 Task: Display skiing trails near Salt Lake City suitable for kids.
Action: Mouse moved to (157, 60)
Screenshot: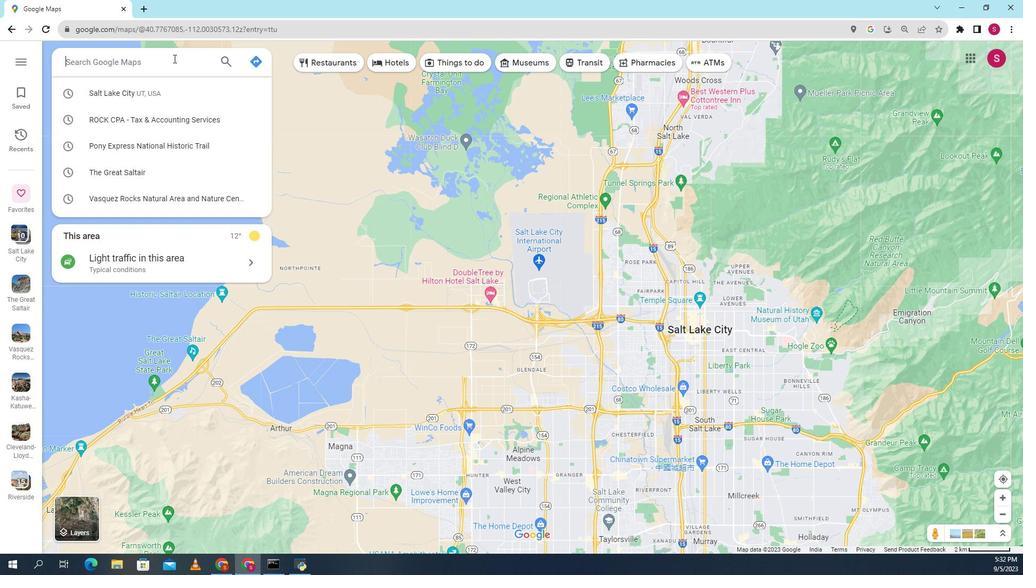 
Action: Mouse pressed left at (157, 60)
Screenshot: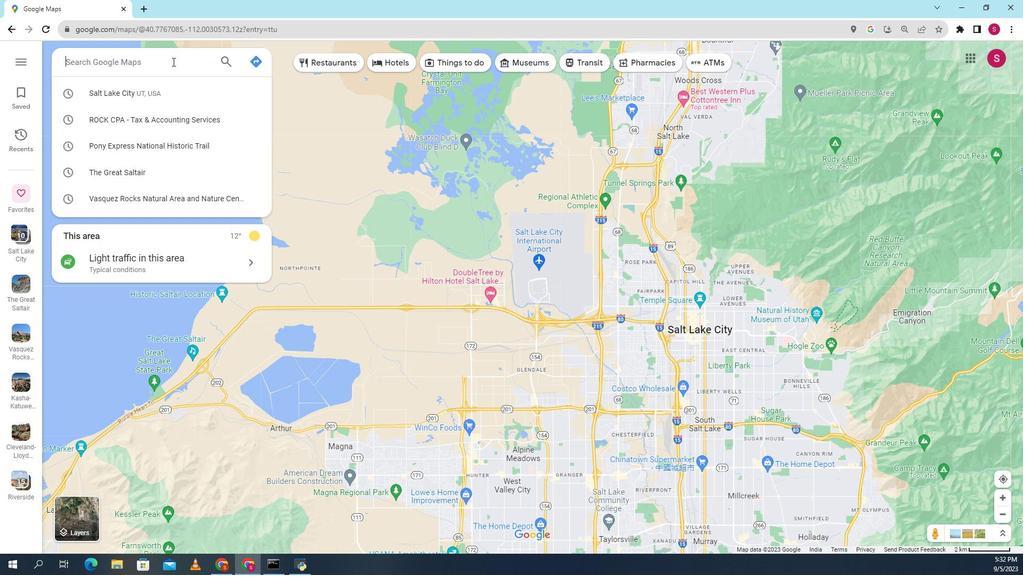 
Action: Mouse moved to (139, 59)
Screenshot: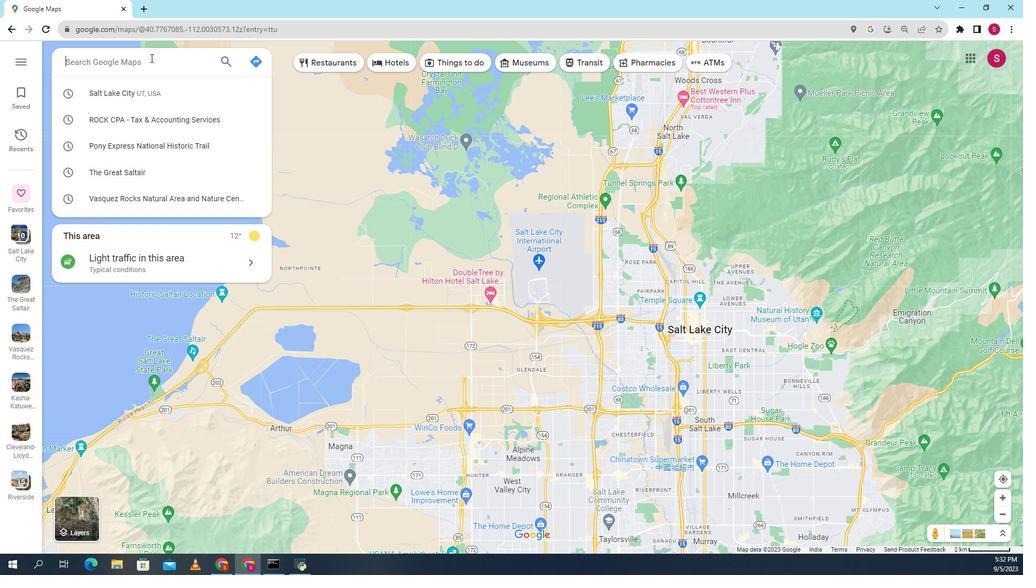
Action: Key pressed sla<Key.backspace><Key.backspace>alt<Key.space>lake<Key.space>city<Key.enter>
Screenshot: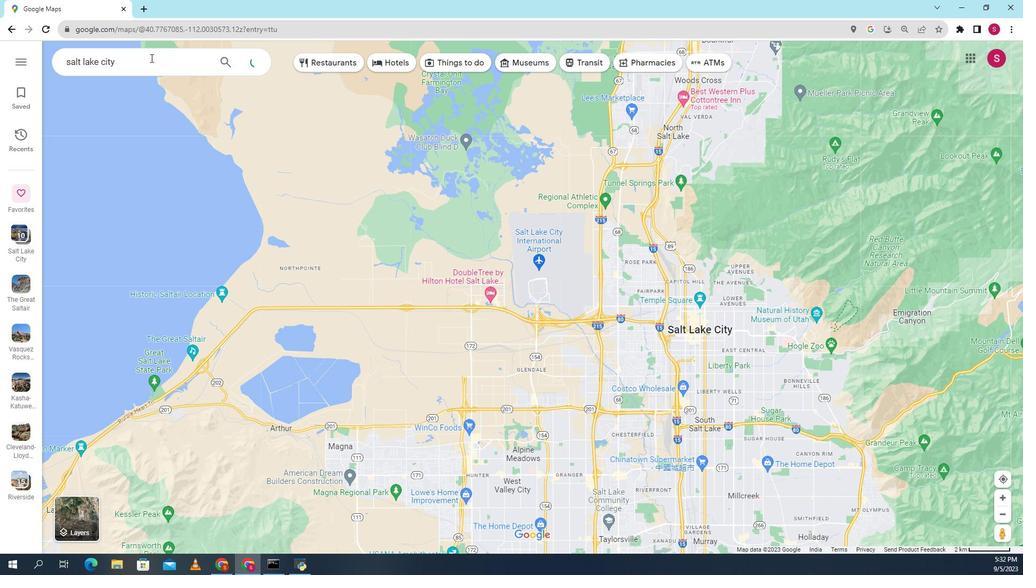 
Action: Mouse moved to (147, 265)
Screenshot: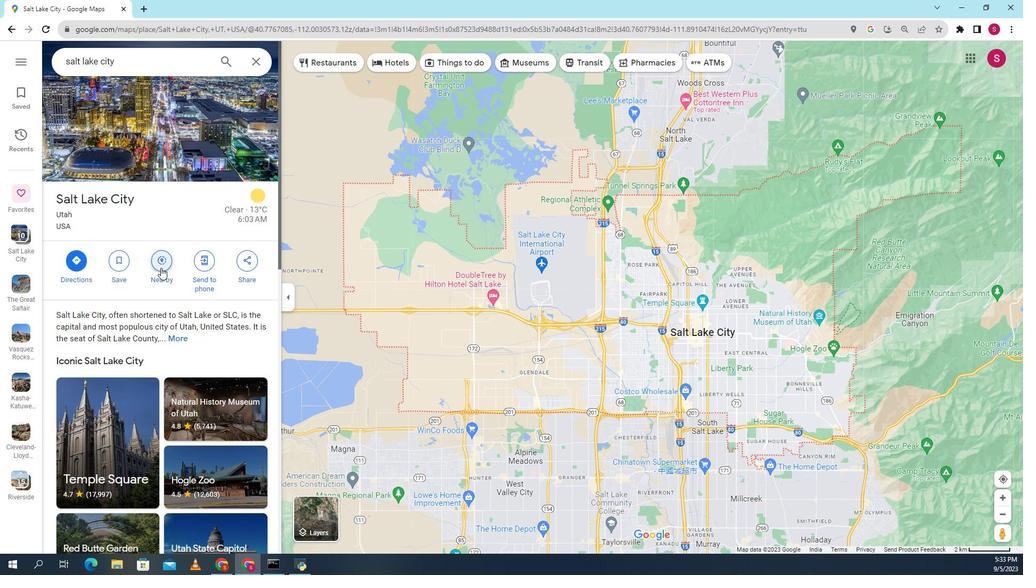 
Action: Mouse pressed left at (147, 265)
Screenshot: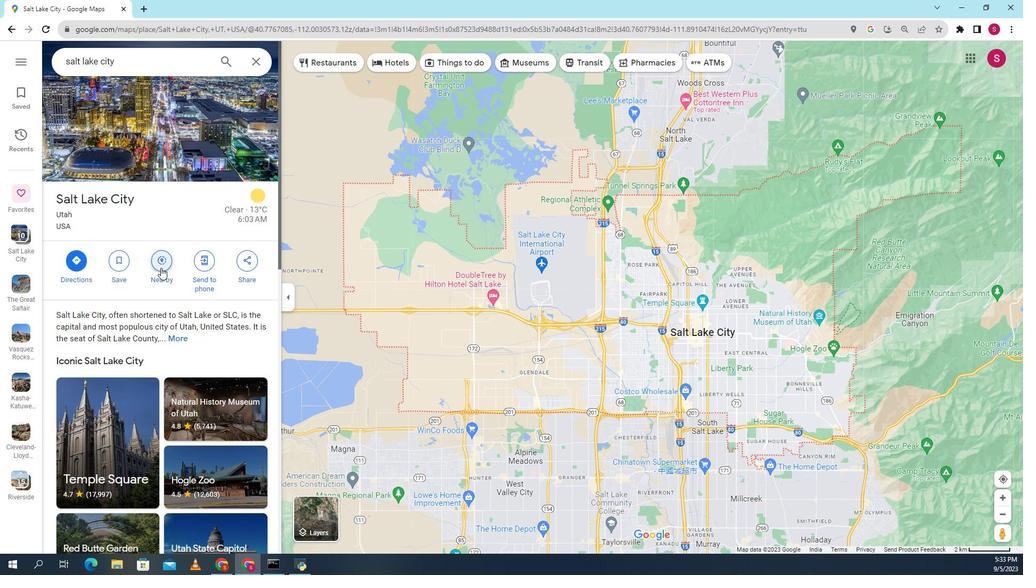 
Action: Mouse moved to (123, 70)
Screenshot: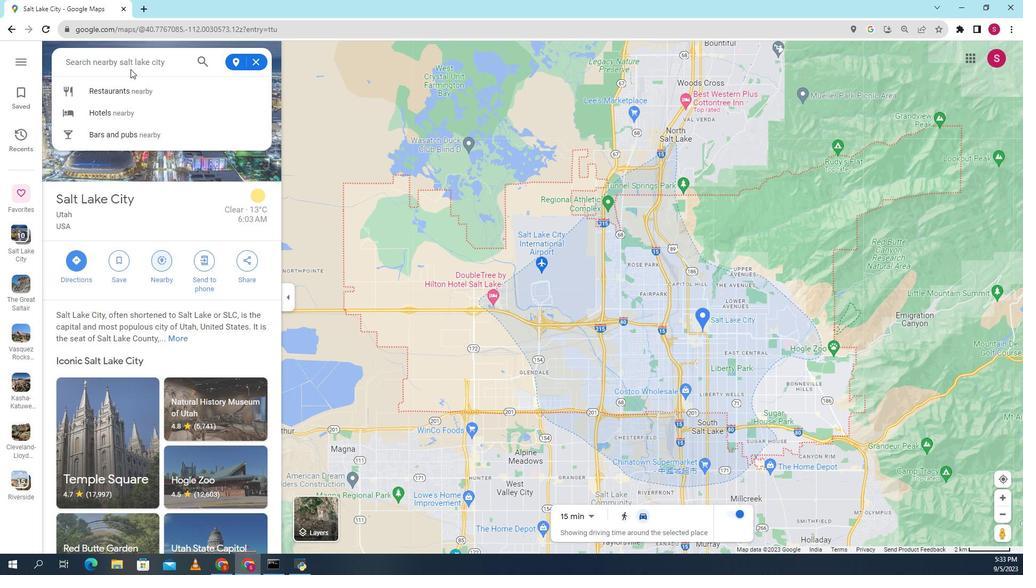 
Action: Mouse pressed left at (123, 70)
Screenshot: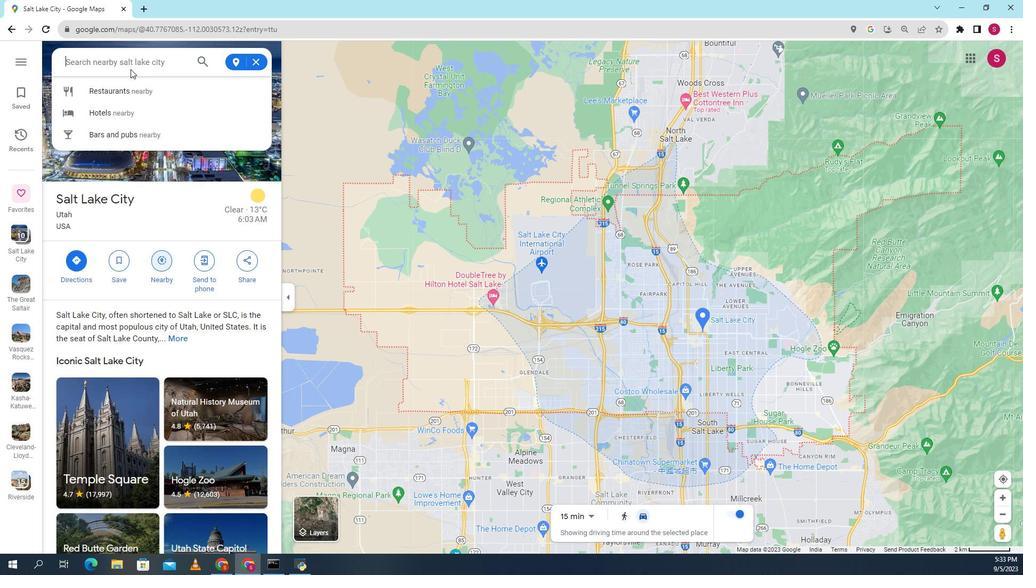 
Action: Mouse moved to (102, 73)
Screenshot: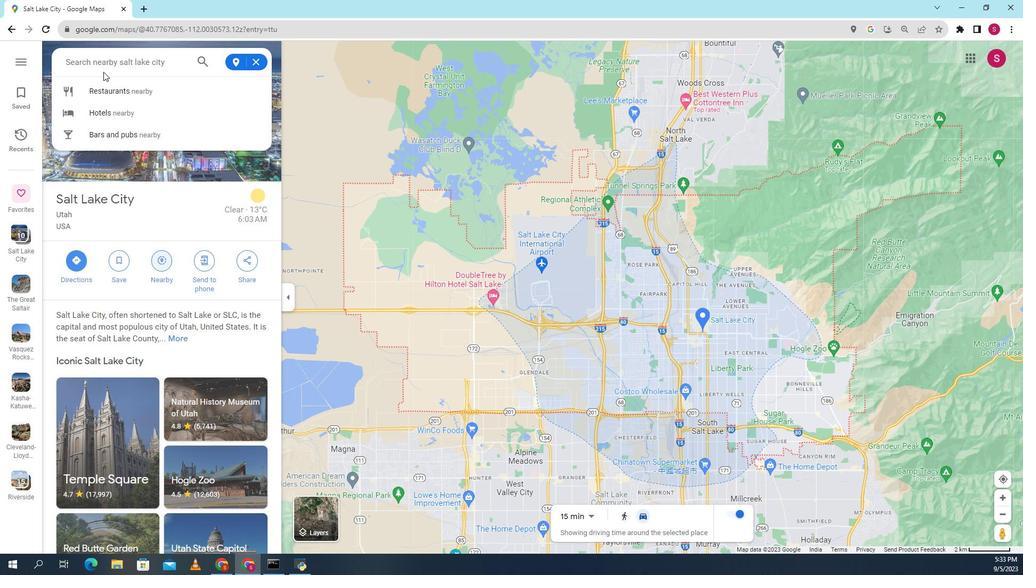 
Action: Key pressed skiing<Key.space>trau<Key.backspace>ils<Key.space>for<Key.space>kids<Key.enter>
Screenshot: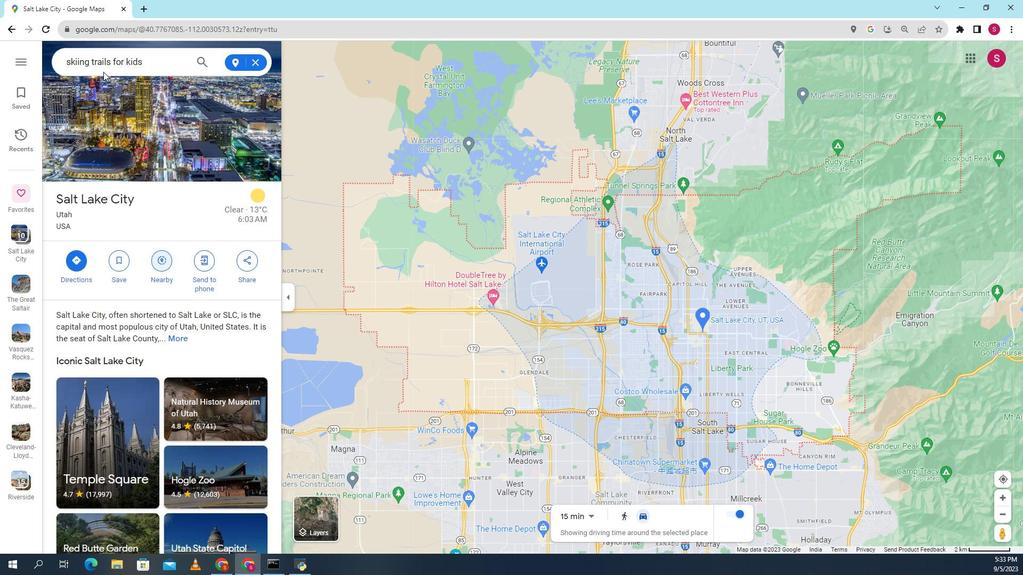 
Action: Mouse moved to (140, 175)
Screenshot: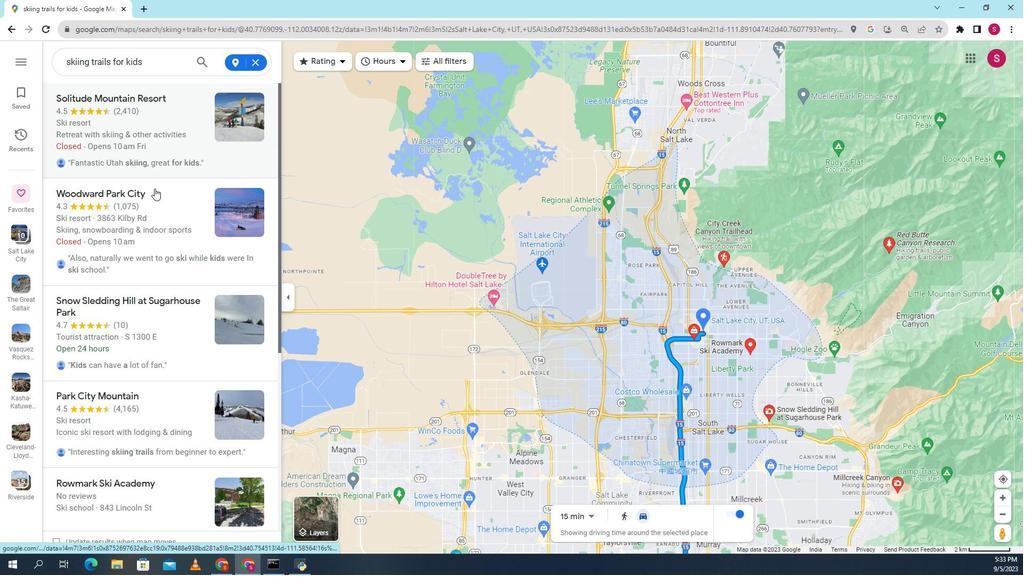 
Action: Mouse scrolled (140, 175) with delta (0, 0)
Screenshot: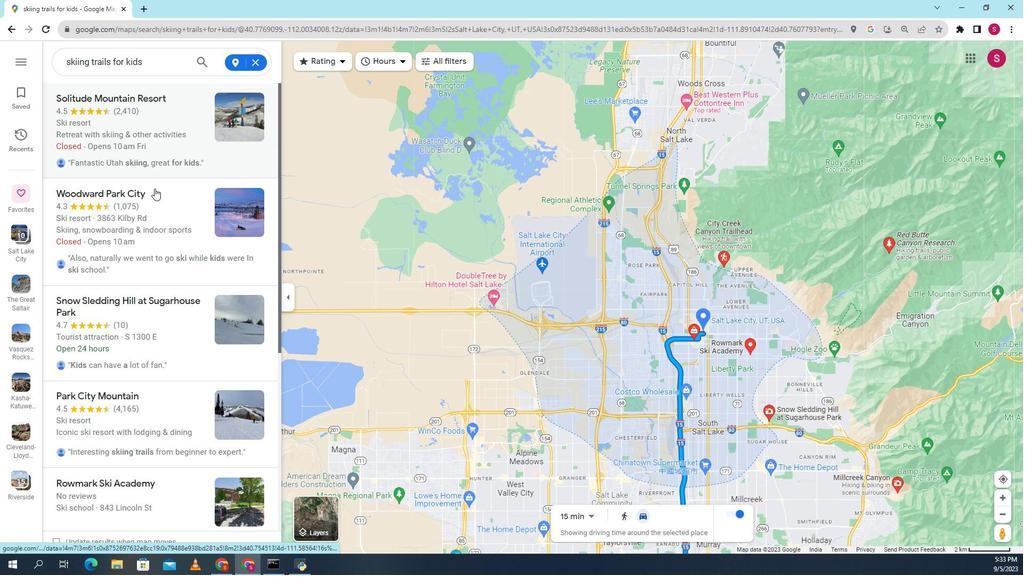 
Action: Mouse moved to (141, 182)
Screenshot: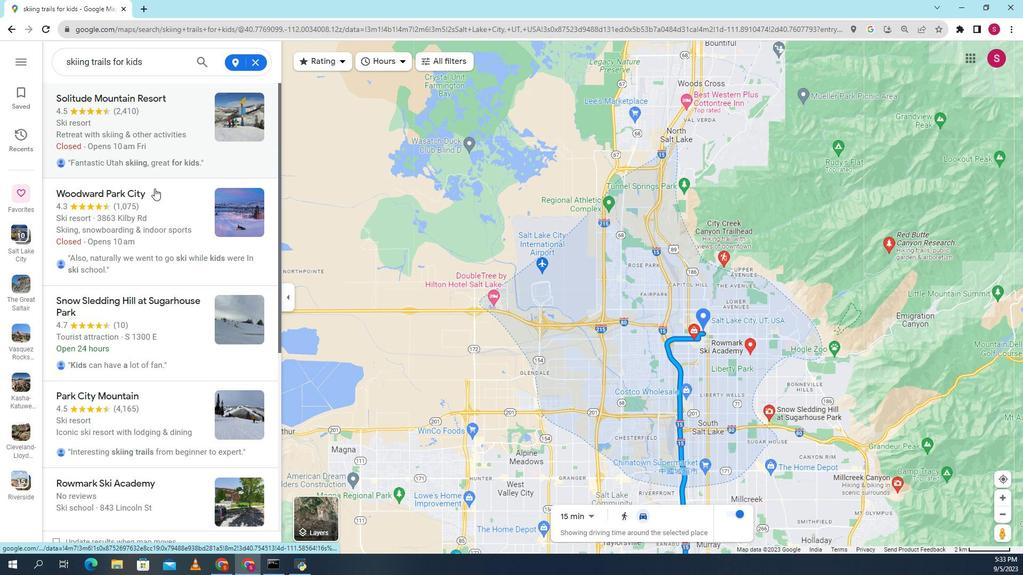 
Action: Mouse scrolled (141, 182) with delta (0, 0)
Screenshot: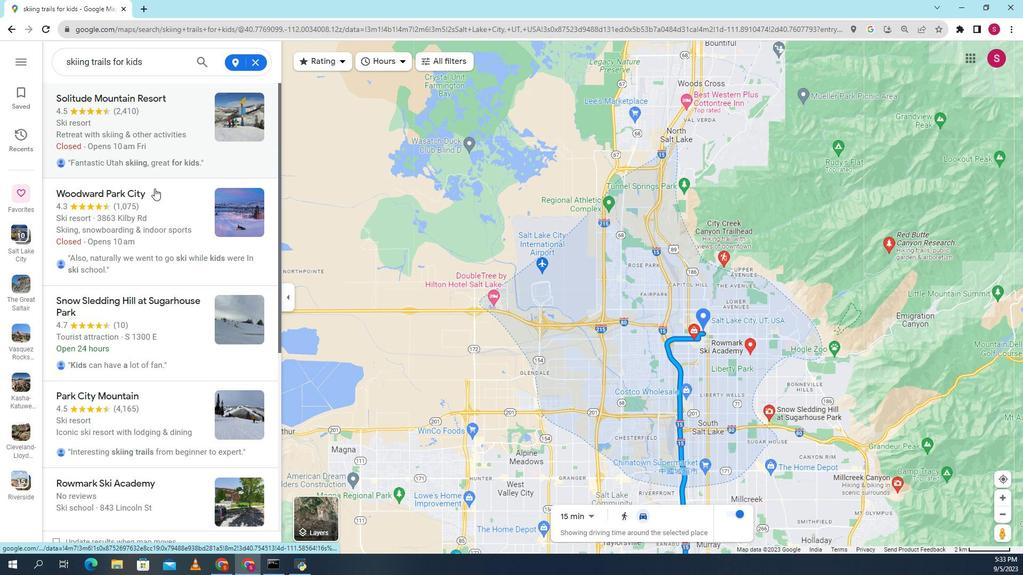 
Action: Mouse moved to (142, 185)
Screenshot: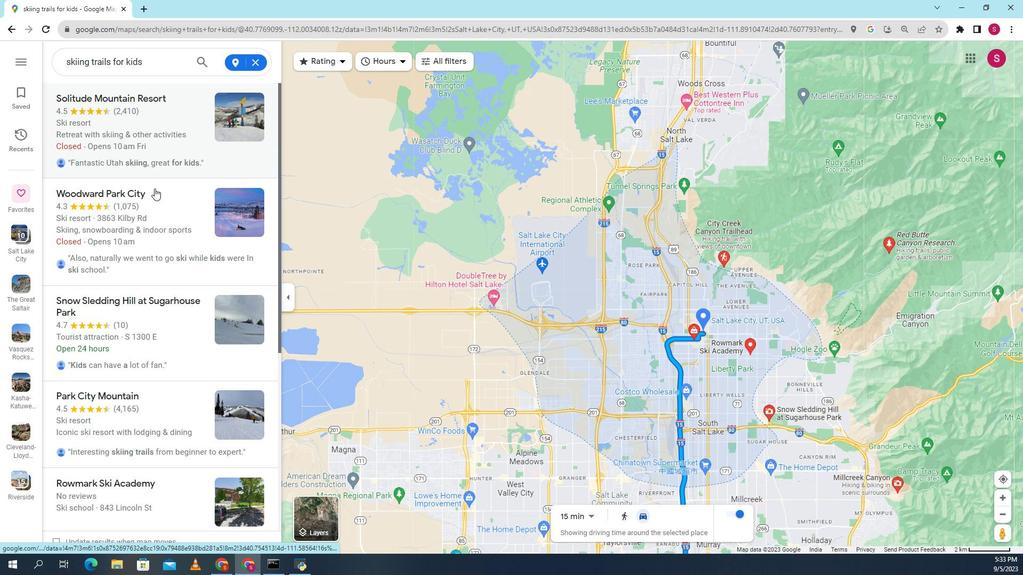 
Action: Mouse scrolled (142, 185) with delta (0, 0)
Screenshot: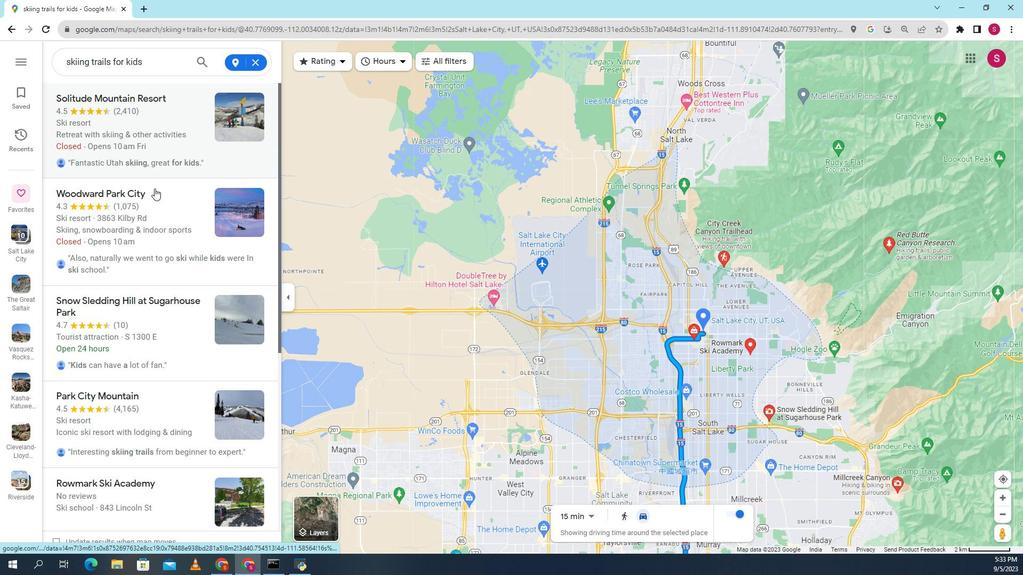 
Action: Mouse moved to (142, 187)
Screenshot: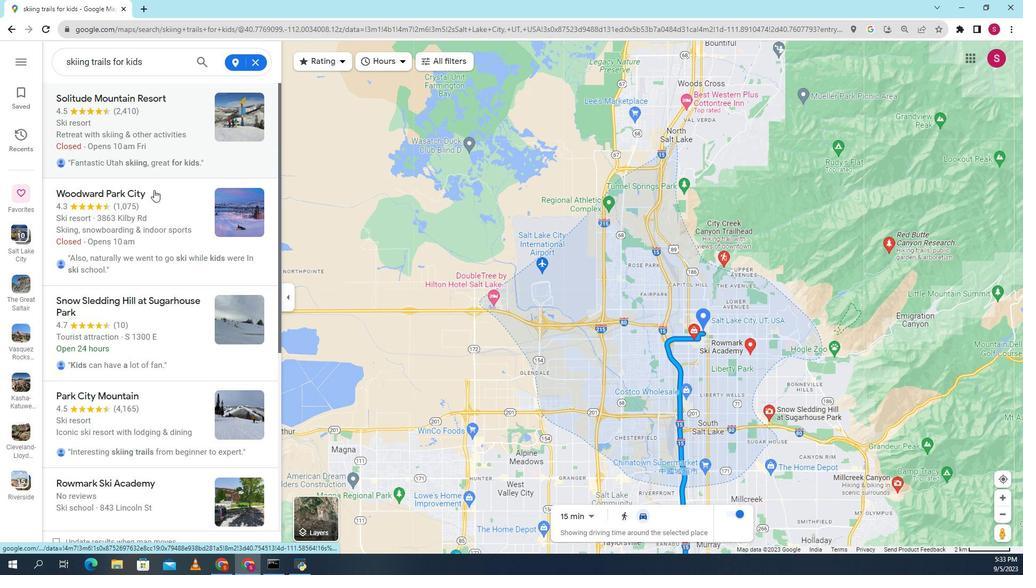 
Action: Mouse scrolled (142, 186) with delta (0, 0)
Screenshot: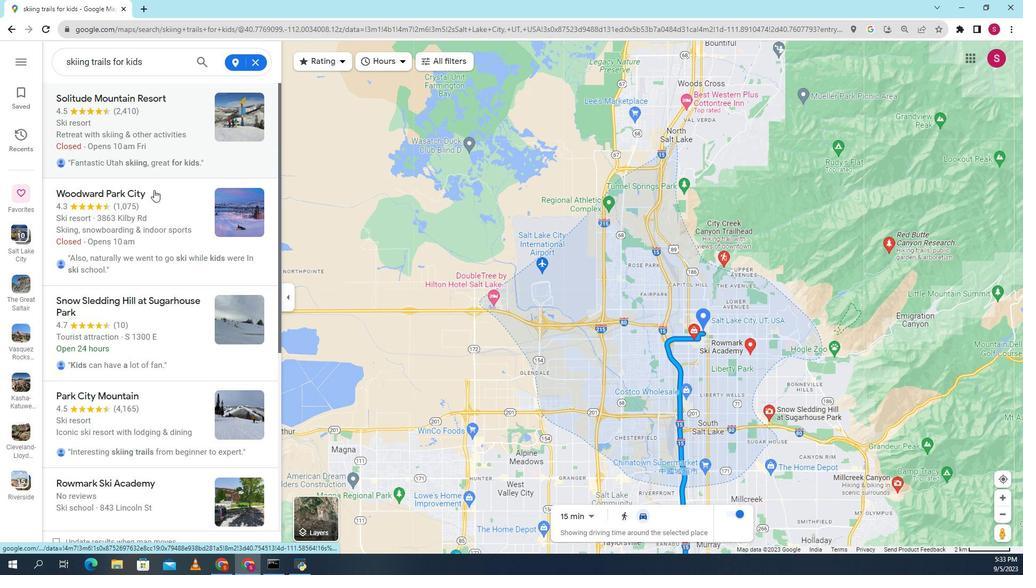 
Action: Mouse moved to (140, 191)
Screenshot: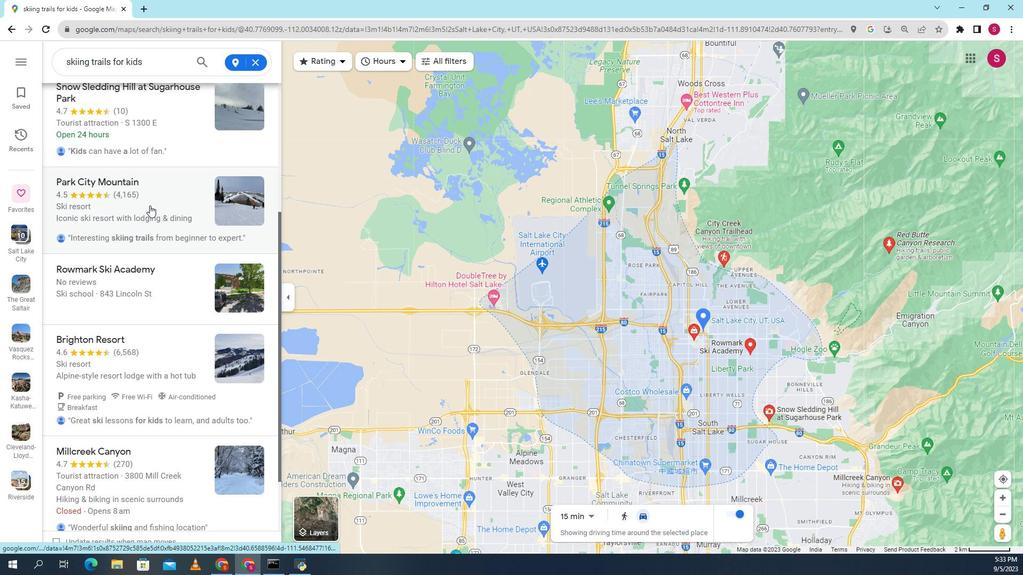 
Action: Mouse scrolled (140, 190) with delta (0, 0)
Screenshot: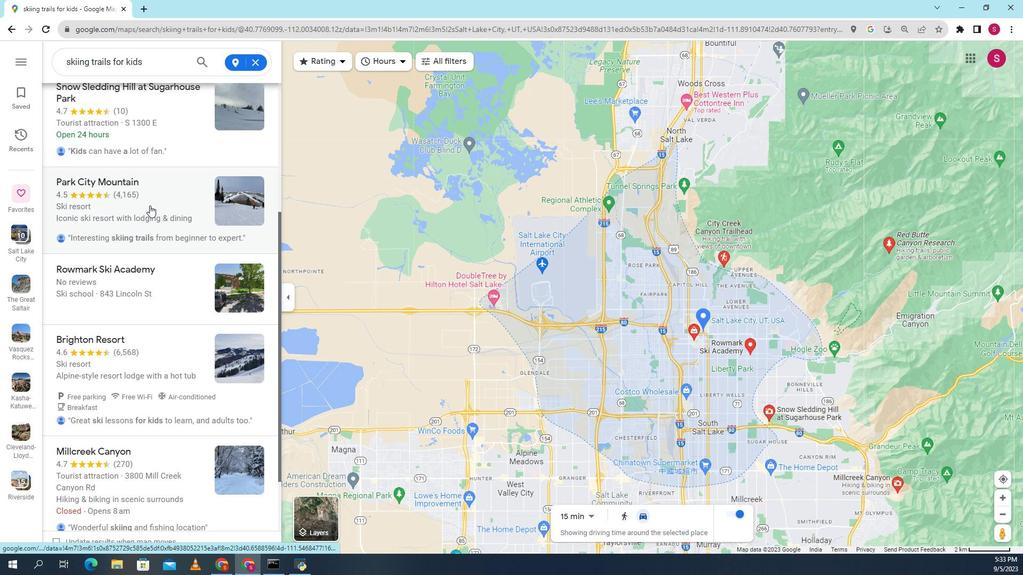 
Action: Mouse moved to (140, 194)
Screenshot: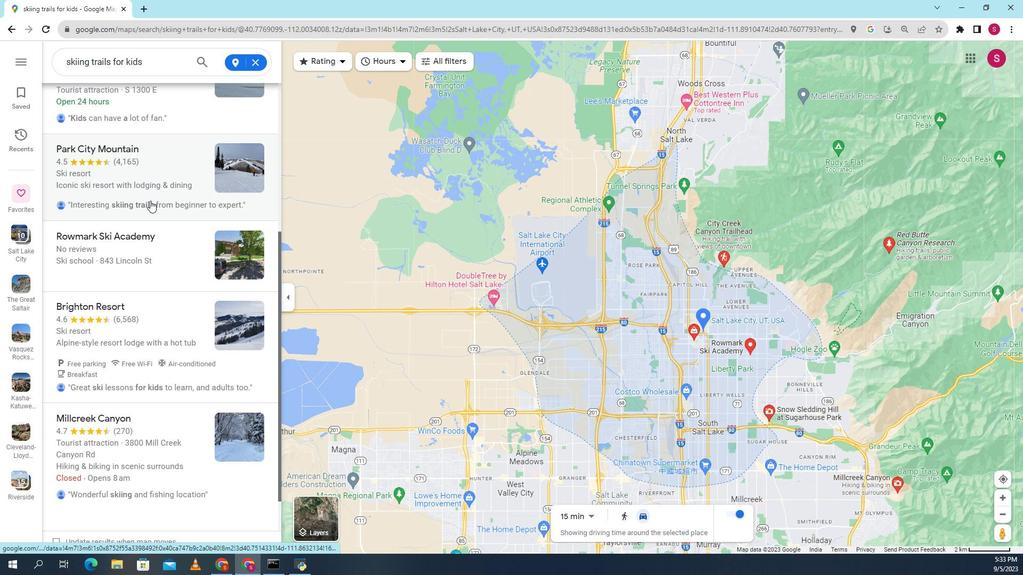 
Action: Mouse scrolled (140, 193) with delta (0, 0)
Screenshot: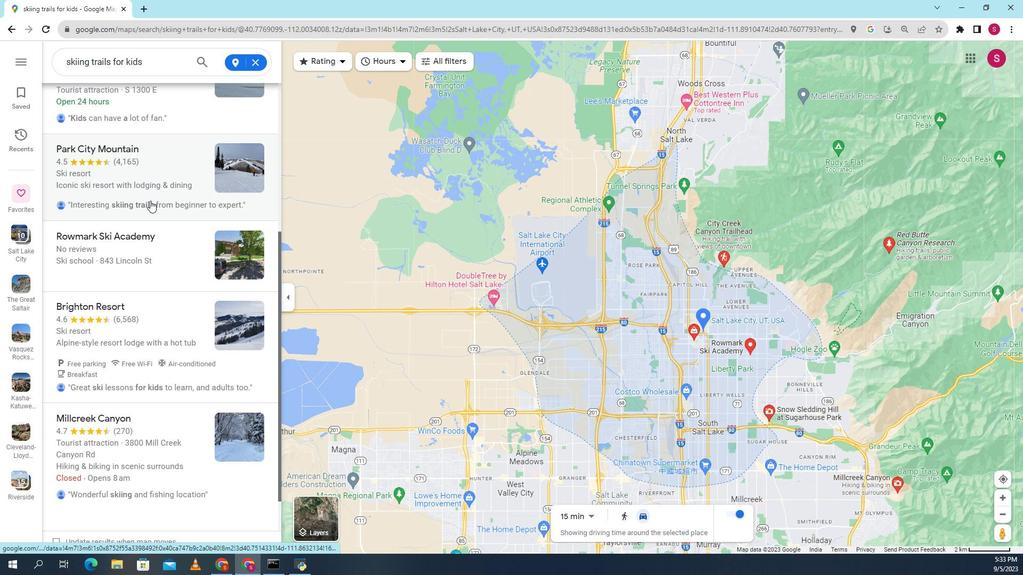 
Action: Mouse moved to (139, 198)
Screenshot: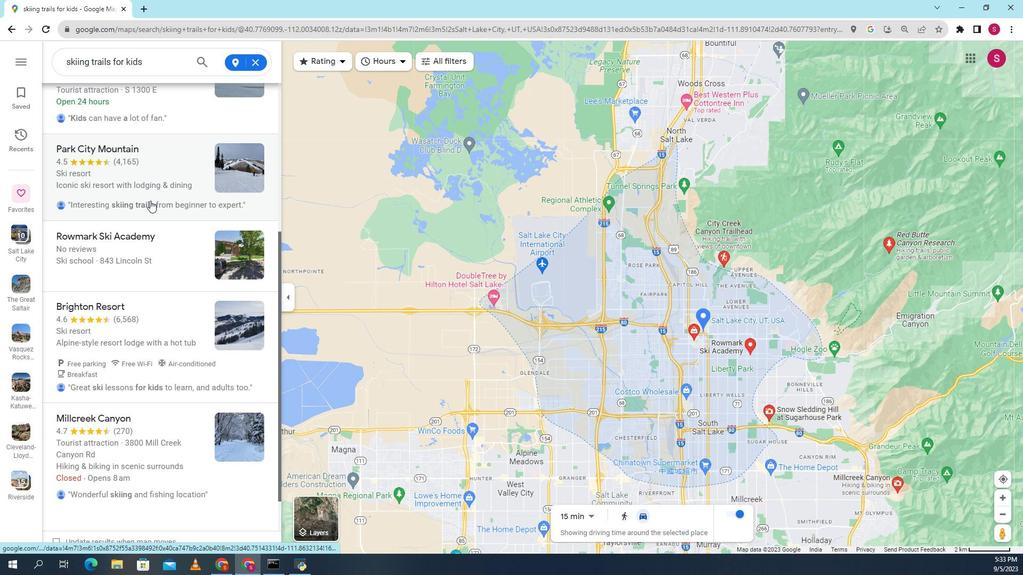 
Action: Mouse scrolled (139, 197) with delta (0, 0)
Screenshot: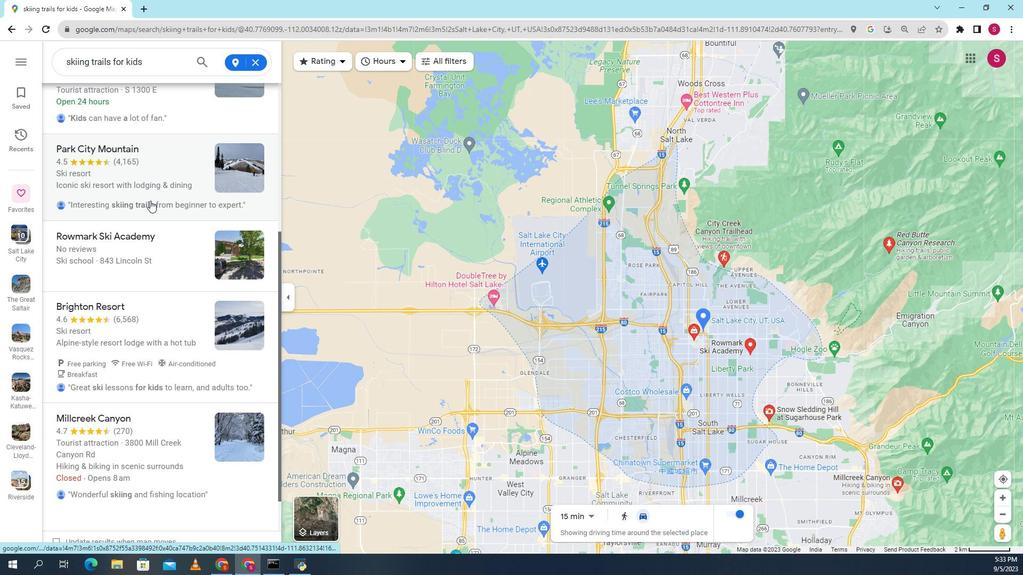 
Action: Mouse moved to (138, 202)
Screenshot: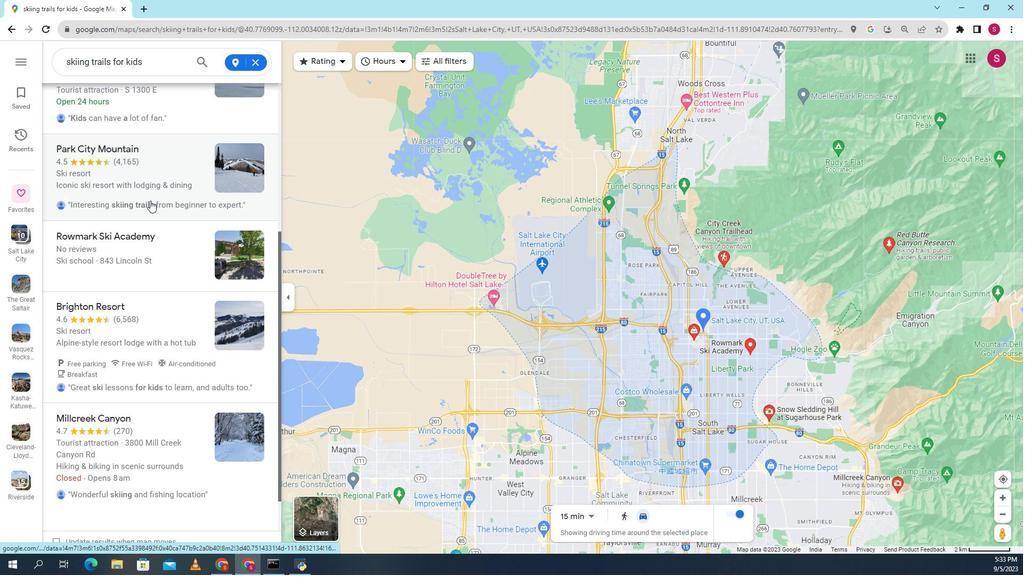 
Action: Mouse scrolled (138, 202) with delta (0, 0)
Screenshot: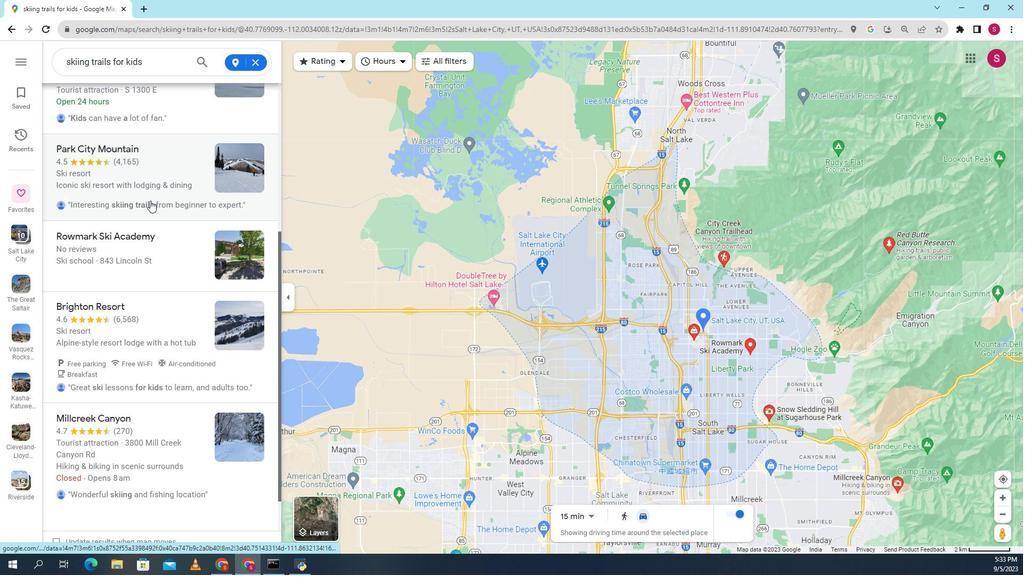 
Action: Mouse moved to (137, 201)
Screenshot: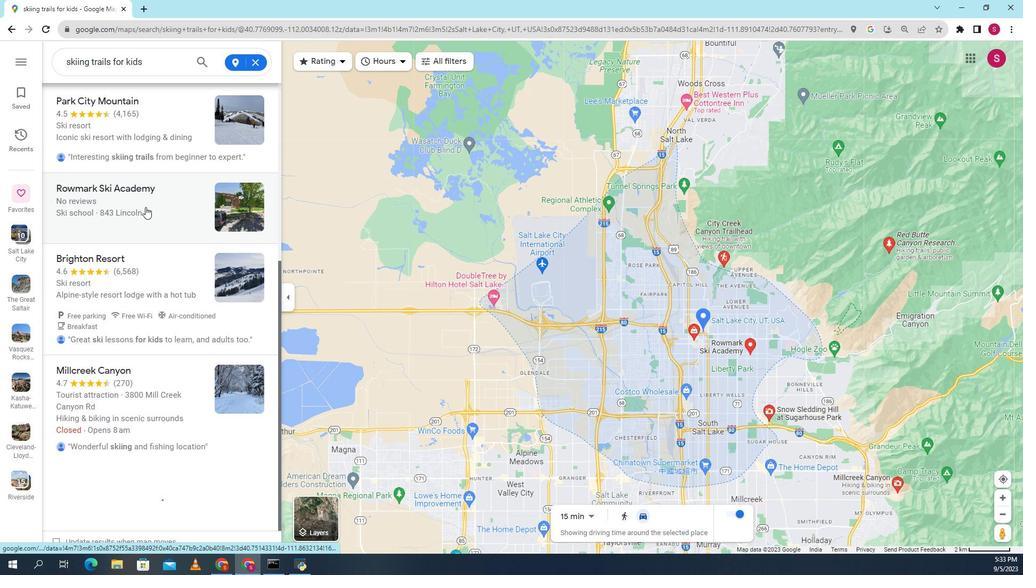 
Action: Mouse scrolled (137, 201) with delta (0, 0)
Screenshot: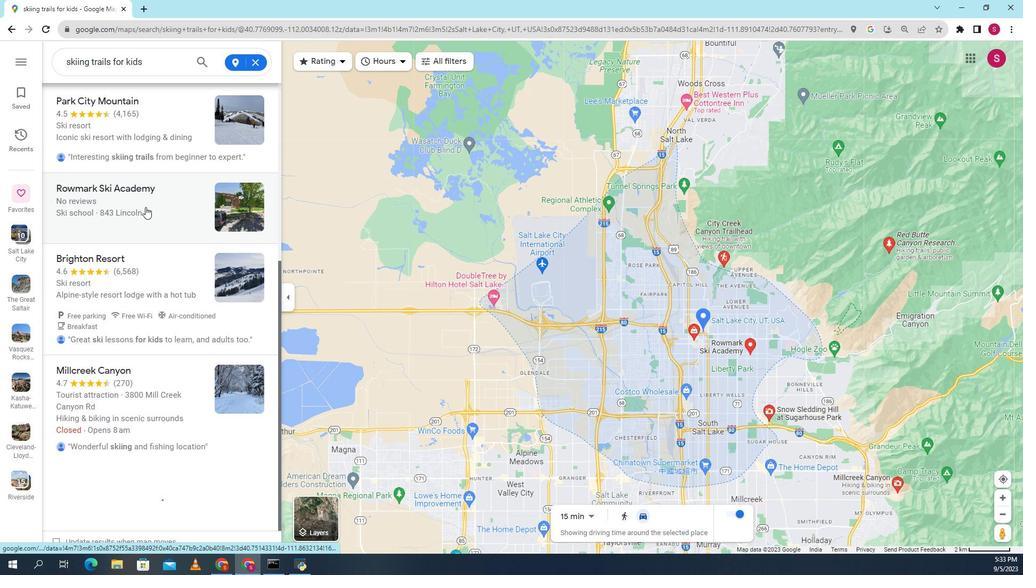 
Action: Mouse moved to (135, 203)
Screenshot: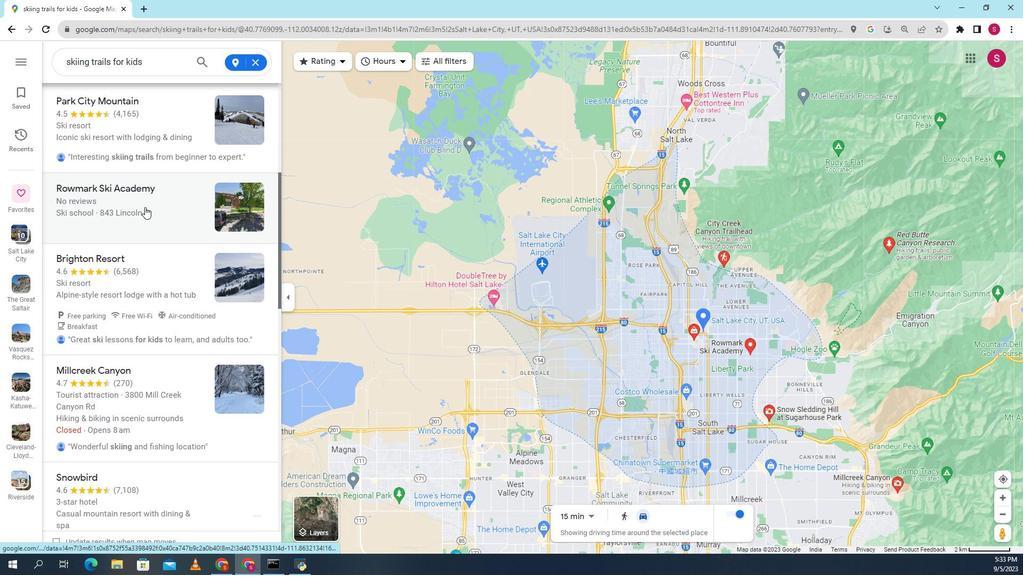 
Action: Mouse scrolled (135, 202) with delta (0, 0)
Screenshot: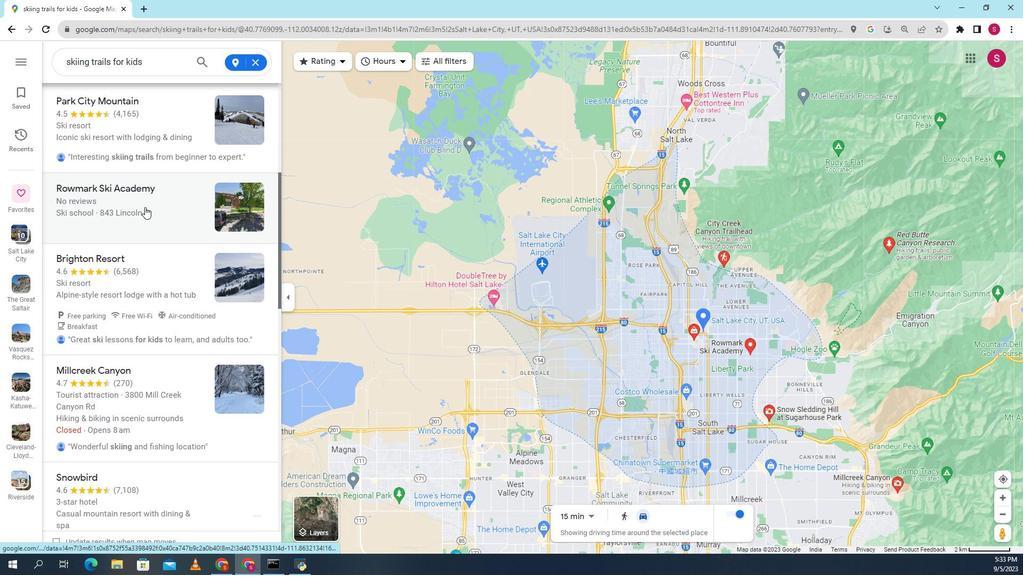 
Action: Mouse moved to (135, 204)
Screenshot: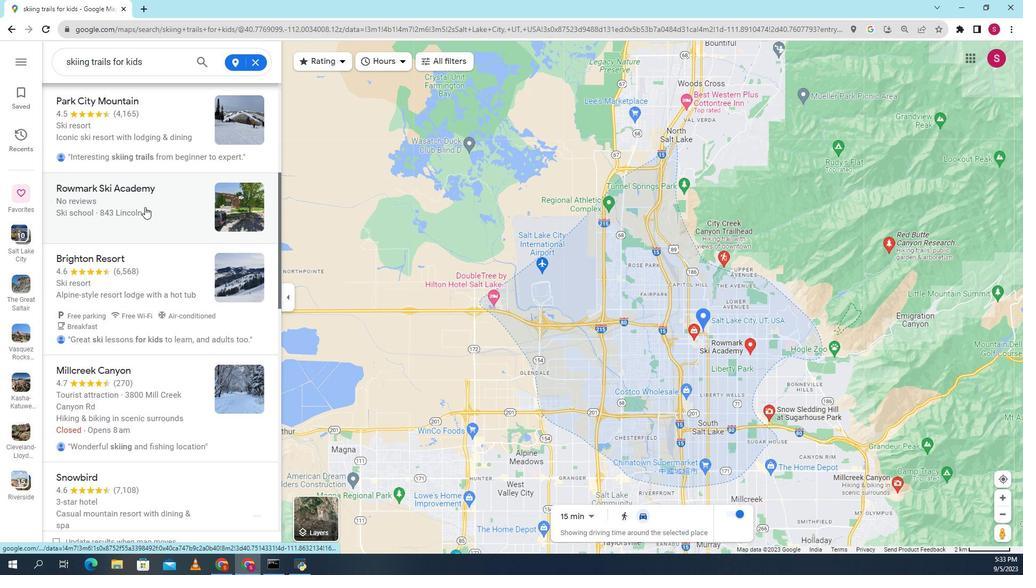 
Action: Mouse scrolled (135, 204) with delta (0, 0)
Screenshot: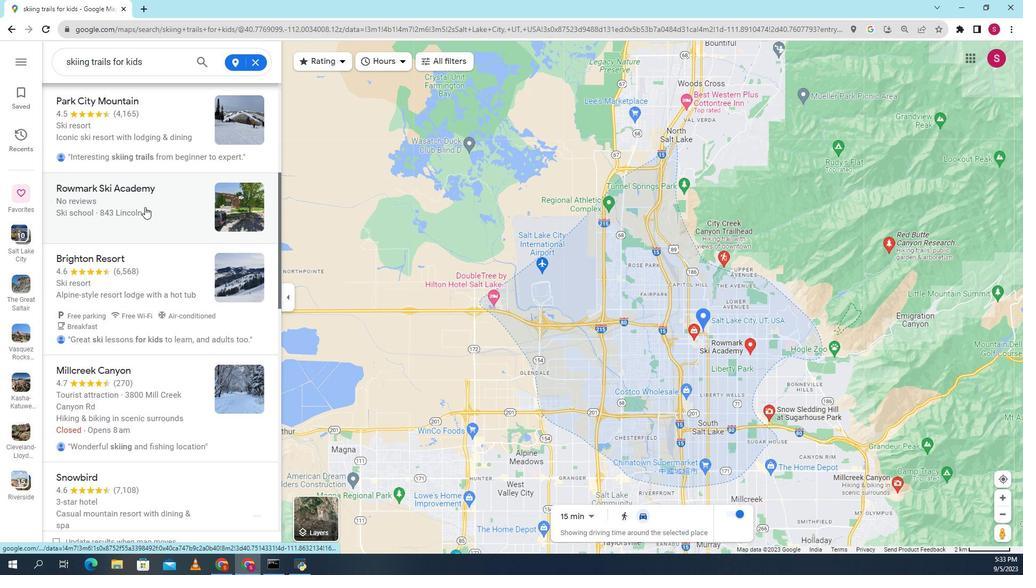 
Action: Mouse scrolled (135, 204) with delta (0, 0)
Screenshot: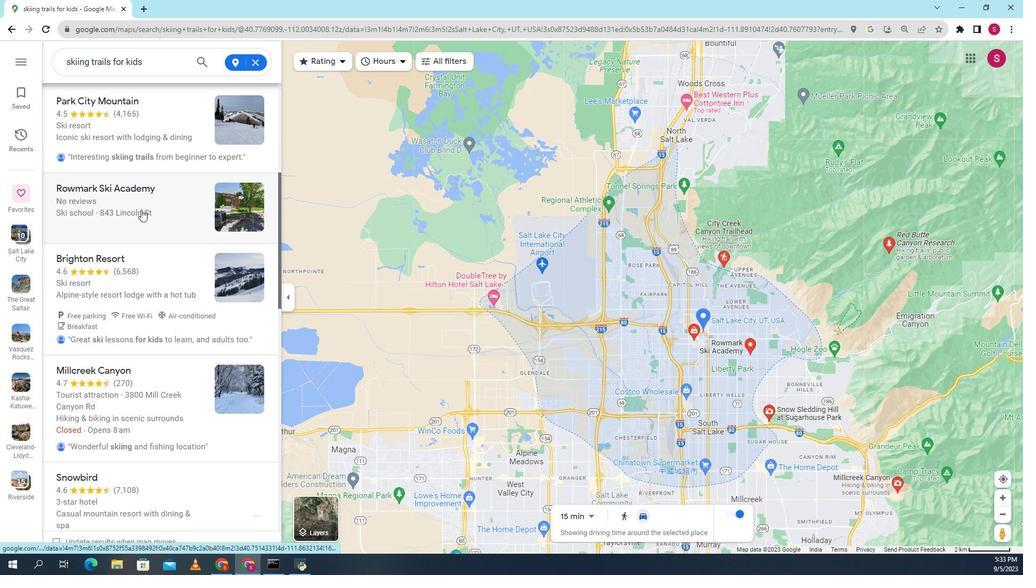 
Action: Mouse moved to (131, 210)
Screenshot: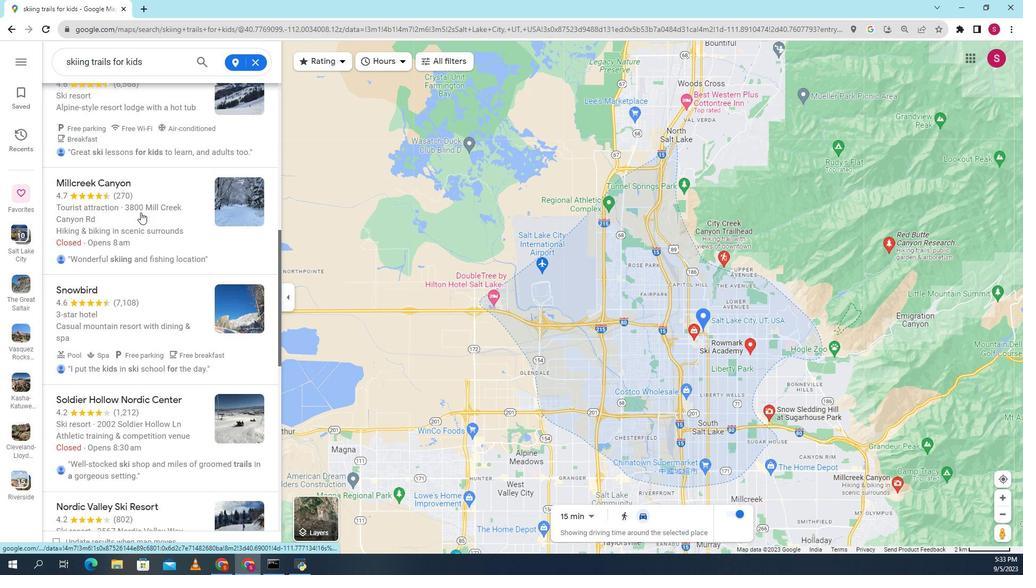 
Action: Mouse scrolled (131, 209) with delta (0, 0)
Screenshot: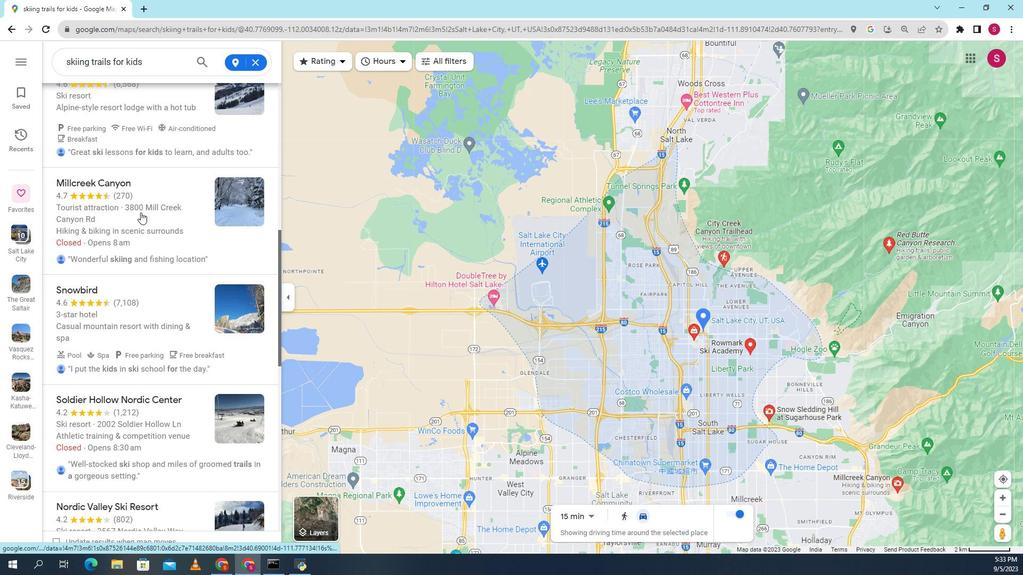 
Action: Mouse moved to (131, 210)
Screenshot: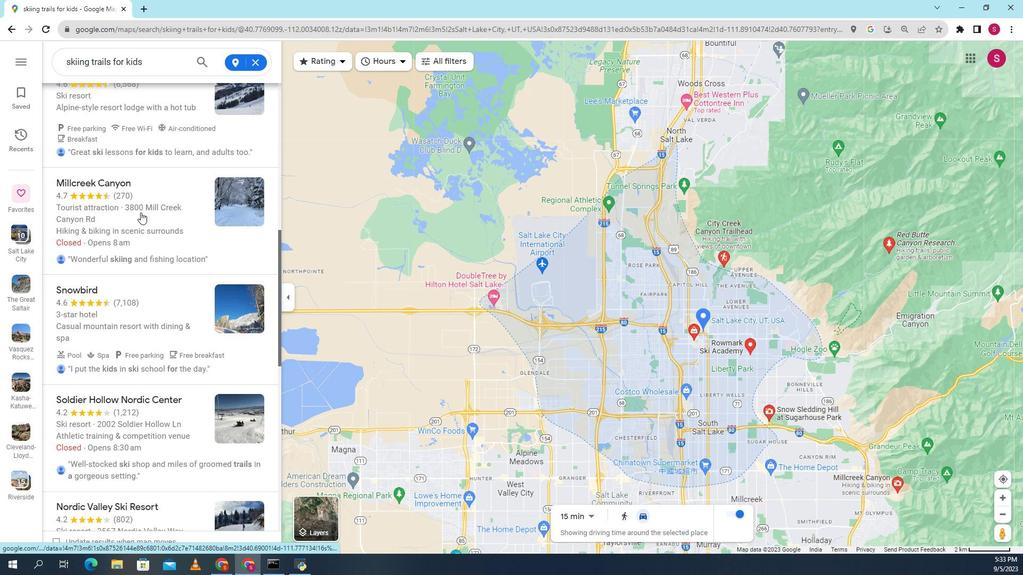 
Action: Mouse scrolled (131, 210) with delta (0, 0)
Screenshot: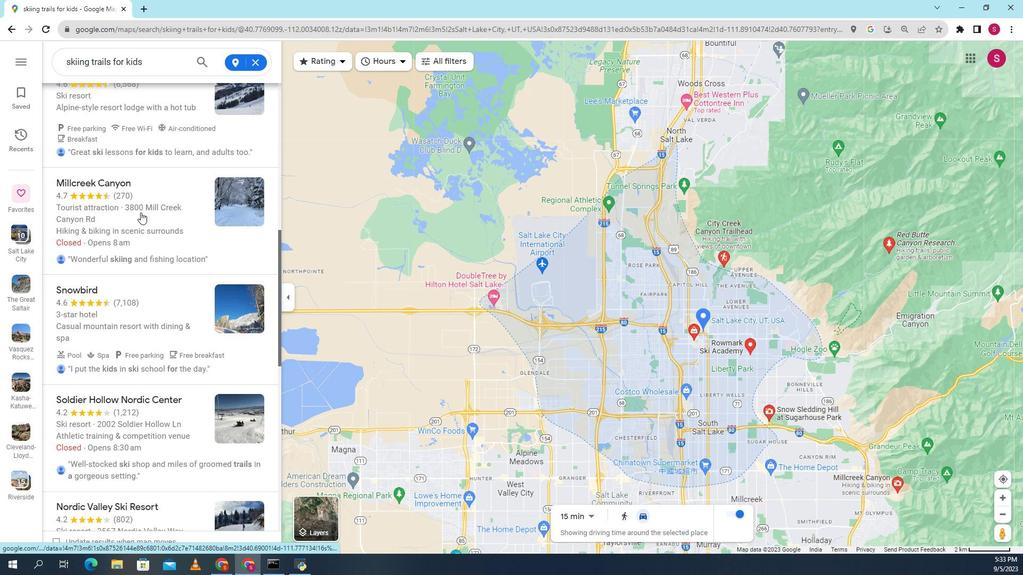 
Action: Mouse scrolled (131, 210) with delta (0, 0)
Screenshot: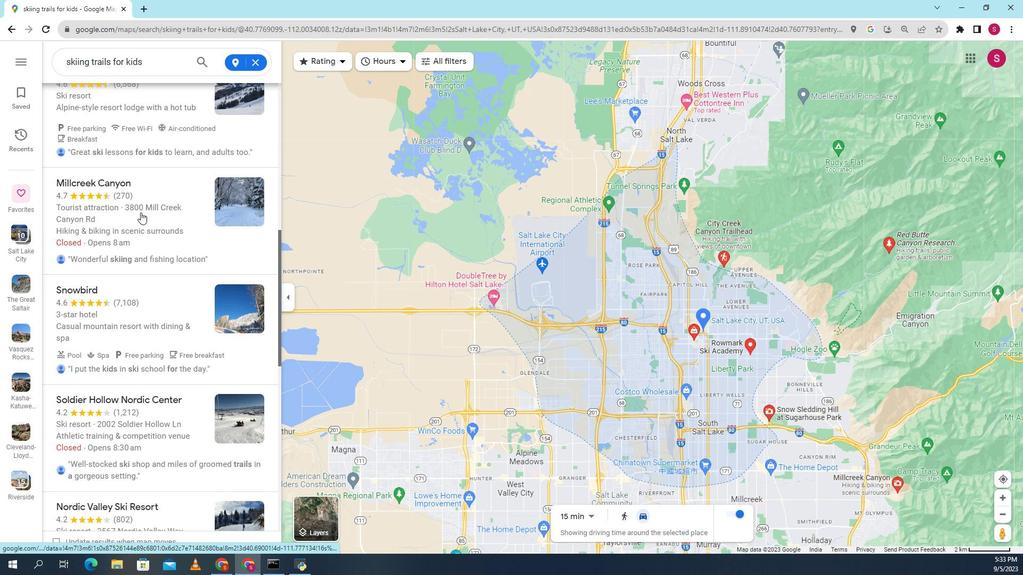
Action: Mouse scrolled (131, 210) with delta (0, 0)
Screenshot: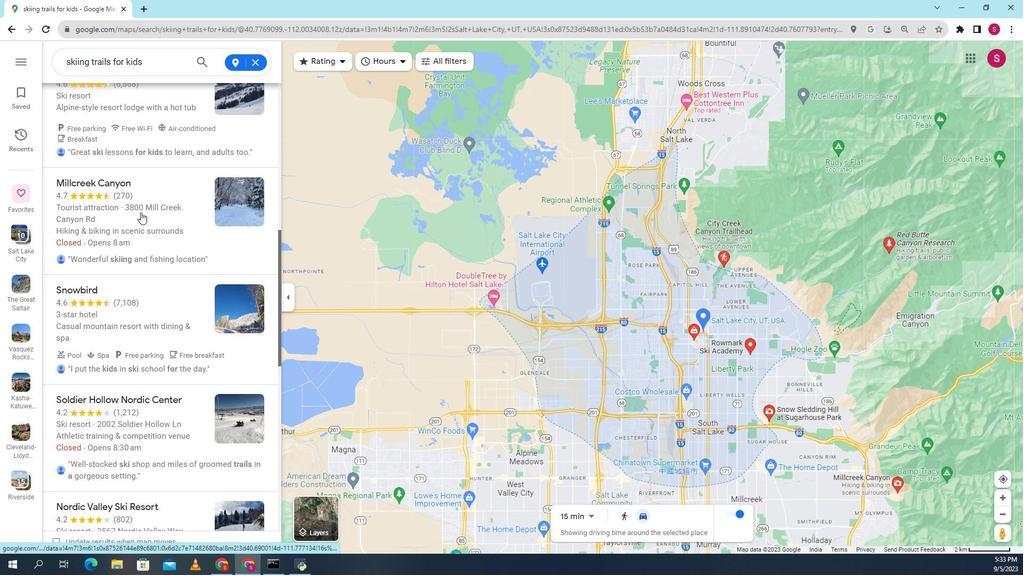 
Action: Mouse moved to (131, 210)
Screenshot: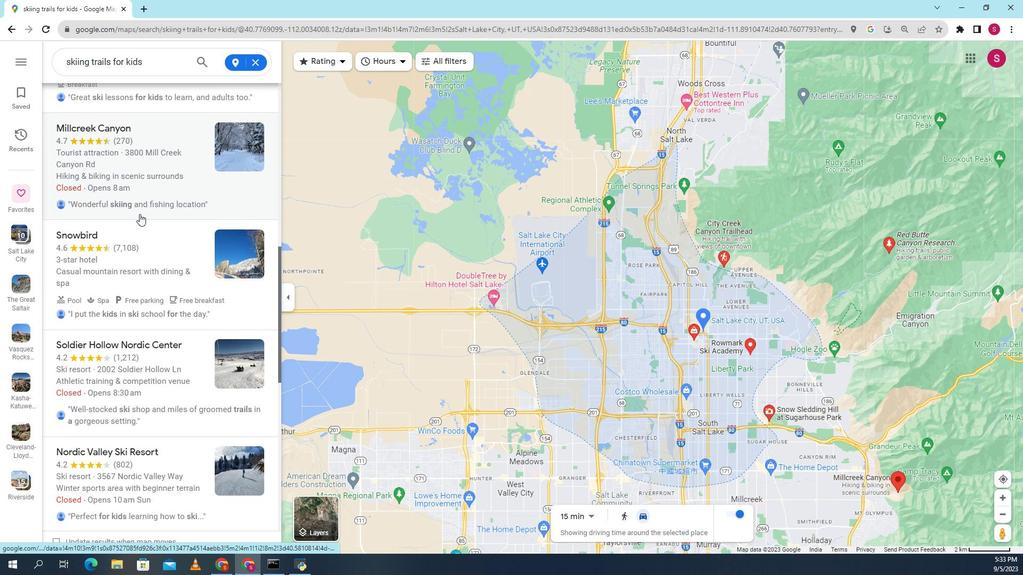 
Action: Mouse scrolled (131, 209) with delta (0, 0)
Screenshot: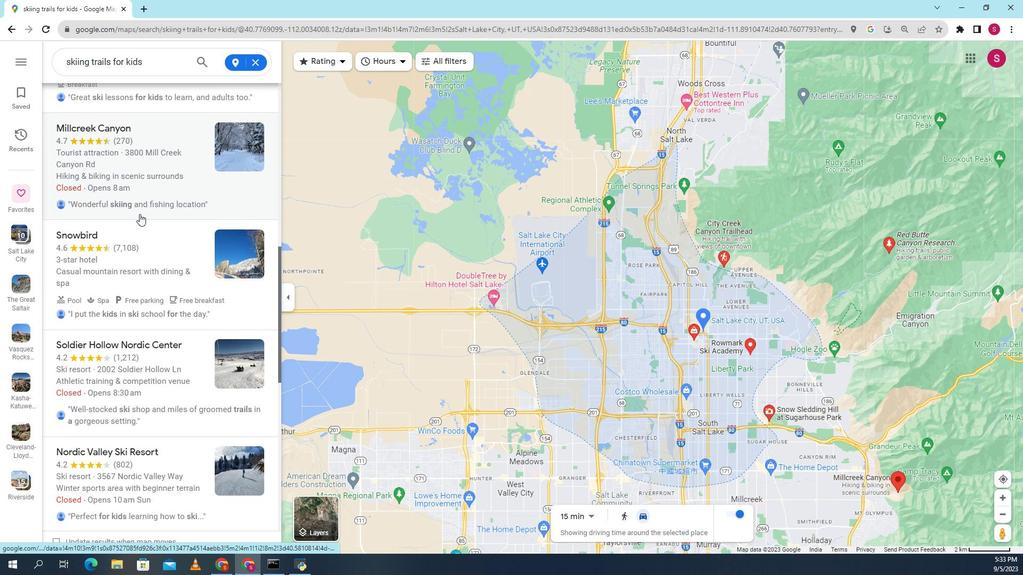 
Action: Mouse moved to (131, 210)
Screenshot: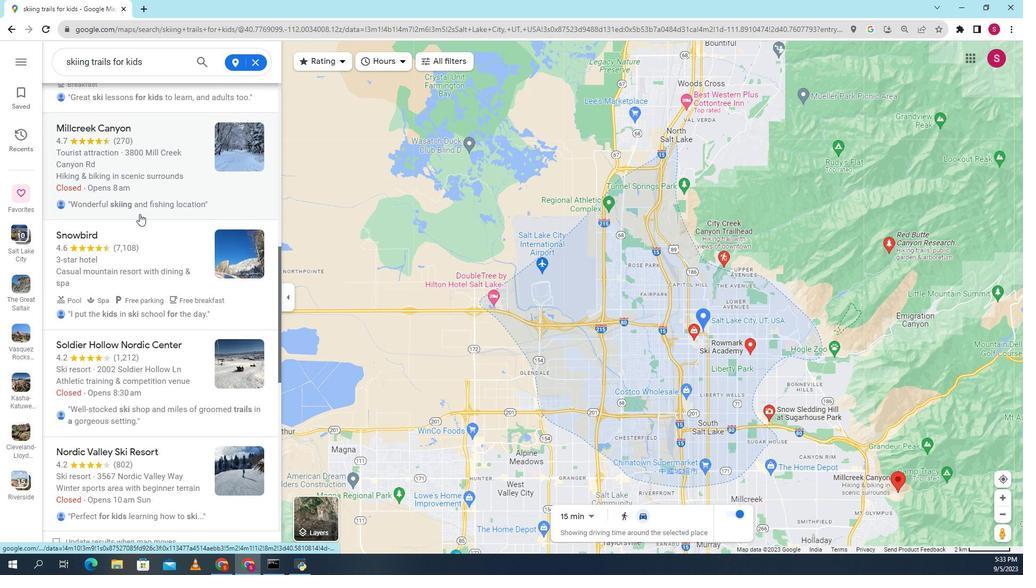 
Action: Mouse scrolled (131, 209) with delta (0, 0)
Screenshot: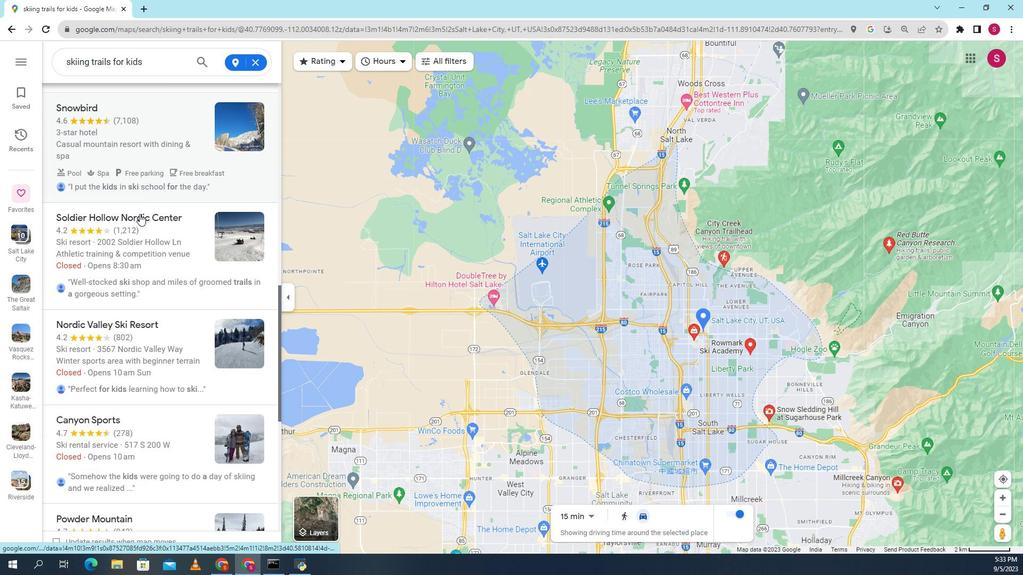 
Action: Mouse moved to (131, 211)
Screenshot: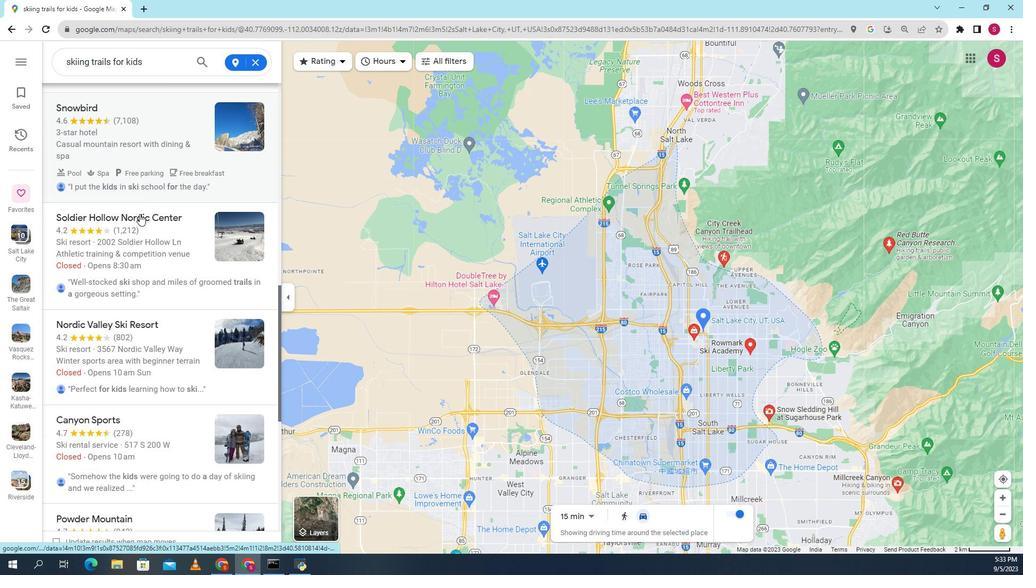 
Action: Mouse scrolled (131, 211) with delta (0, 0)
Screenshot: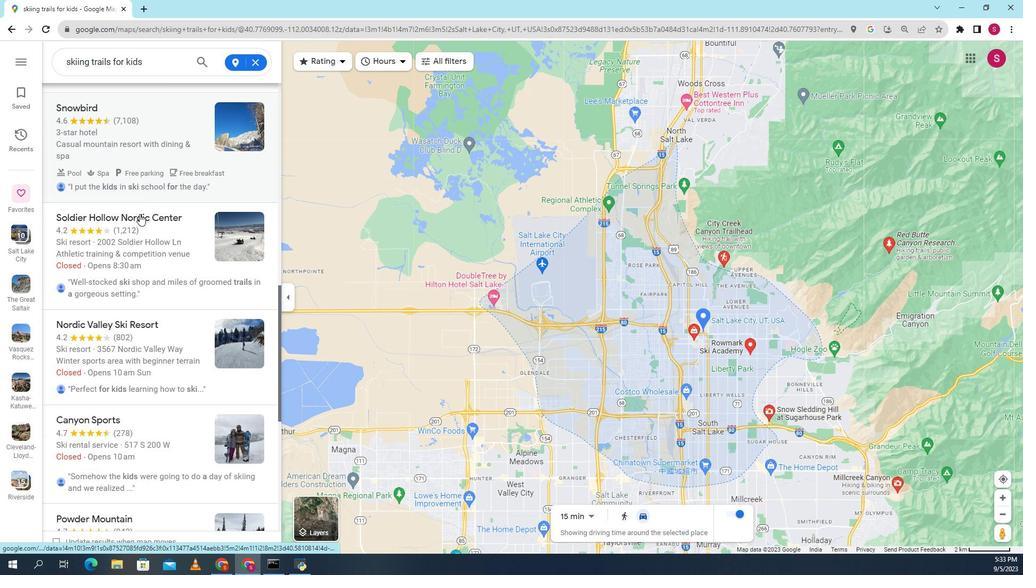 
Action: Mouse moved to (131, 212)
Screenshot: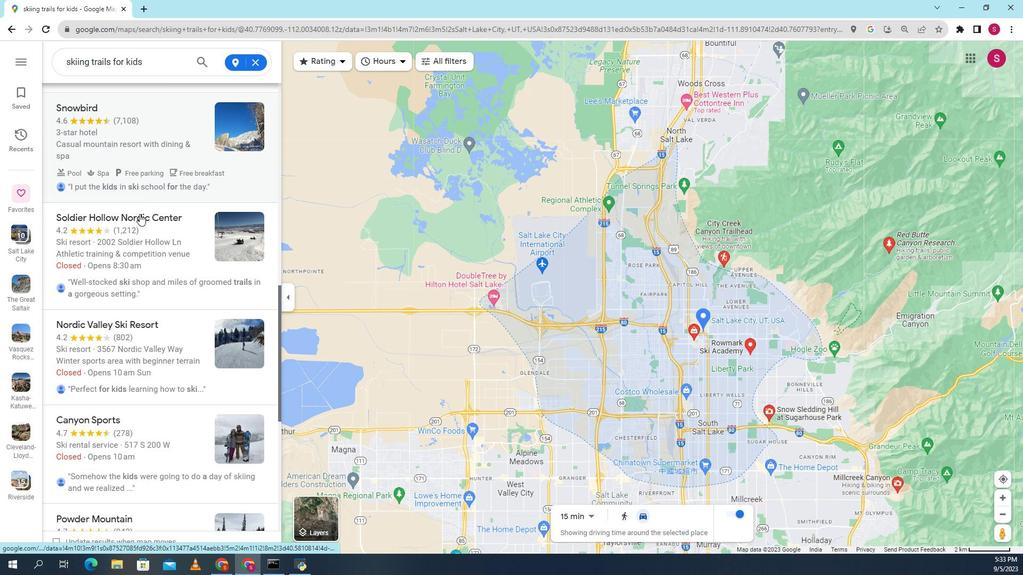 
Action: Mouse scrolled (131, 211) with delta (0, 0)
Screenshot: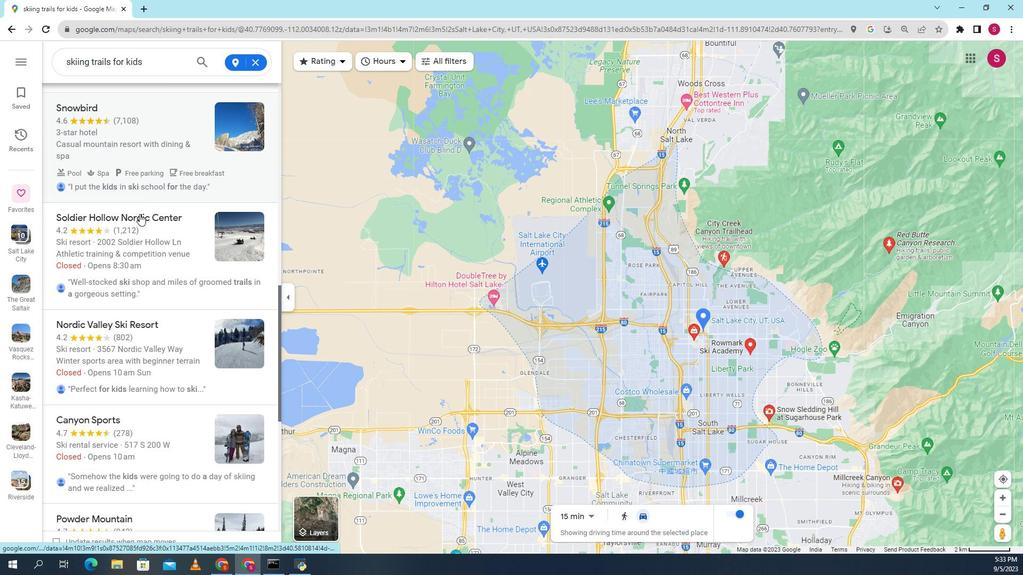 
Action: Mouse scrolled (131, 211) with delta (0, 0)
Screenshot: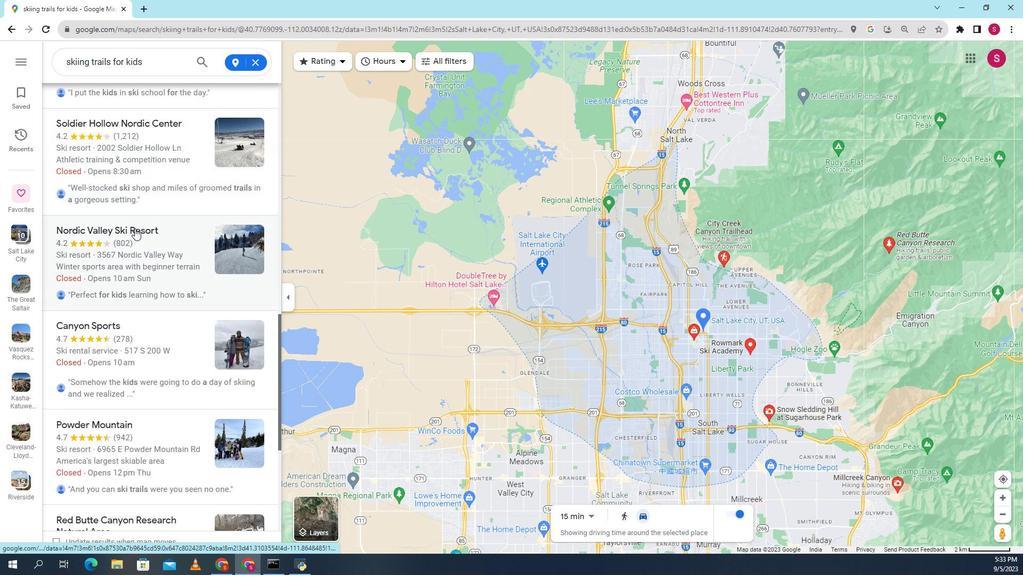 
Action: Mouse moved to (130, 216)
Screenshot: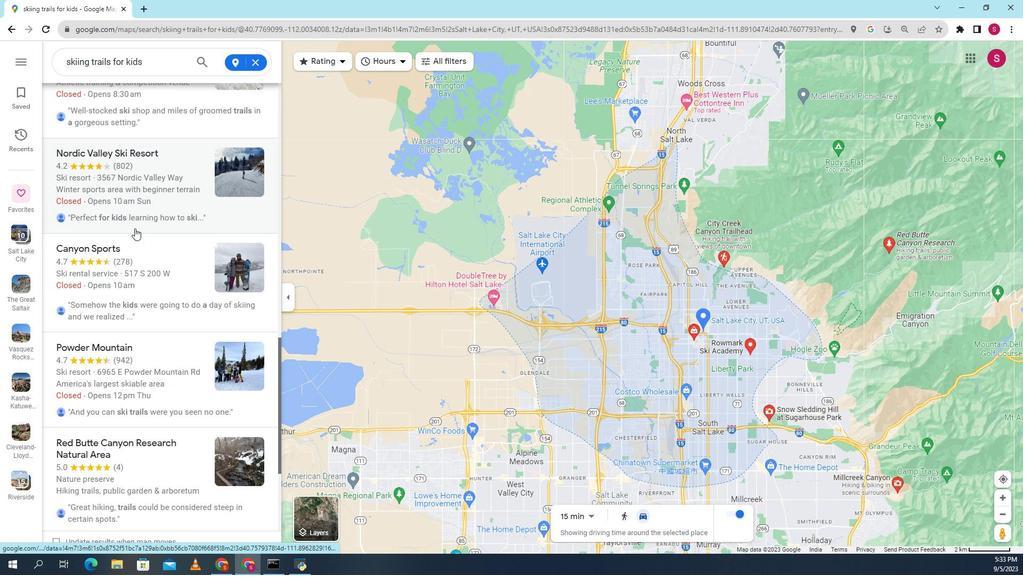 
Action: Mouse scrolled (130, 215) with delta (0, 0)
Screenshot: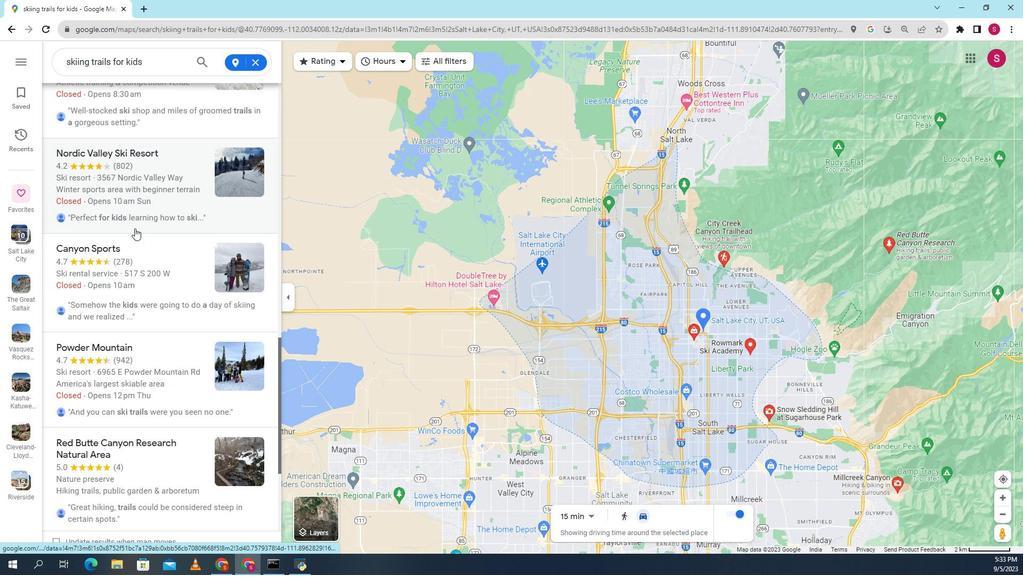 
Action: Mouse moved to (129, 218)
Screenshot: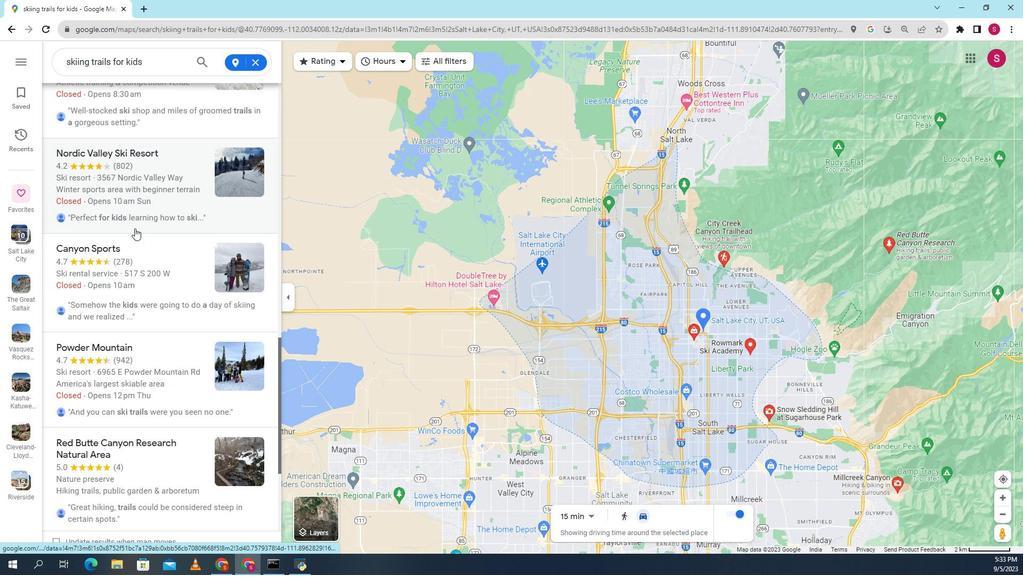 
Action: Mouse scrolled (129, 218) with delta (0, 0)
Screenshot: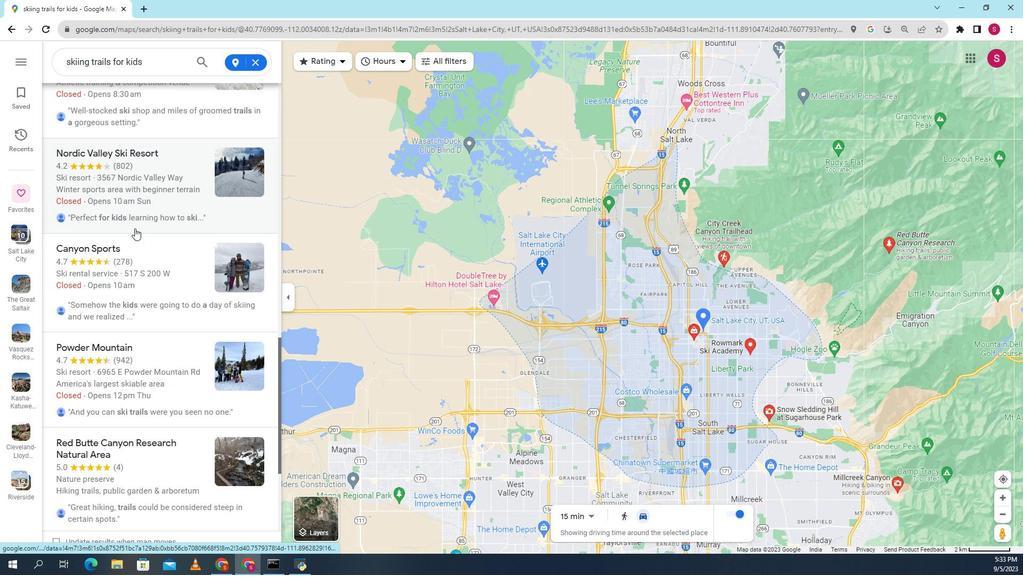 
Action: Mouse moved to (128, 221)
Screenshot: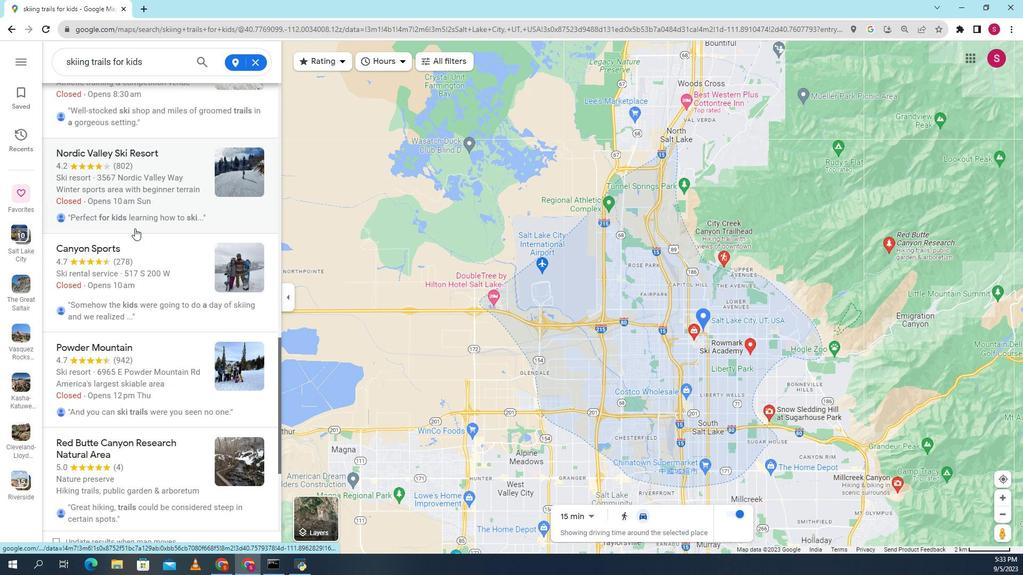 
Action: Mouse scrolled (128, 221) with delta (0, 0)
Screenshot: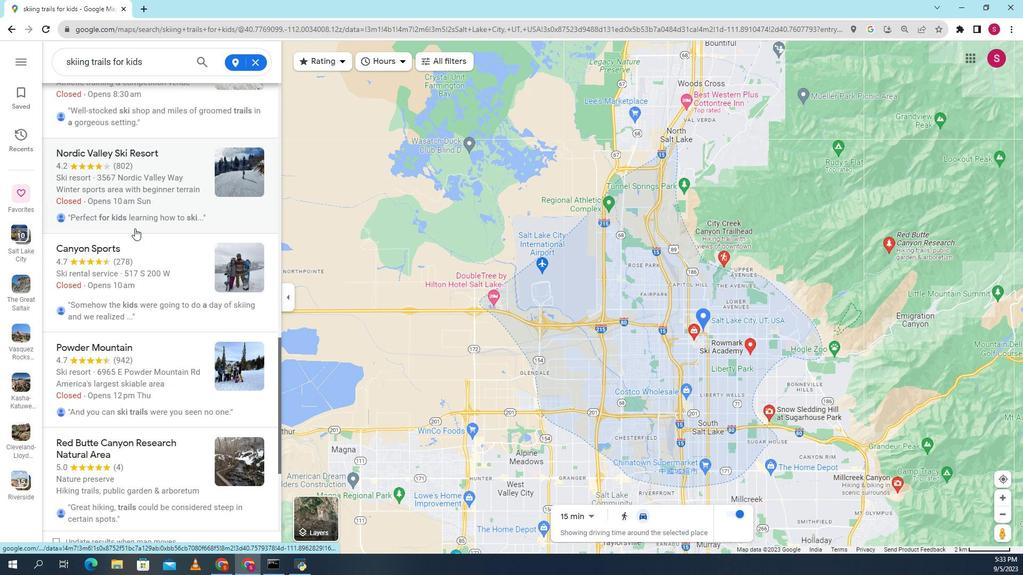 
Action: Mouse moved to (128, 222)
Screenshot: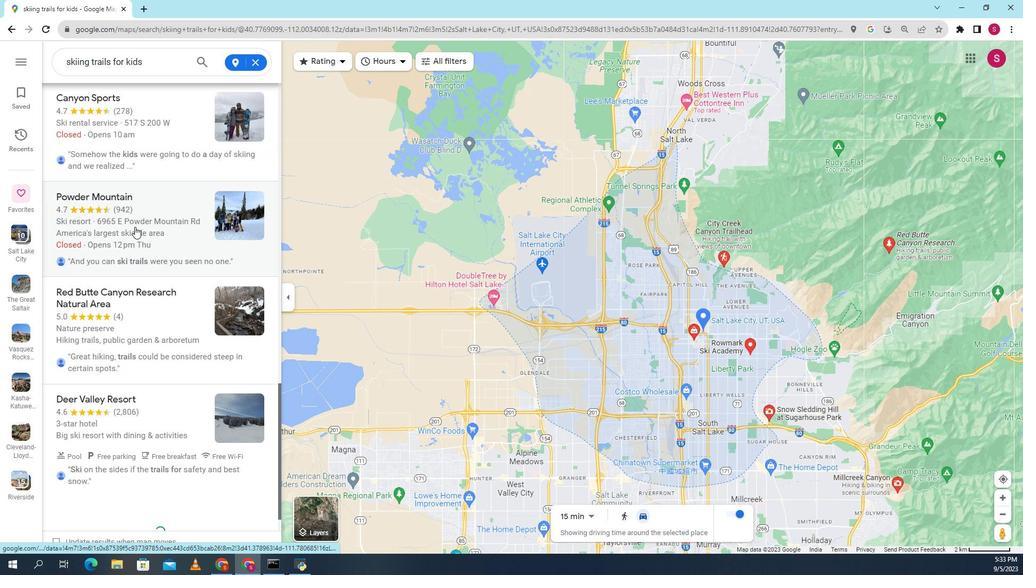 
Action: Mouse scrolled (128, 221) with delta (0, 0)
Screenshot: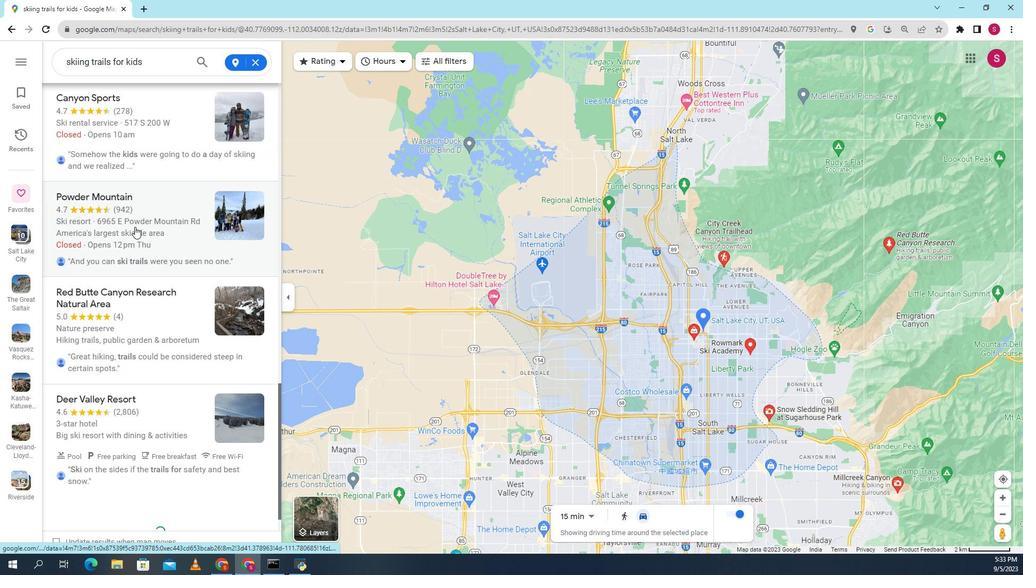 
Action: Mouse moved to (127, 226)
Screenshot: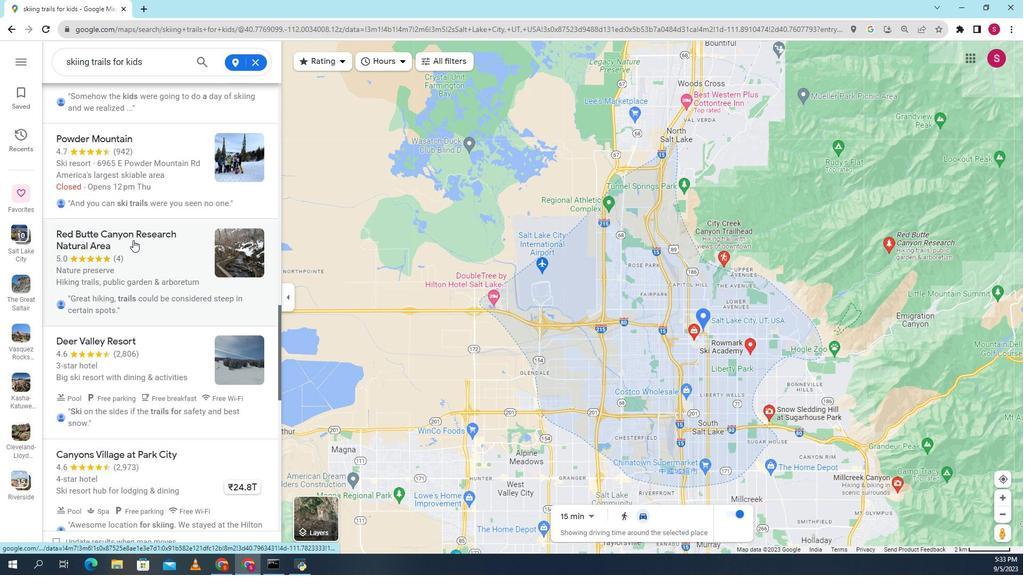 
Action: Mouse scrolled (127, 225) with delta (0, 0)
Screenshot: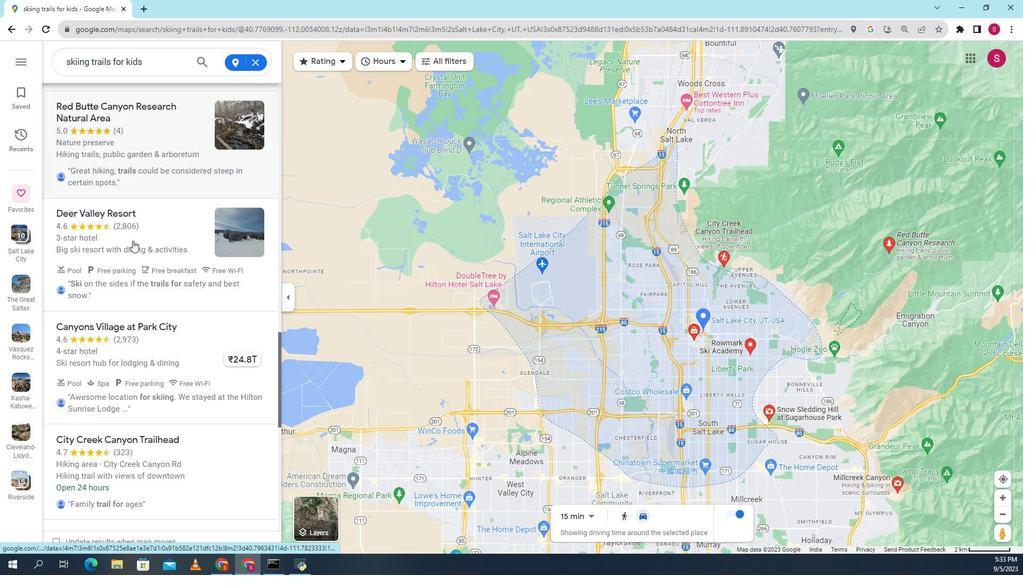 
Action: Mouse moved to (126, 230)
Screenshot: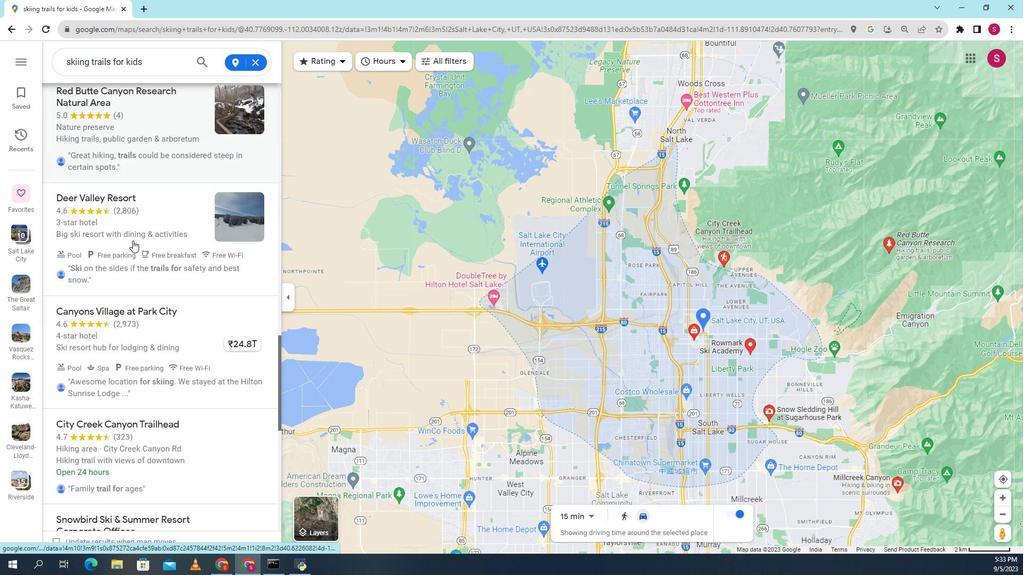 
Action: Mouse scrolled (126, 230) with delta (0, 0)
Screenshot: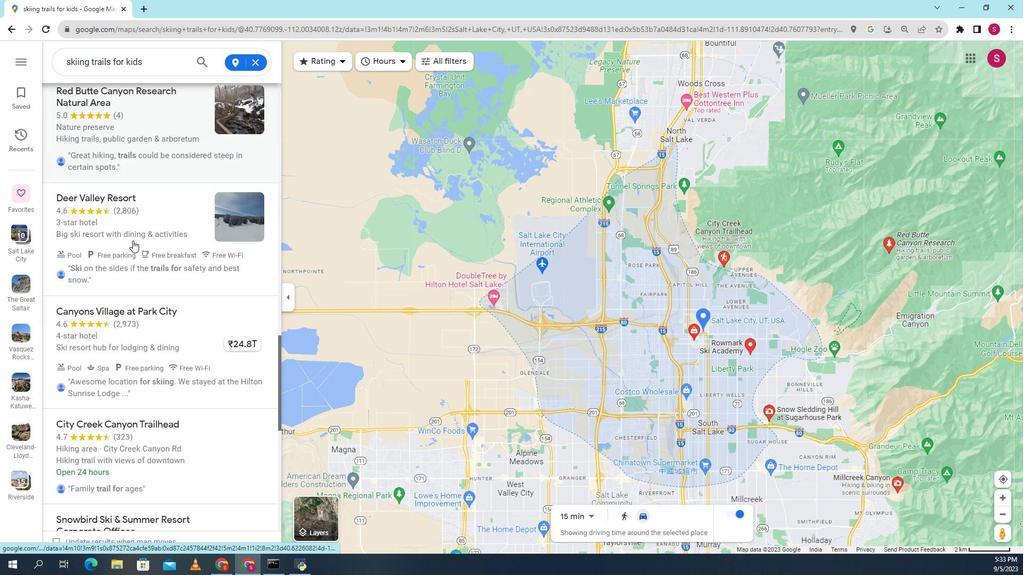 
Action: Mouse moved to (126, 233)
Screenshot: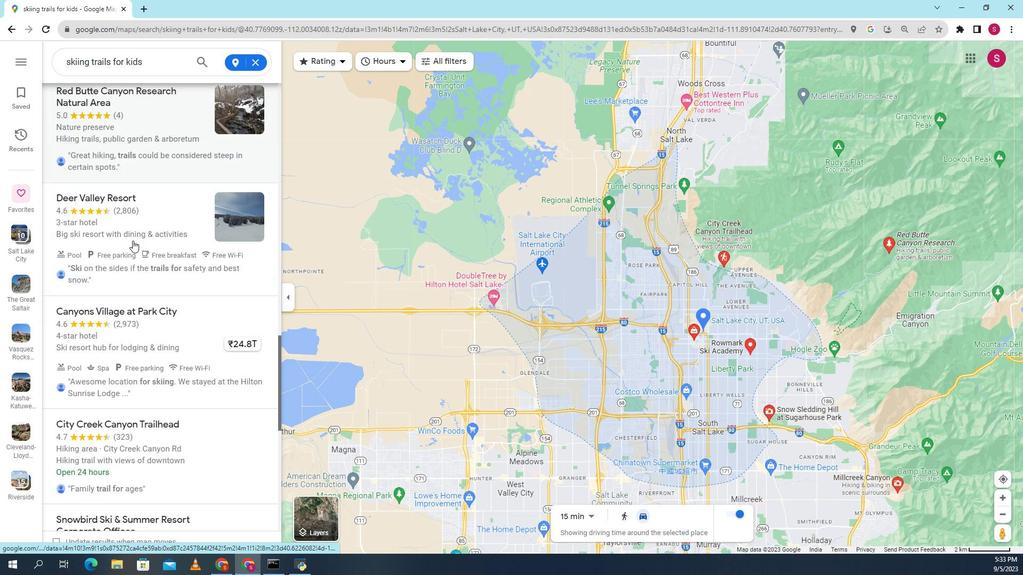 
Action: Mouse scrolled (126, 233) with delta (0, 0)
Screenshot: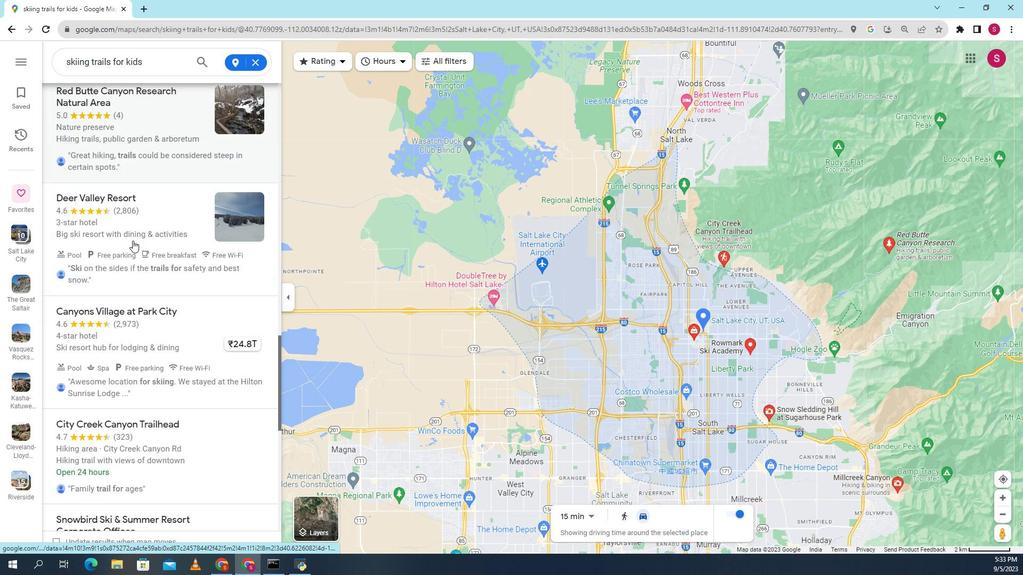 
Action: Mouse moved to (125, 236)
Screenshot: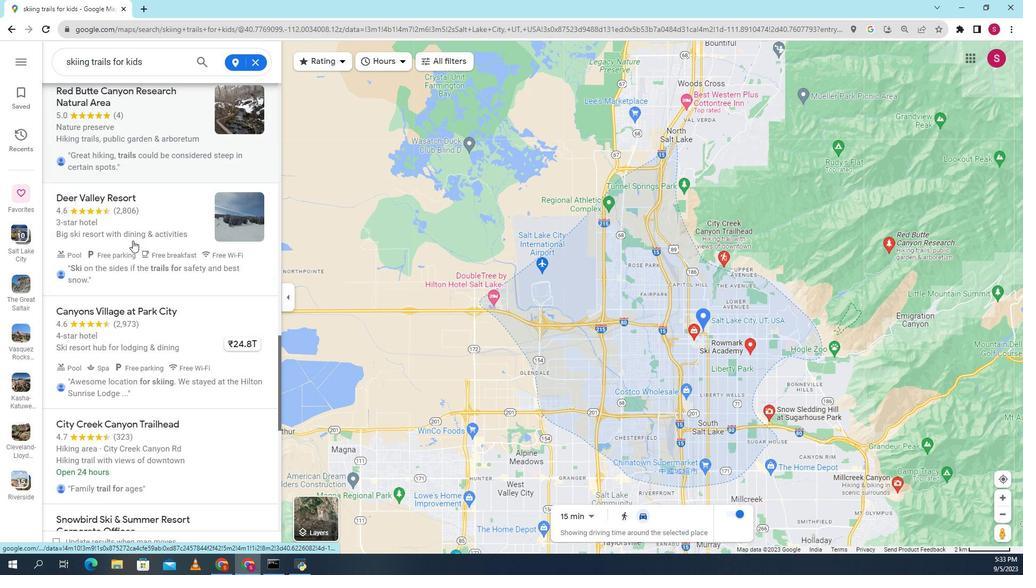
Action: Mouse scrolled (125, 236) with delta (0, 0)
Screenshot: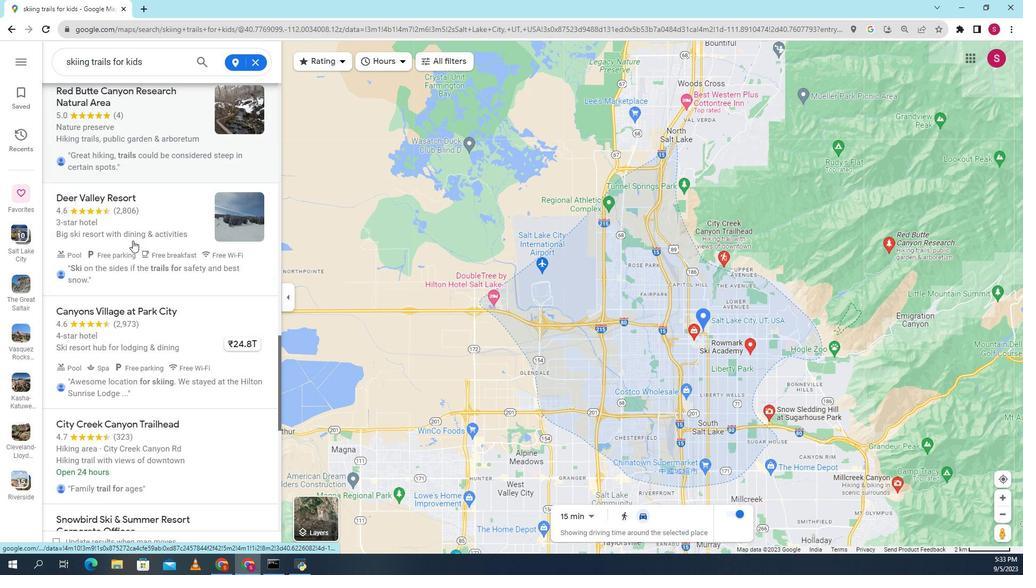 
Action: Mouse moved to (124, 239)
Screenshot: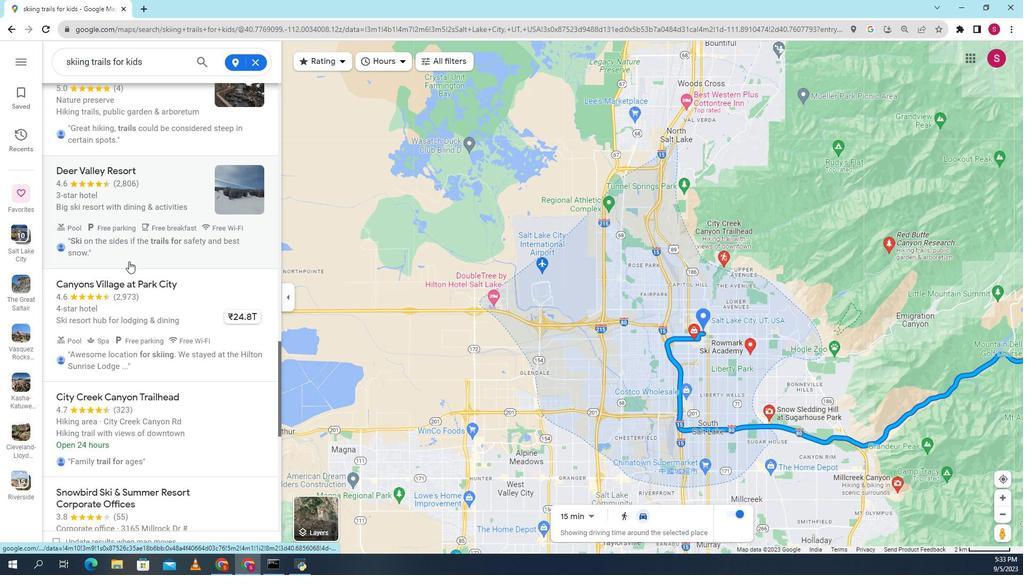
Action: Mouse scrolled (124, 239) with delta (0, 0)
Screenshot: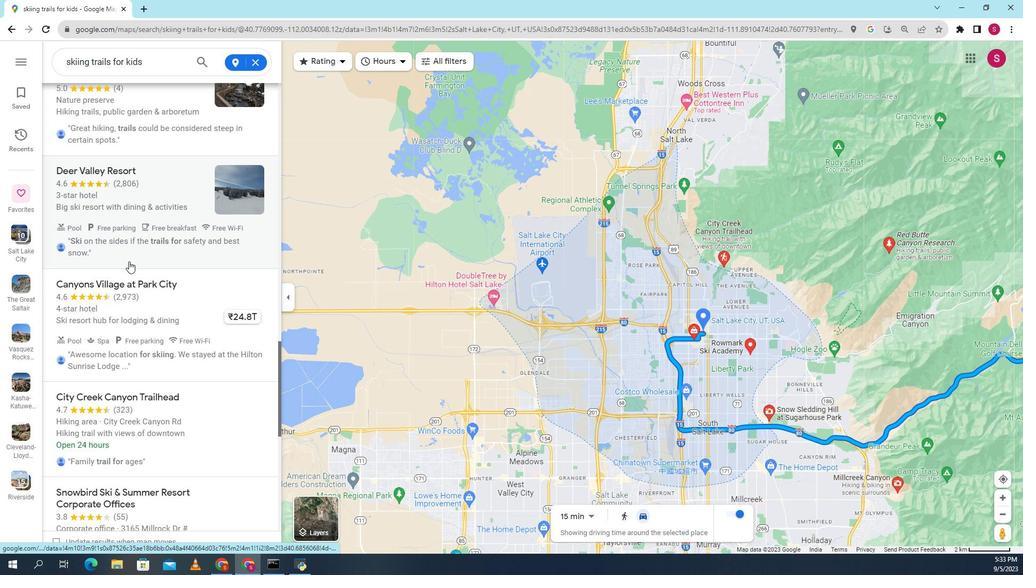 
Action: Mouse moved to (124, 244)
Screenshot: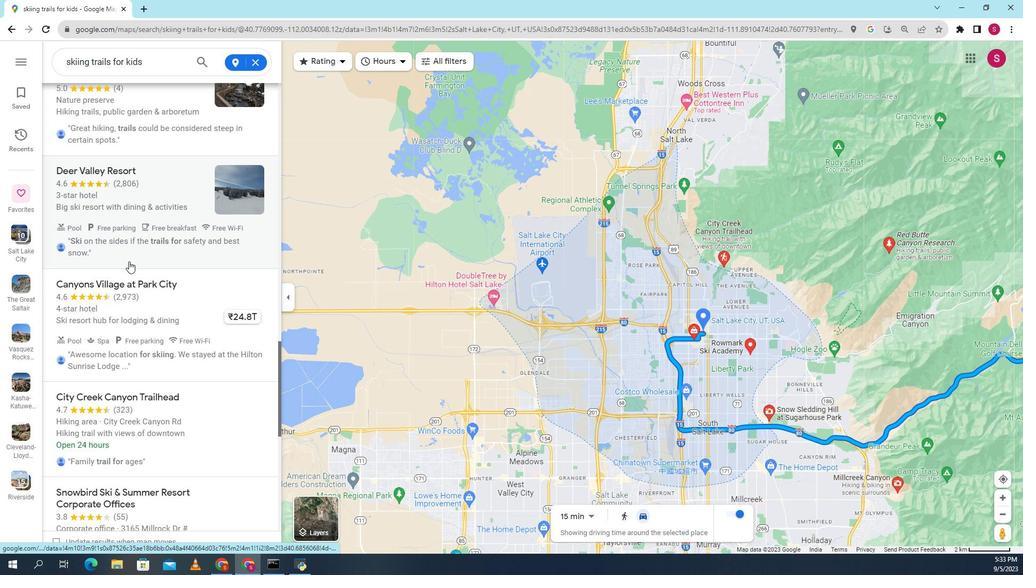 
Action: Mouse scrolled (124, 243) with delta (0, 0)
Screenshot: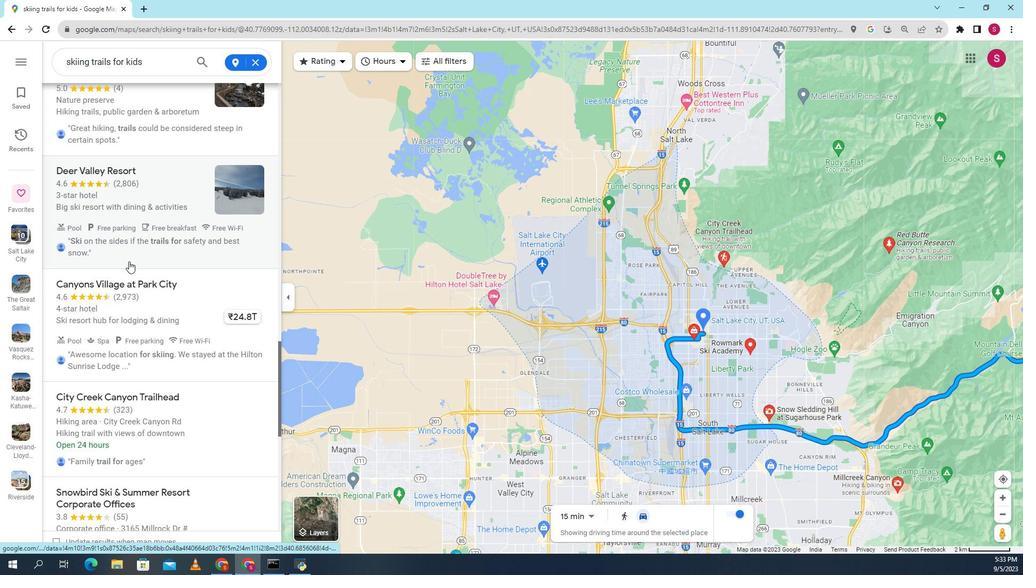 
Action: Mouse moved to (124, 248)
Screenshot: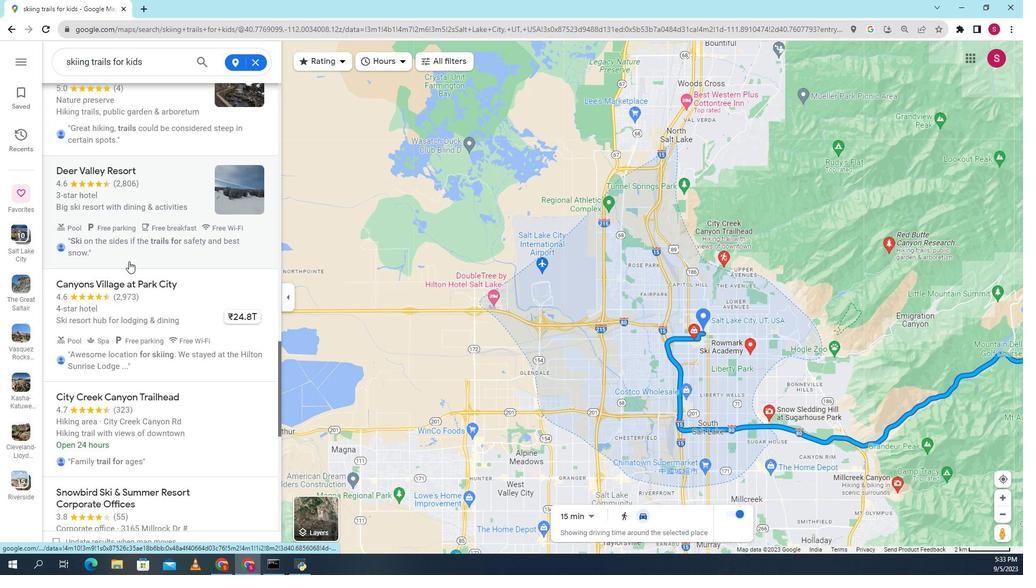 
Action: Mouse scrolled (124, 247) with delta (0, 0)
Screenshot: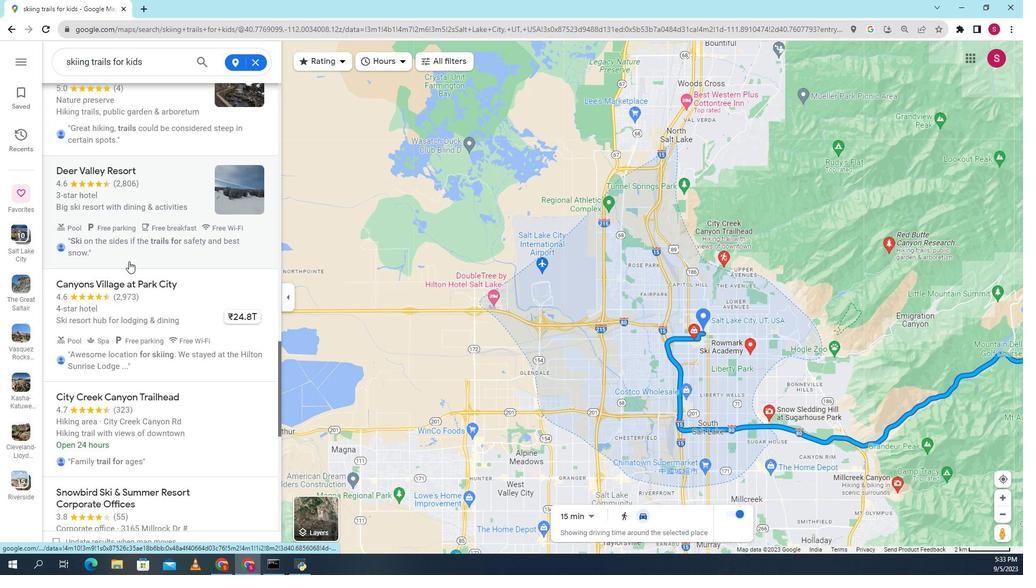 
Action: Mouse moved to (123, 253)
Screenshot: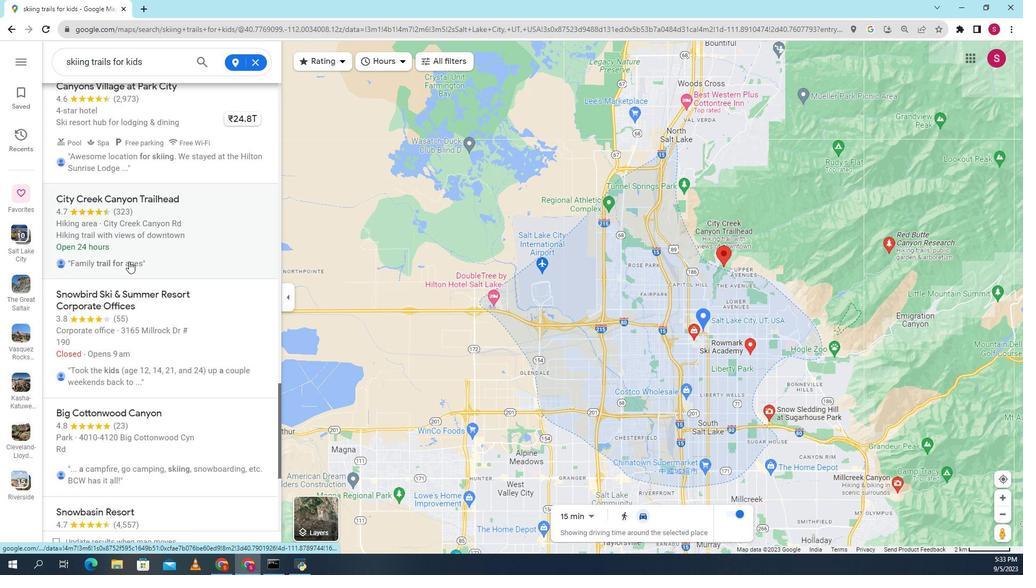 
Action: Mouse scrolled (123, 252) with delta (0, 0)
Screenshot: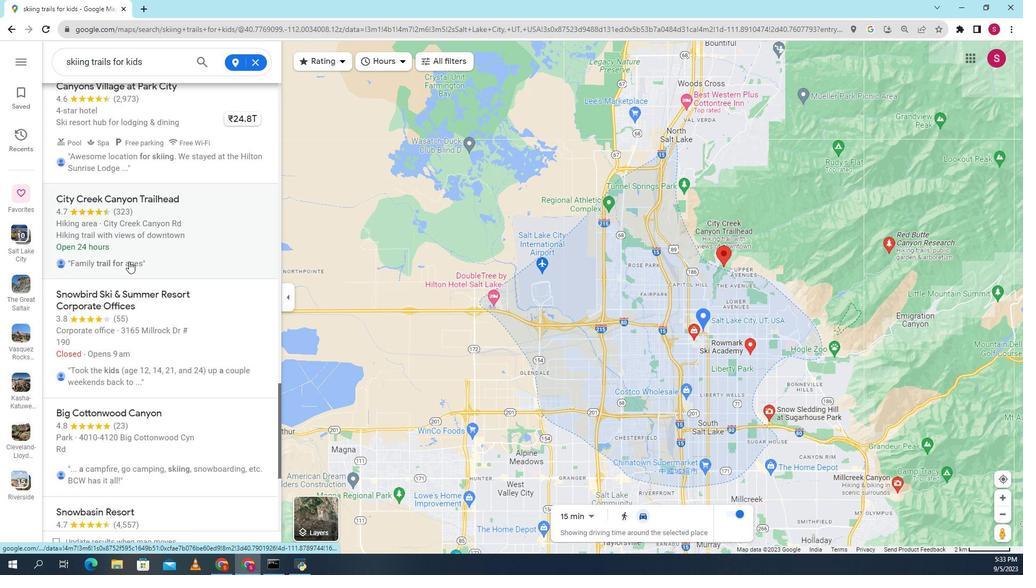 
Action: Mouse moved to (122, 258)
Screenshot: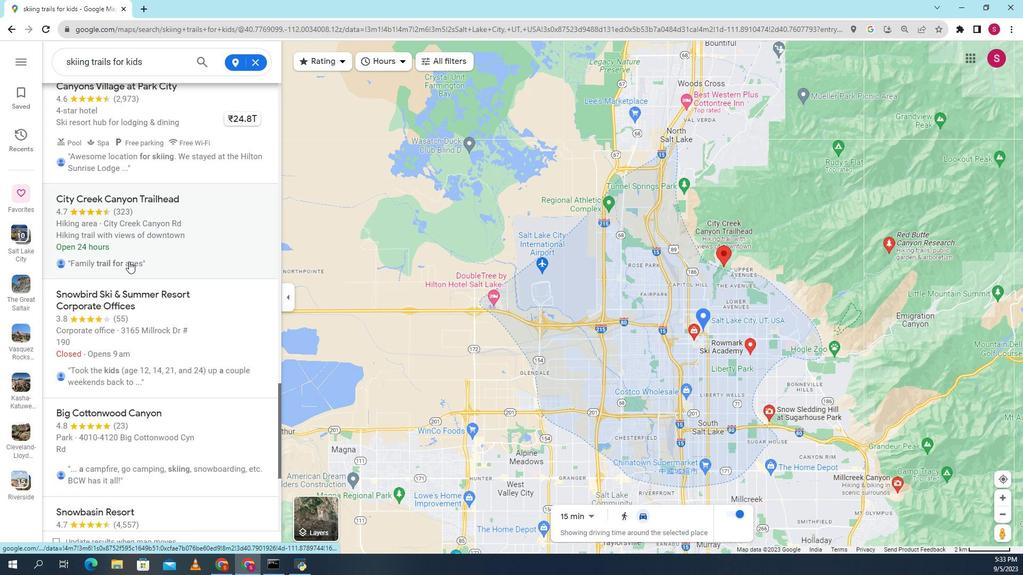 
Action: Mouse scrolled (122, 258) with delta (0, 0)
Screenshot: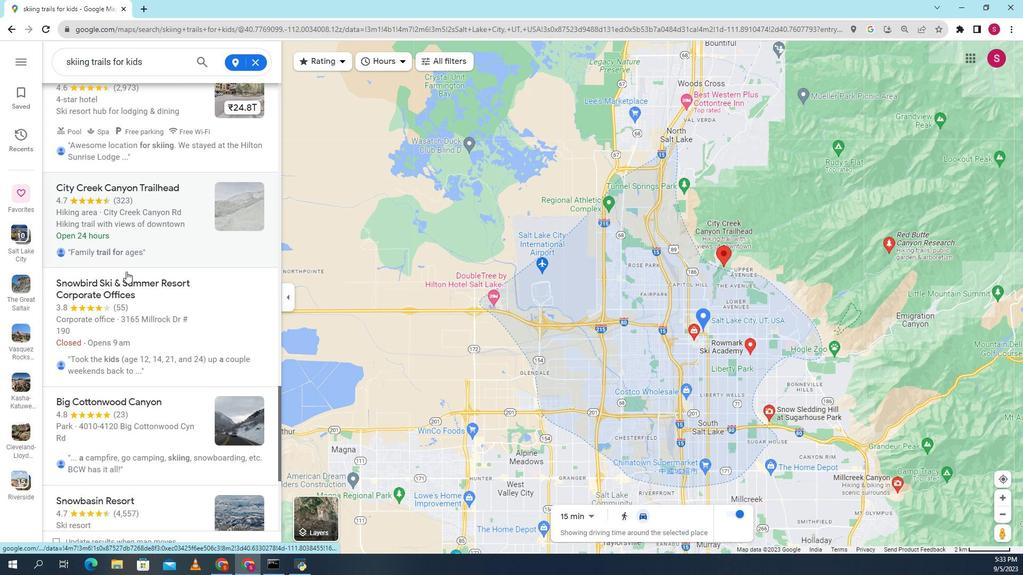 
Action: Mouse moved to (123, 259)
Screenshot: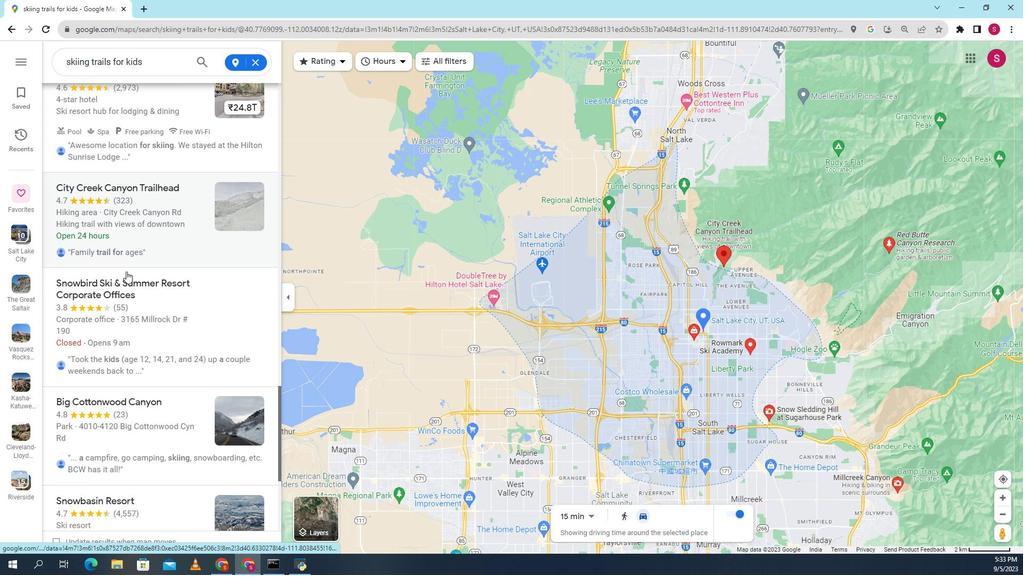 
Action: Mouse scrolled (123, 259) with delta (0, 0)
Screenshot: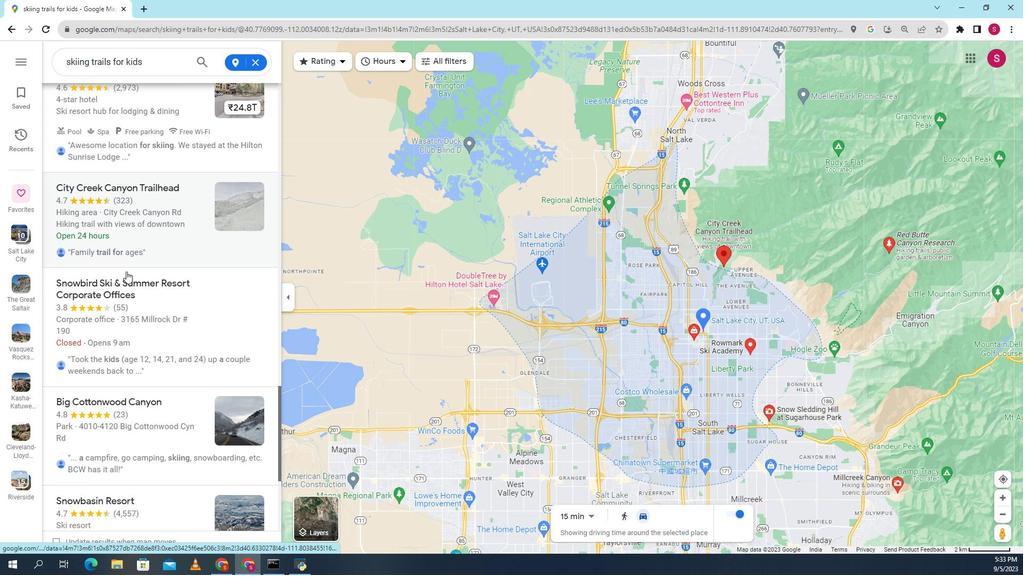 
Action: Mouse moved to (123, 263)
Screenshot: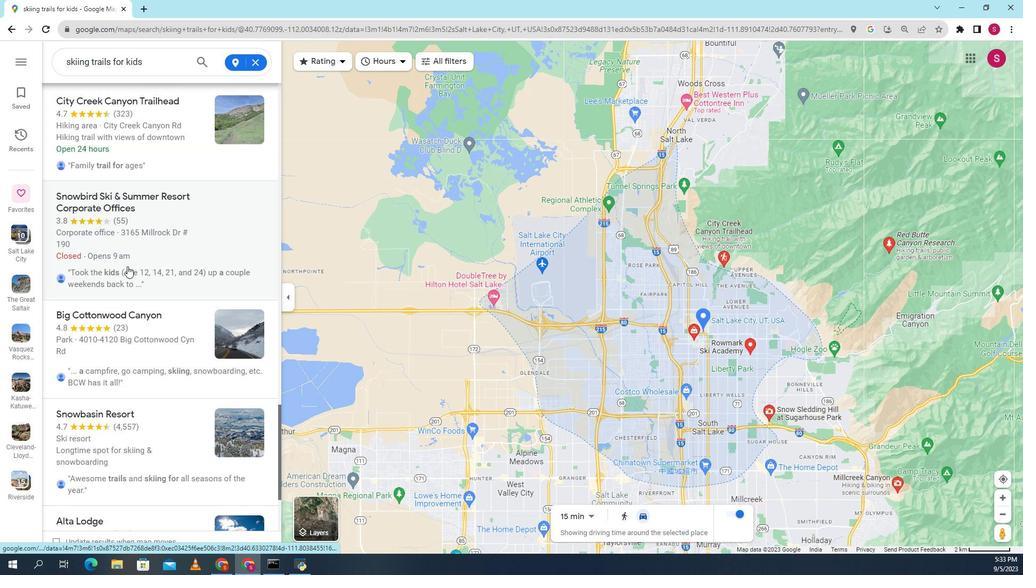 
Action: Mouse scrolled (123, 263) with delta (0, 0)
Screenshot: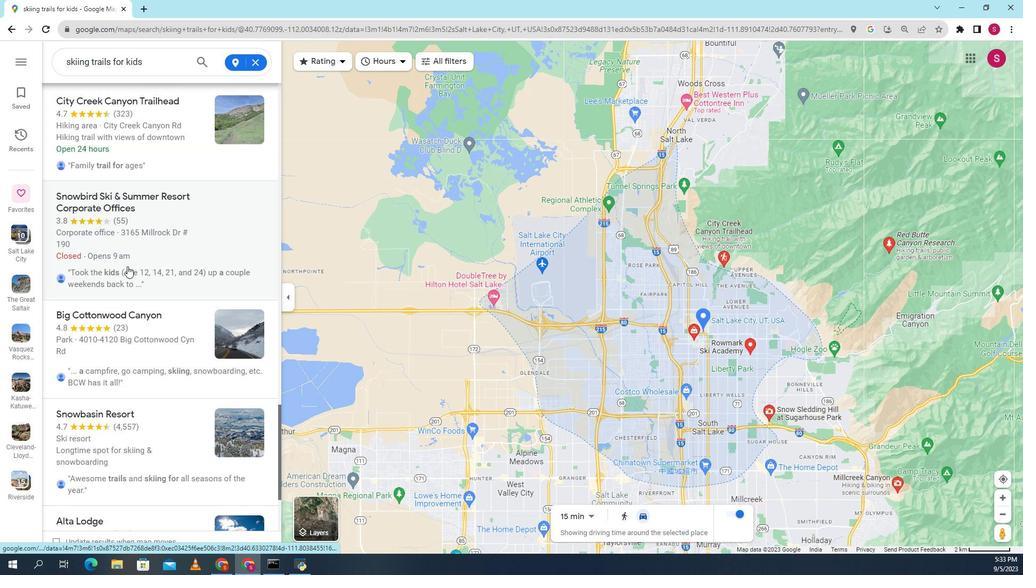 
Action: Mouse moved to (121, 266)
Screenshot: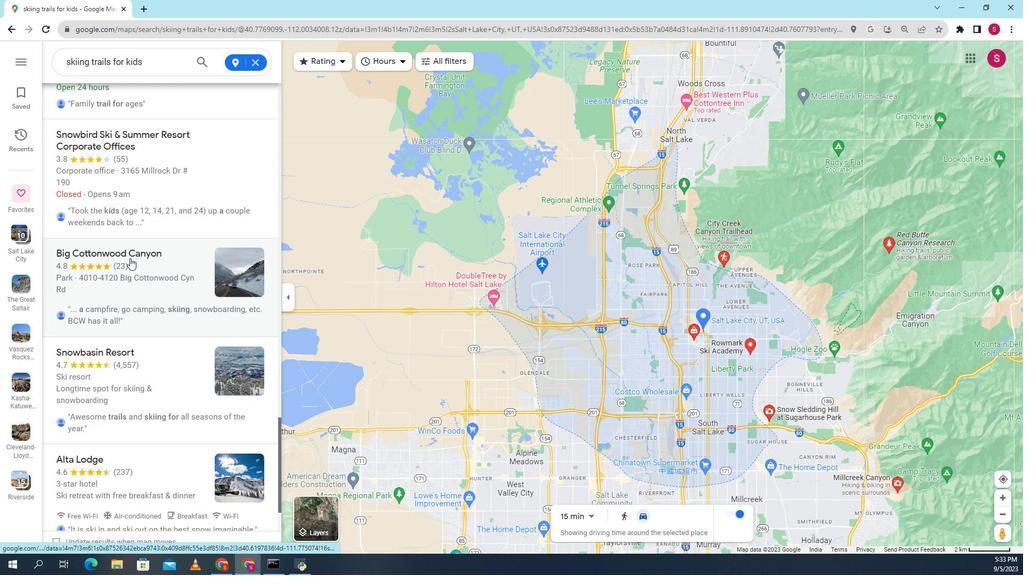
Action: Mouse scrolled (121, 266) with delta (0, 0)
Screenshot: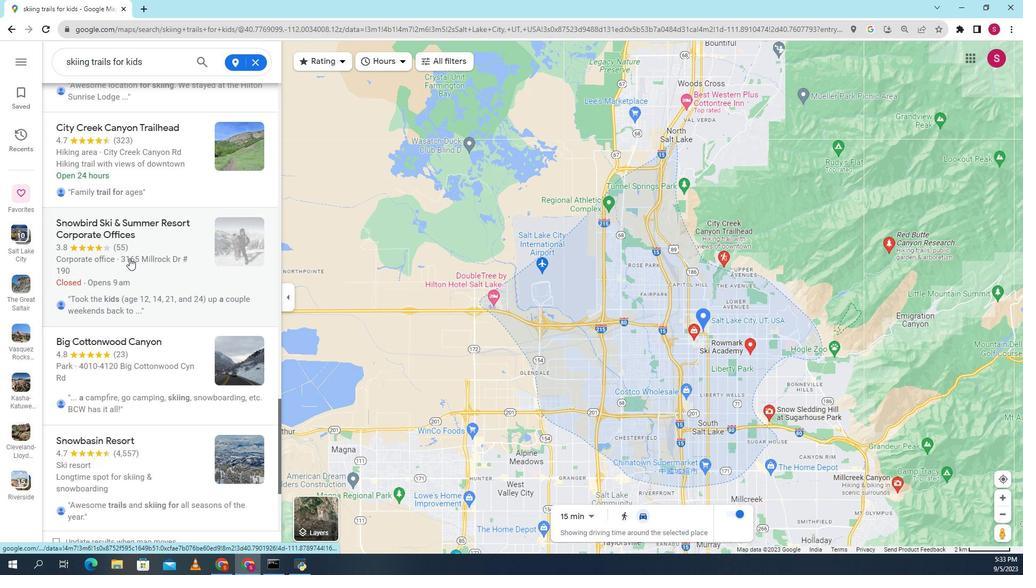 
Action: Mouse moved to (121, 265)
Screenshot: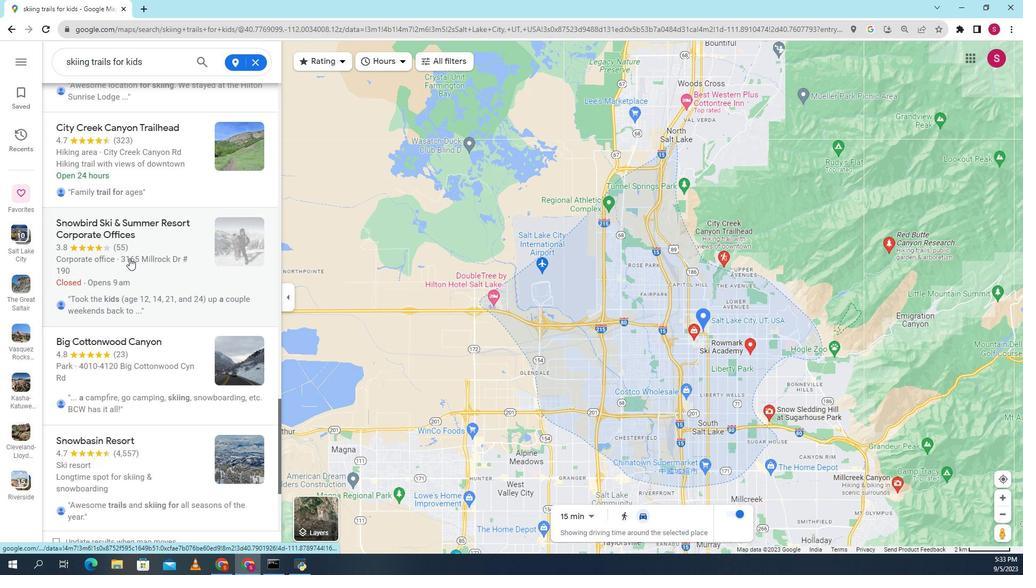 
Action: Mouse scrolled (121, 266) with delta (0, 0)
Screenshot: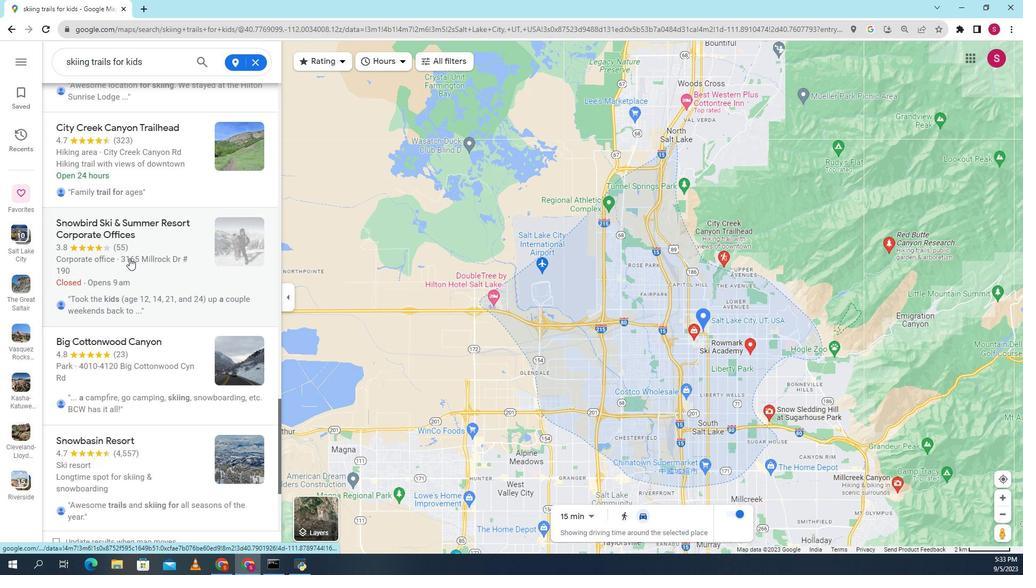 
Action: Mouse moved to (121, 263)
Screenshot: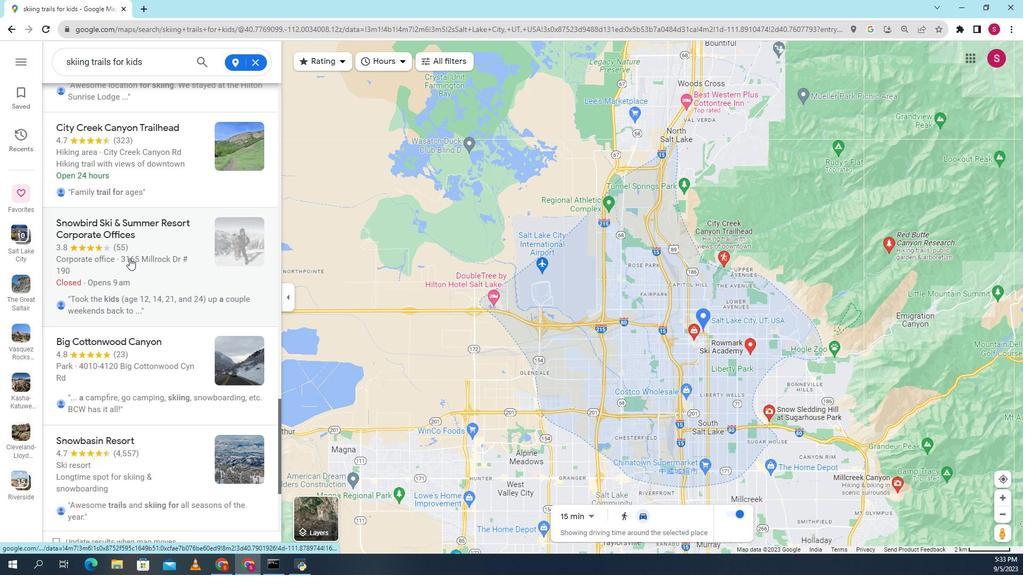 
Action: Mouse scrolled (121, 264) with delta (0, 0)
Screenshot: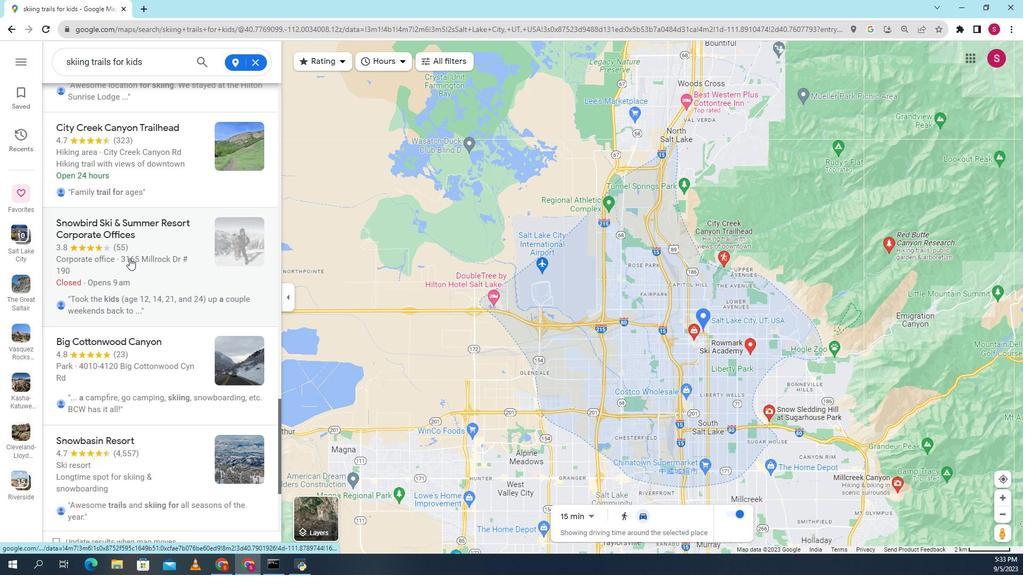 
Action: Mouse moved to (121, 261)
Screenshot: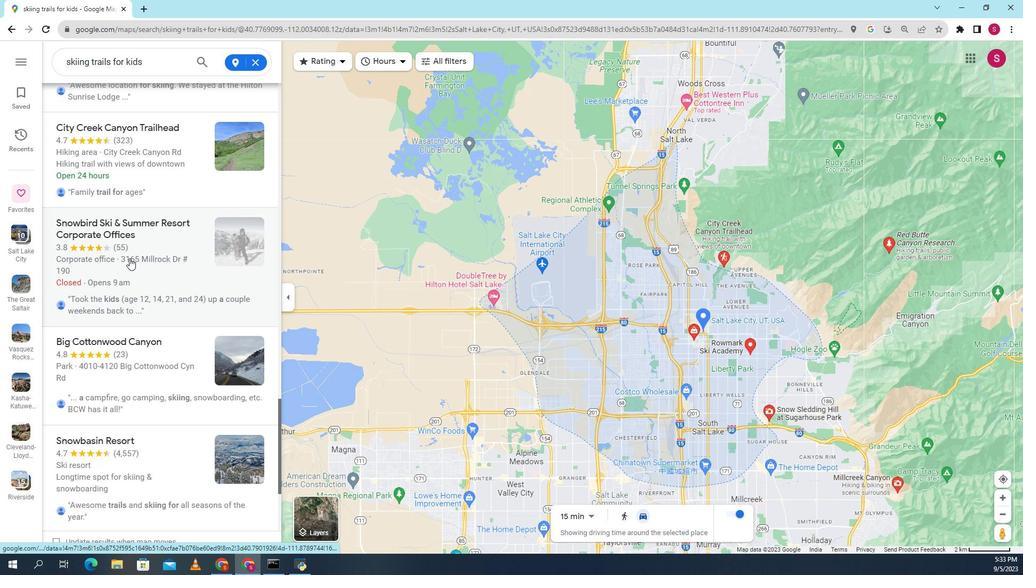 
Action: Mouse scrolled (121, 261) with delta (0, 0)
Screenshot: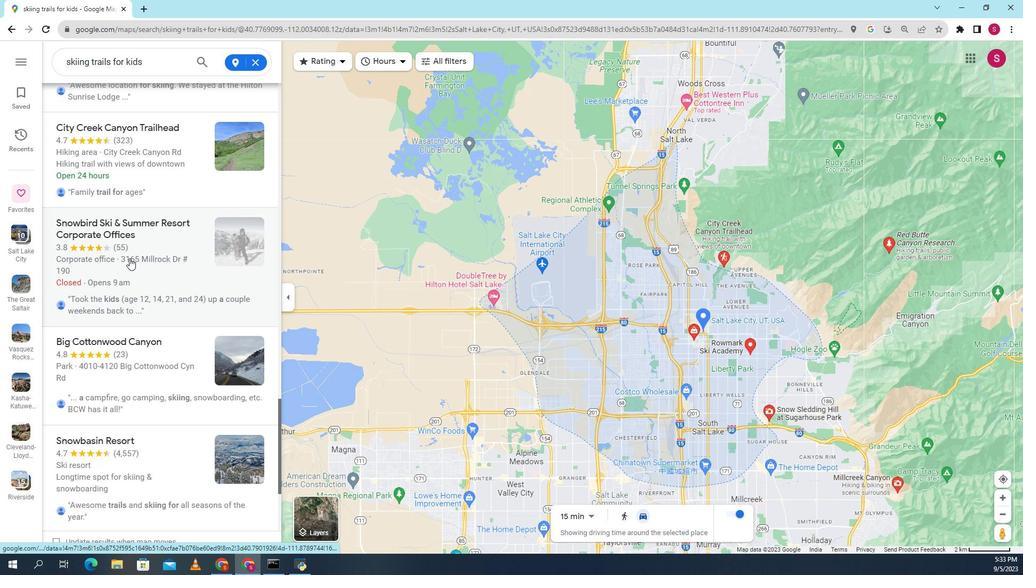 
Action: Mouse moved to (123, 251)
Screenshot: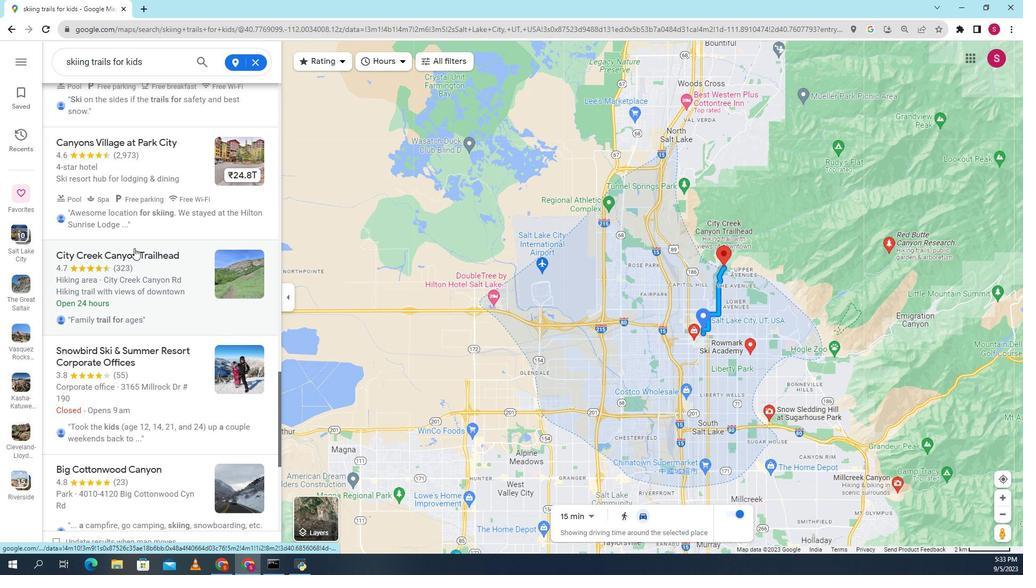 
Action: Mouse scrolled (123, 251) with delta (0, 0)
Screenshot: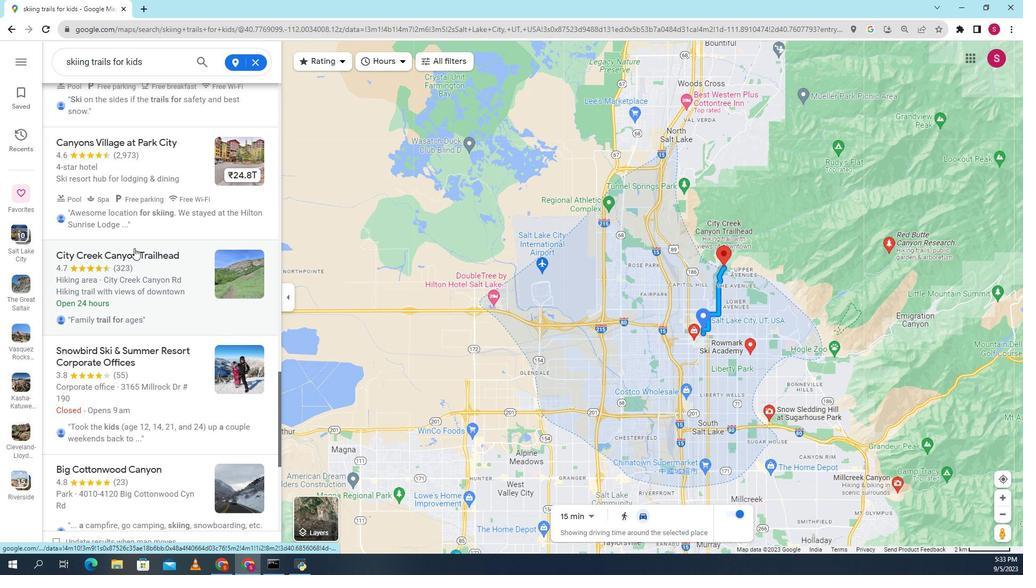 
Action: Mouse moved to (126, 247)
Screenshot: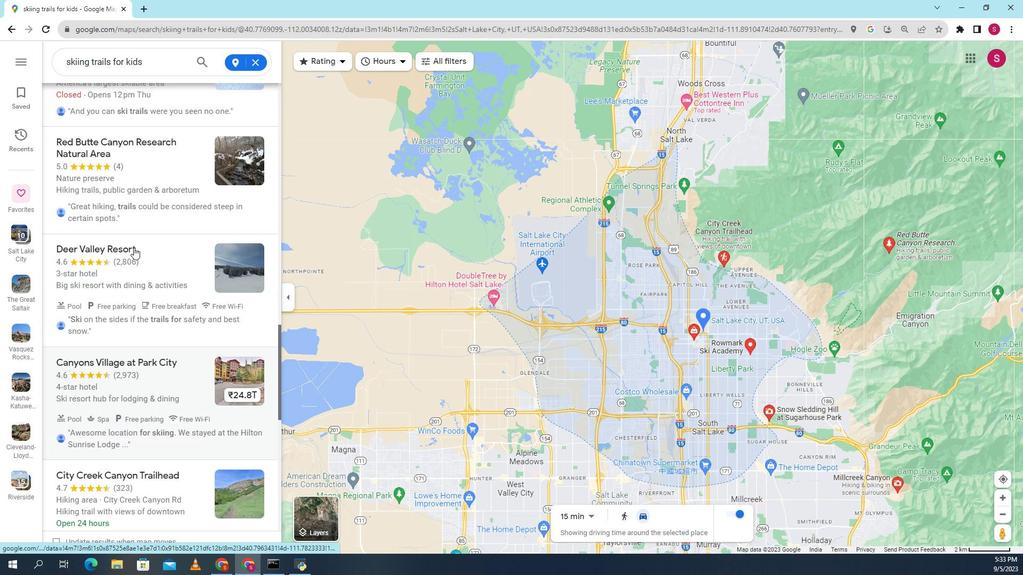 
Action: Mouse scrolled (126, 248) with delta (0, 0)
Screenshot: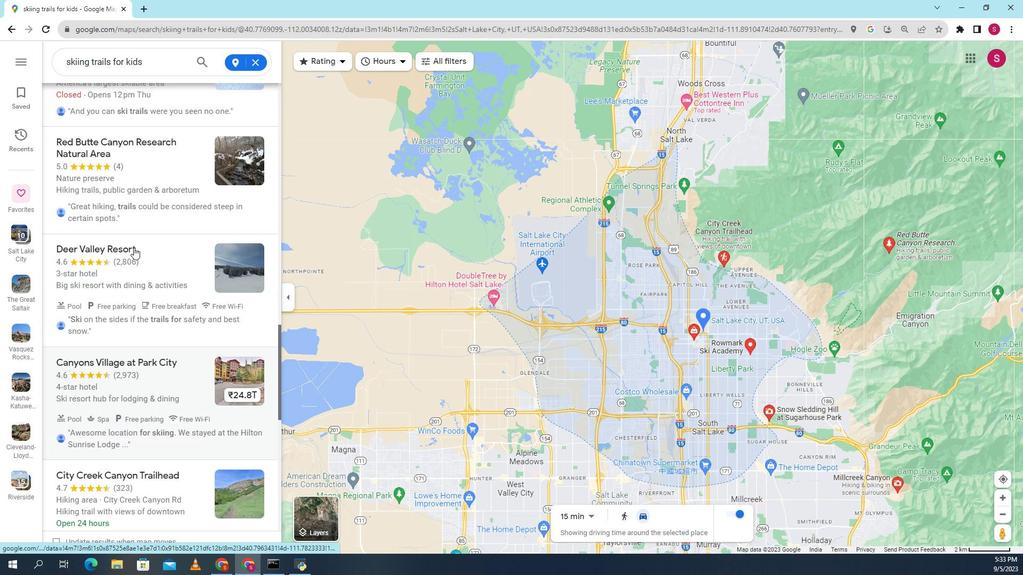 
Action: Mouse moved to (126, 246)
Screenshot: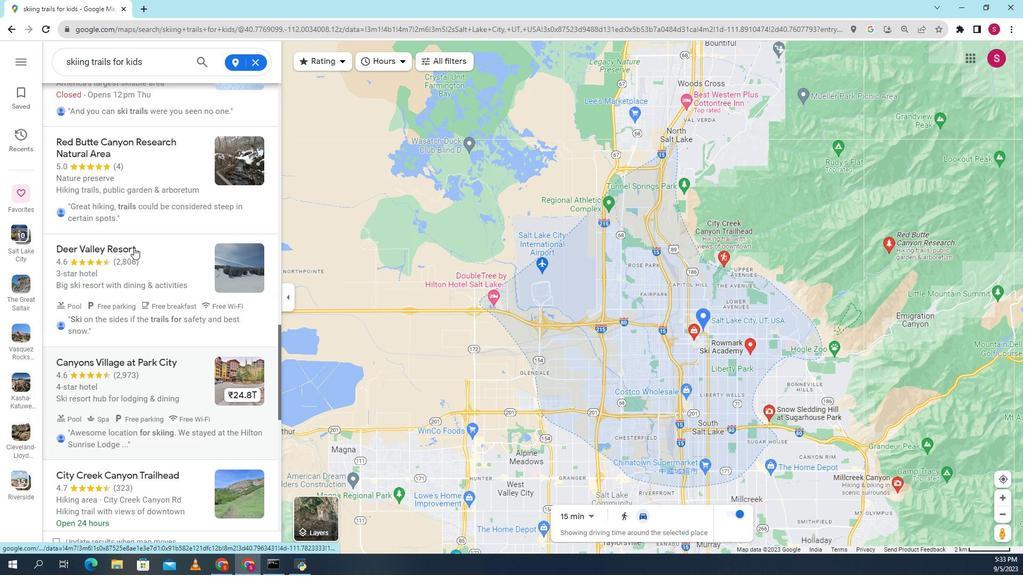 
Action: Mouse scrolled (126, 246) with delta (0, 0)
Screenshot: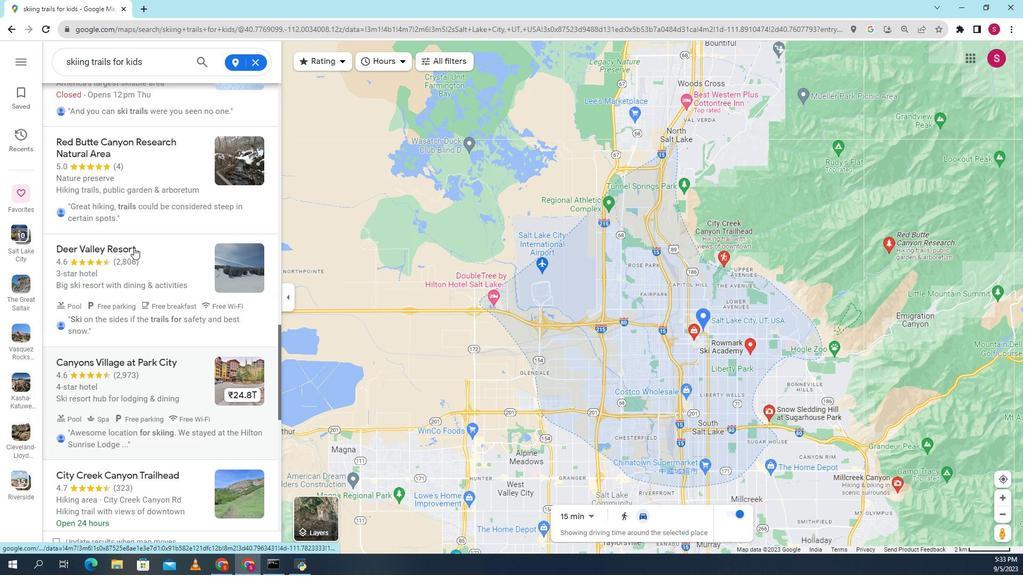 
Action: Mouse scrolled (126, 246) with delta (0, 0)
Screenshot: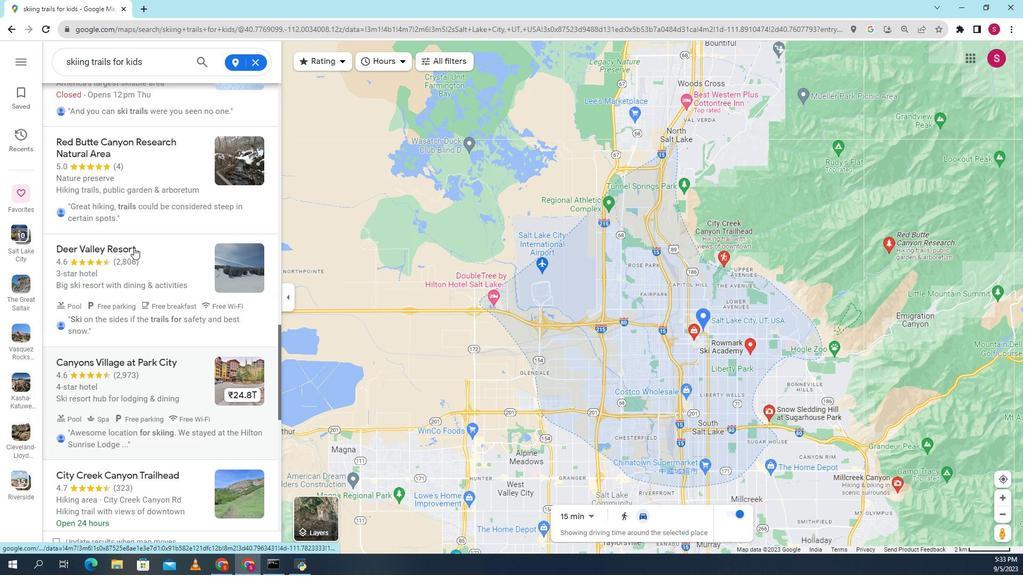 
Action: Mouse moved to (126, 245)
Screenshot: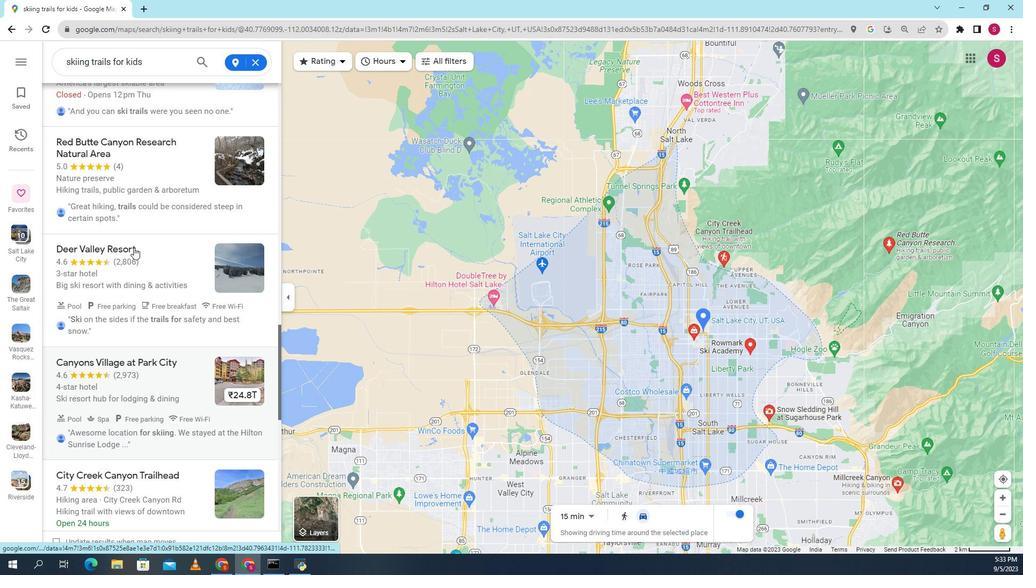 
Action: Mouse scrolled (126, 245) with delta (0, 0)
Screenshot: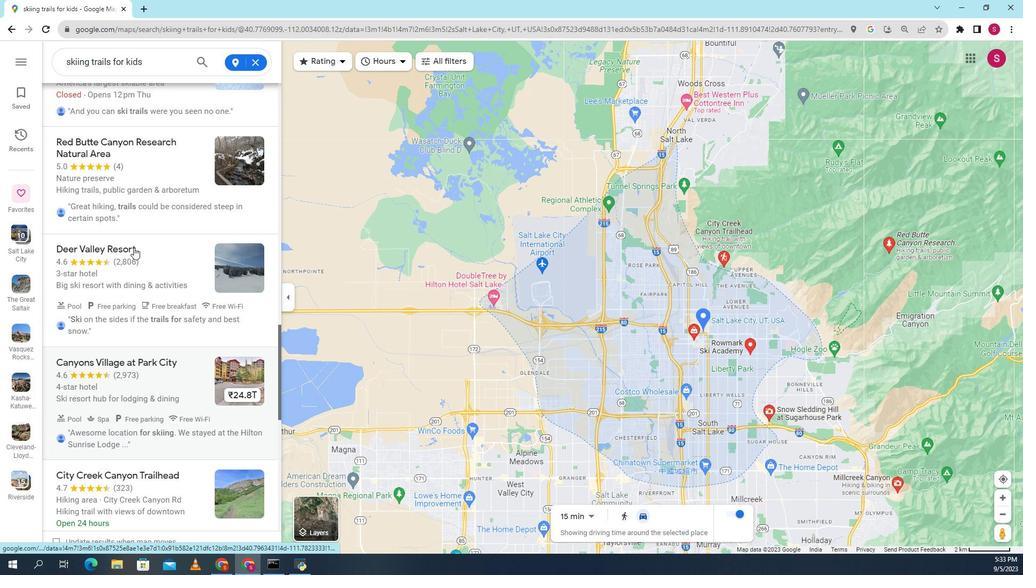
Action: Mouse moved to (125, 179)
Screenshot: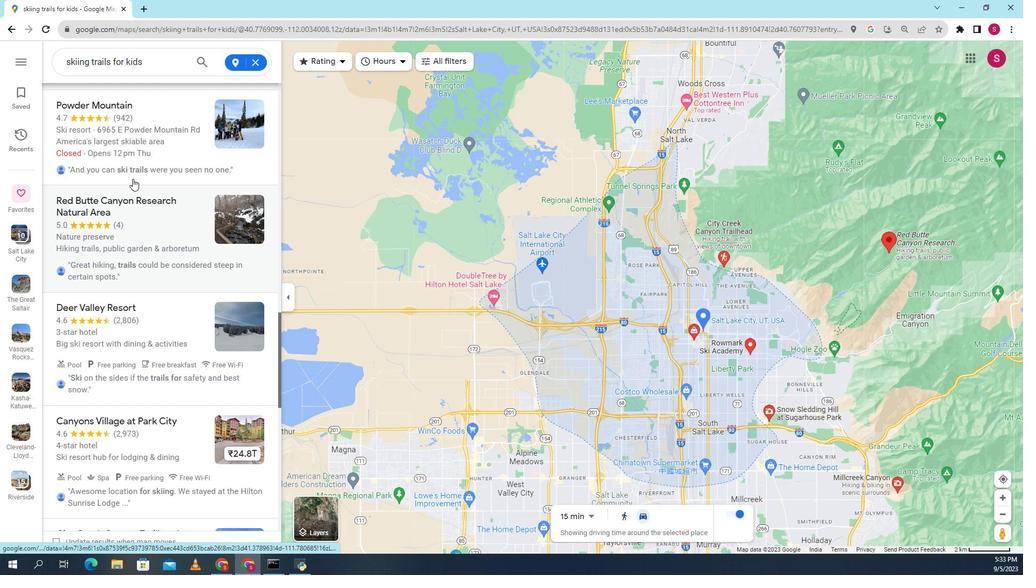 
Action: Mouse scrolled (125, 180) with delta (0, 0)
Screenshot: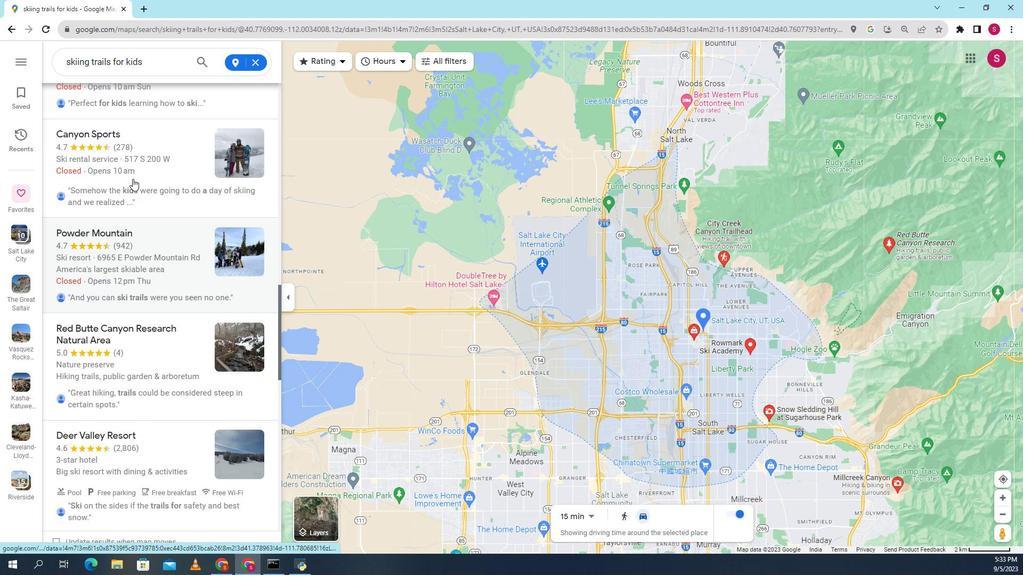 
Action: Mouse scrolled (125, 180) with delta (0, 0)
Screenshot: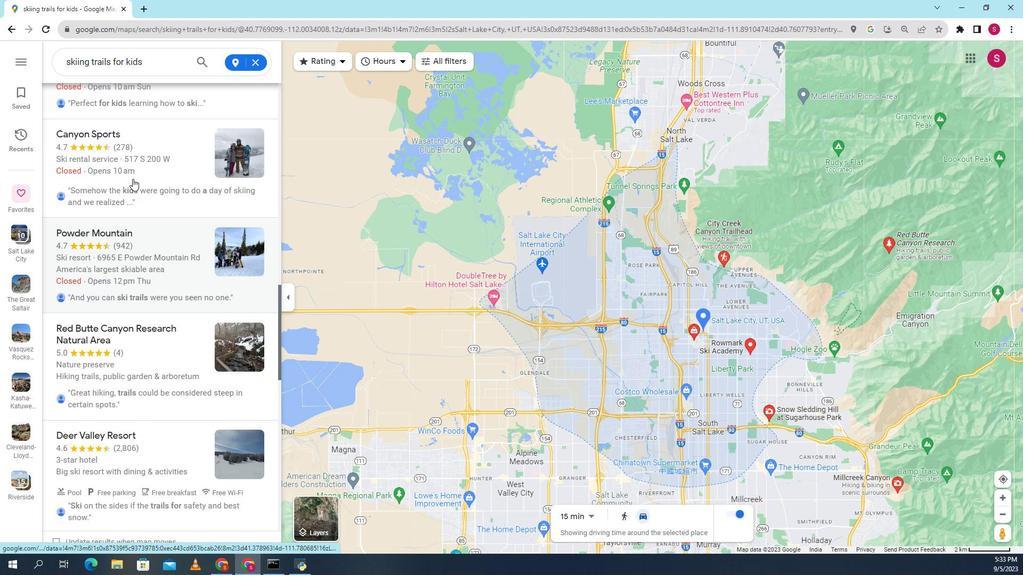 
Action: Mouse scrolled (125, 180) with delta (0, 0)
Screenshot: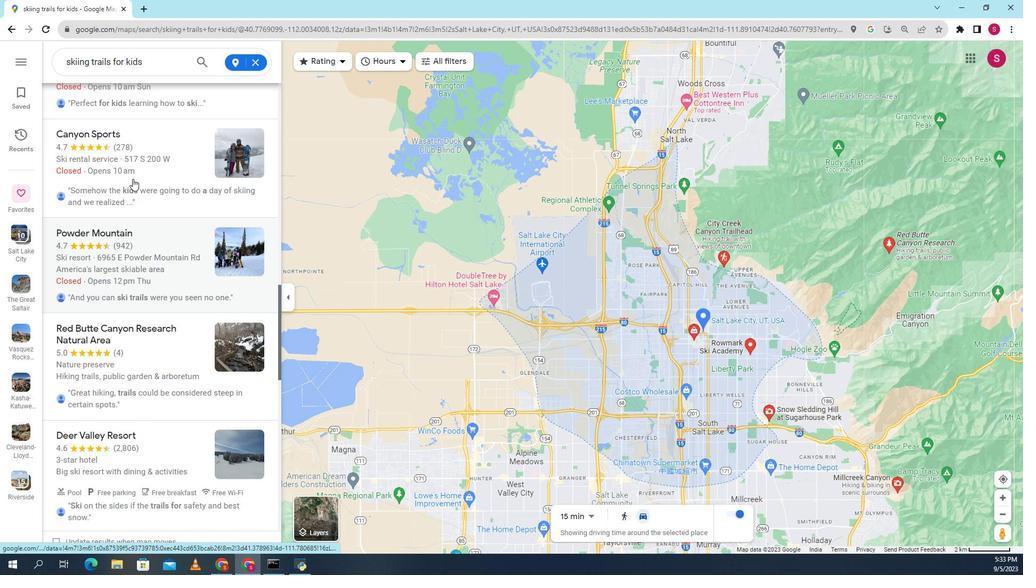 
Action: Mouse moved to (125, 179)
Screenshot: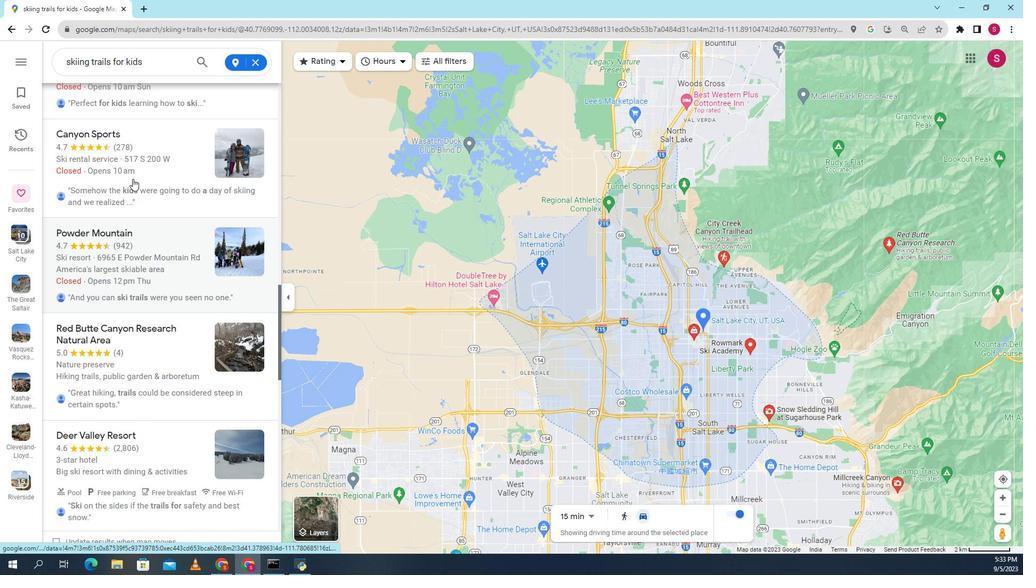 
Action: Mouse scrolled (125, 179) with delta (0, 0)
Screenshot: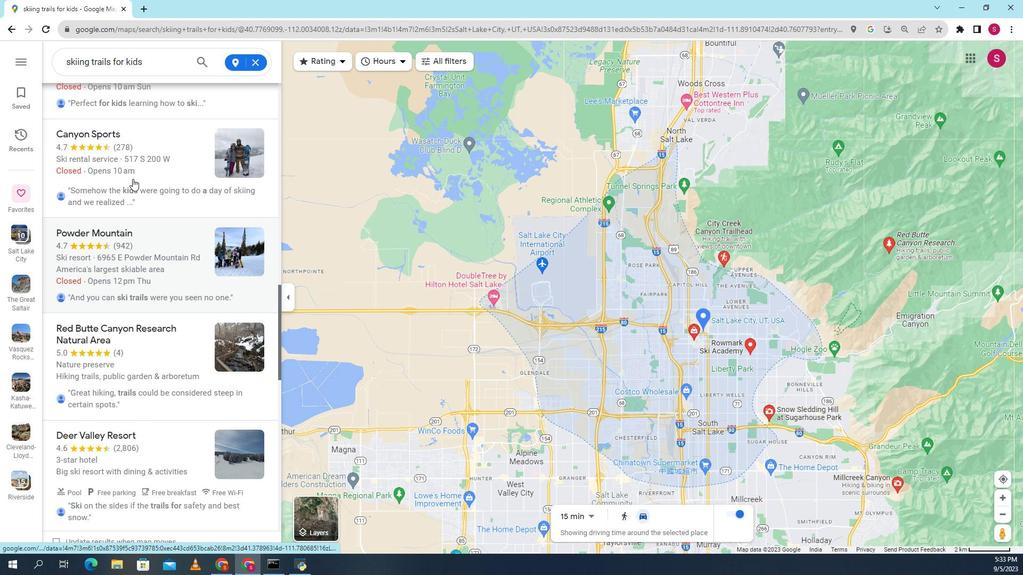 
Action: Mouse moved to (125, 177)
Screenshot: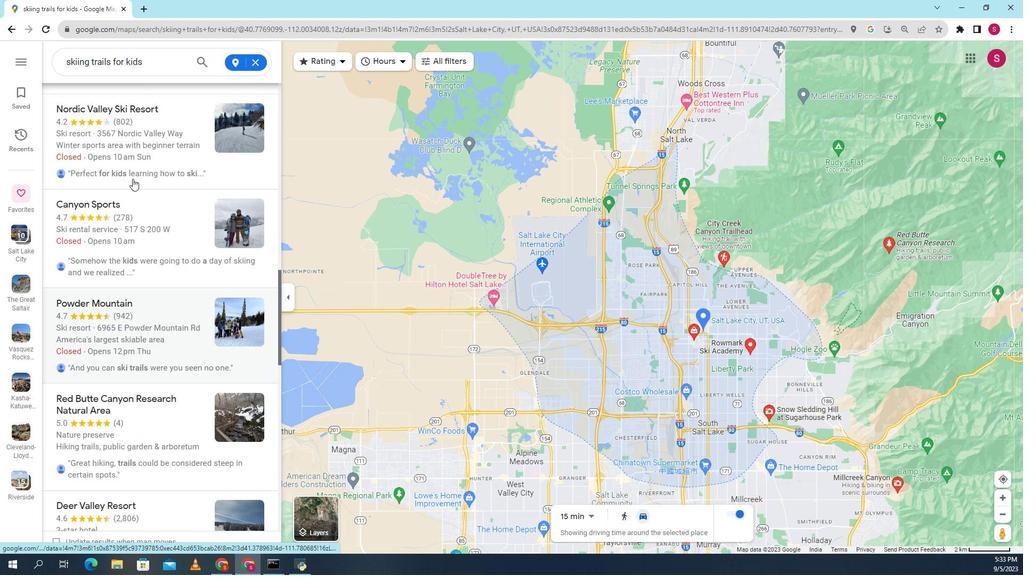 
Action: Mouse scrolled (125, 178) with delta (0, 0)
Screenshot: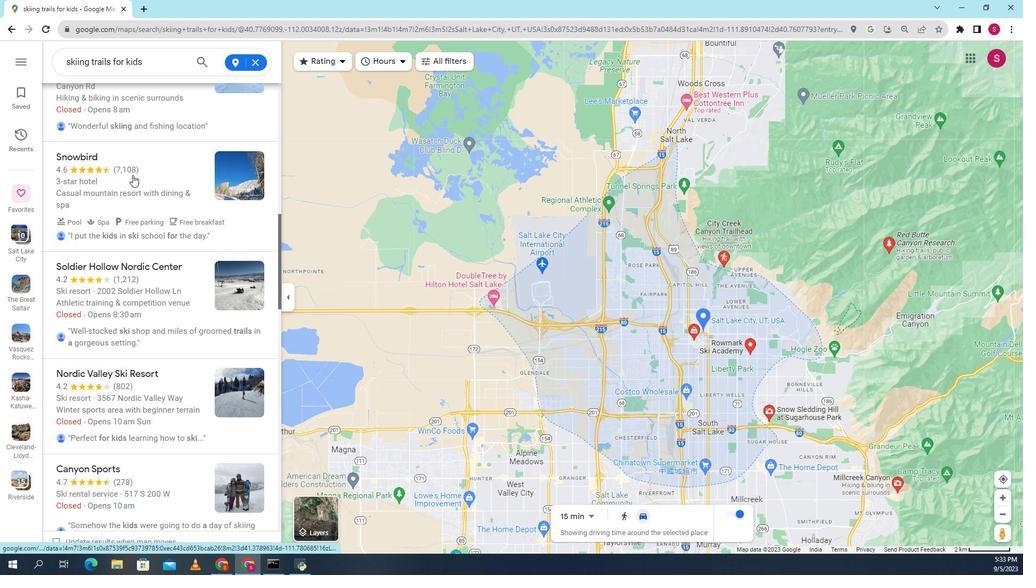 
Action: Mouse scrolled (125, 178) with delta (0, 0)
Screenshot: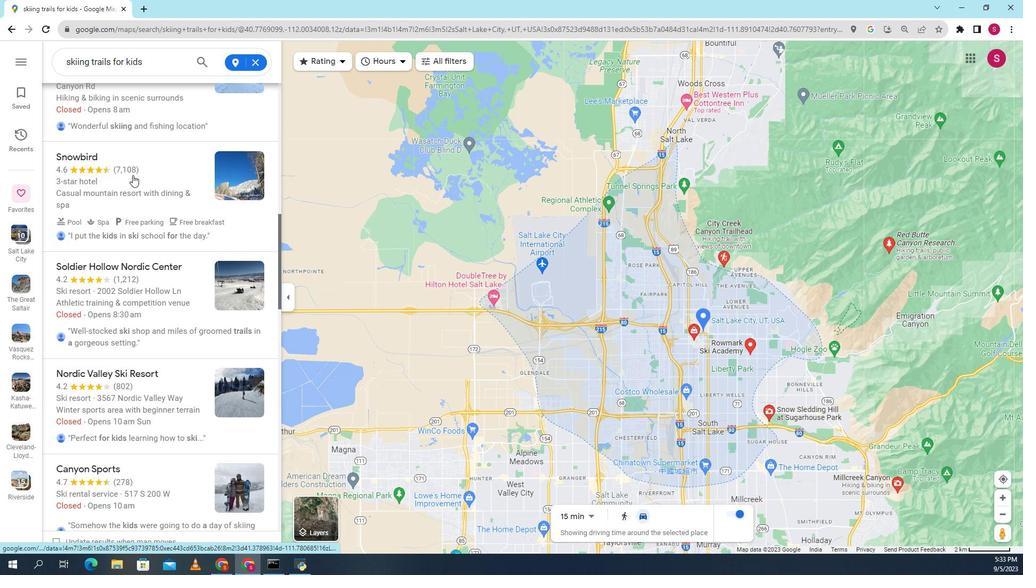 
Action: Mouse scrolled (125, 178) with delta (0, 0)
Screenshot: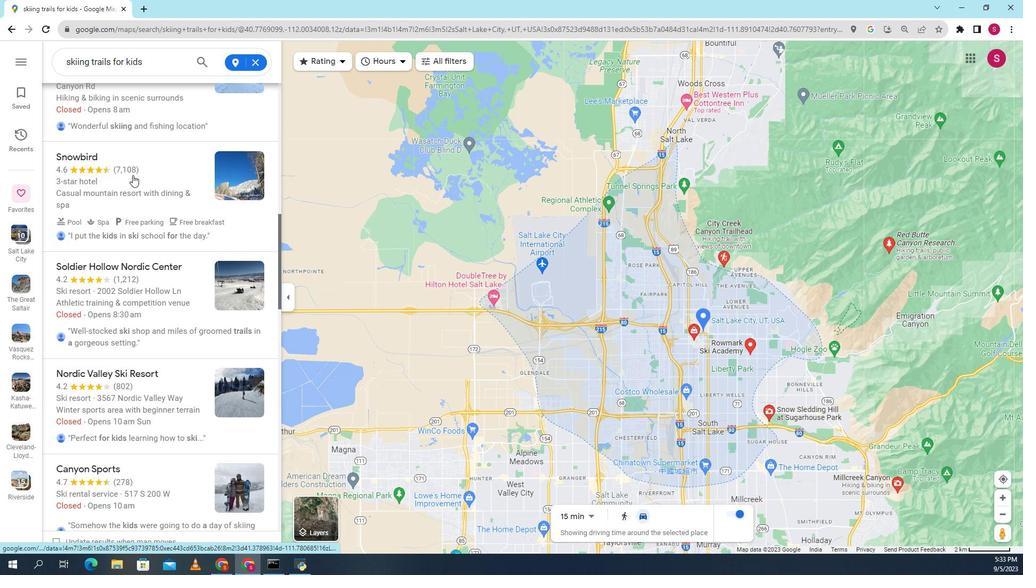 
Action: Mouse scrolled (125, 178) with delta (0, 0)
Screenshot: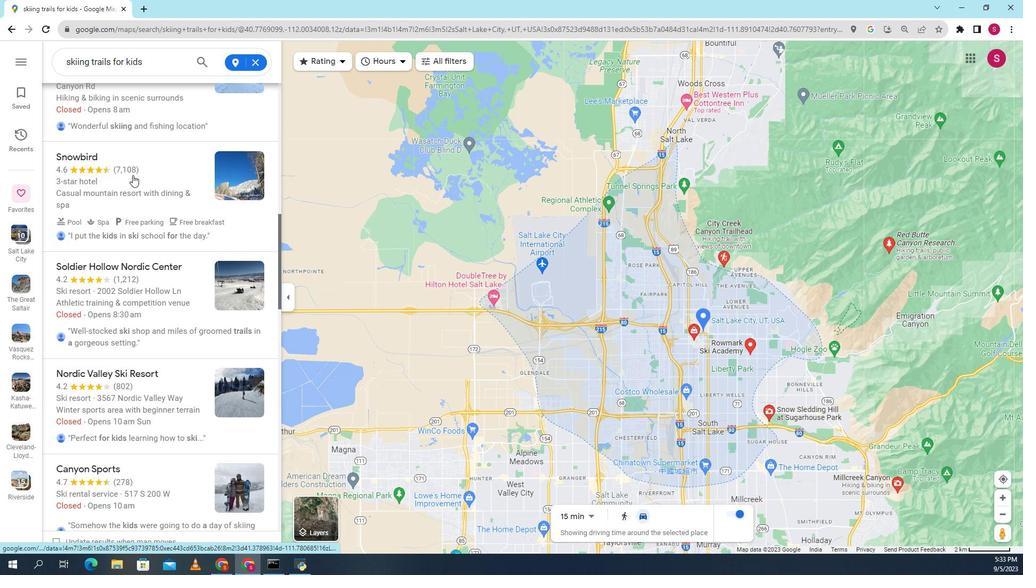 
Action: Mouse scrolled (125, 178) with delta (0, 0)
Screenshot: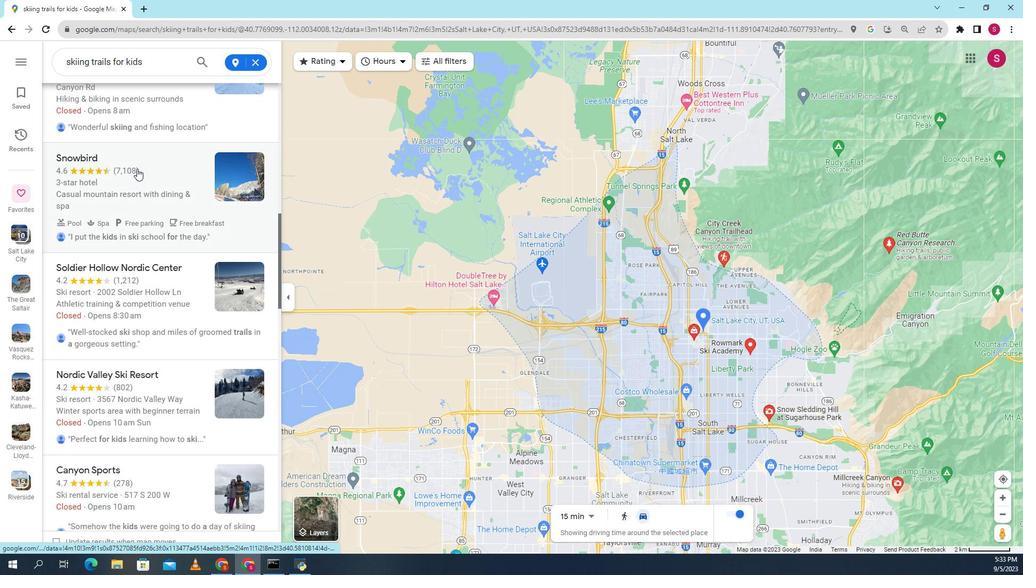 
Action: Mouse moved to (129, 167)
Screenshot: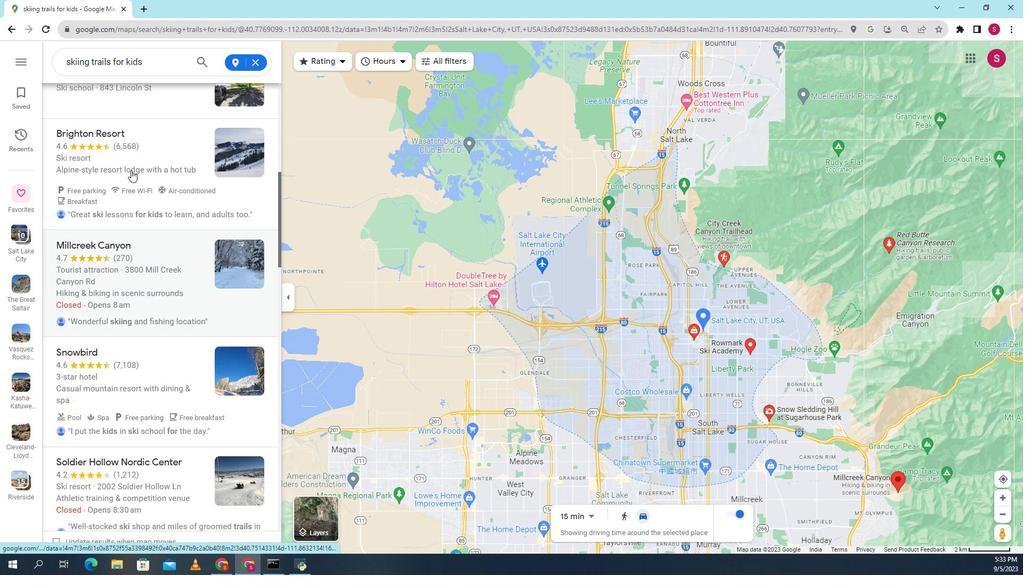 
Action: Mouse scrolled (129, 168) with delta (0, 0)
Screenshot: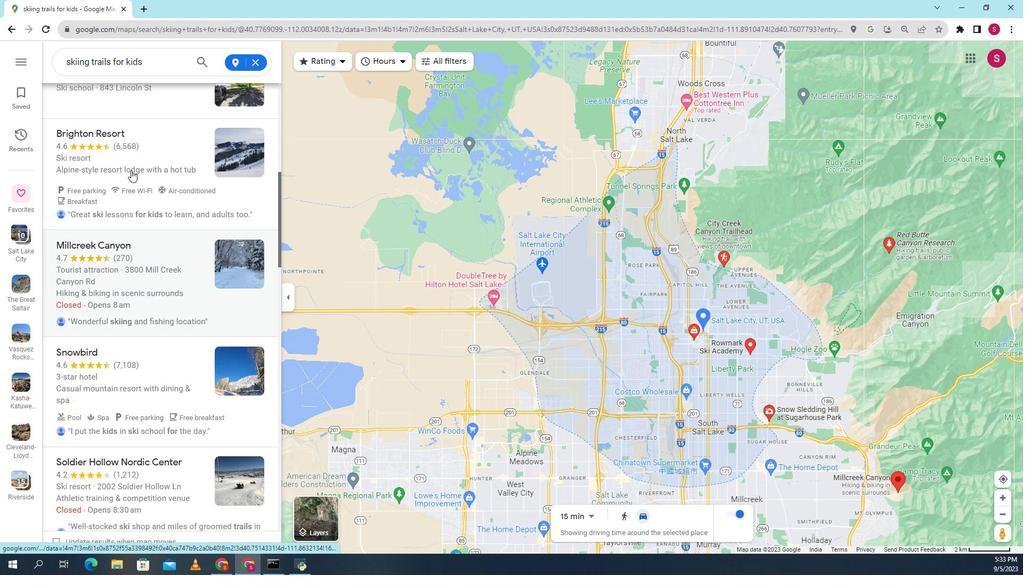 
Action: Mouse scrolled (129, 168) with delta (0, 0)
Screenshot: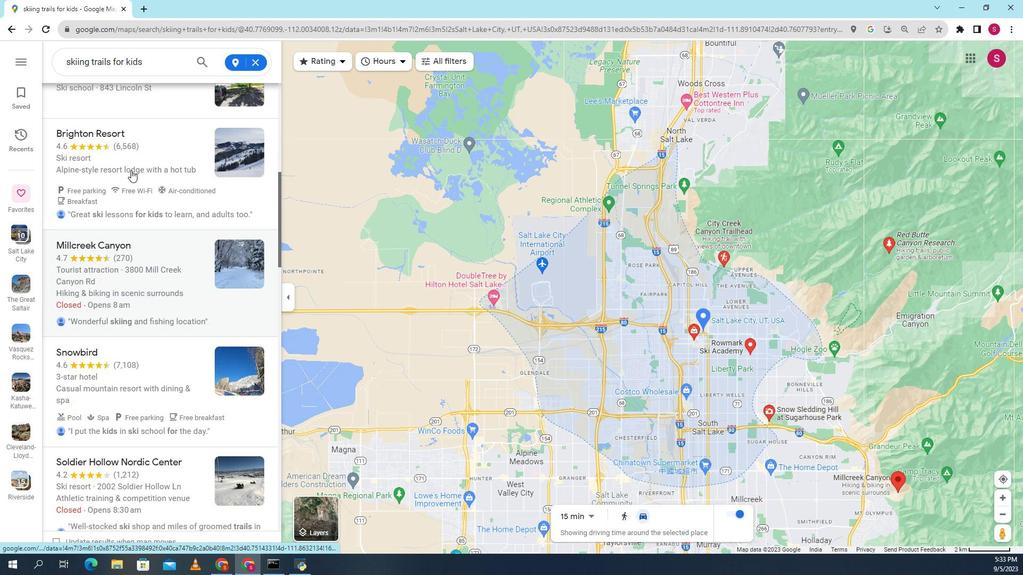 
Action: Mouse scrolled (129, 168) with delta (0, 0)
Screenshot: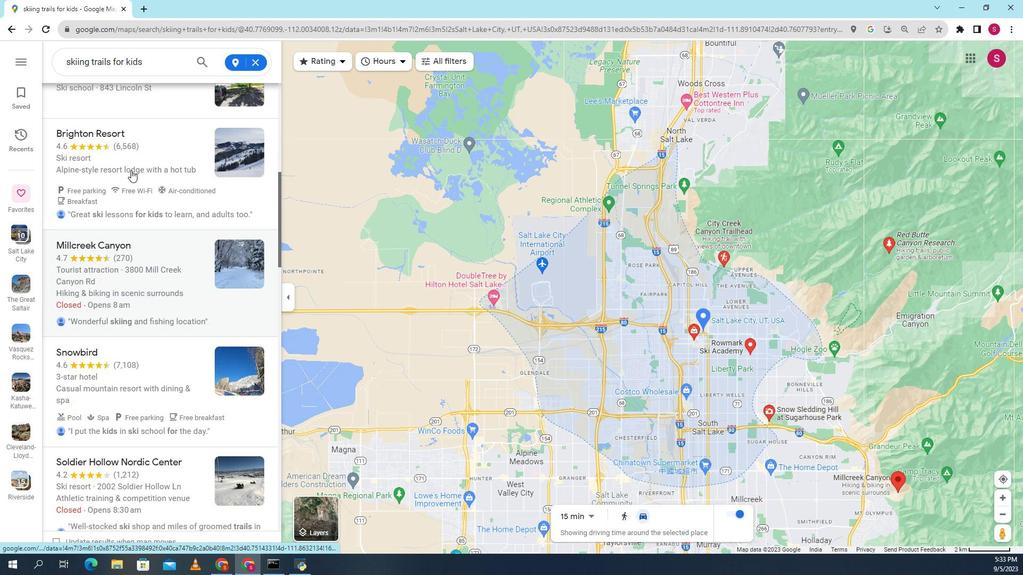 
Action: Mouse scrolled (129, 168) with delta (0, 0)
Screenshot: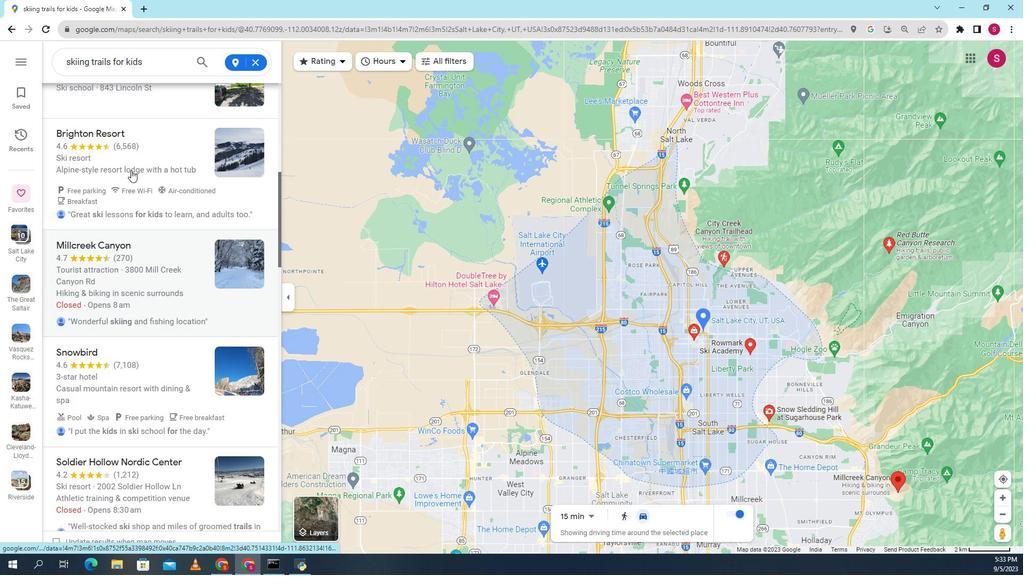 
Action: Mouse moved to (129, 167)
Screenshot: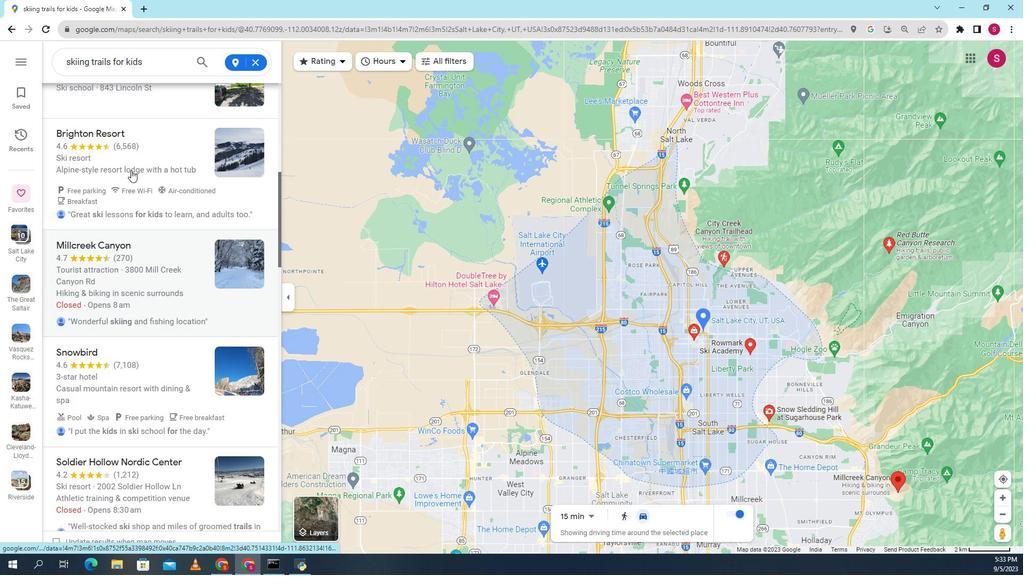 
Action: Mouse scrolled (129, 168) with delta (0, 0)
Screenshot: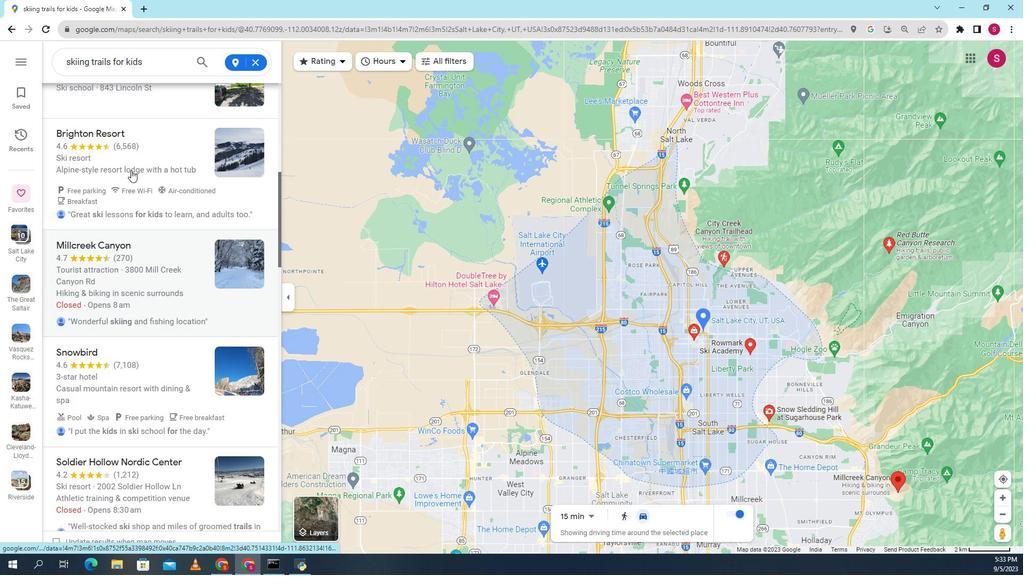 
Action: Mouse moved to (121, 164)
Screenshot: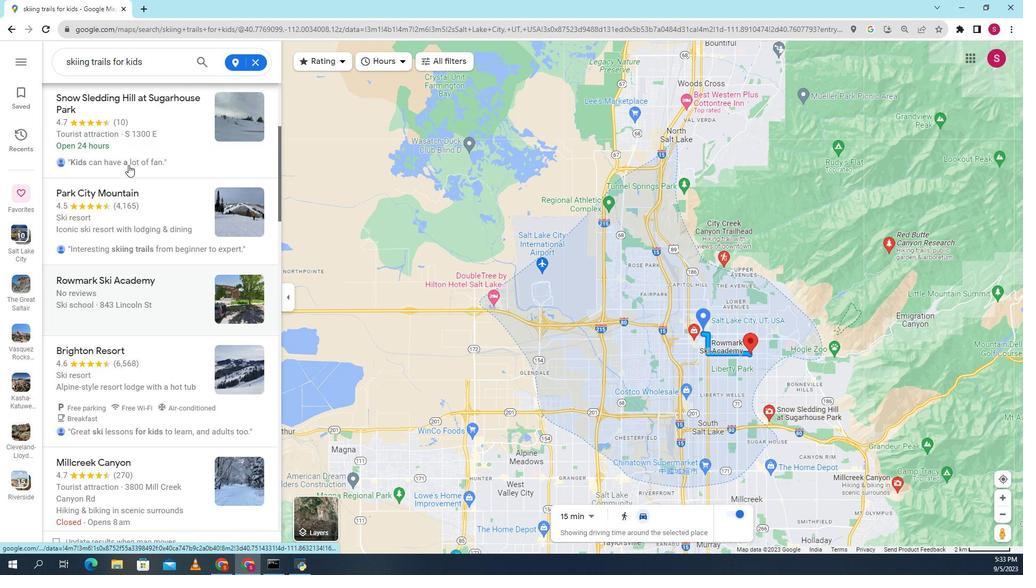
Action: Mouse scrolled (121, 165) with delta (0, 0)
Screenshot: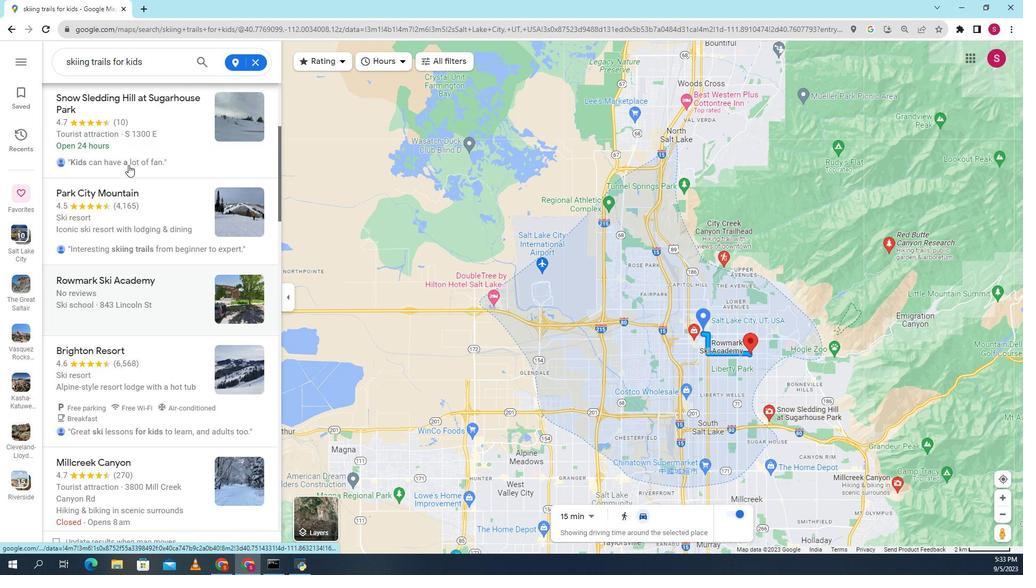 
Action: Mouse moved to (122, 164)
Screenshot: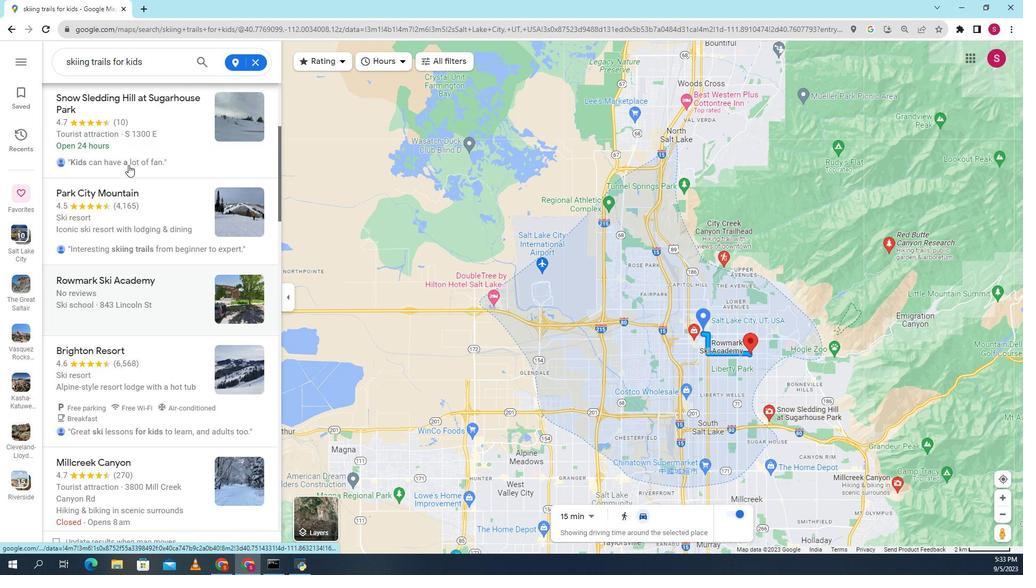 
Action: Mouse scrolled (122, 165) with delta (0, 0)
Screenshot: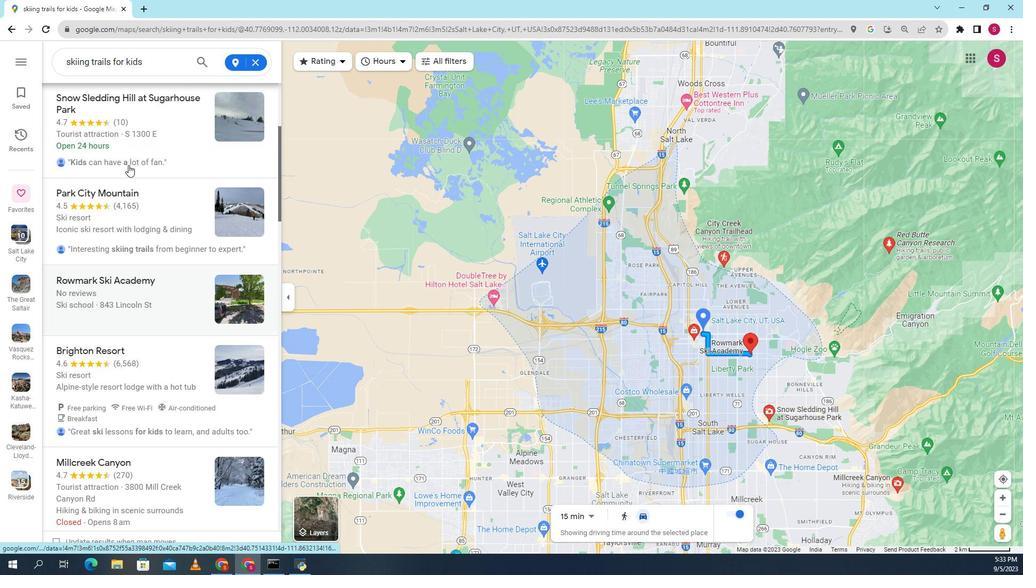 
Action: Mouse scrolled (122, 165) with delta (0, 0)
Screenshot: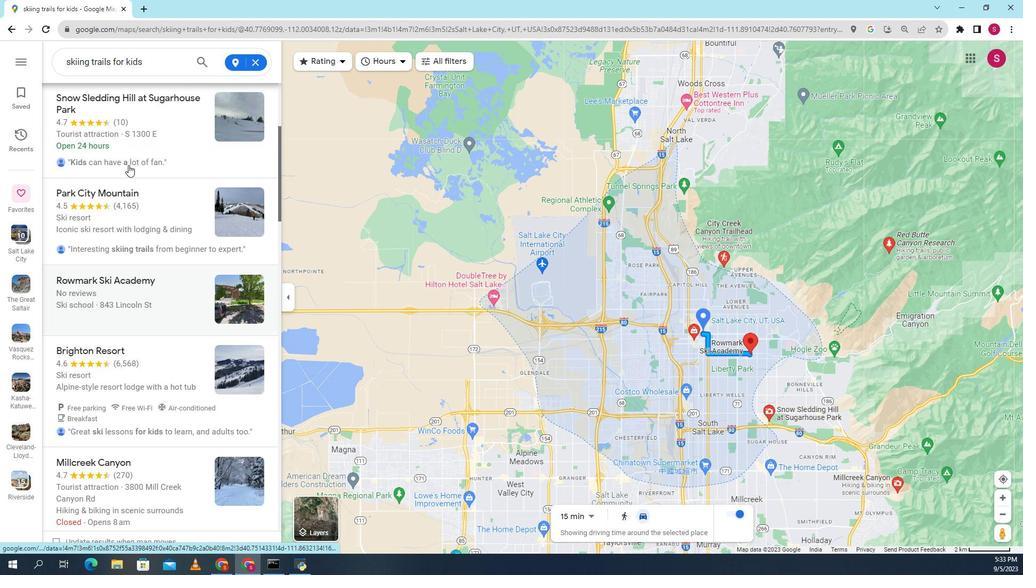 
Action: Mouse moved to (119, 165)
Screenshot: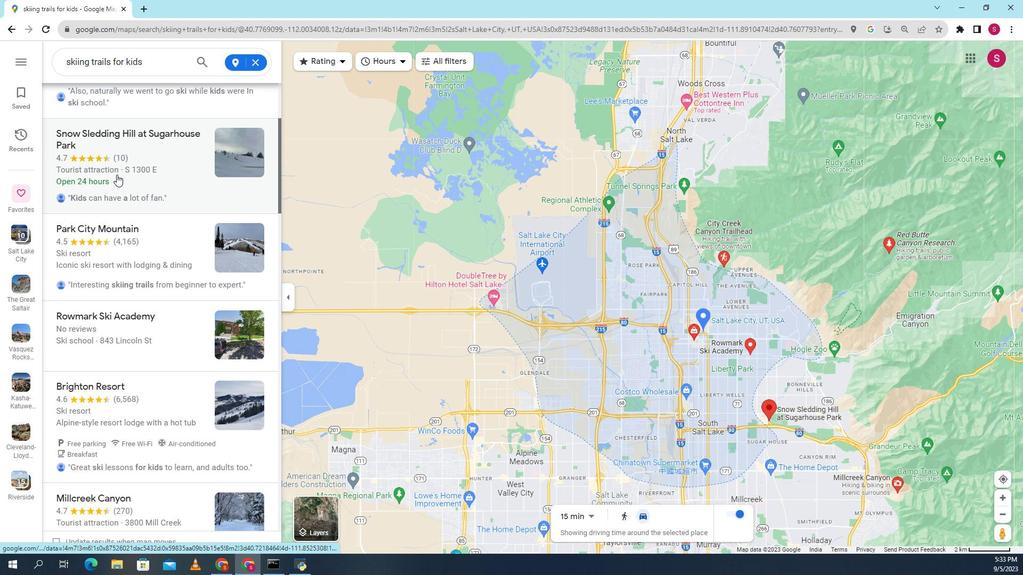 
Action: Mouse scrolled (119, 166) with delta (0, 0)
Screenshot: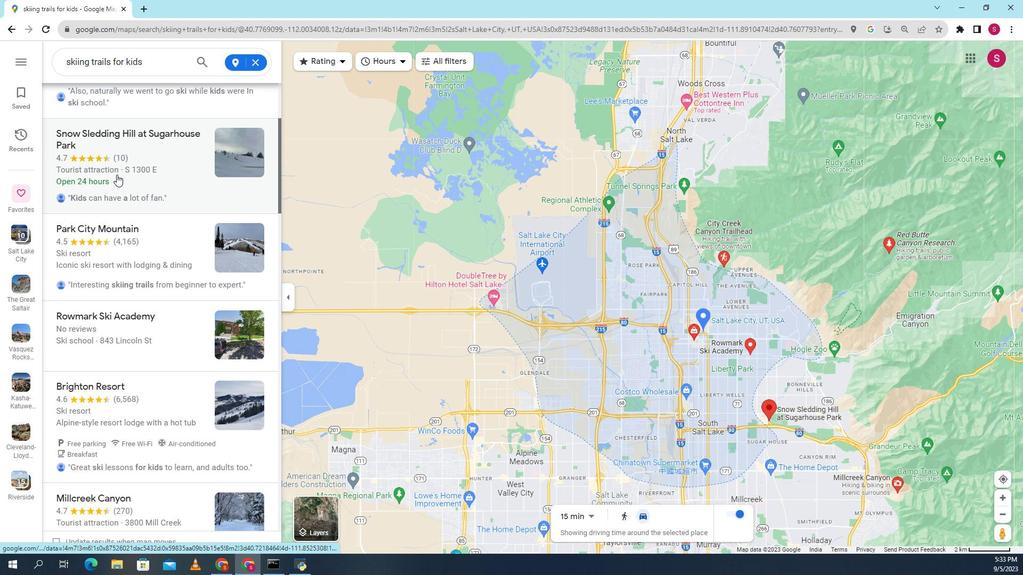 
Action: Mouse moved to (118, 166)
Screenshot: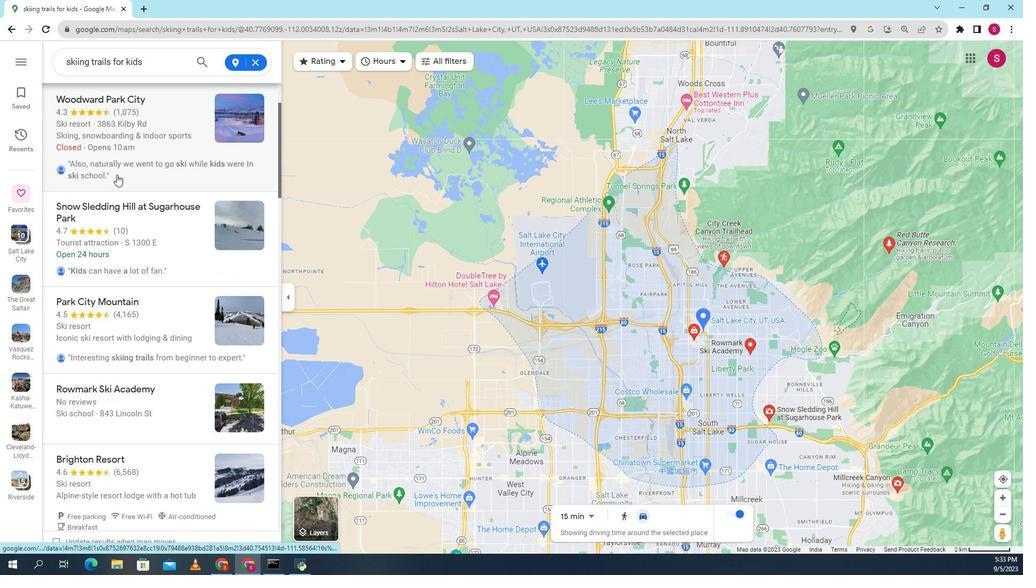 
Action: Mouse scrolled (118, 167) with delta (0, 0)
Screenshot: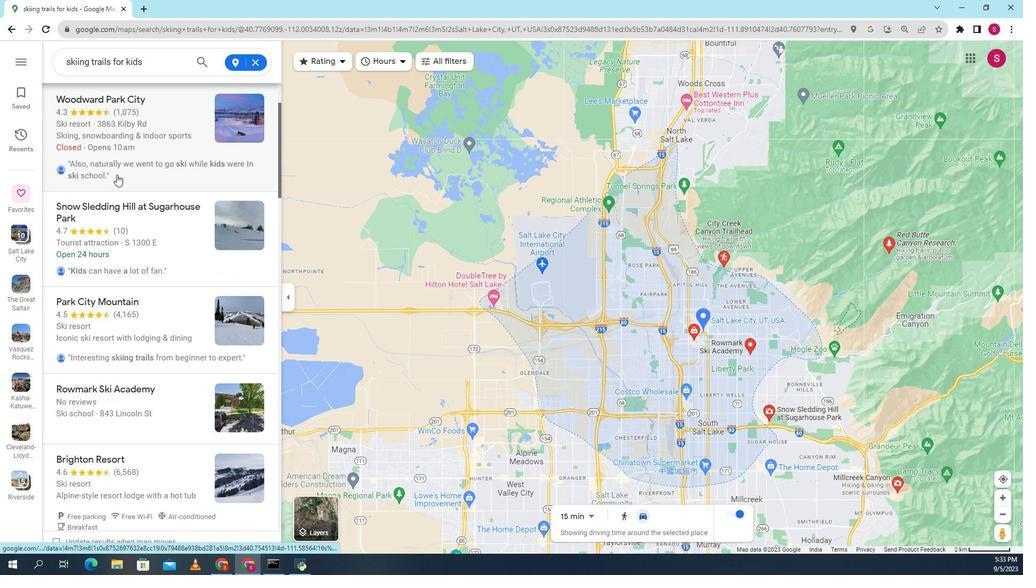
Action: Mouse scrolled (118, 167) with delta (0, 0)
Screenshot: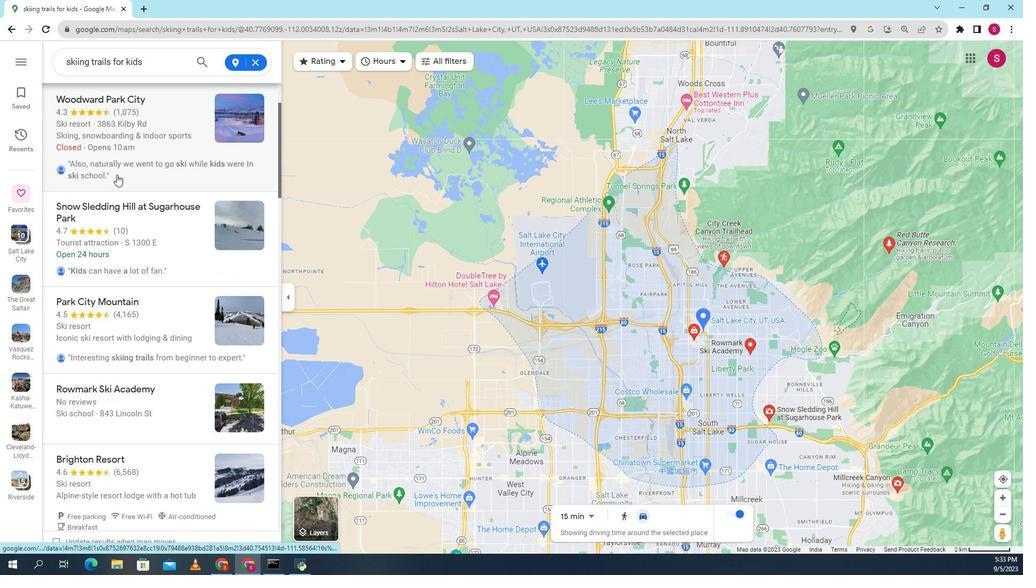 
Action: Mouse scrolled (118, 167) with delta (0, 0)
Screenshot: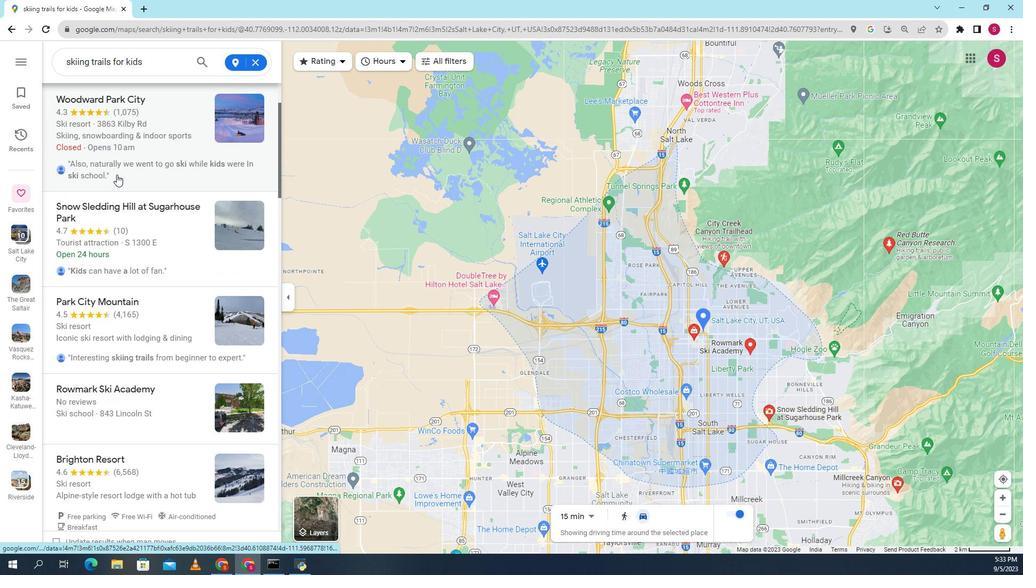 
Action: Mouse scrolled (118, 167) with delta (0, 0)
Screenshot: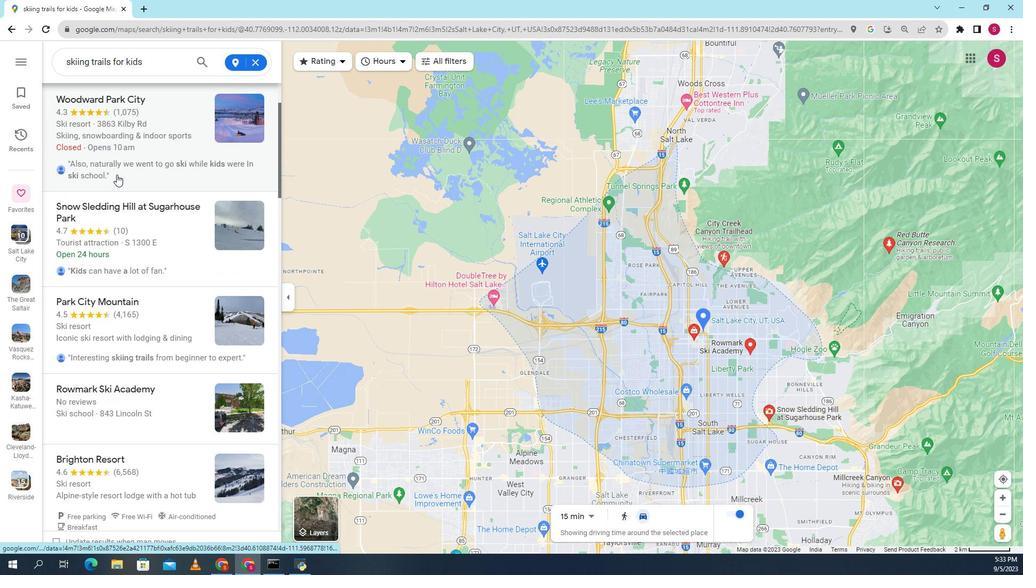 
Action: Mouse moved to (113, 173)
Screenshot: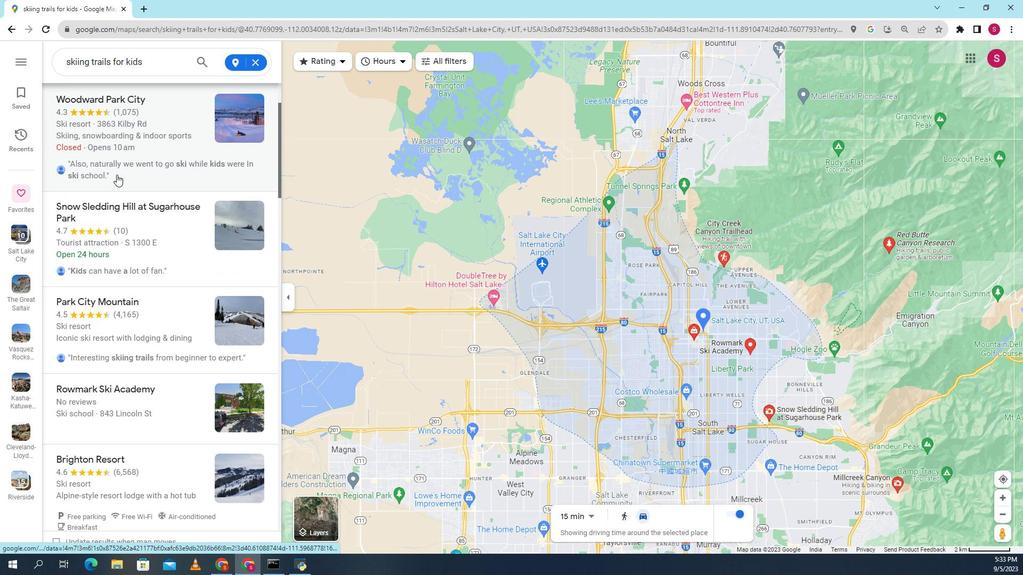
Action: Mouse scrolled (113, 174) with delta (0, 0)
Screenshot: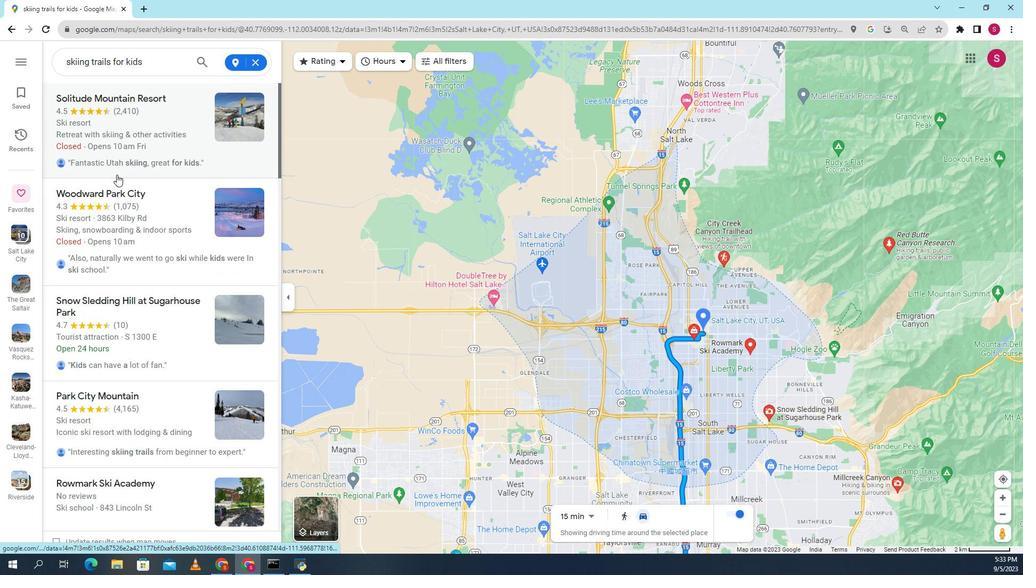 
Action: Mouse scrolled (113, 174) with delta (0, 0)
Screenshot: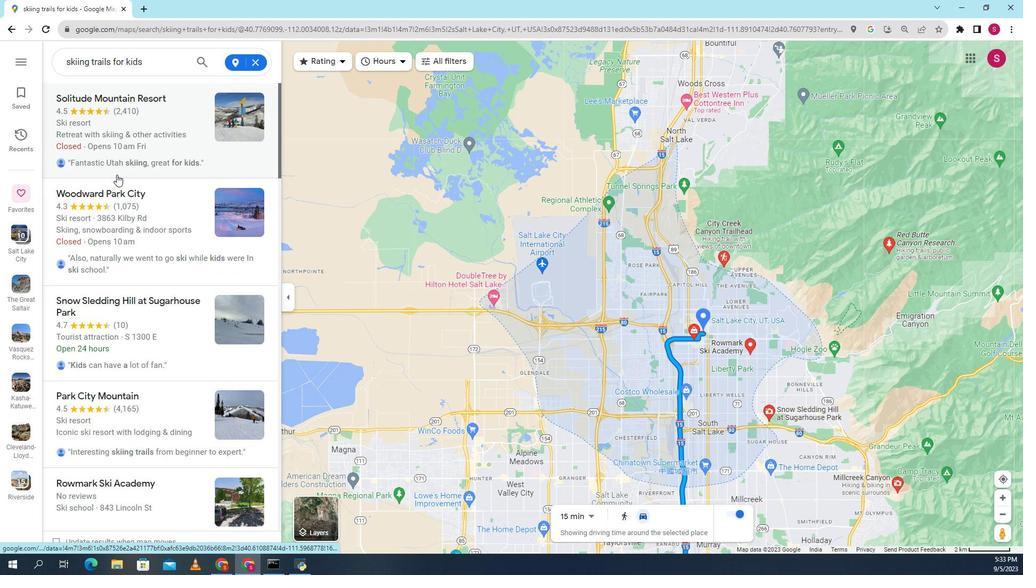 
Action: Mouse scrolled (113, 174) with delta (0, 0)
Screenshot: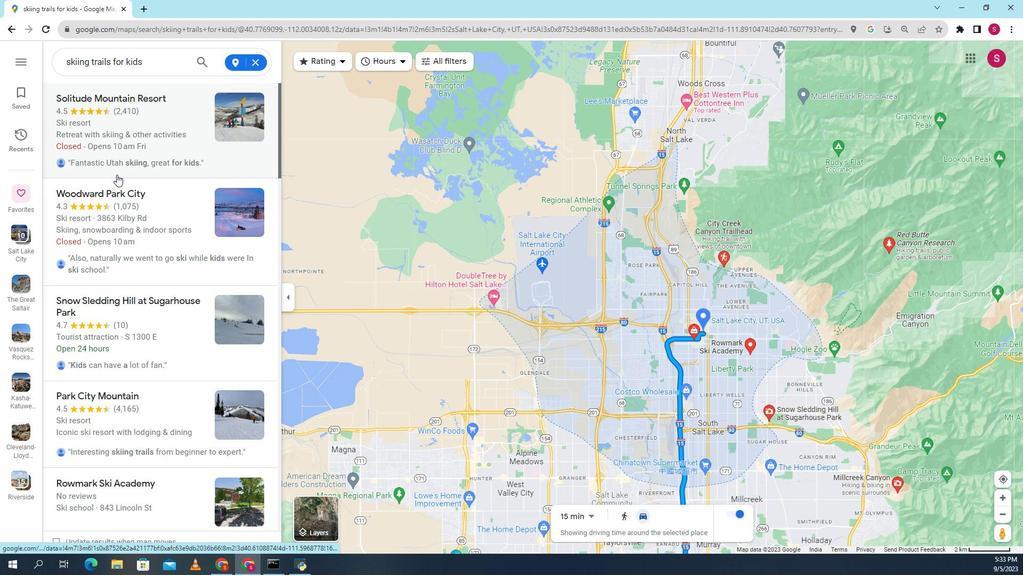 
Action: Mouse scrolled (113, 174) with delta (0, 0)
Screenshot: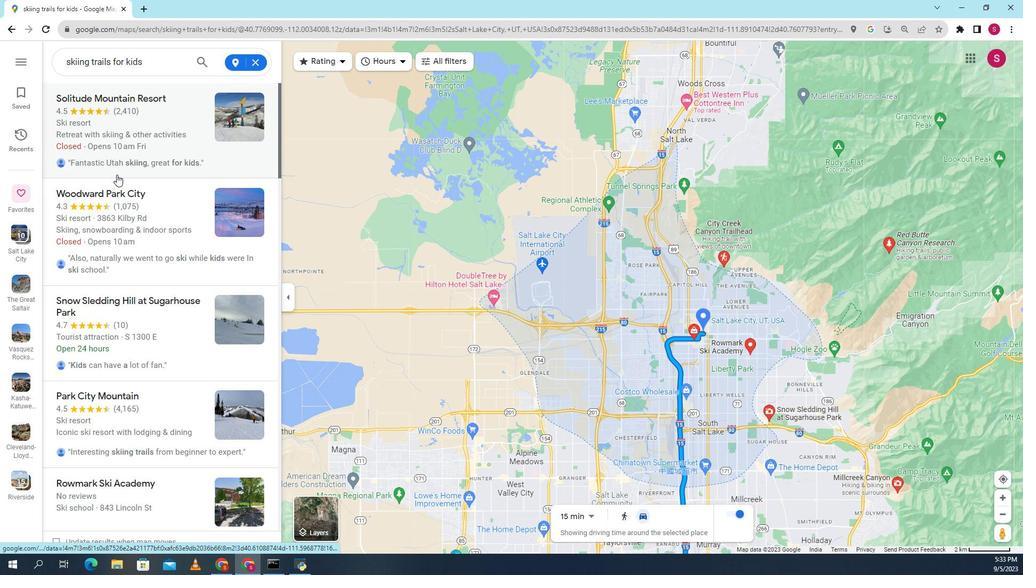 
Action: Mouse scrolled (113, 174) with delta (0, 0)
Screenshot: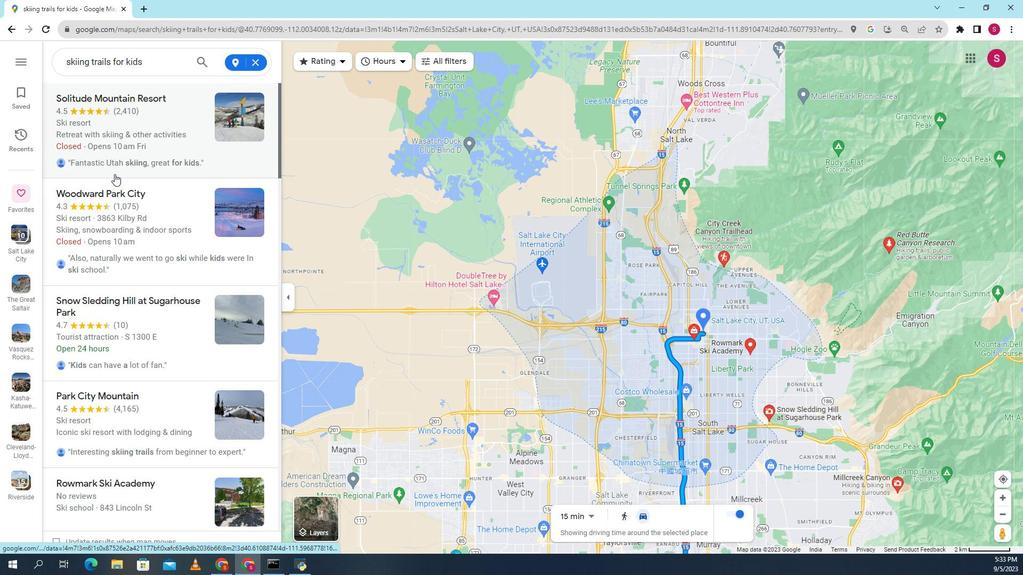 
Action: Mouse scrolled (113, 174) with delta (0, 0)
Screenshot: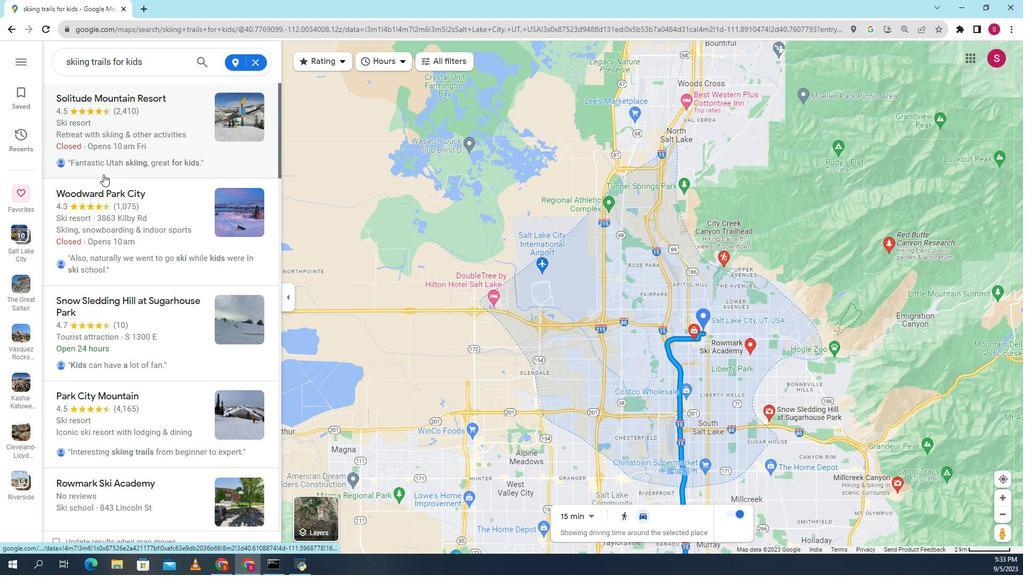 
Action: Mouse moved to (118, 176)
Screenshot: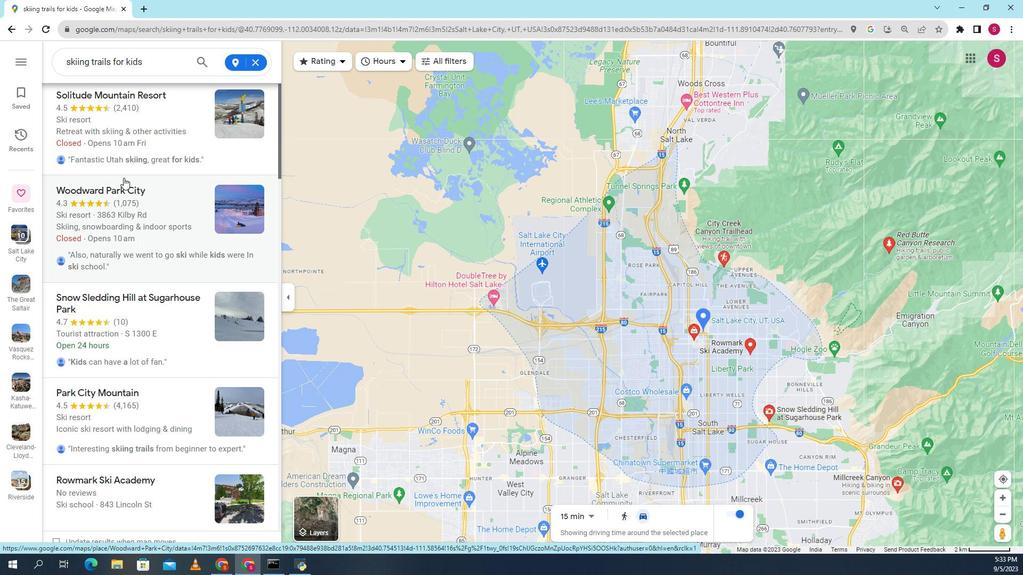 
Action: Mouse scrolled (118, 175) with delta (0, 0)
Screenshot: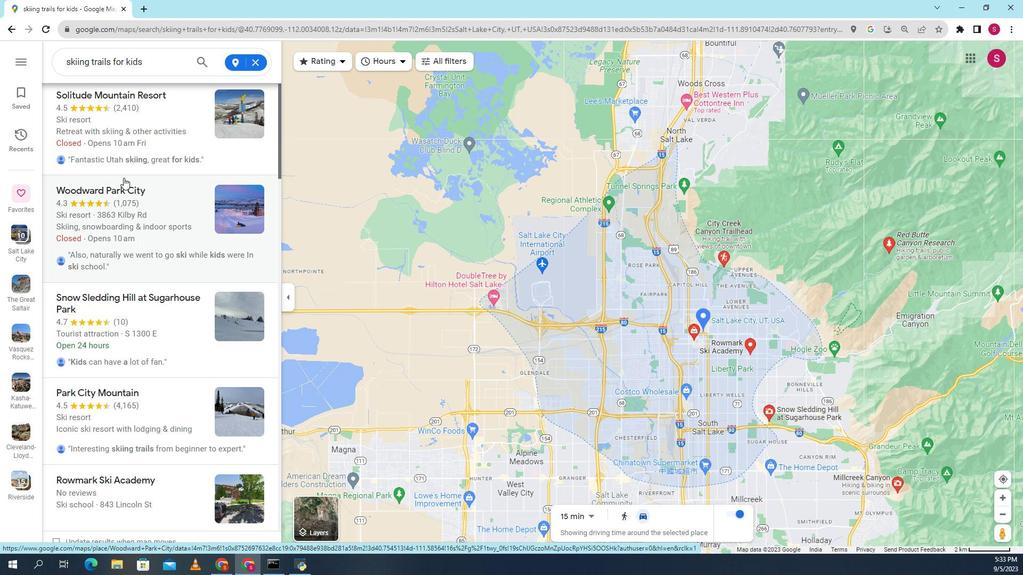 
Action: Mouse moved to (118, 176)
Screenshot: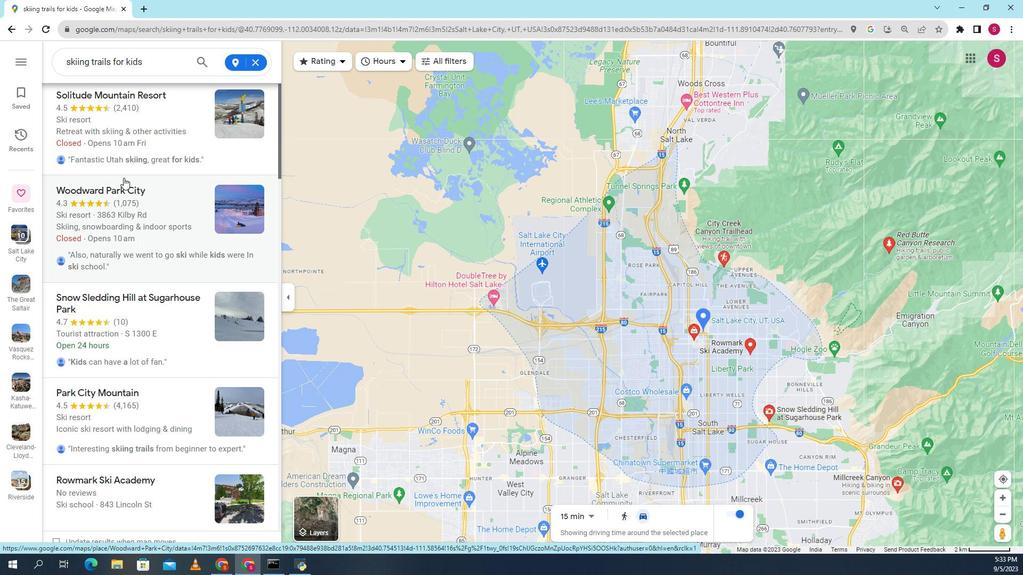 
Action: Mouse scrolled (118, 175) with delta (0, 0)
Screenshot: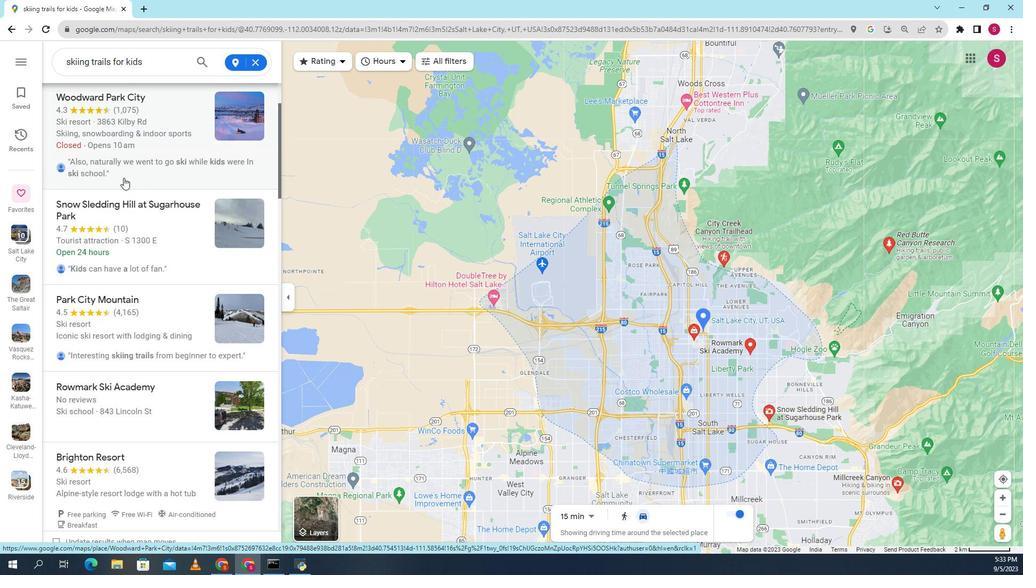 
Action: Mouse moved to (118, 177)
Screenshot: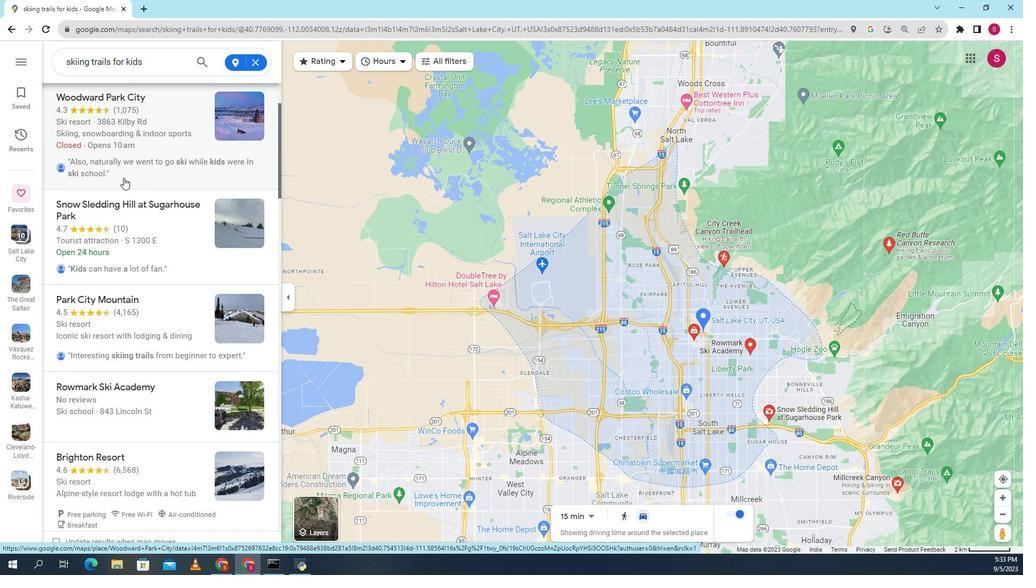 
Action: Mouse scrolled (118, 176) with delta (0, 0)
Screenshot: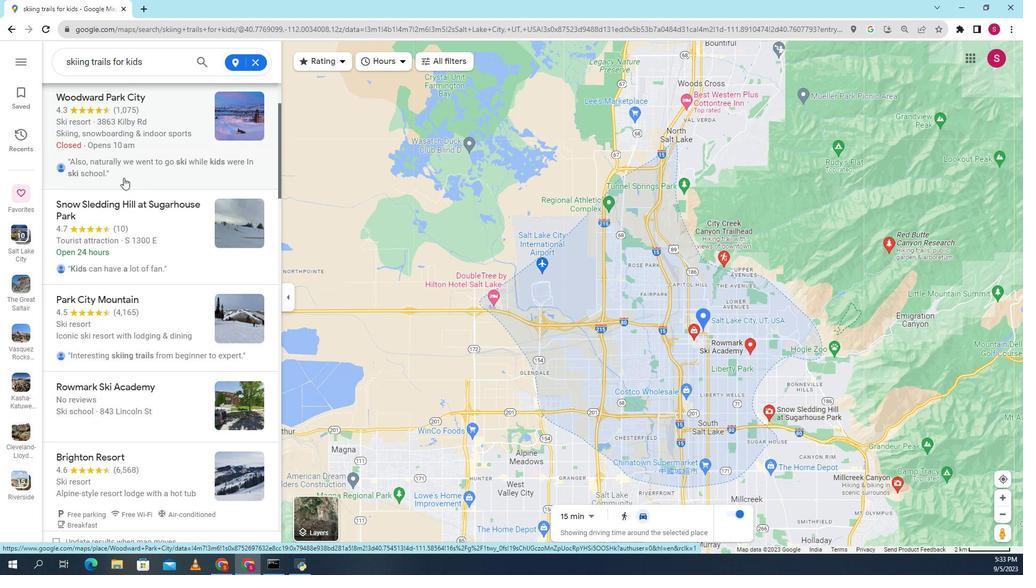 
Action: Mouse scrolled (118, 176) with delta (0, 0)
Screenshot: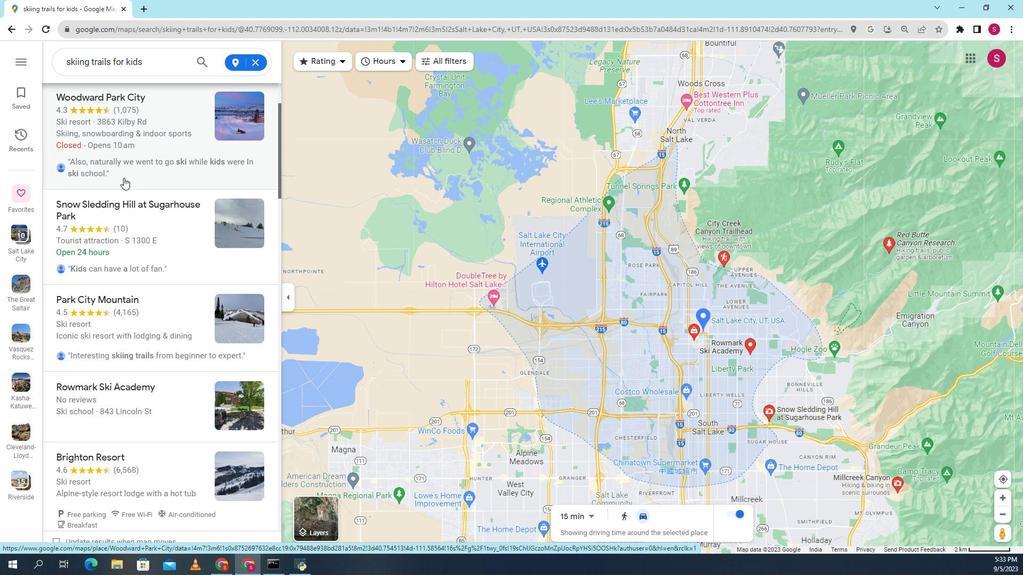 
Action: Mouse moved to (118, 177)
Screenshot: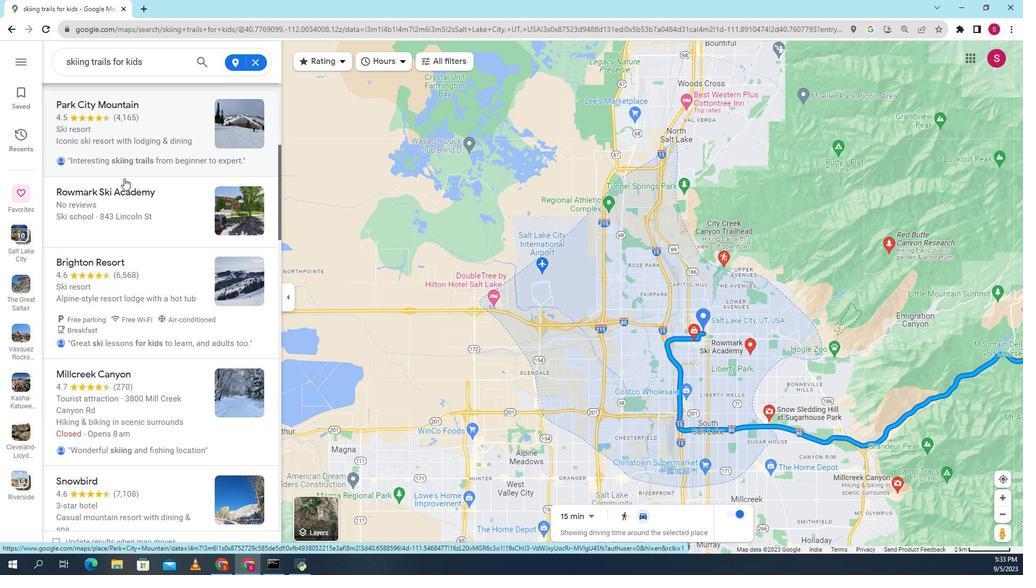 
Action: Mouse scrolled (118, 176) with delta (0, 0)
Screenshot: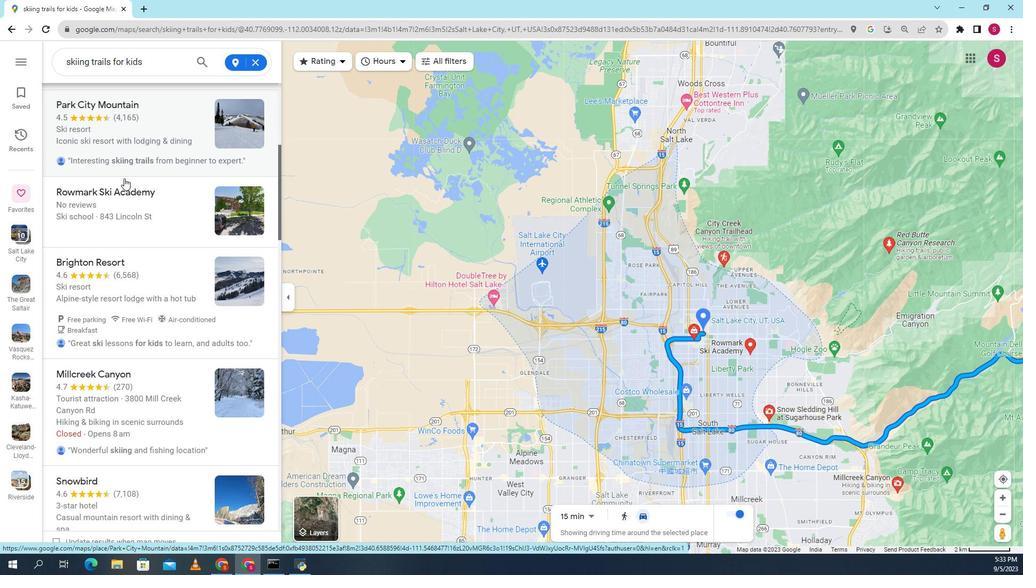 
Action: Mouse moved to (118, 177)
Screenshot: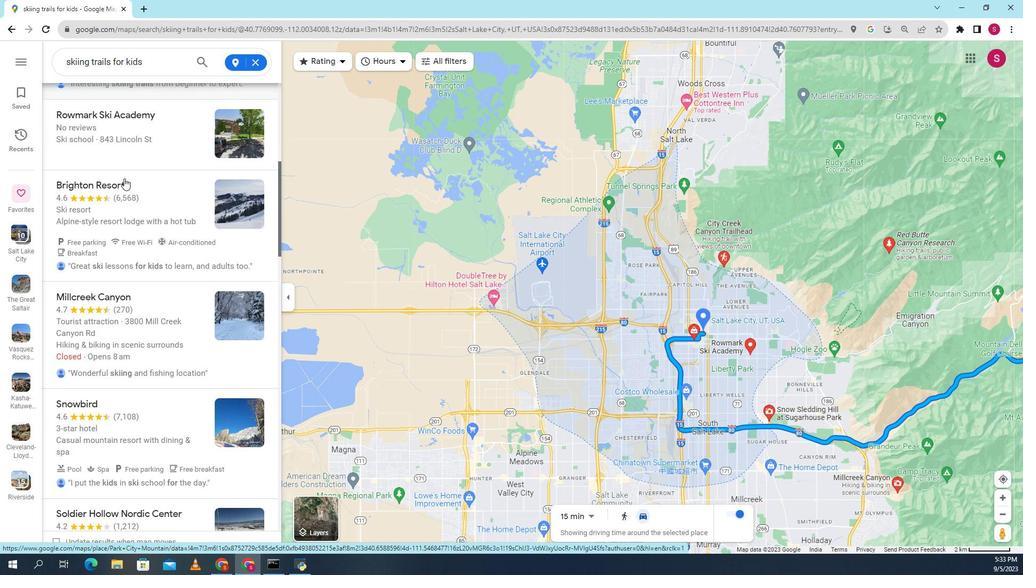 
Action: Mouse scrolled (118, 176) with delta (0, 0)
Screenshot: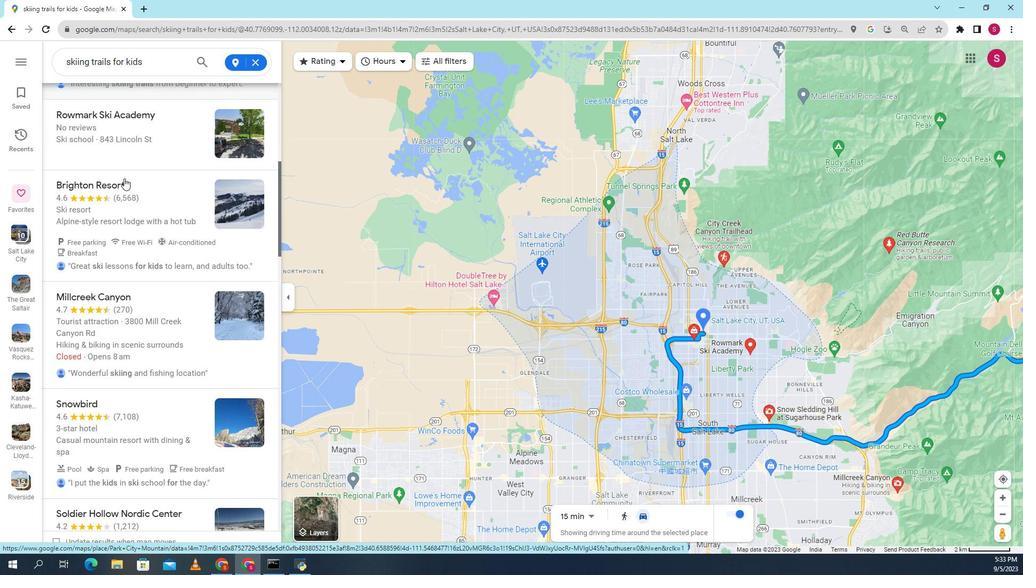 
Action: Mouse moved to (118, 177)
Screenshot: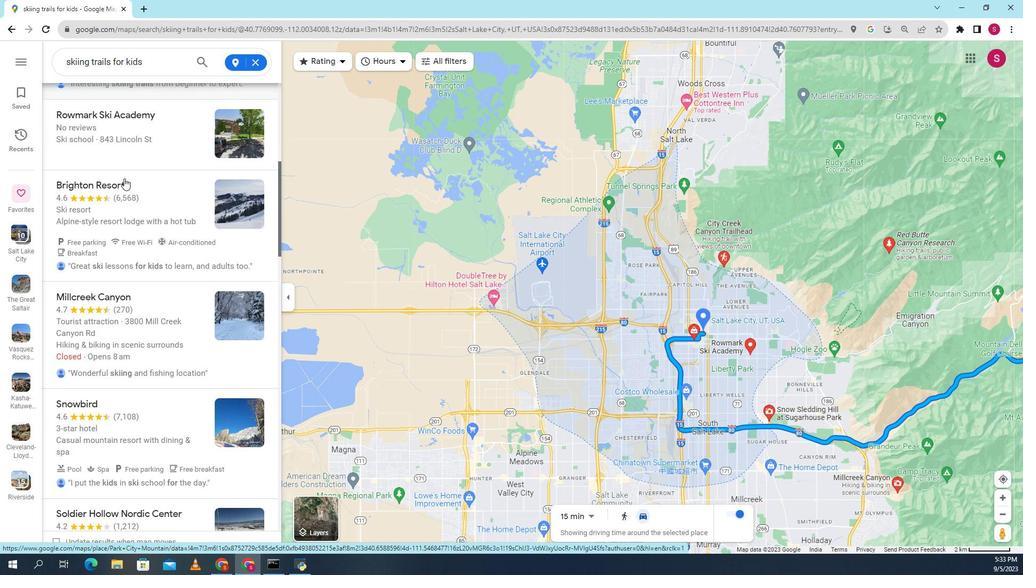 
Action: Mouse scrolled (118, 177) with delta (0, 0)
Screenshot: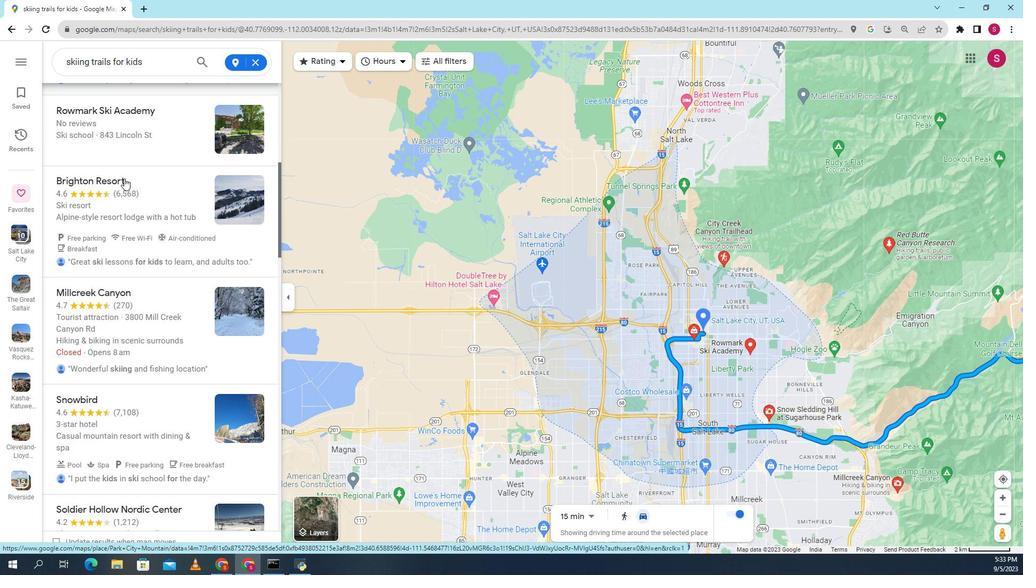 
Action: Mouse moved to (498, 317)
Screenshot: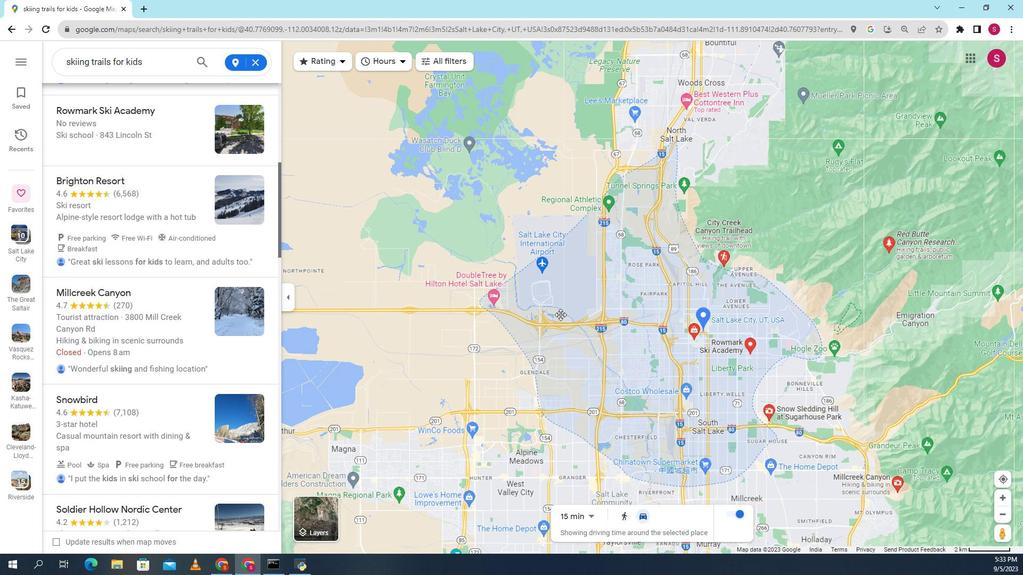 
Action: Mouse pressed left at (498, 317)
Screenshot: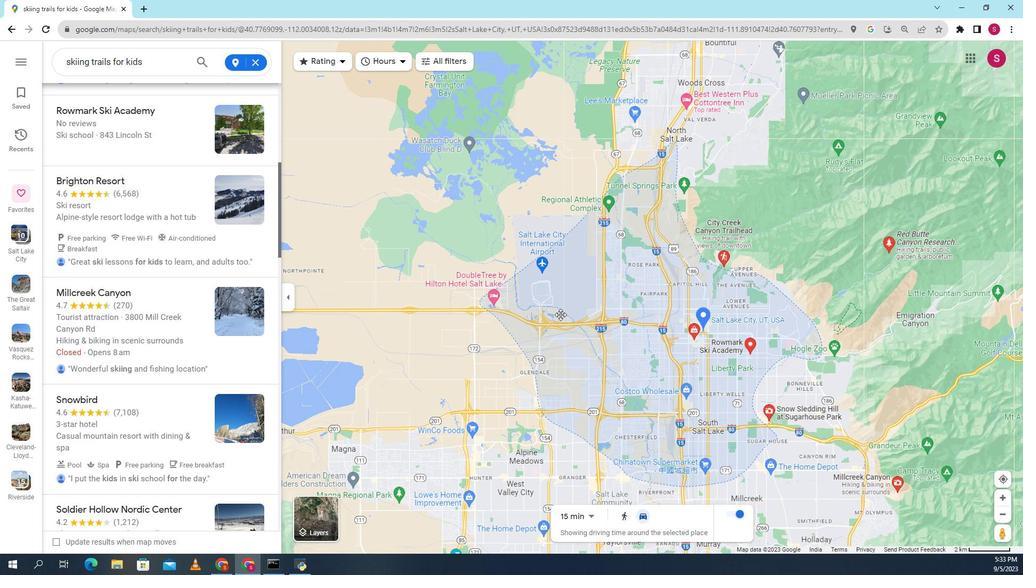 
Action: Mouse moved to (114, 207)
Screenshot: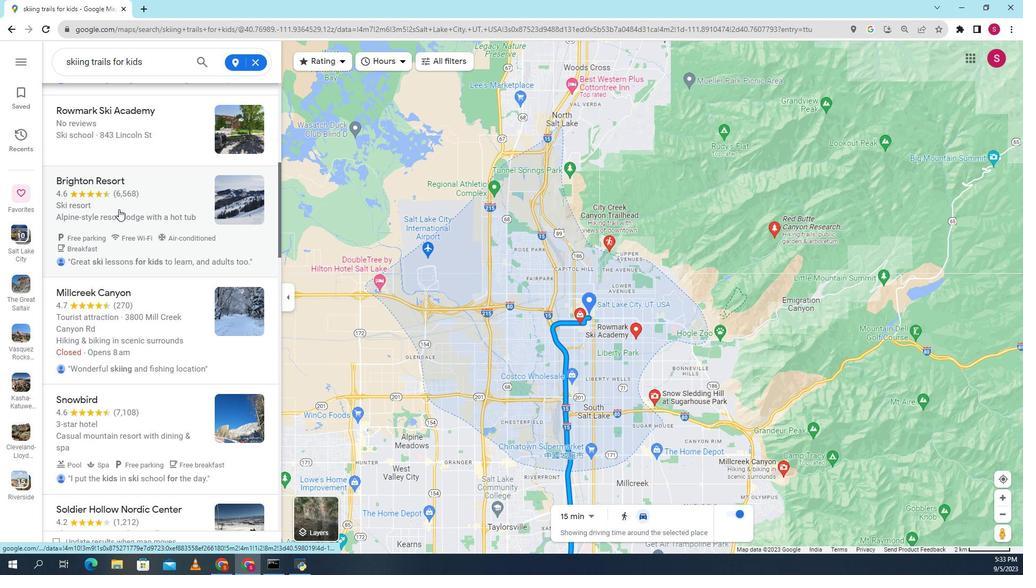 
Action: Mouse pressed left at (114, 207)
Screenshot: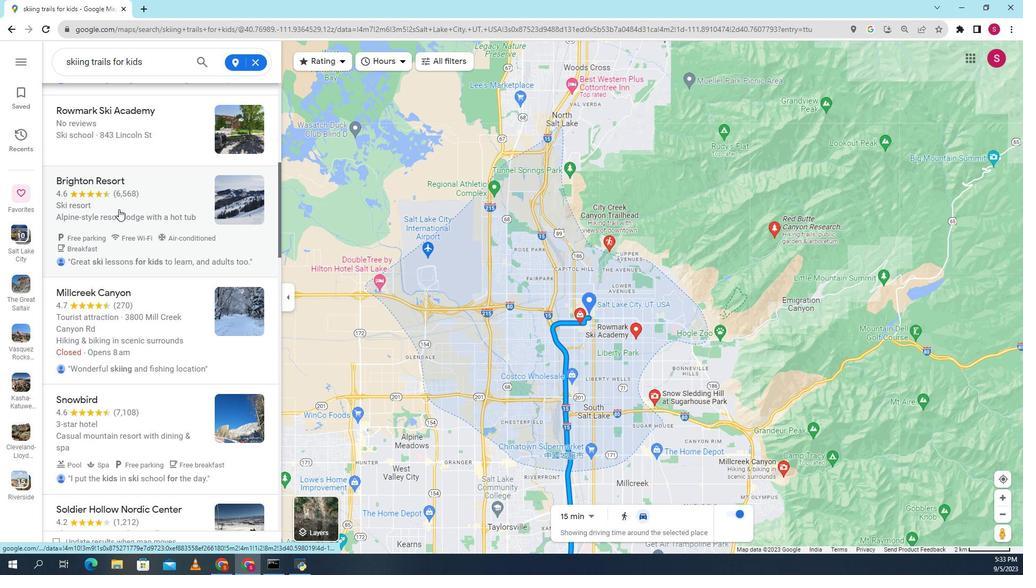 
Action: Mouse moved to (413, 299)
Screenshot: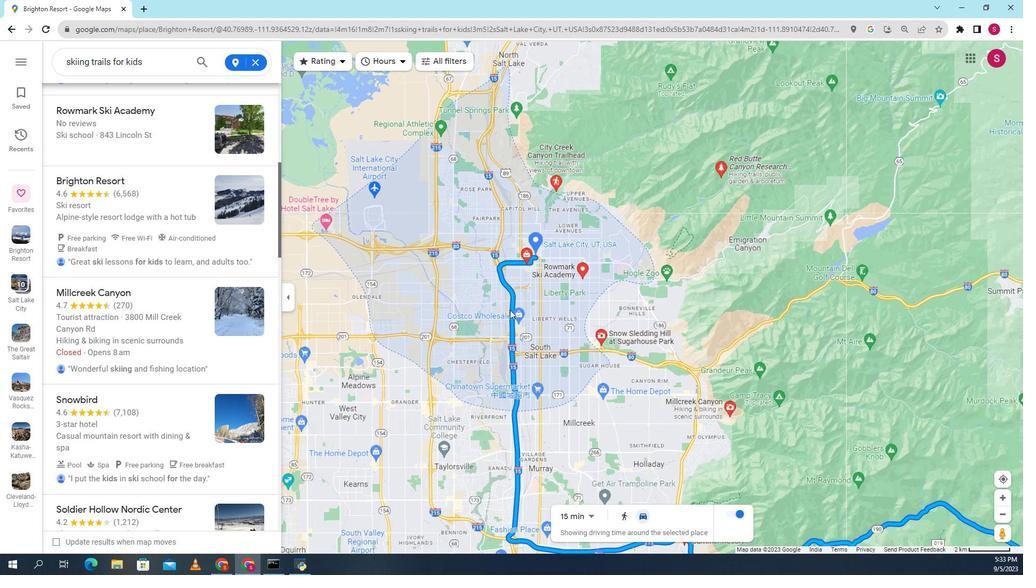 
Action: Mouse scrolled (413, 299) with delta (0, 0)
Screenshot: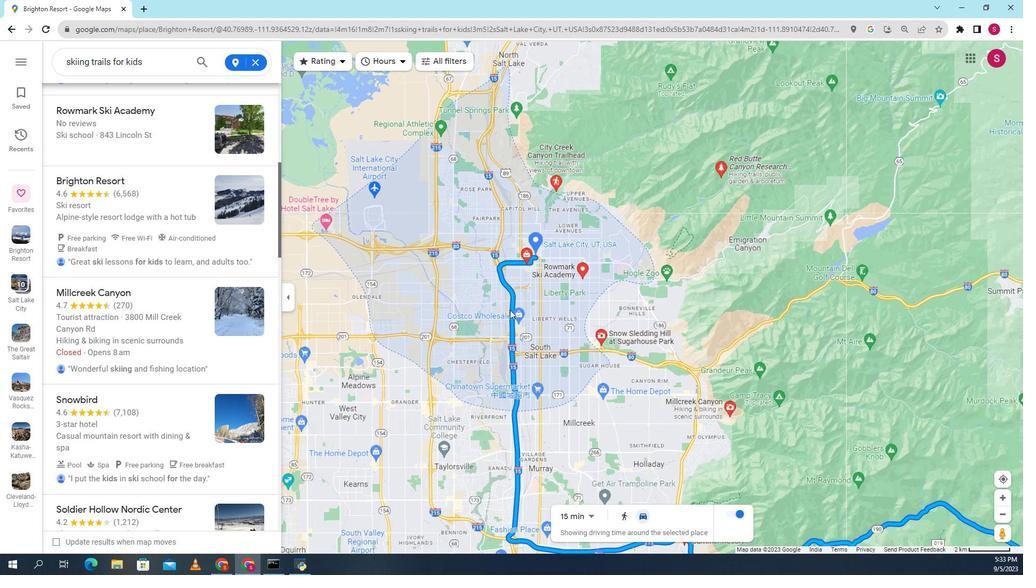 
Action: Mouse moved to (419, 305)
Screenshot: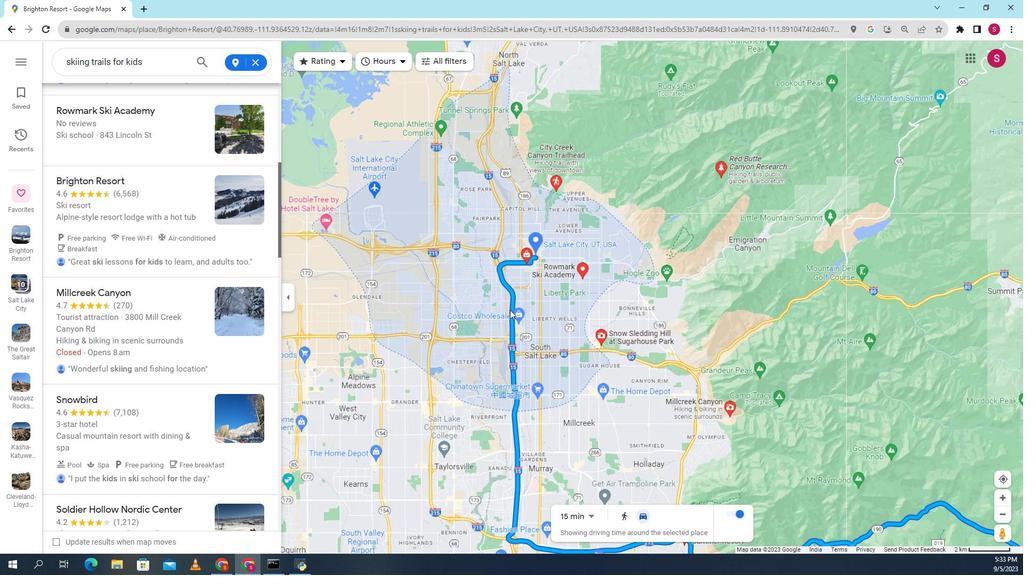 
Action: Mouse scrolled (419, 304) with delta (0, 0)
Screenshot: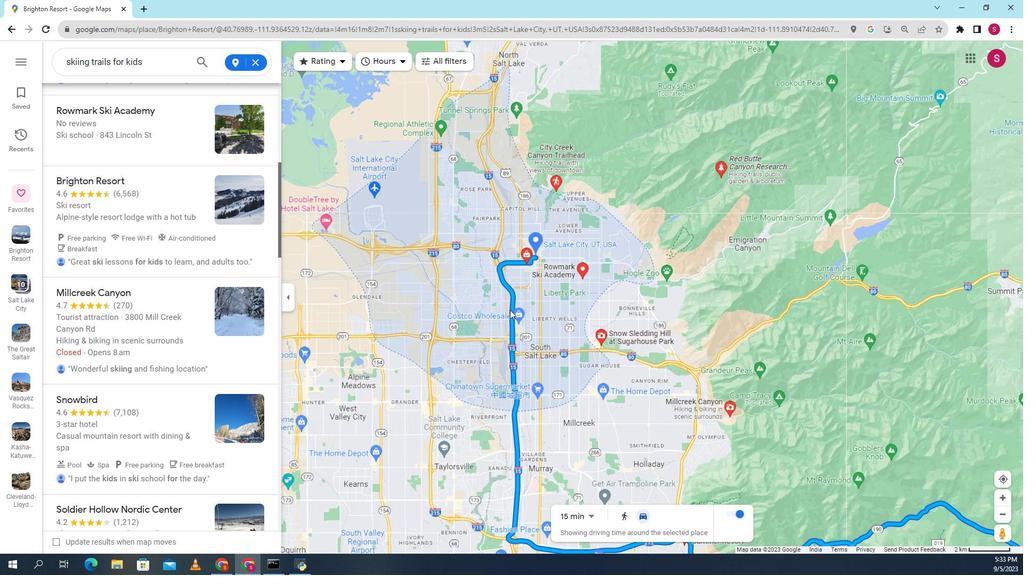 
Action: Mouse moved to (420, 306)
Screenshot: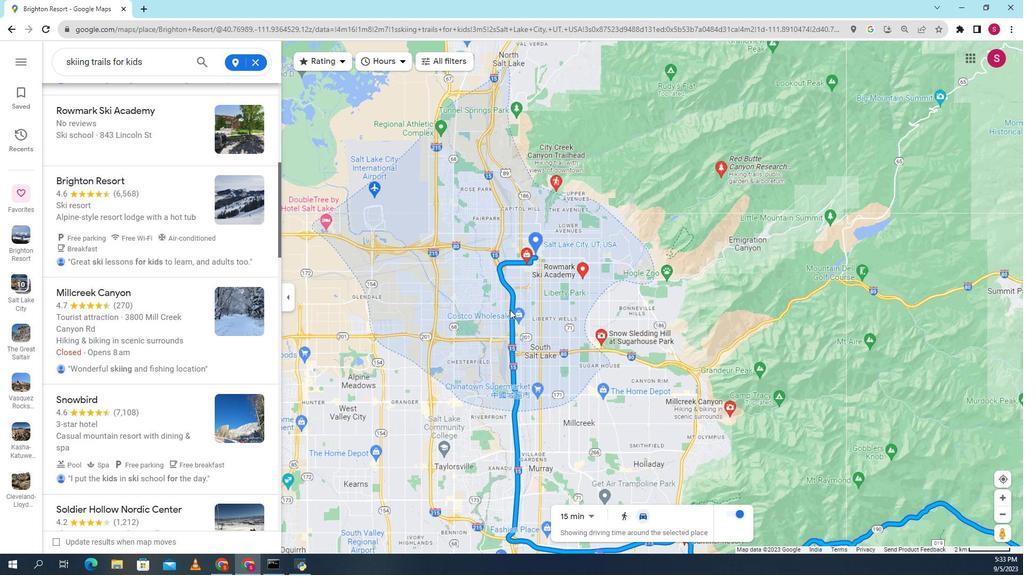 
Action: Mouse scrolled (420, 305) with delta (0, 0)
Screenshot: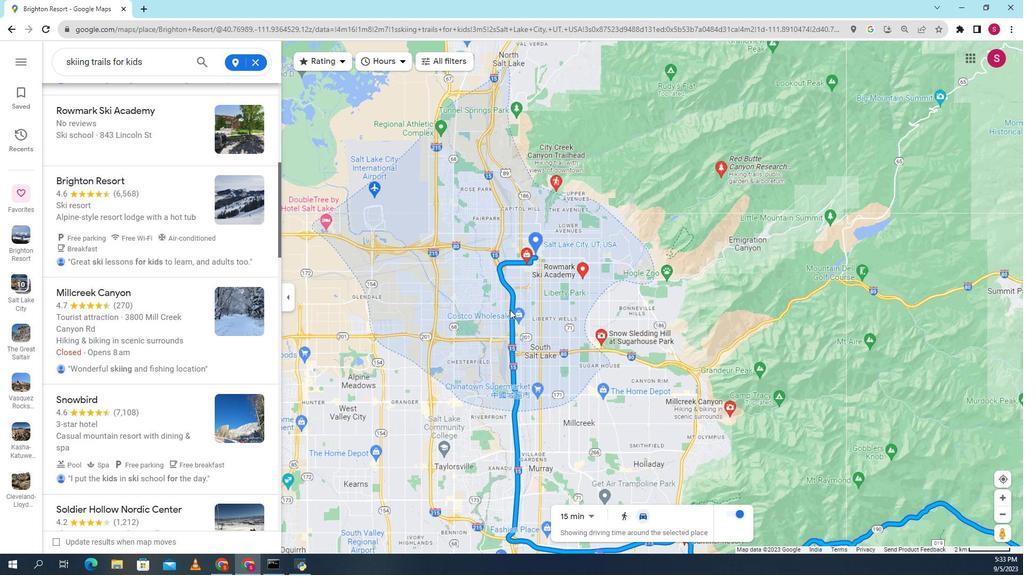 
Action: Mouse scrolled (420, 305) with delta (0, 0)
Screenshot: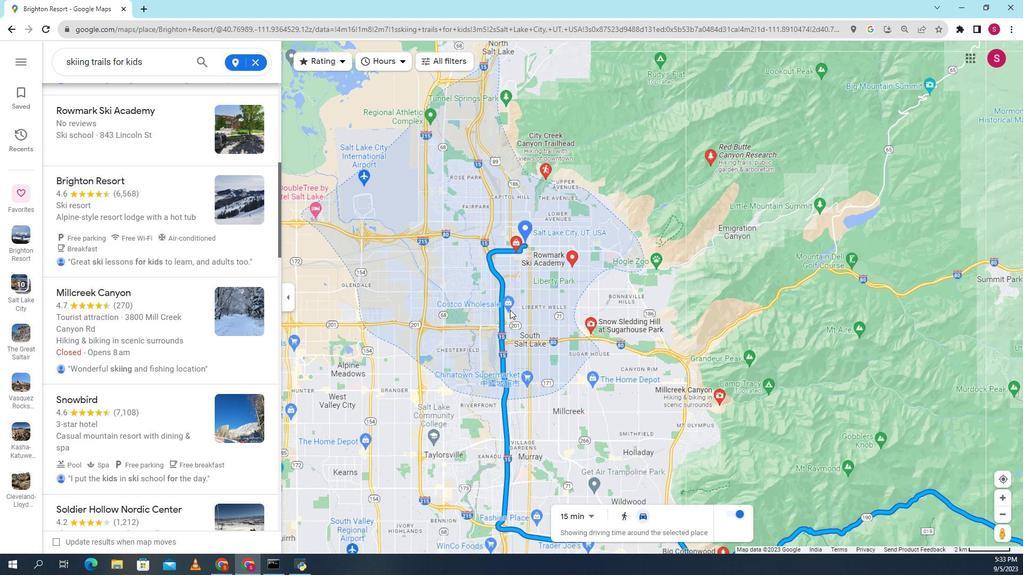 
Action: Mouse moved to (417, 305)
Screenshot: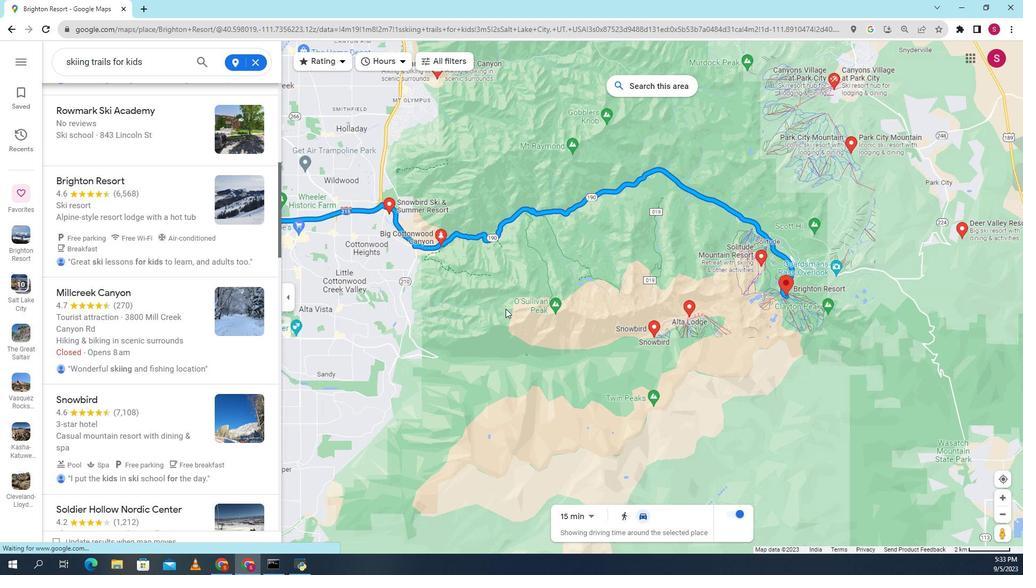 
Action: Mouse scrolled (417, 305) with delta (0, 0)
Screenshot: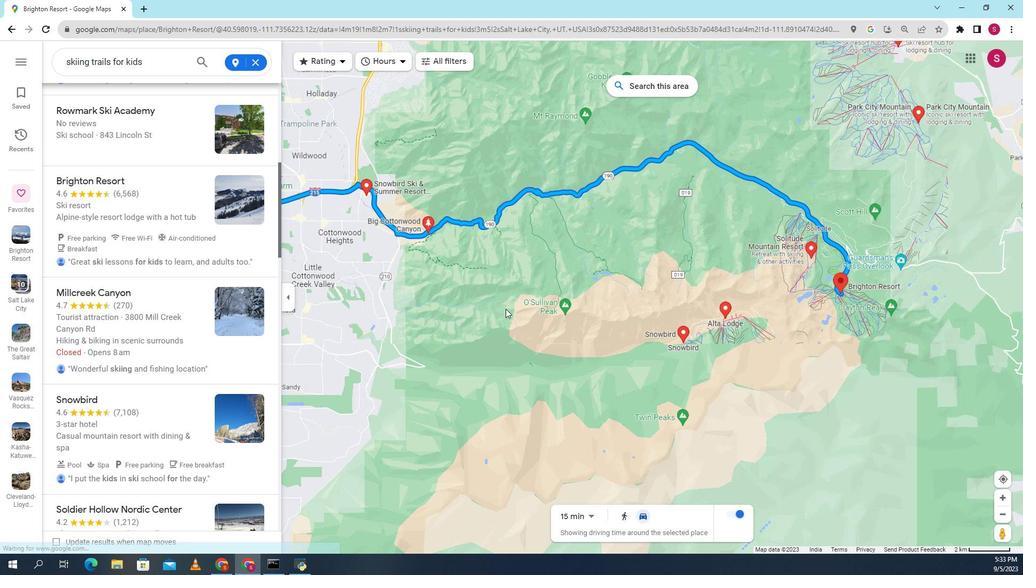 
Action: Mouse scrolled (417, 305) with delta (0, 0)
Screenshot: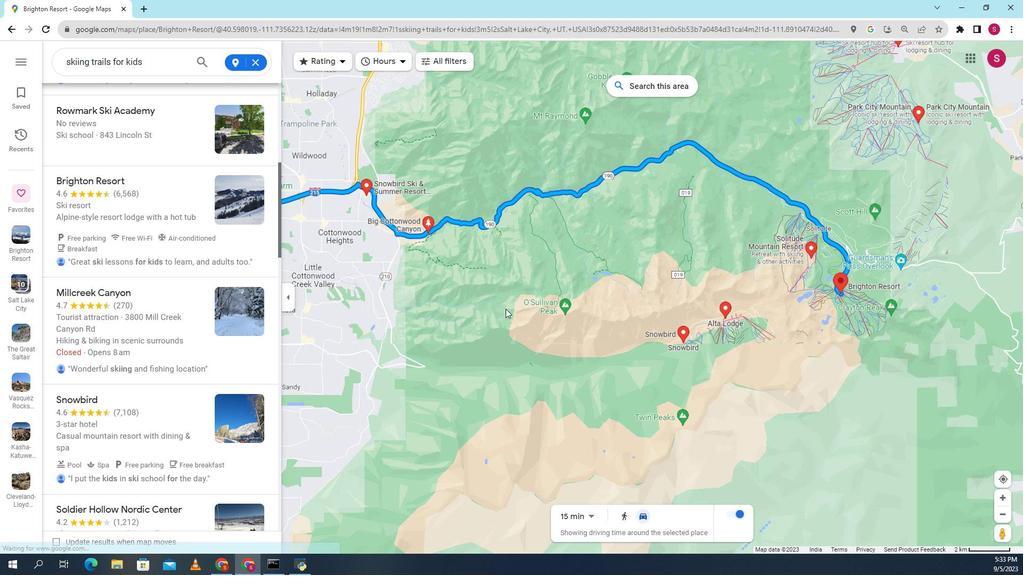 
Action: Mouse scrolled (417, 305) with delta (0, 0)
Screenshot: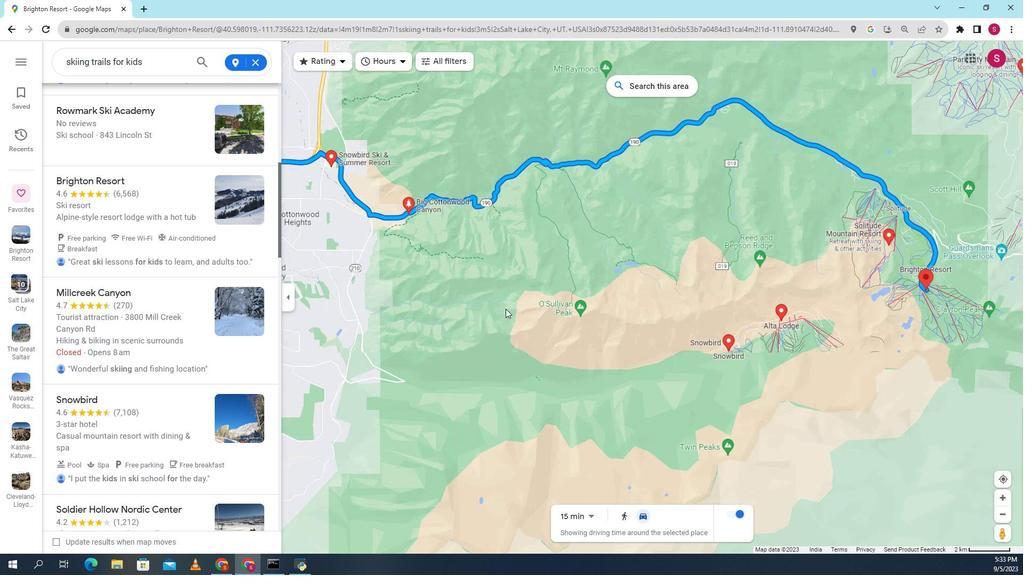 
Action: Mouse scrolled (417, 304) with delta (0, 0)
Screenshot: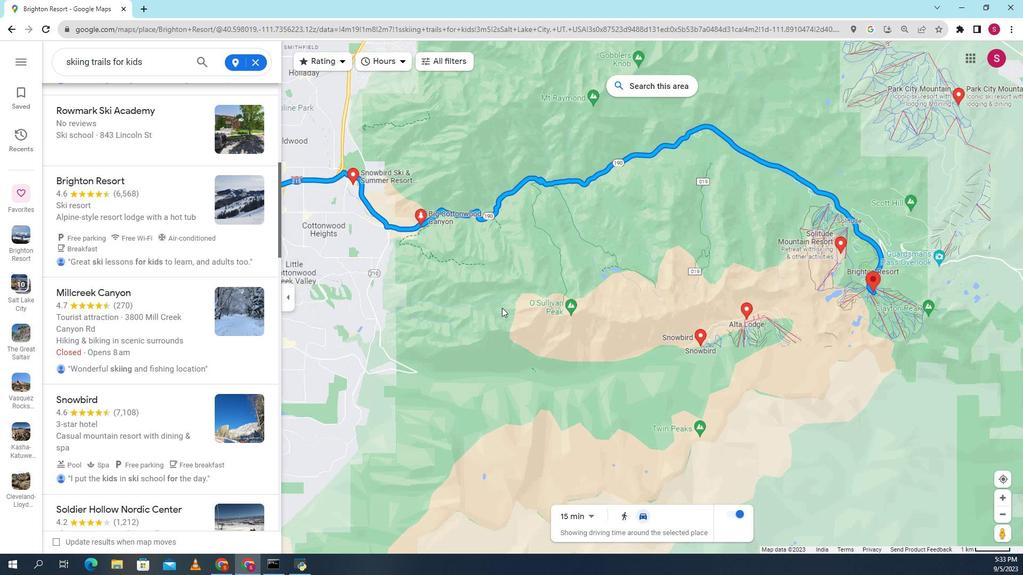 
Action: Mouse scrolled (417, 304) with delta (0, 0)
Screenshot: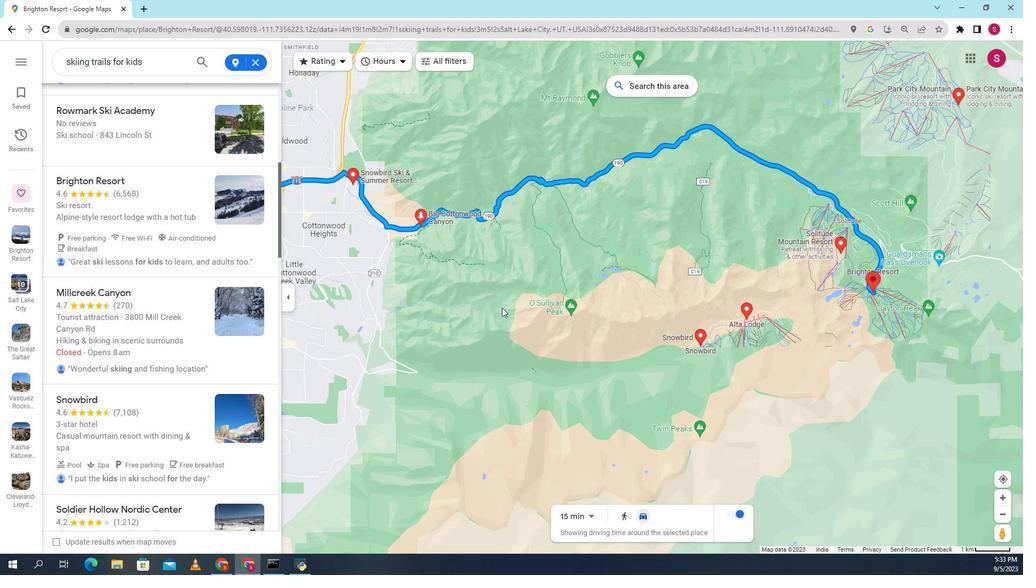 
Action: Mouse scrolled (417, 304) with delta (0, 0)
Screenshot: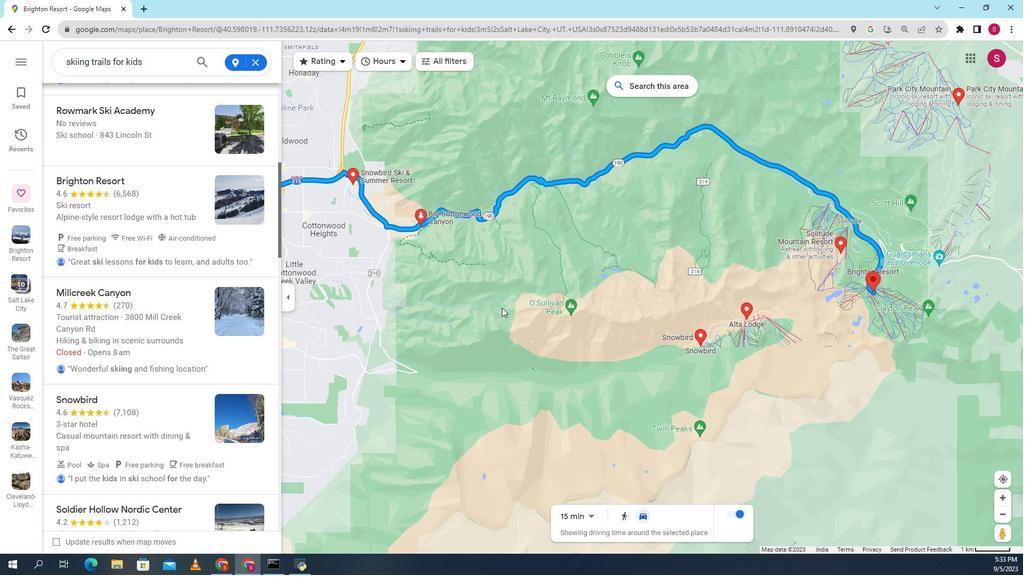 
Action: Mouse scrolled (417, 304) with delta (0, 0)
Screenshot: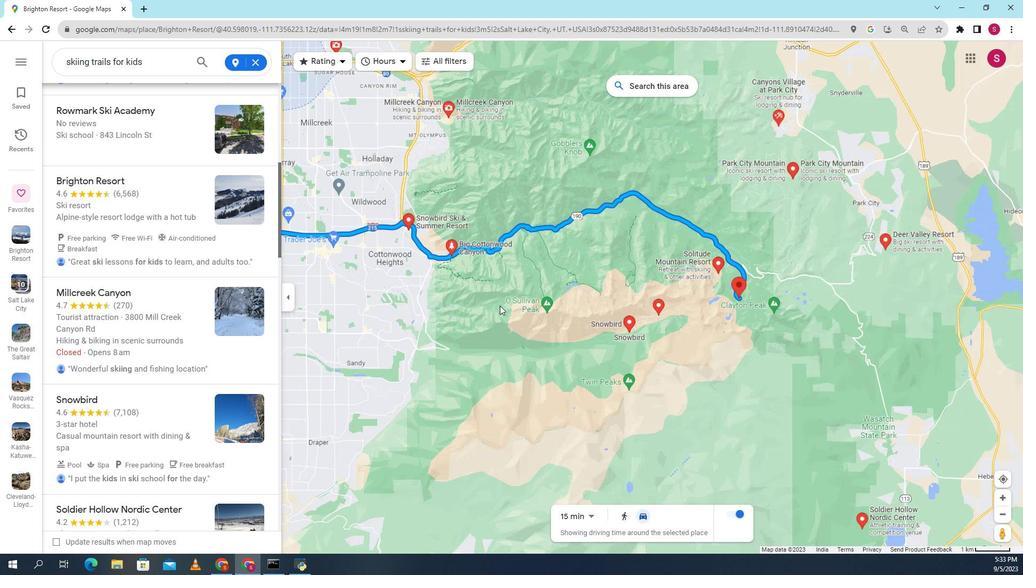 
Action: Mouse moved to (417, 305)
Screenshot: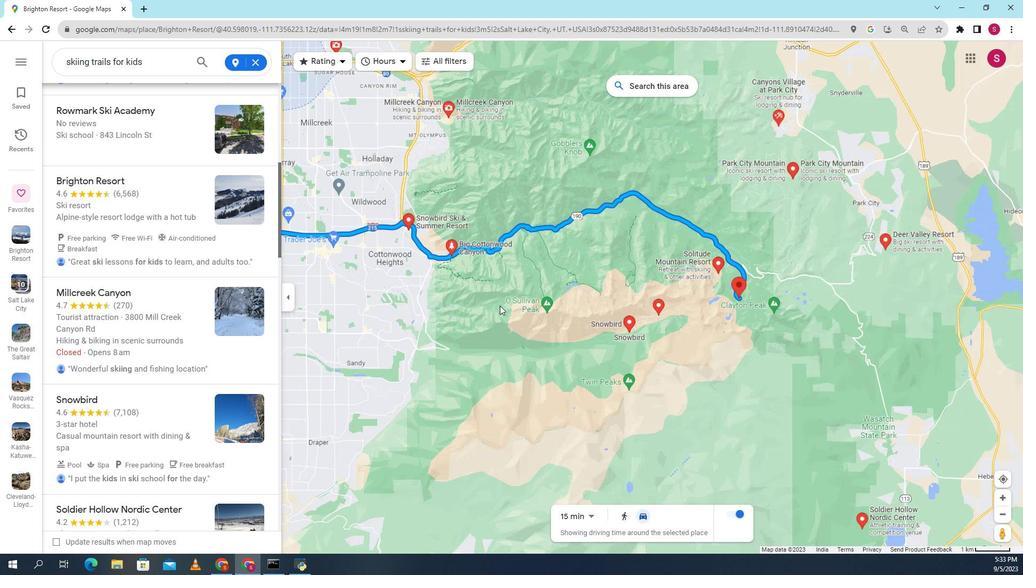 
Action: Mouse scrolled (417, 304) with delta (0, 0)
Screenshot: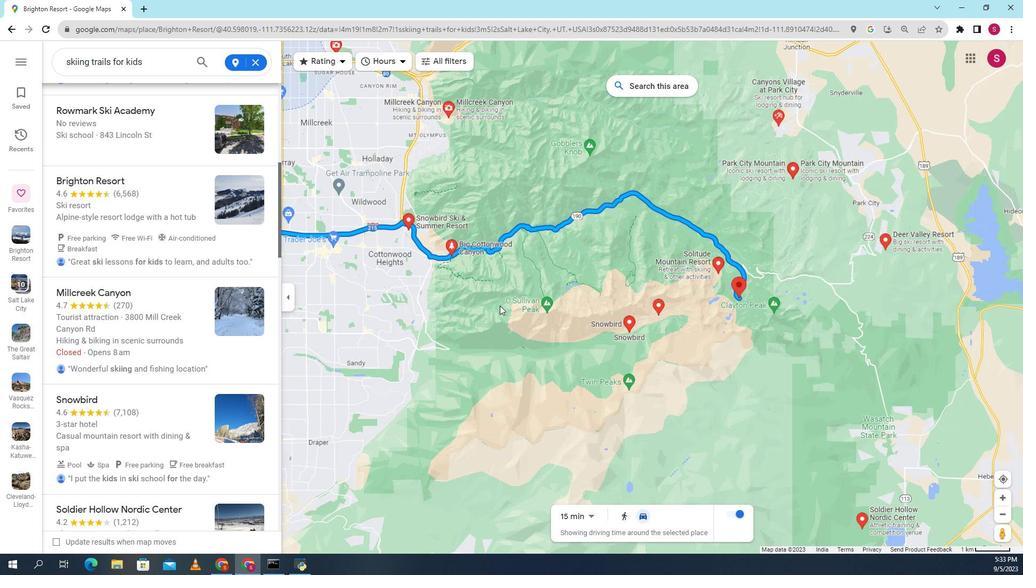 
Action: Mouse moved to (393, 297)
Screenshot: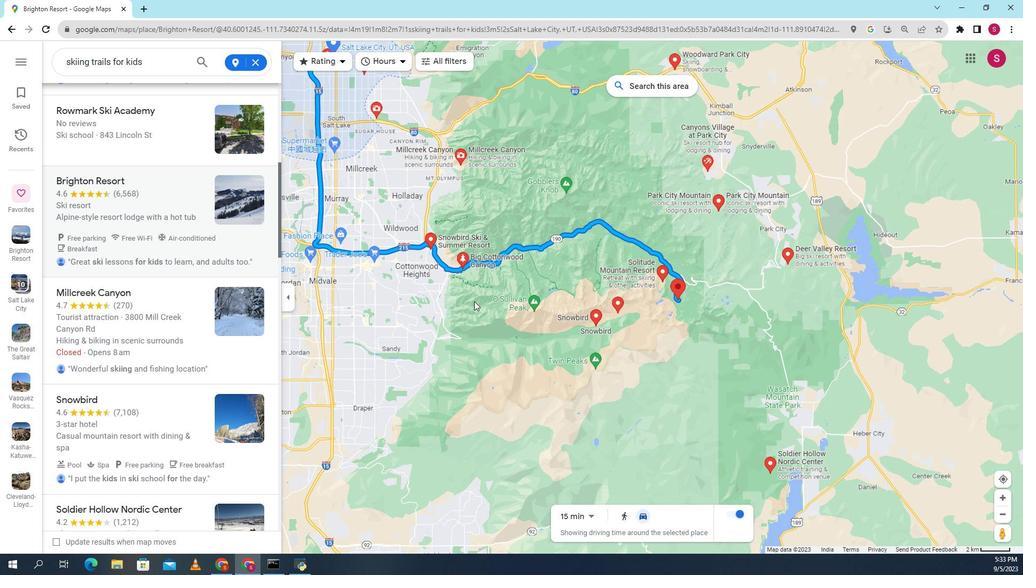 
Action: Mouse scrolled (393, 297) with delta (0, 0)
Screenshot: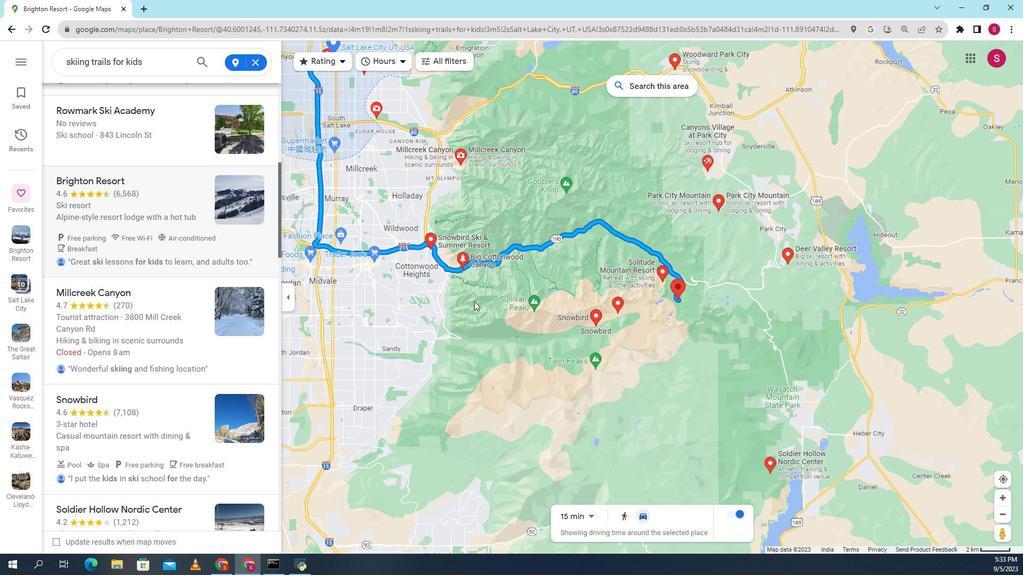 
Action: Mouse moved to (393, 297)
Screenshot: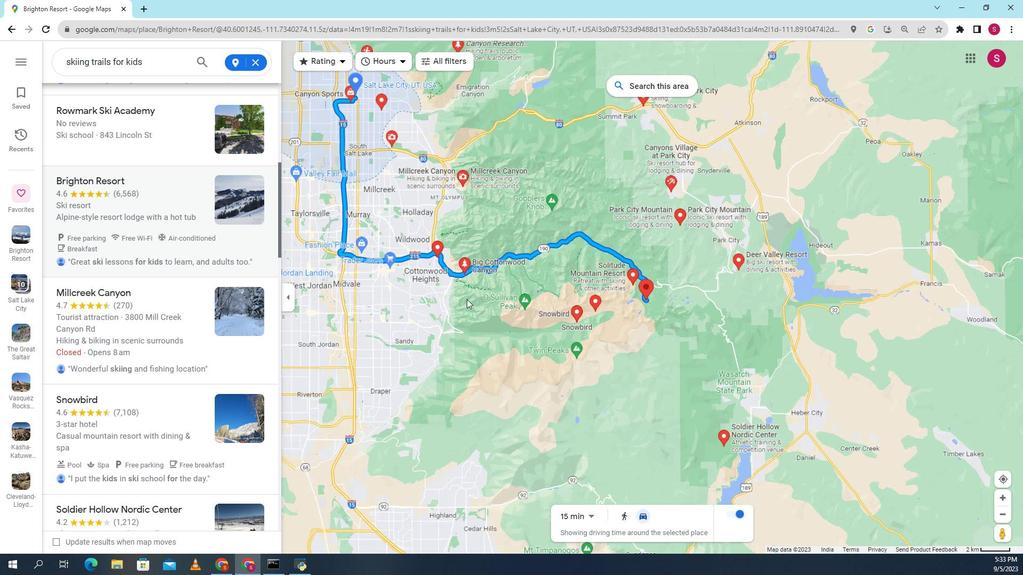 
Action: Mouse scrolled (393, 297) with delta (0, 0)
Screenshot: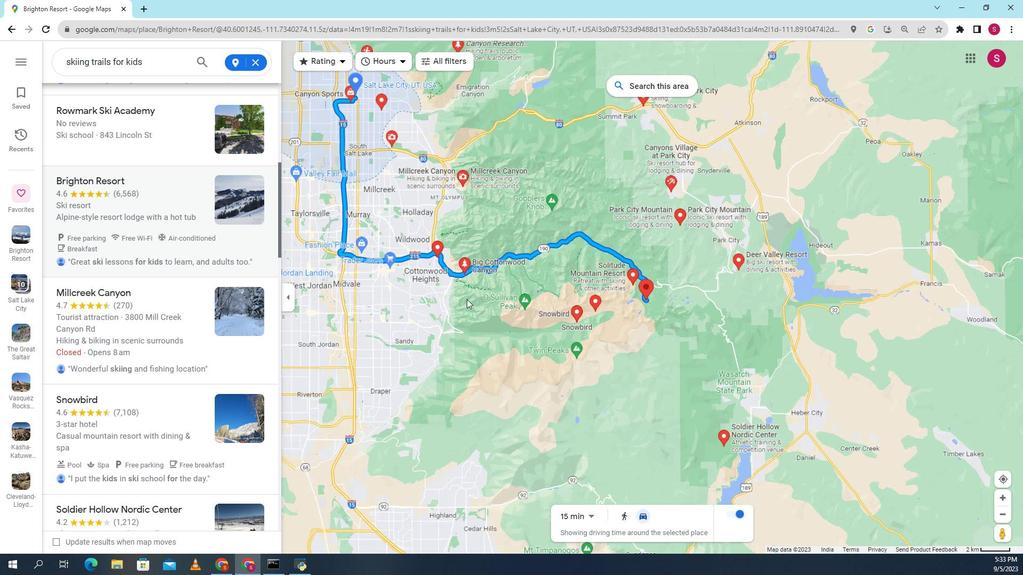 
Action: Mouse moved to (393, 297)
Screenshot: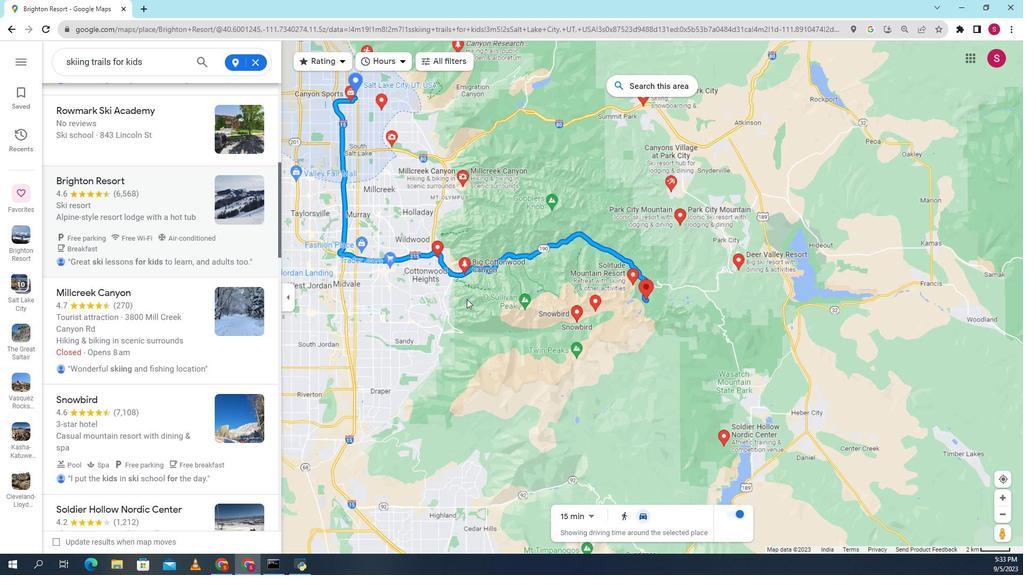 
Action: Mouse scrolled (393, 297) with delta (0, 0)
Screenshot: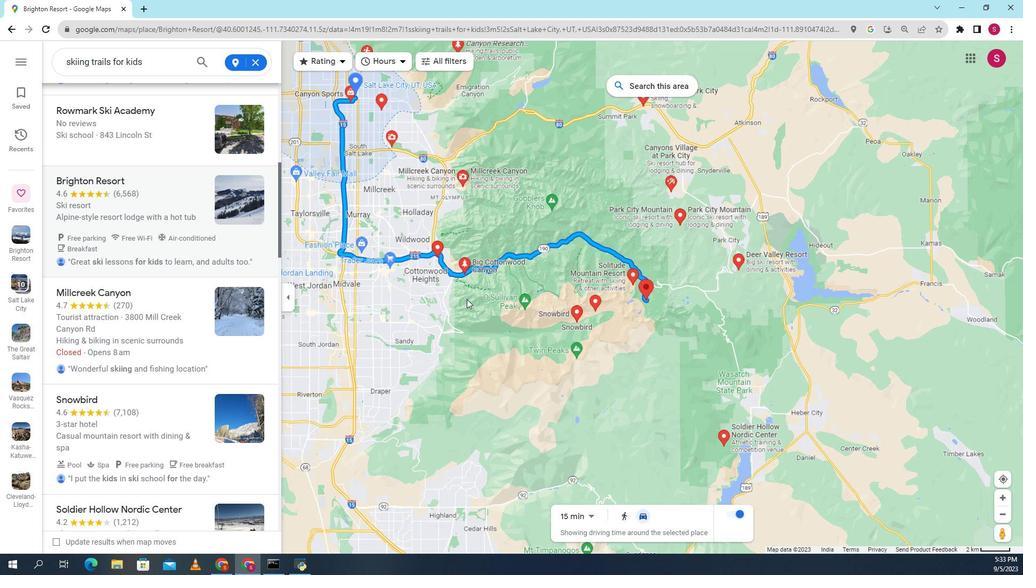 
Action: Mouse moved to (420, 92)
Screenshot: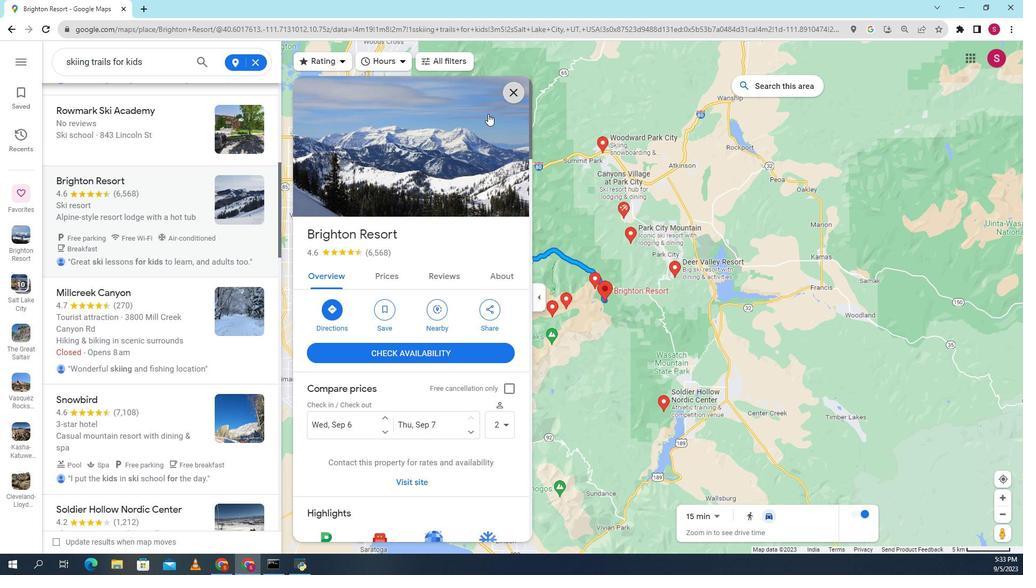 
Action: Mouse pressed left at (420, 92)
Screenshot: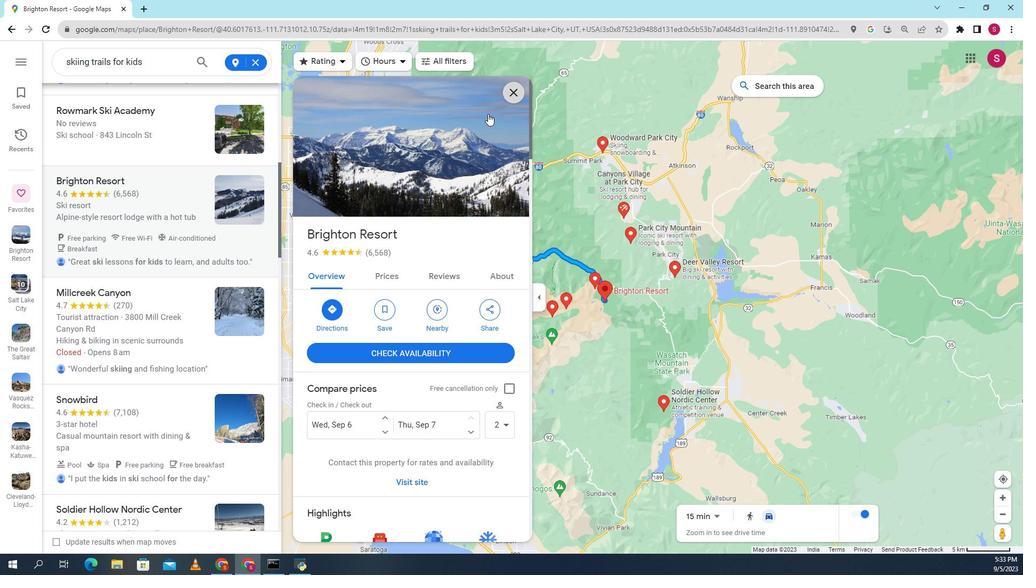 
Action: Mouse moved to (89, 319)
Screenshot: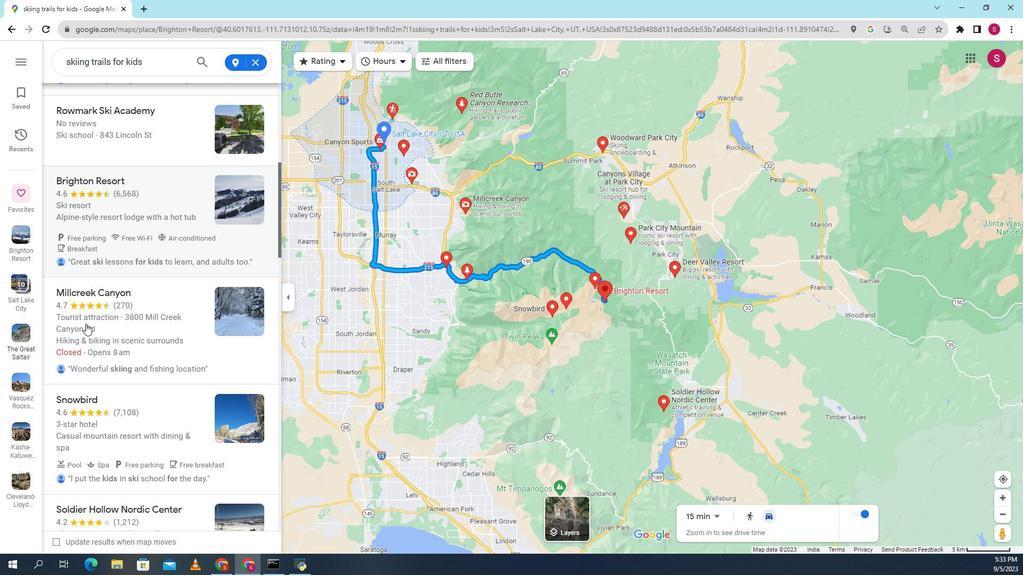 
Action: Mouse pressed left at (89, 319)
Screenshot: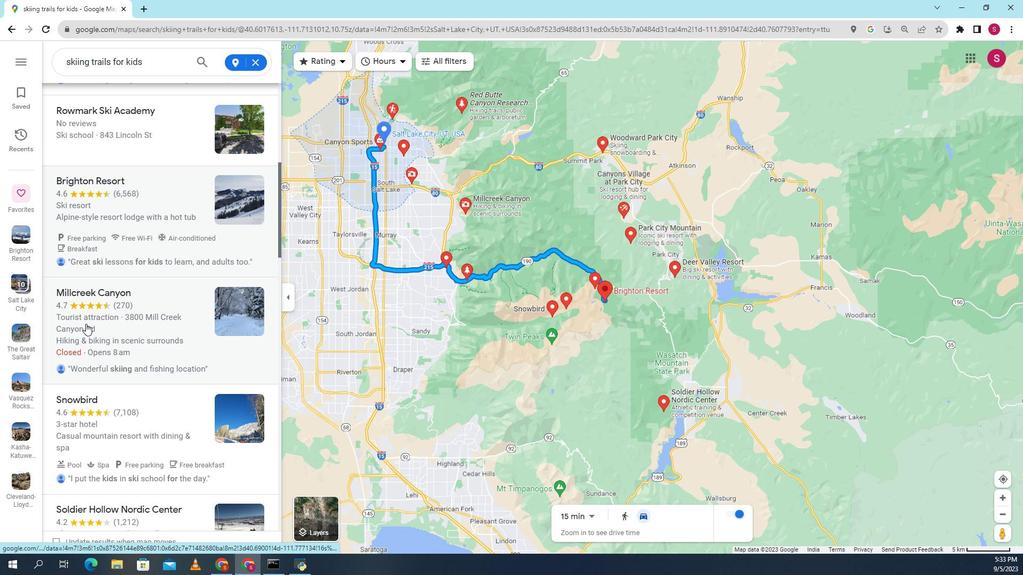 
Action: Mouse moved to (116, 417)
Screenshot: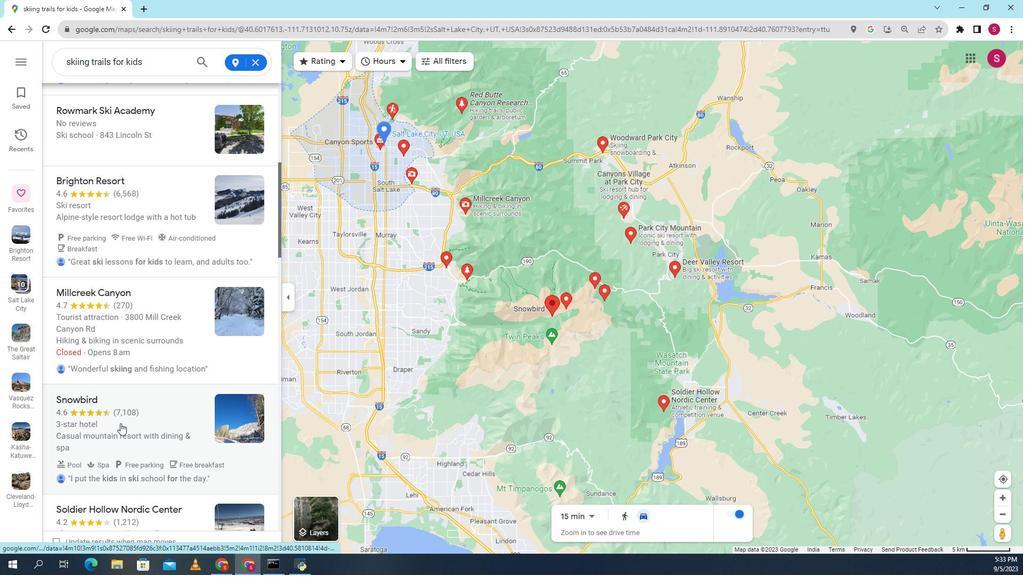 
Action: Mouse pressed left at (116, 417)
Screenshot: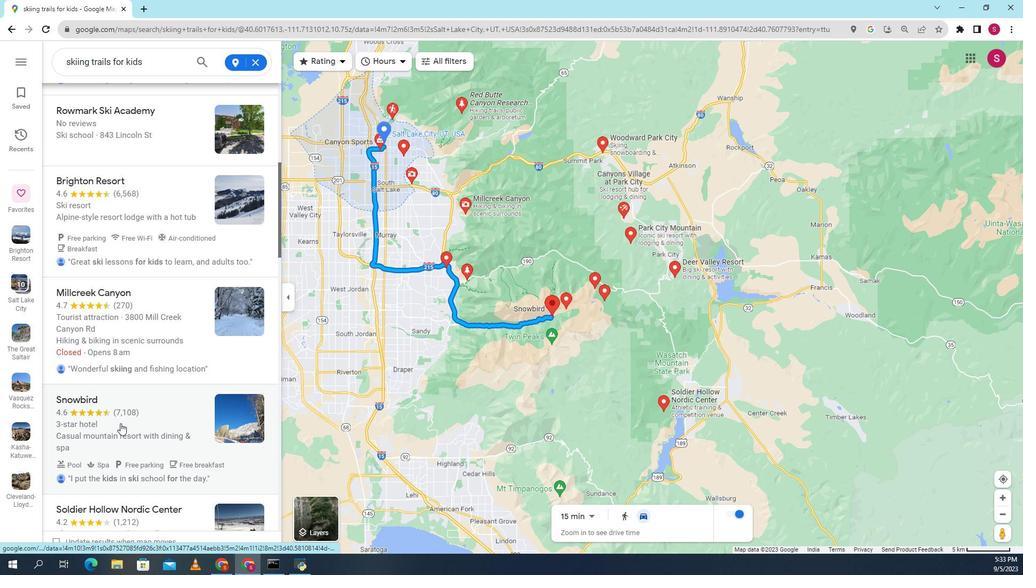 
Action: Mouse moved to (121, 445)
Screenshot: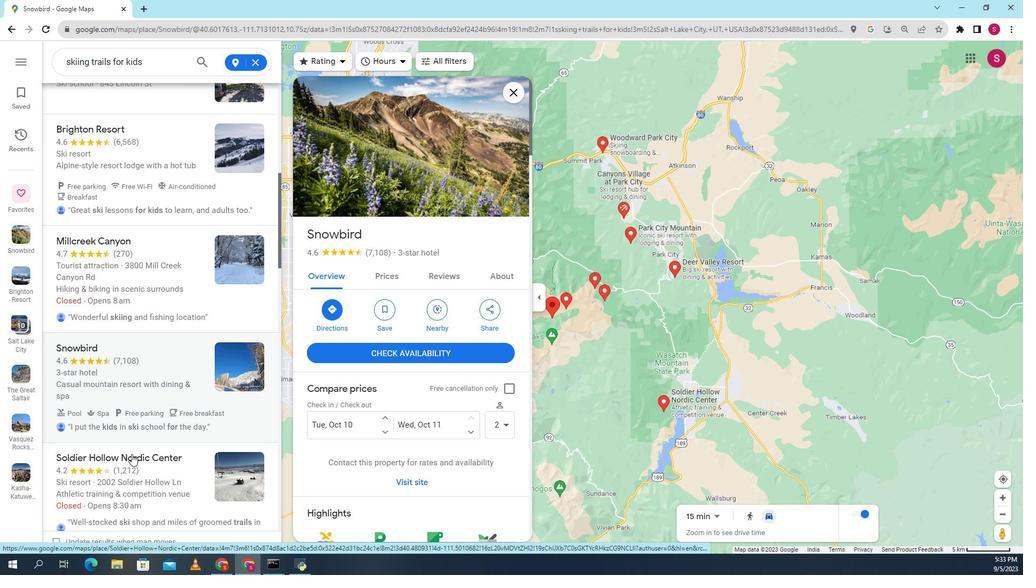 
Action: Mouse scrolled (121, 445) with delta (0, 0)
Screenshot: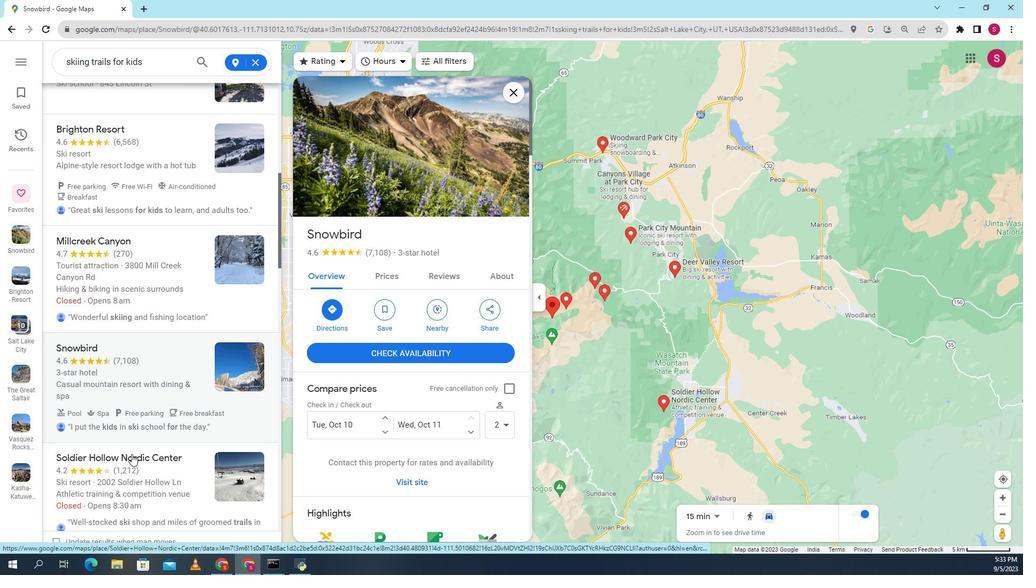 
Action: Mouse moved to (122, 448)
Screenshot: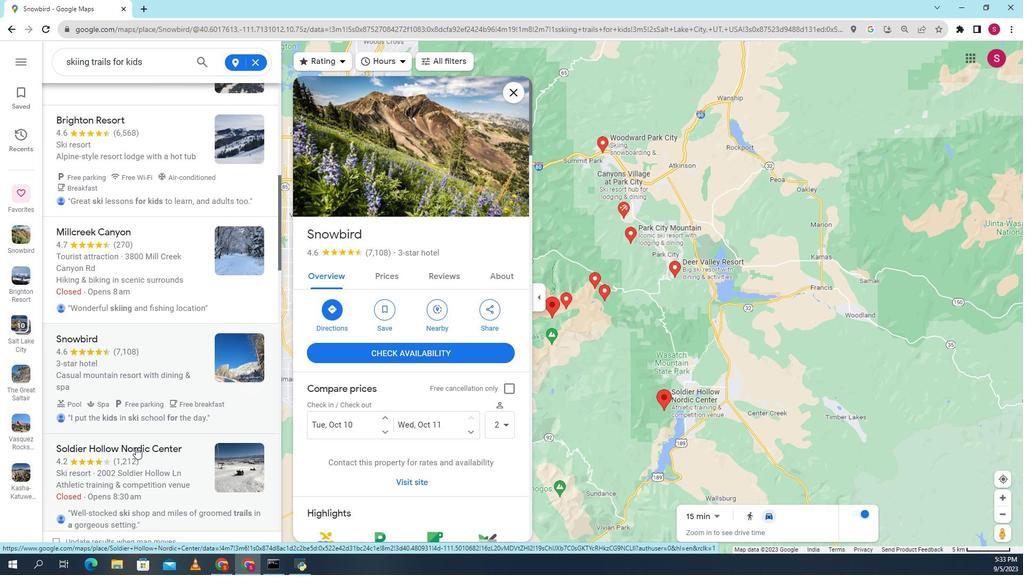 
Action: Mouse scrolled (122, 447) with delta (0, 0)
Screenshot: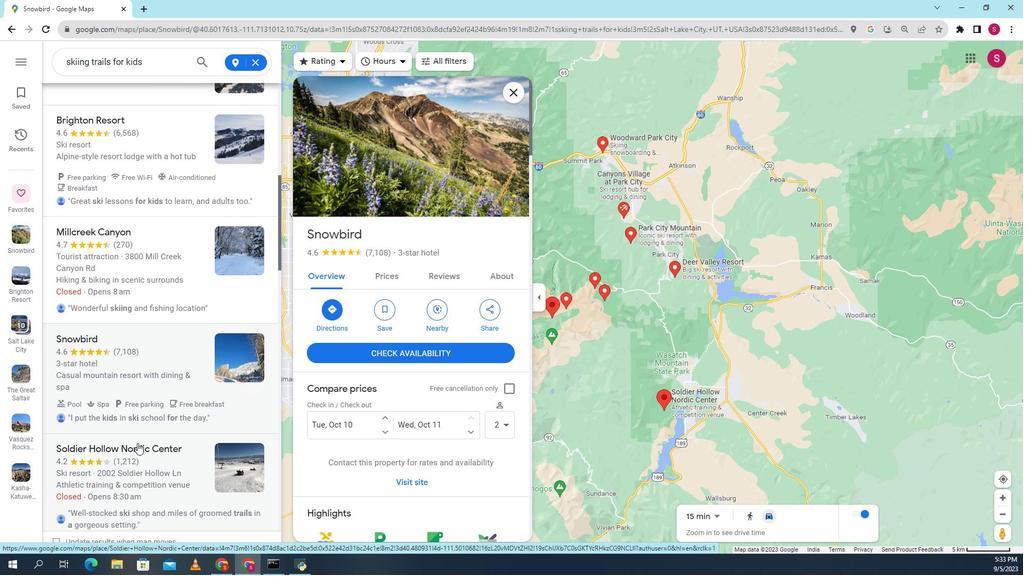 
Action: Mouse moved to (123, 430)
Screenshot: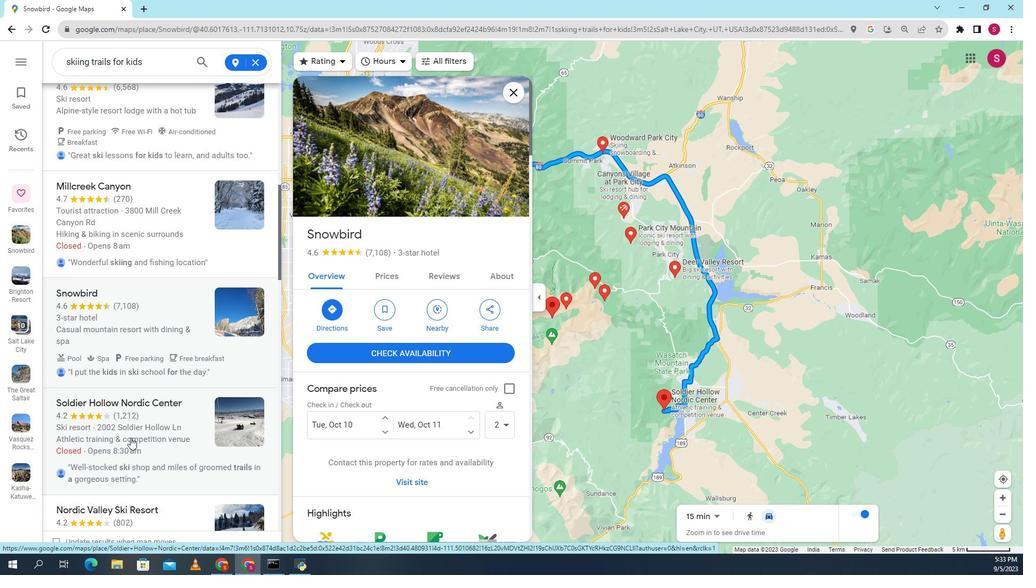 
Action: Mouse pressed left at (123, 430)
Screenshot: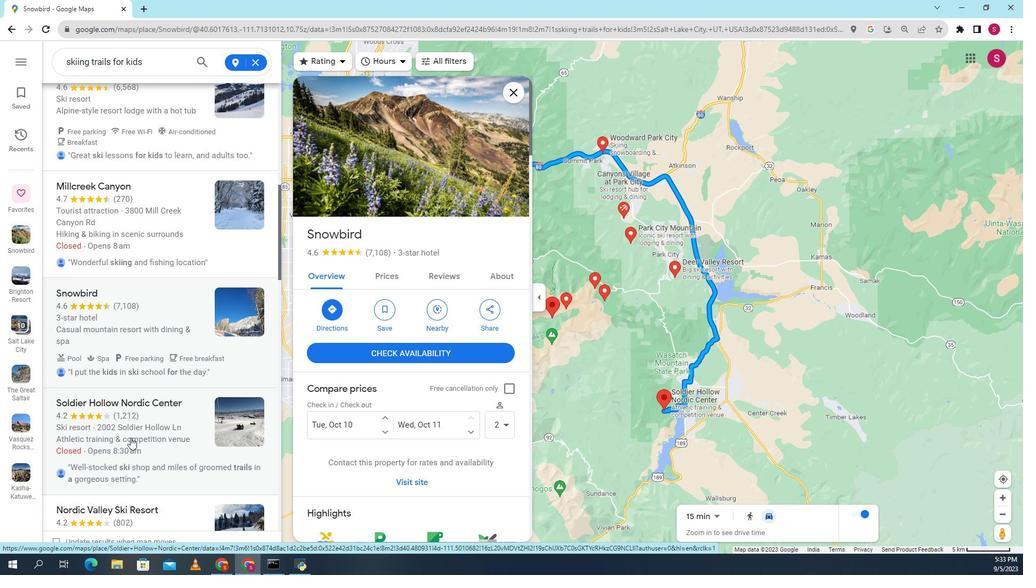 
Action: Mouse moved to (125, 429)
Screenshot: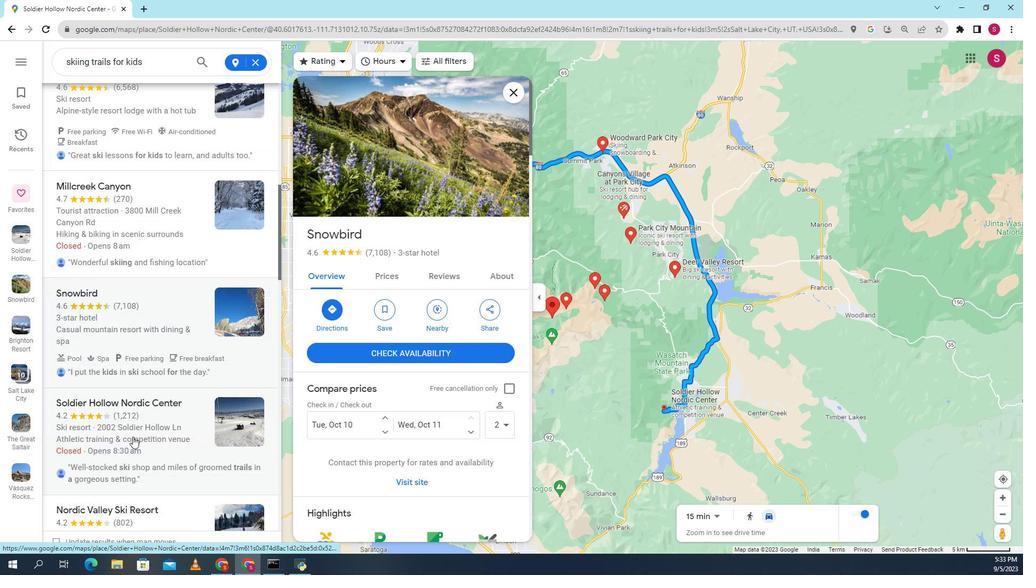 
Action: Mouse scrolled (125, 429) with delta (0, 0)
Screenshot: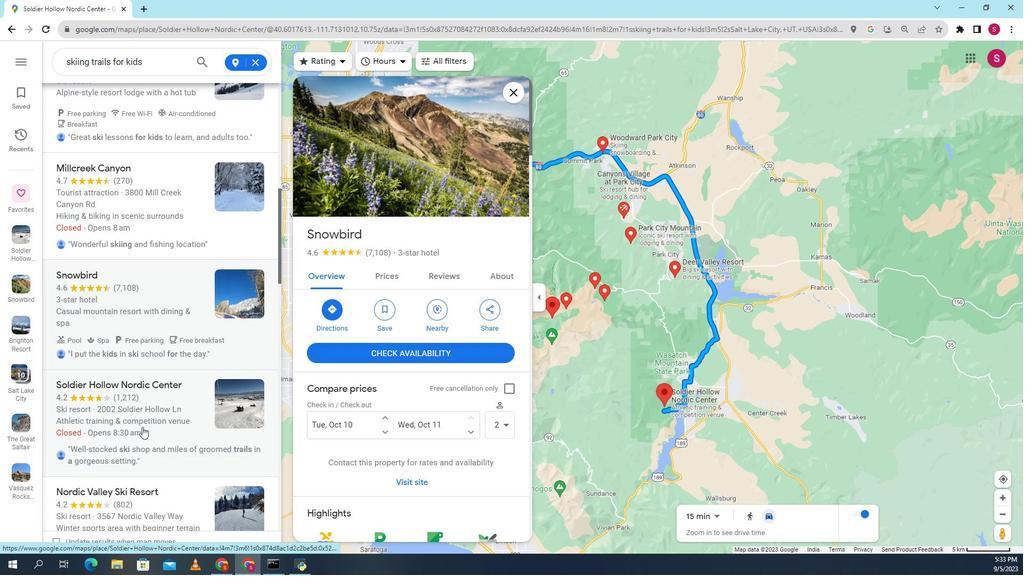 
Action: Mouse scrolled (125, 429) with delta (0, 0)
Screenshot: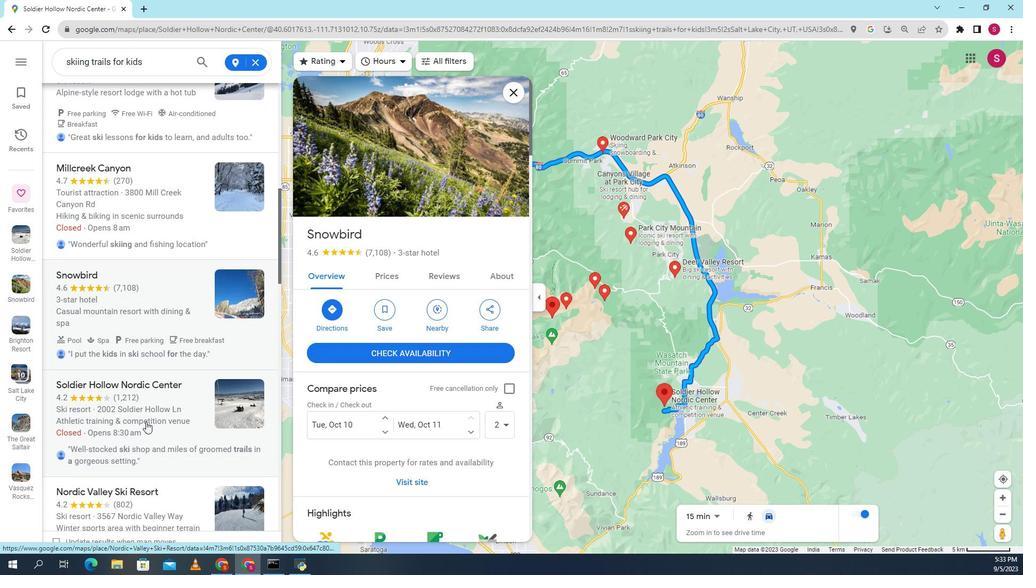 
Action: Mouse moved to (125, 429)
Screenshot: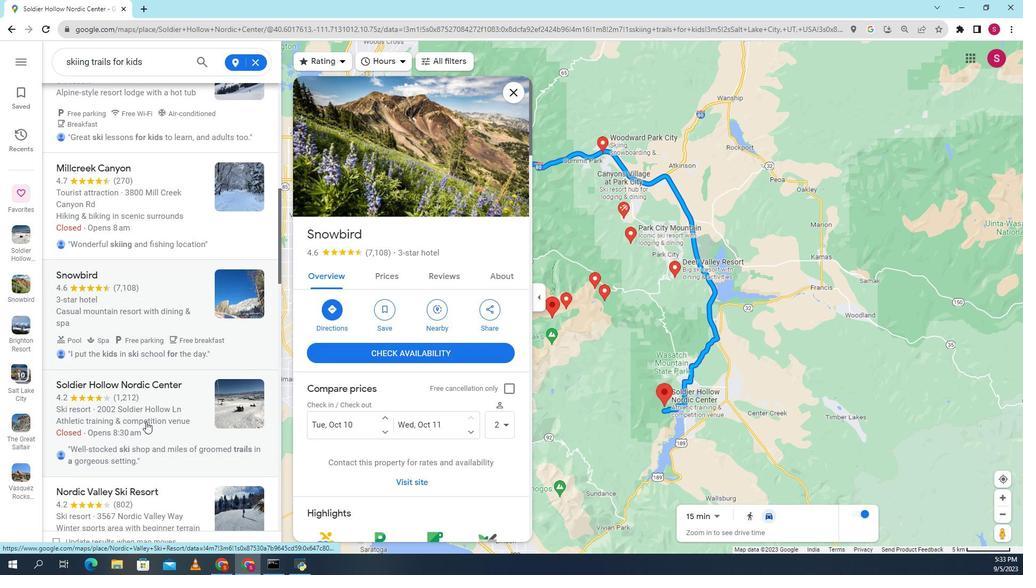 
Action: Mouse scrolled (125, 429) with delta (0, 0)
Screenshot: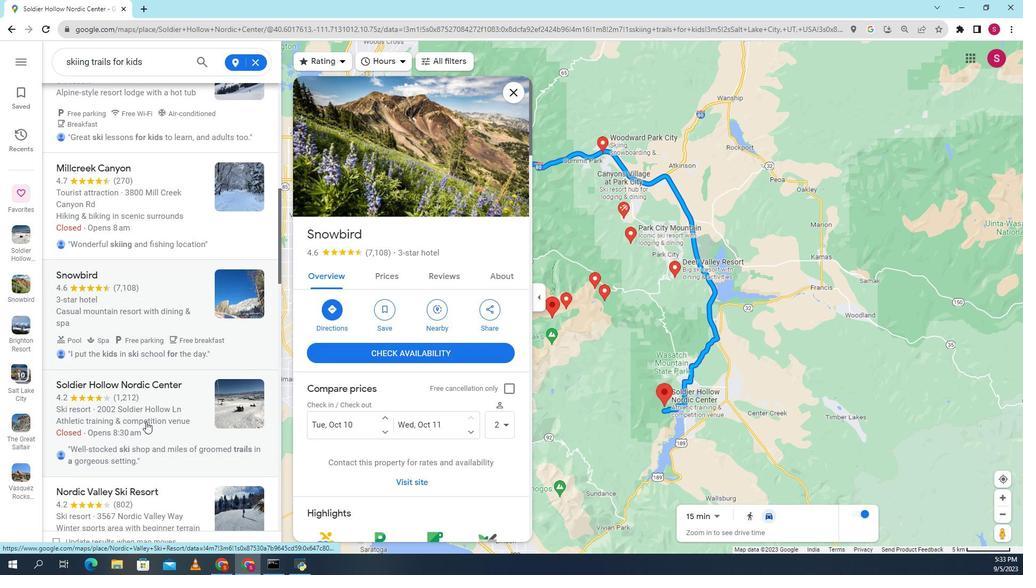 
Action: Mouse moved to (114, 351)
Screenshot: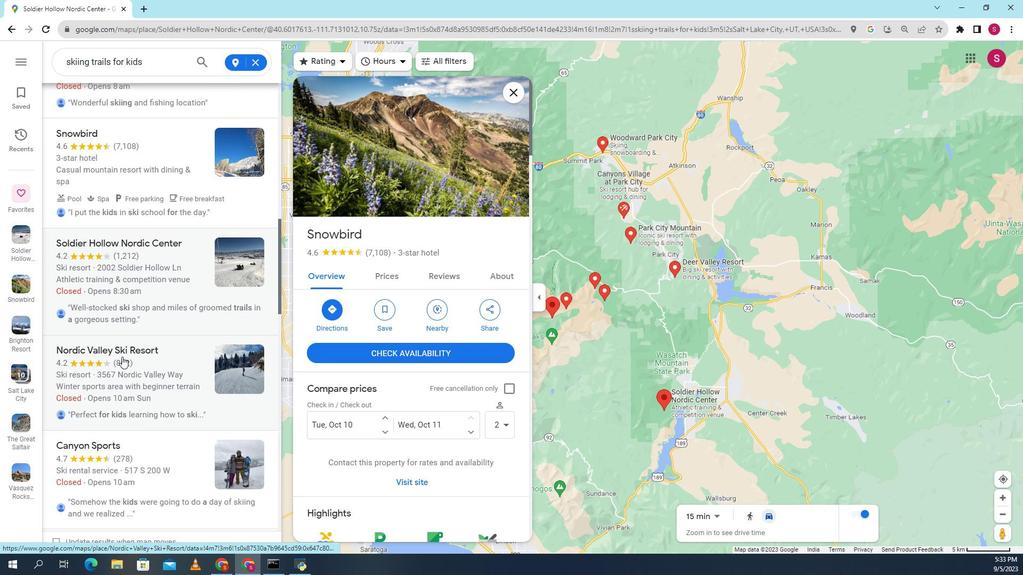 
Action: Mouse pressed left at (114, 351)
Screenshot: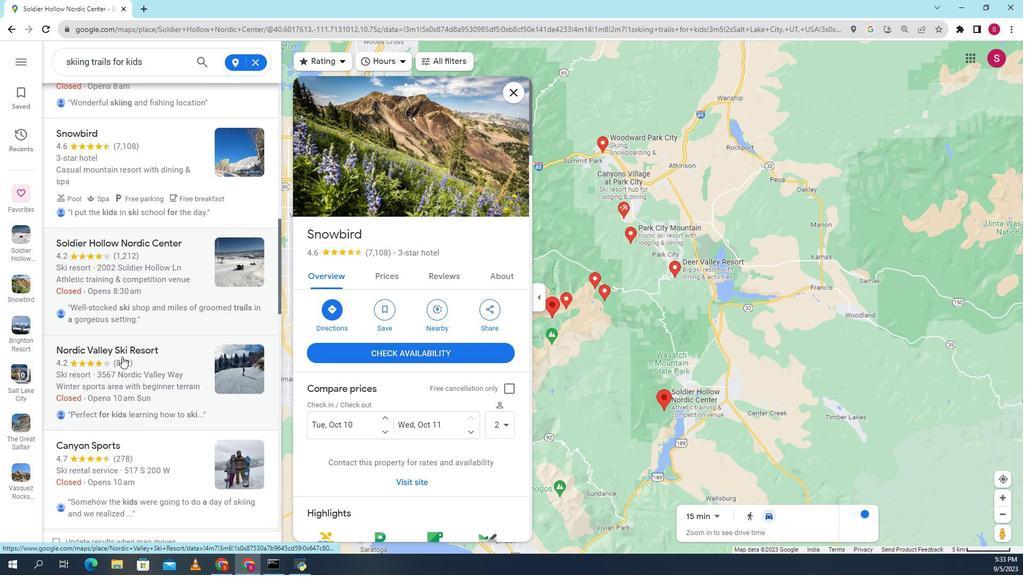 
Action: Mouse moved to (110, 442)
Screenshot: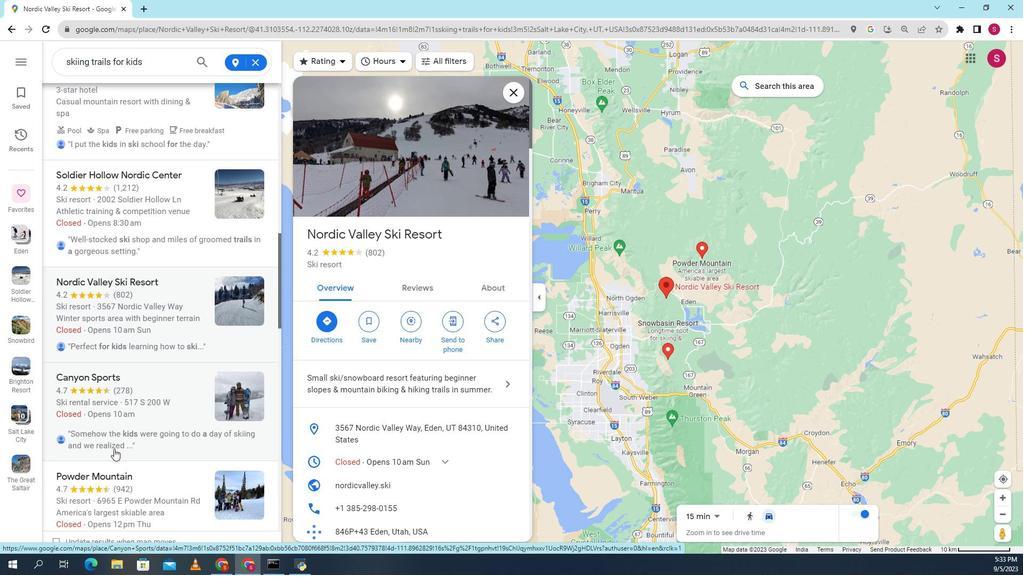 
Action: Mouse scrolled (110, 441) with delta (0, 0)
Screenshot: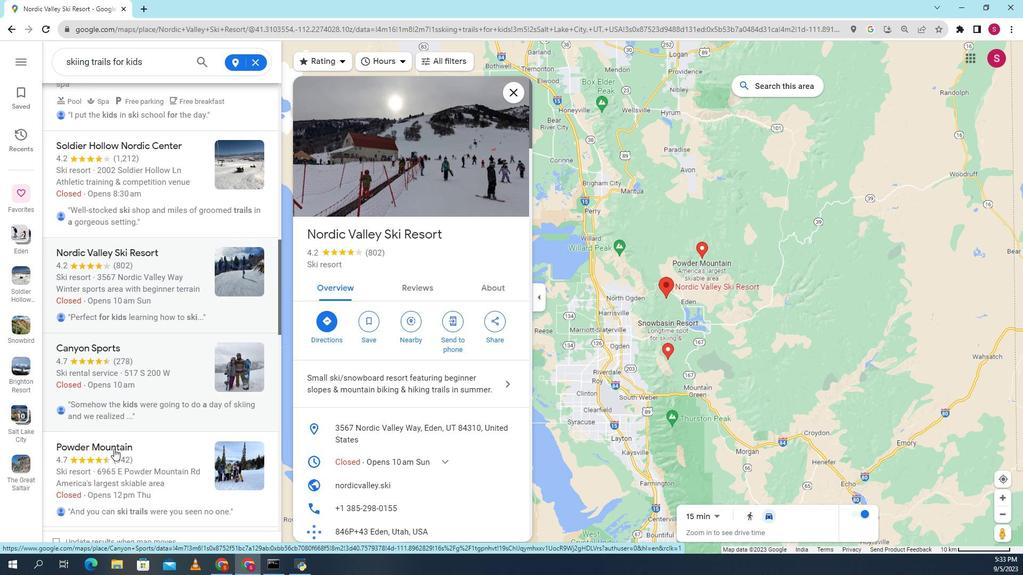 
Action: Mouse moved to (110, 442)
Screenshot: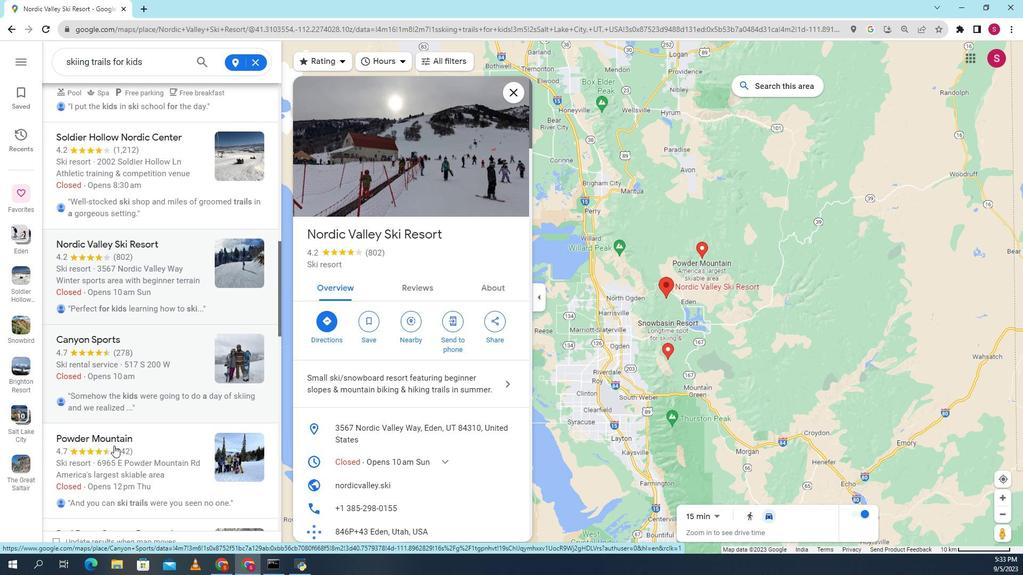 
Action: Mouse scrolled (110, 441) with delta (0, 0)
Screenshot: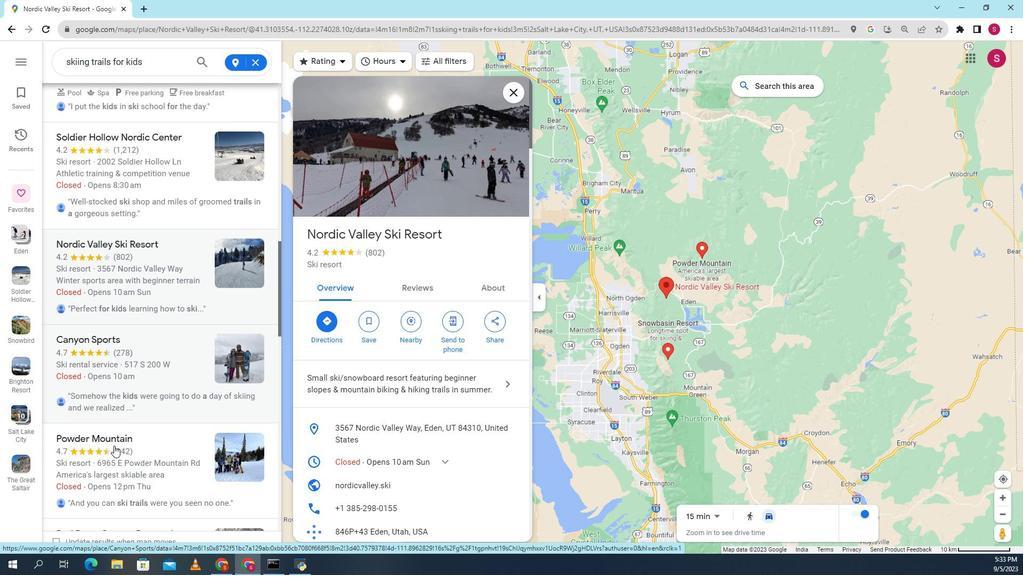 
Action: Mouse moved to (104, 390)
Screenshot: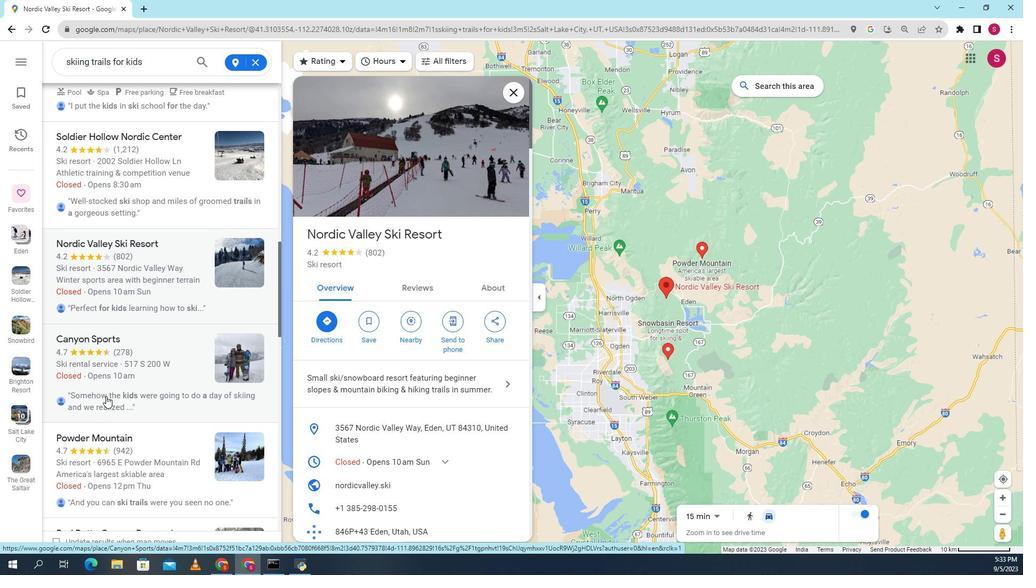 
Action: Mouse pressed left at (104, 390)
Screenshot: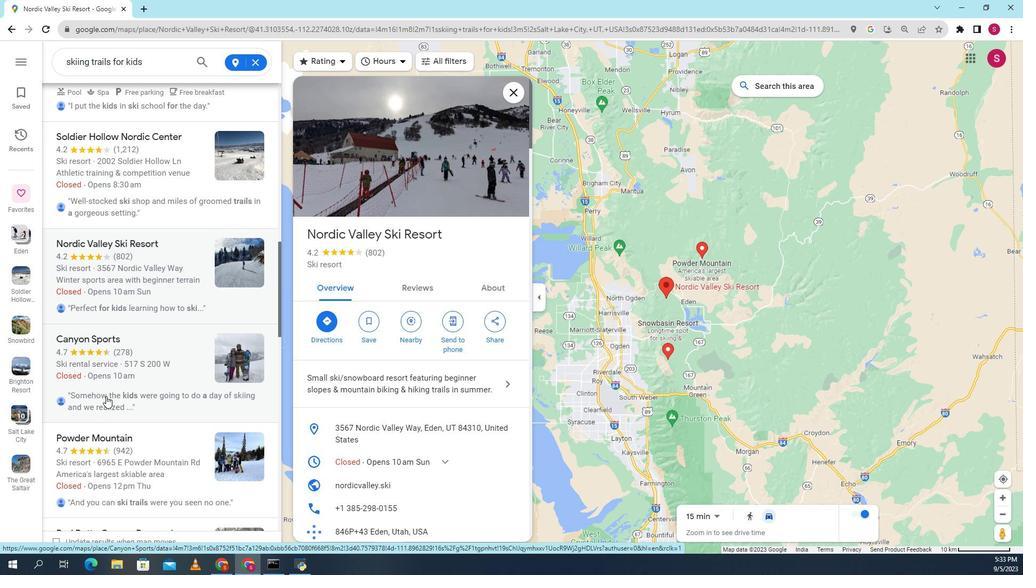 
Action: Mouse moved to (128, 435)
Screenshot: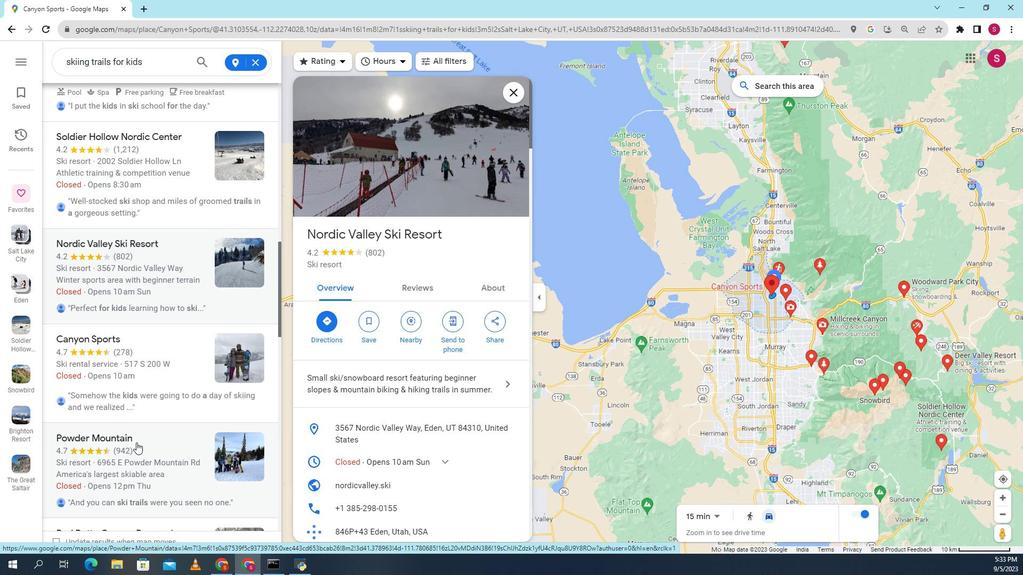 
Action: Mouse pressed left at (128, 435)
Screenshot: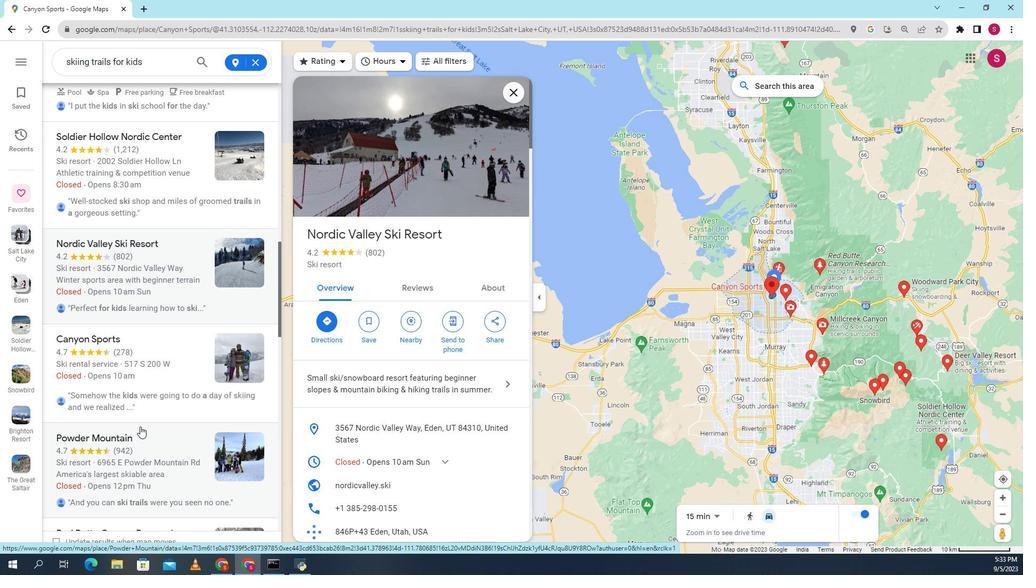 
Action: Mouse moved to (133, 413)
Screenshot: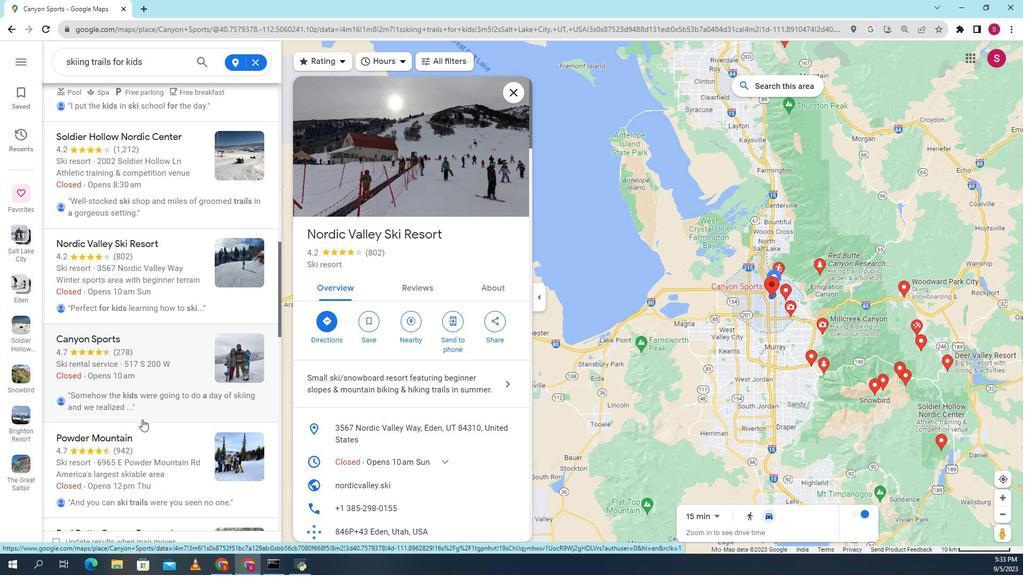 
Action: Mouse scrolled (133, 412) with delta (0, 0)
Screenshot: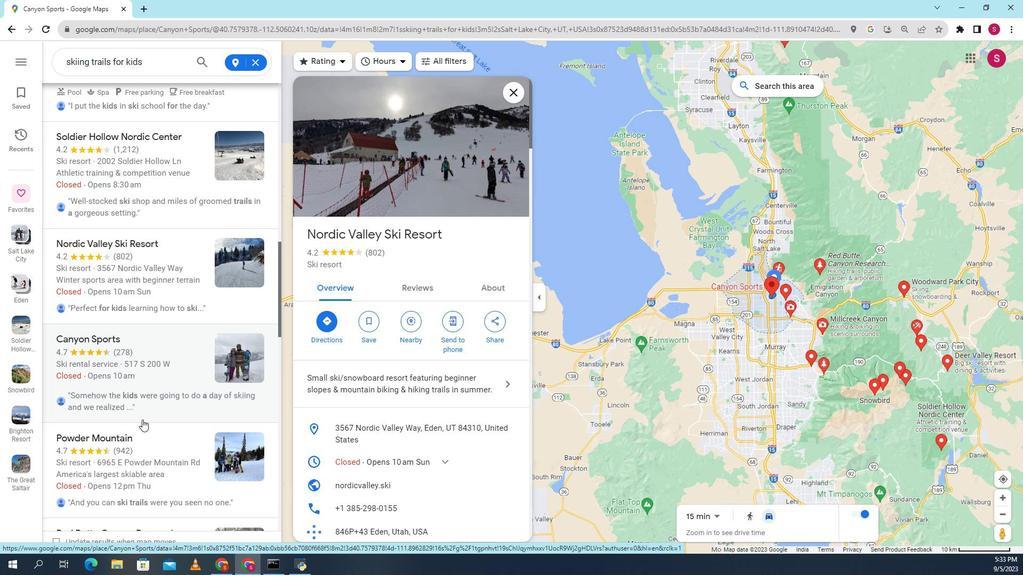 
Action: Mouse scrolled (133, 412) with delta (0, 0)
Screenshot: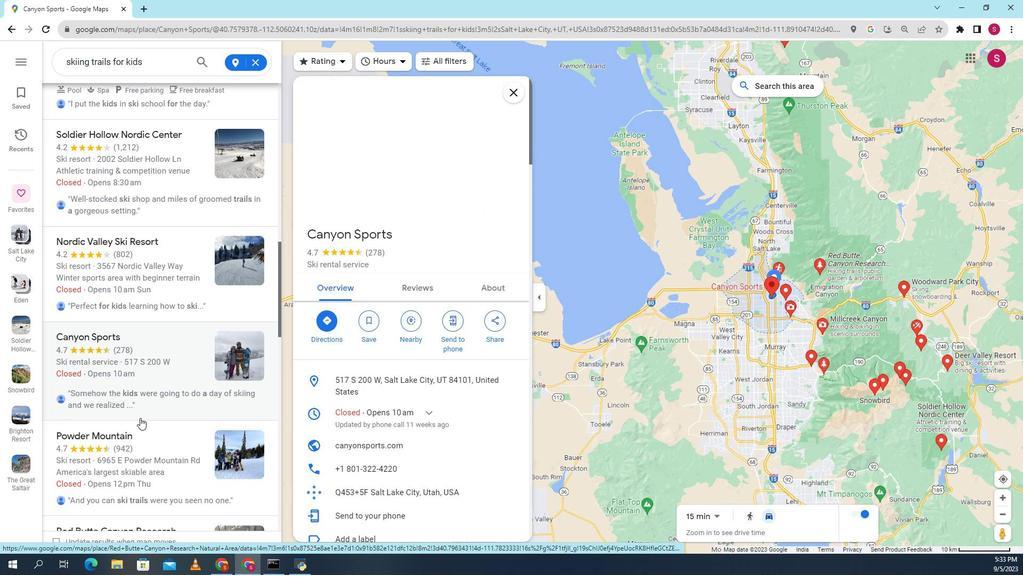 
Action: Mouse scrolled (133, 412) with delta (0, 0)
Screenshot: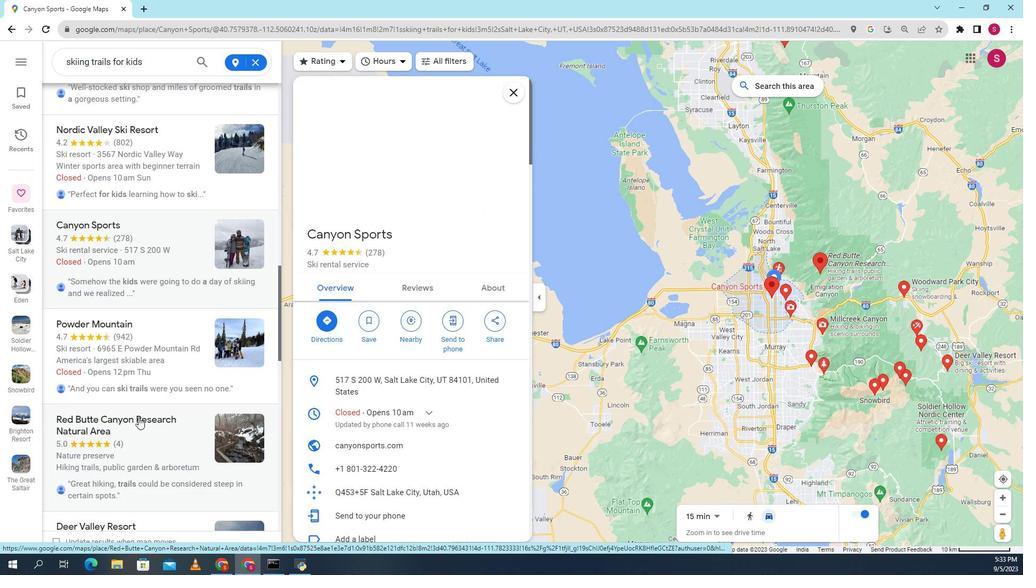 
Action: Mouse moved to (130, 411)
Screenshot: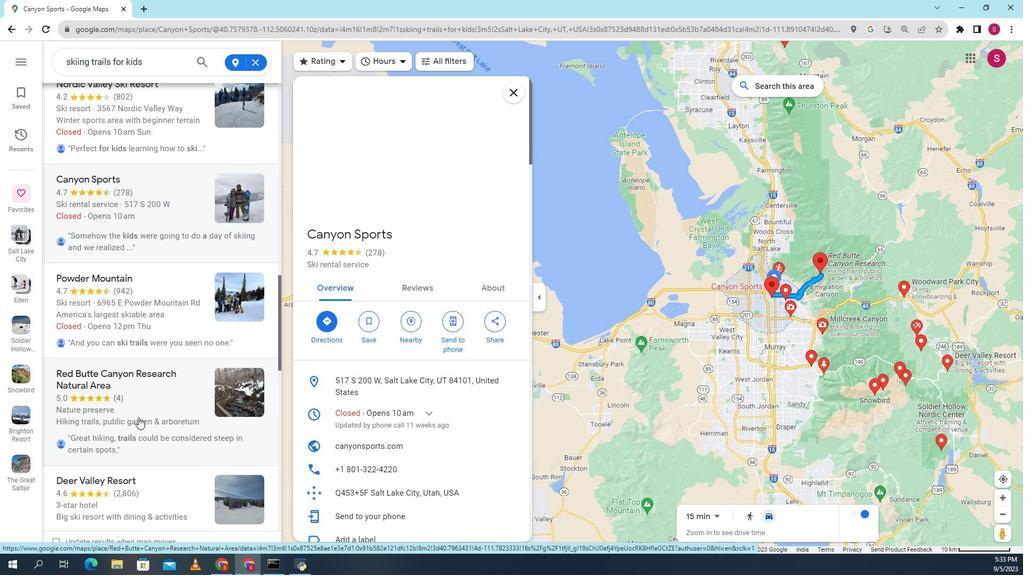 
Action: Mouse scrolled (130, 410) with delta (0, 0)
Screenshot: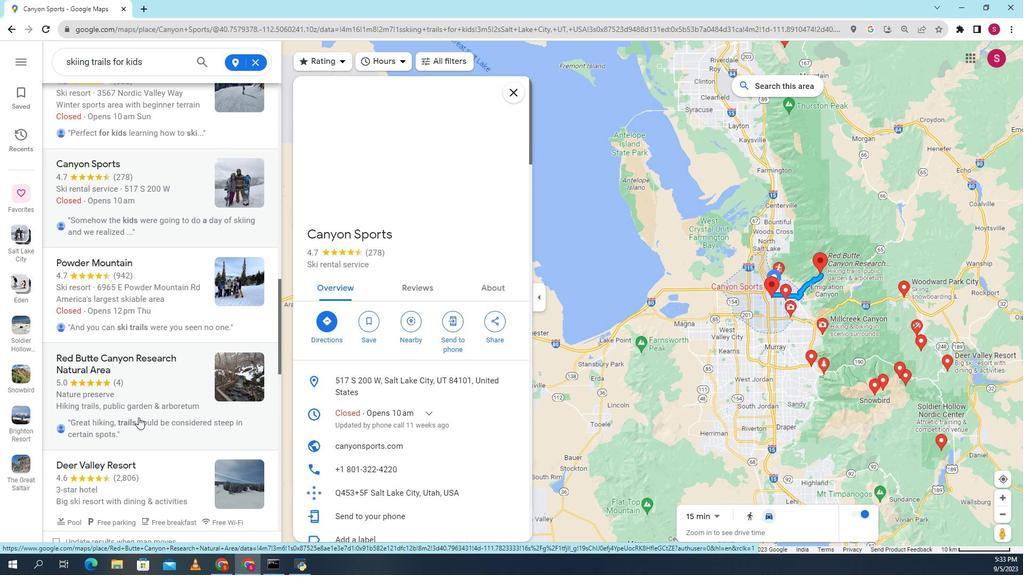 
Action: Mouse scrolled (130, 410) with delta (0, 0)
Screenshot: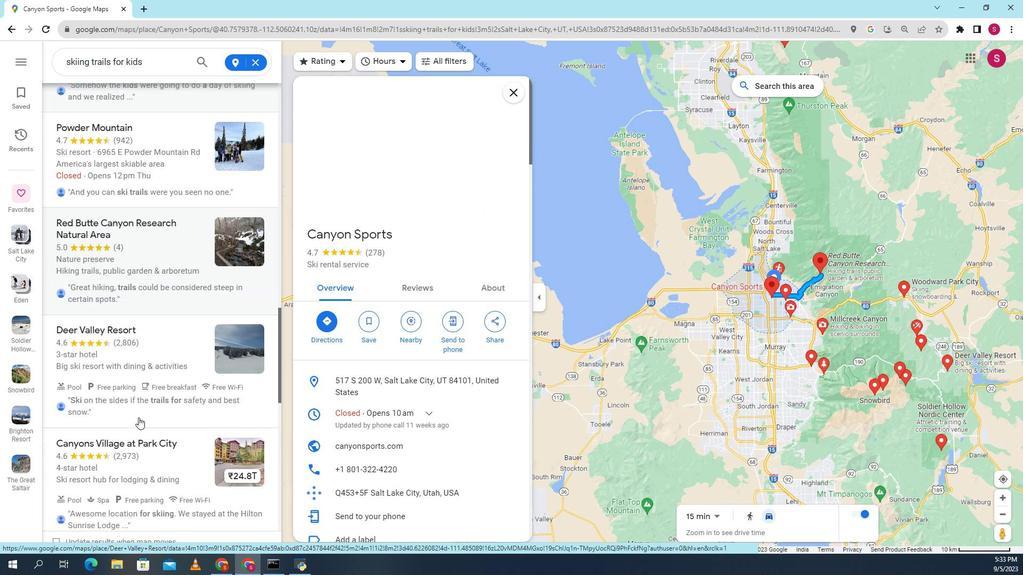 
Action: Mouse scrolled (130, 410) with delta (0, 0)
Screenshot: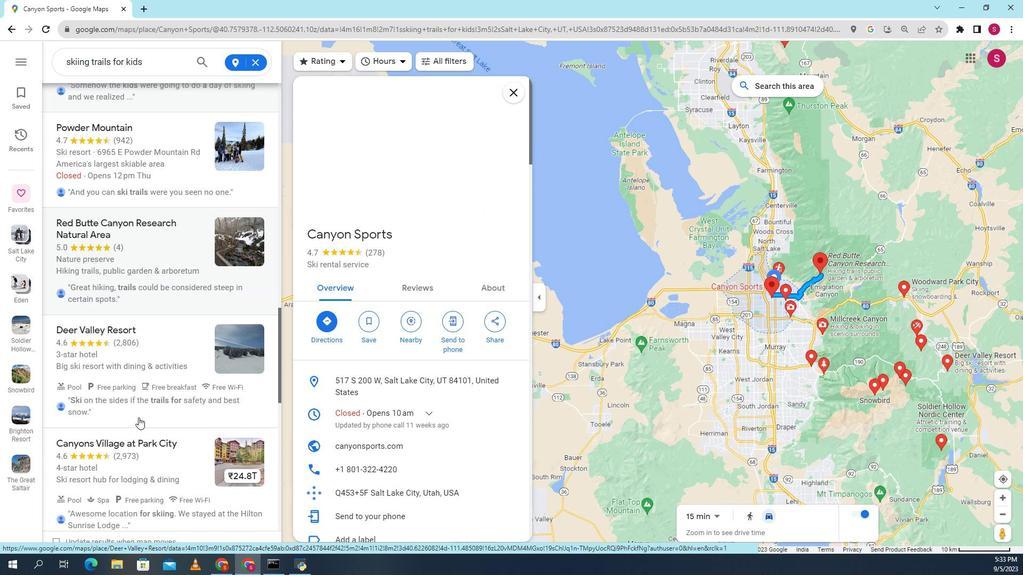 
Action: Mouse moved to (128, 412)
Screenshot: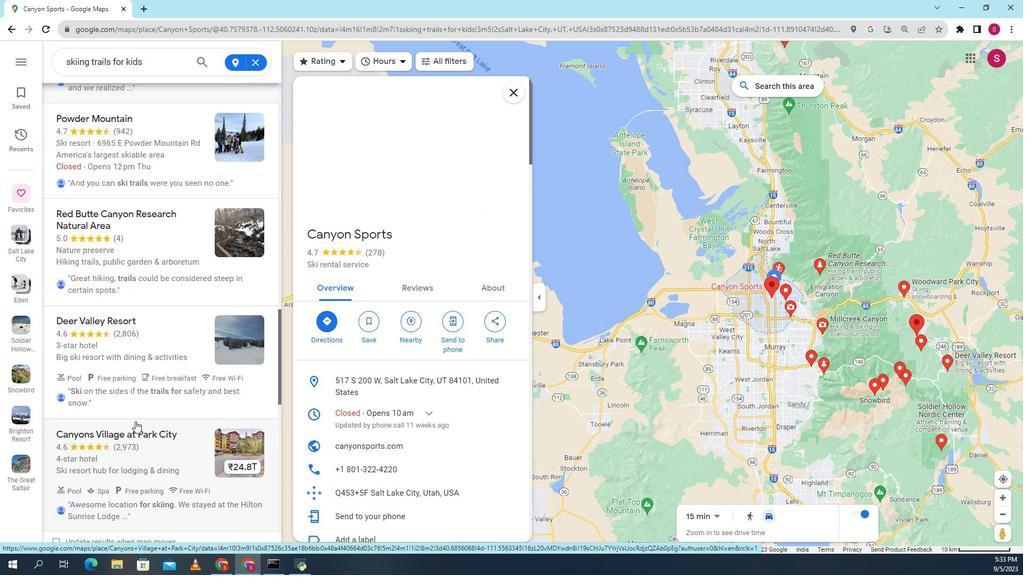 
Action: Mouse scrolled (128, 412) with delta (0, 0)
Screenshot: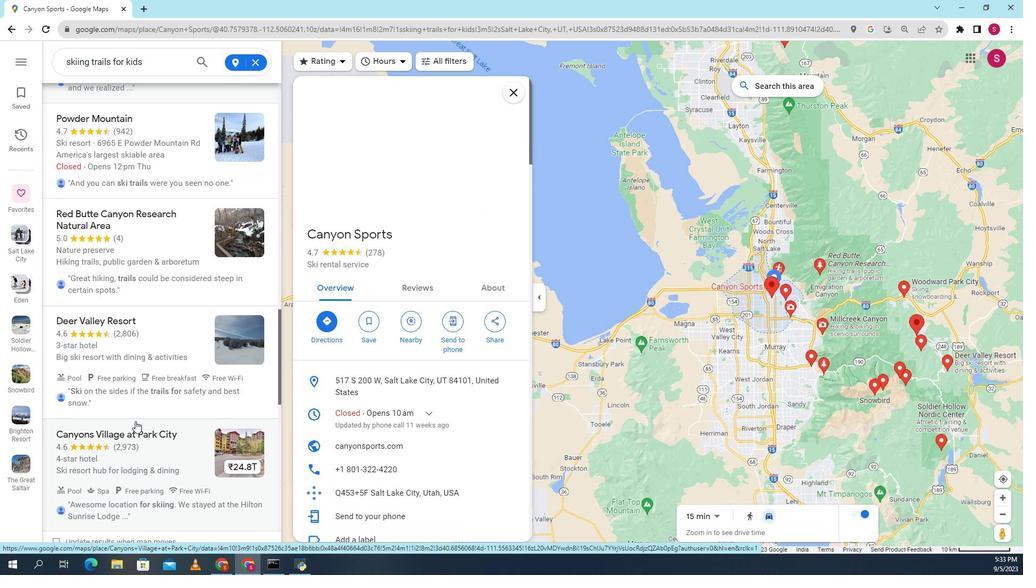 
Action: Mouse moved to (127, 414)
Screenshot: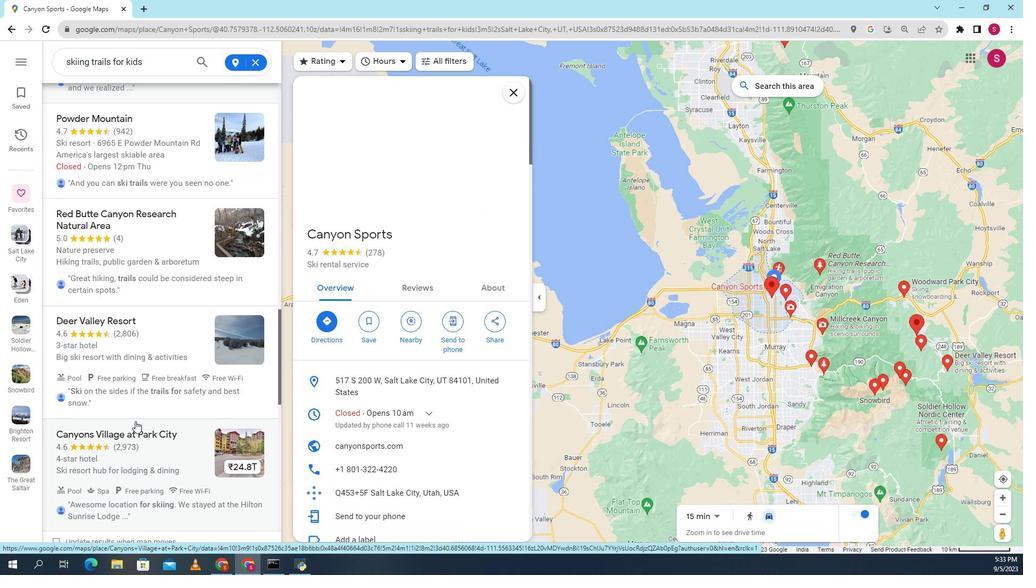 
Action: Mouse scrolled (127, 414) with delta (0, 0)
Screenshot: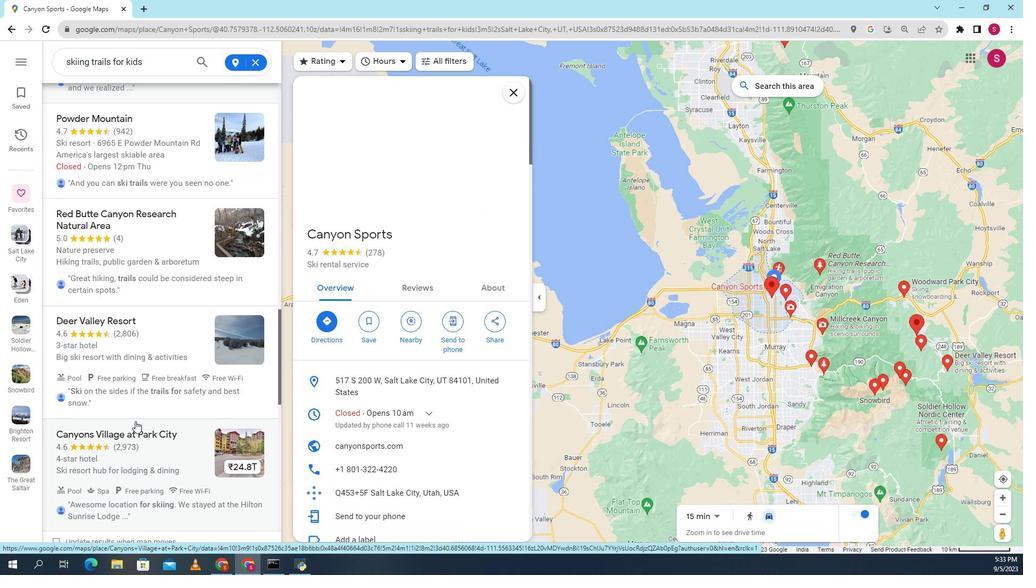 
Action: Mouse scrolled (127, 414) with delta (0, 0)
Screenshot: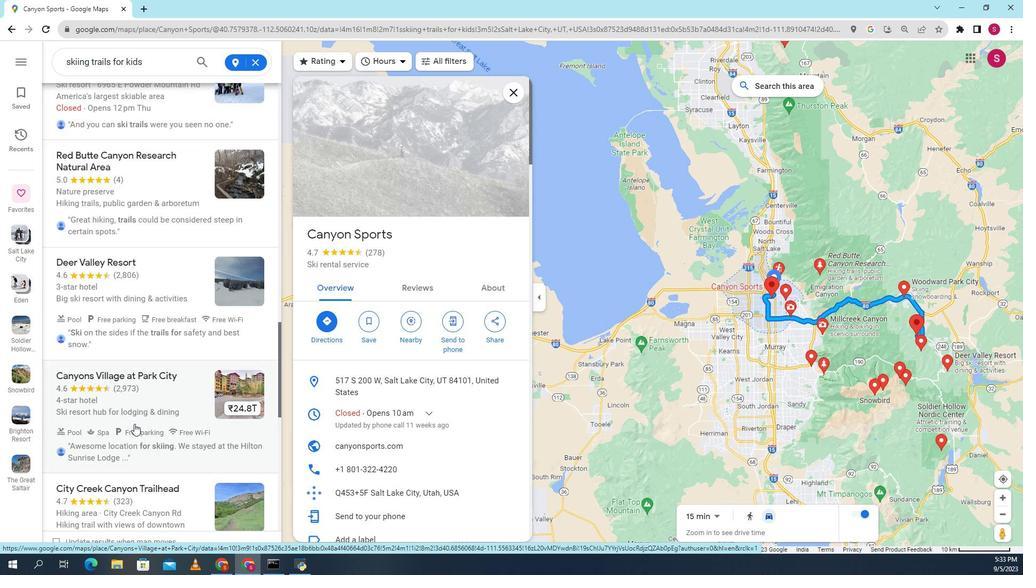 
Action: Mouse scrolled (127, 414) with delta (0, 0)
Screenshot: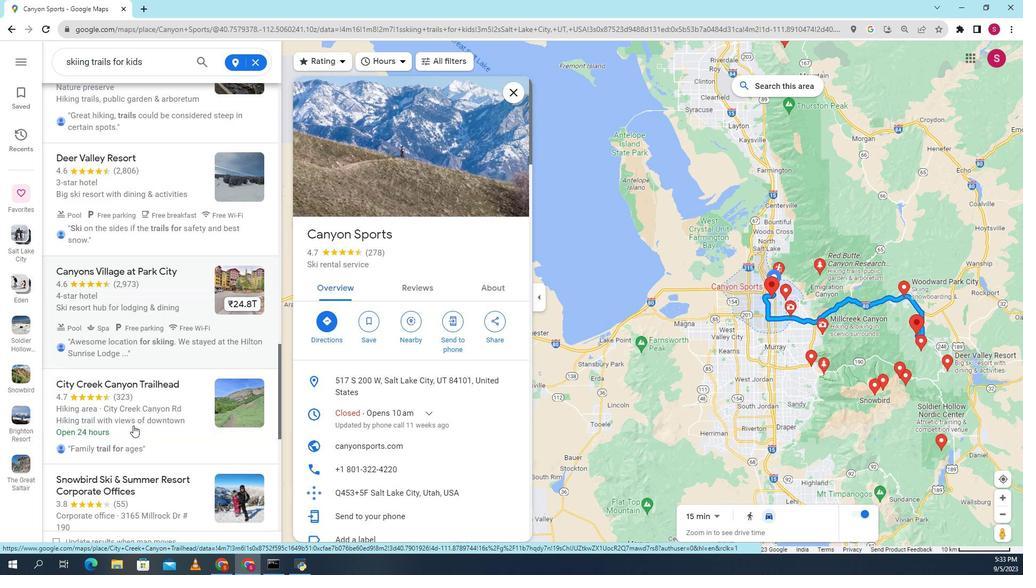 
Action: Mouse scrolled (127, 414) with delta (0, 0)
Screenshot: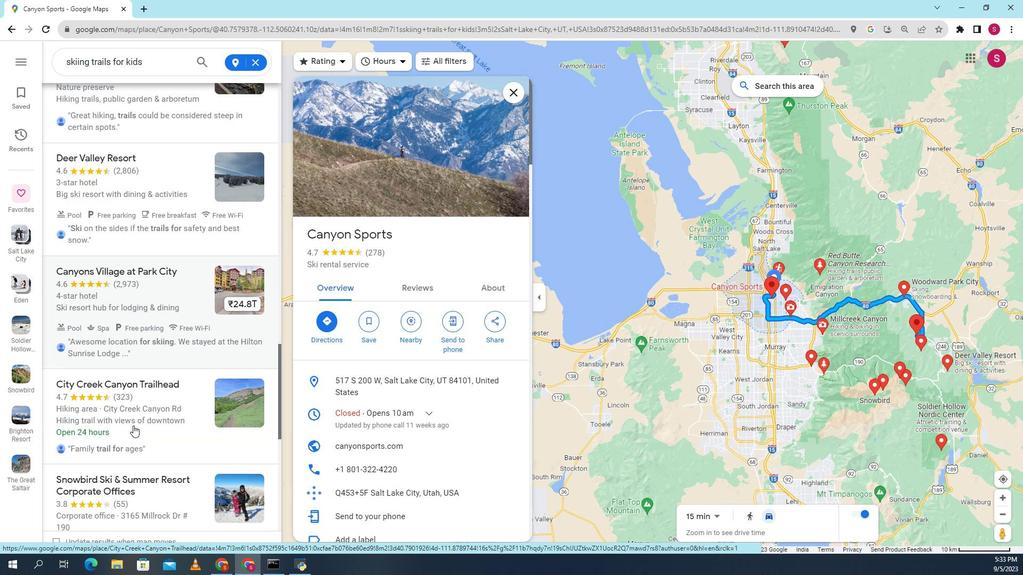 
Action: Mouse moved to (125, 418)
Screenshot: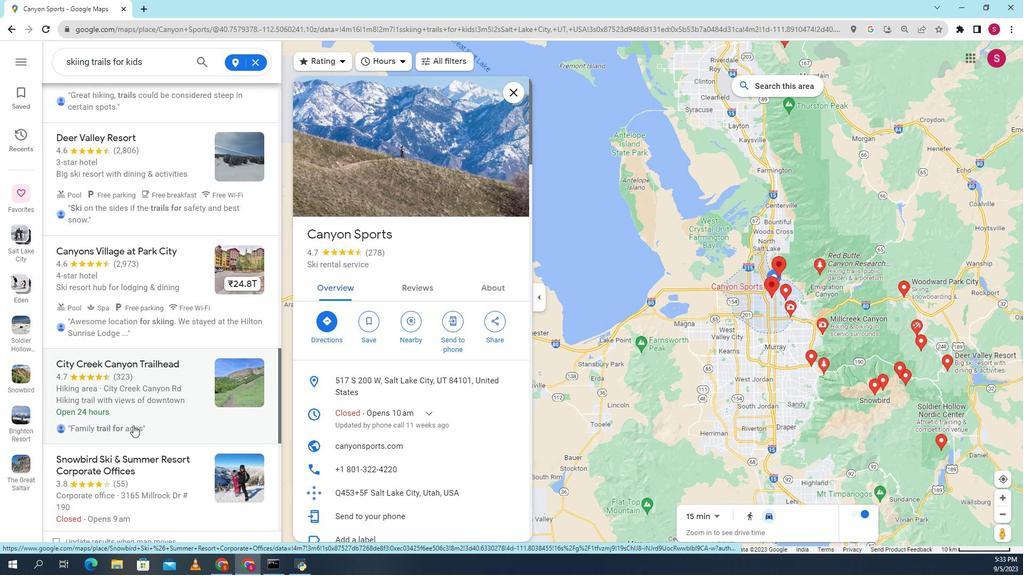 
Action: Mouse scrolled (125, 417) with delta (0, 0)
Screenshot: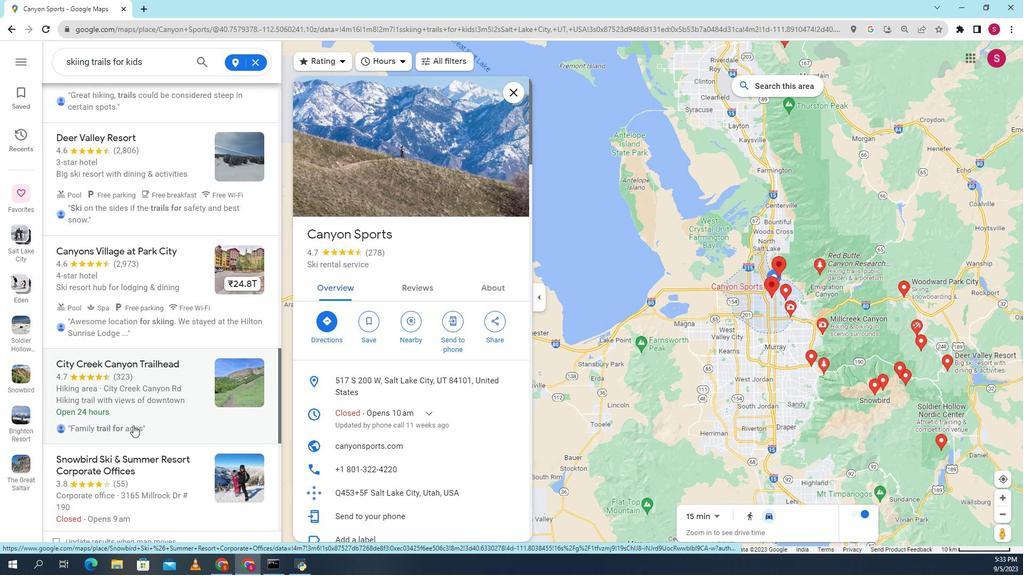 
Action: Mouse moved to (125, 419)
Screenshot: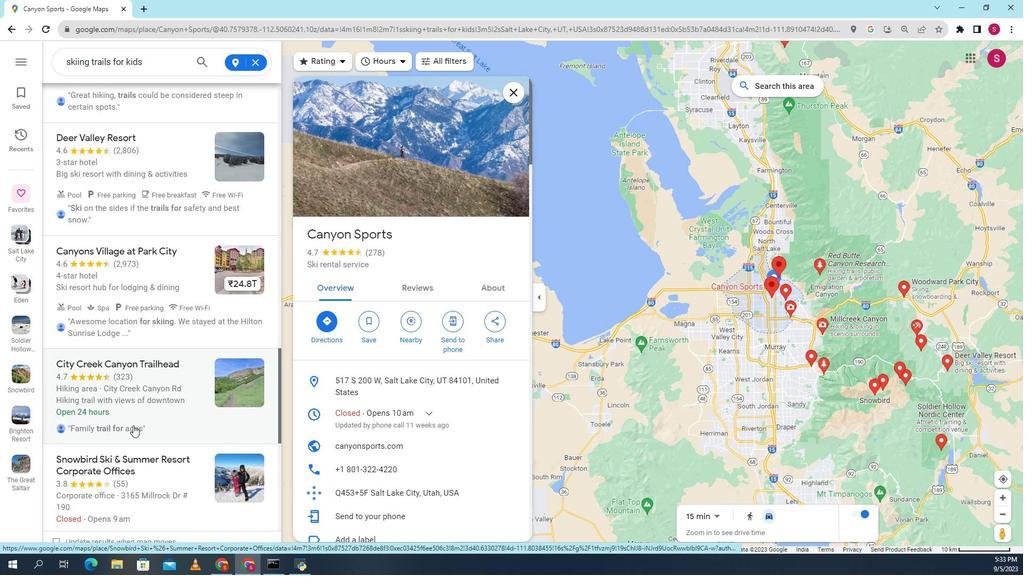 
Action: Mouse scrolled (125, 418) with delta (0, 0)
Screenshot: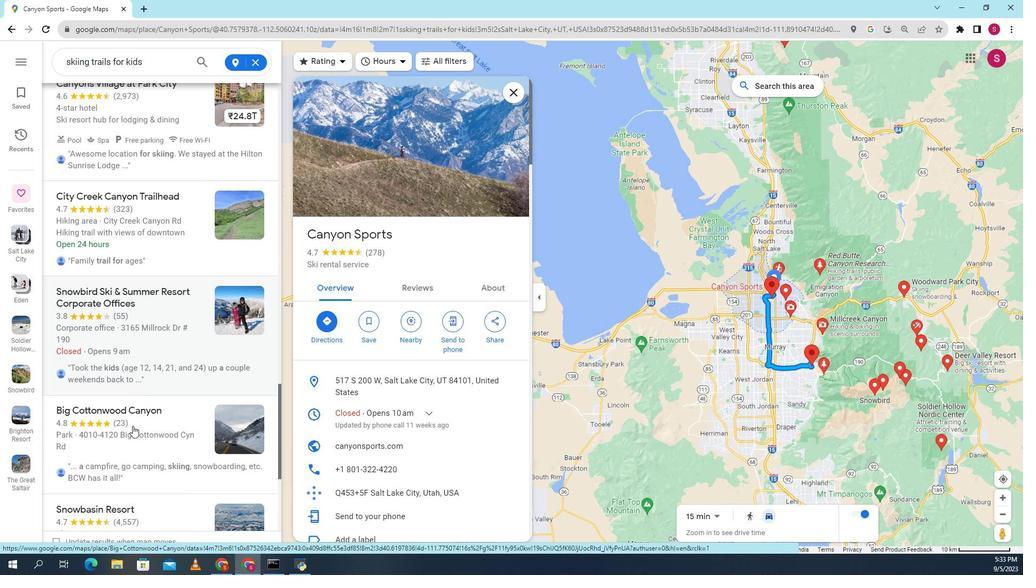 
Action: Mouse scrolled (125, 418) with delta (0, 0)
Screenshot: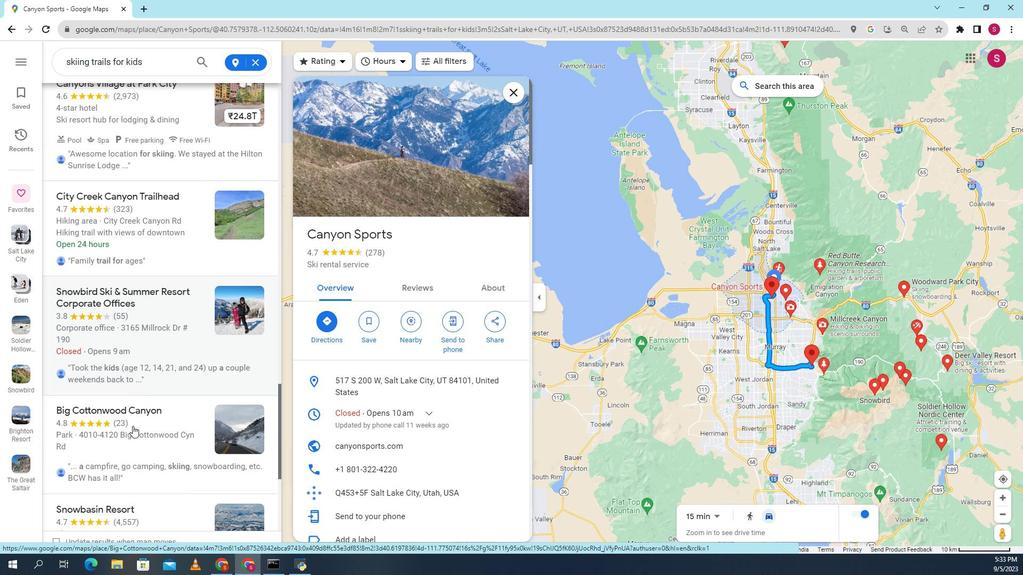 
Action: Mouse moved to (125, 419)
Screenshot: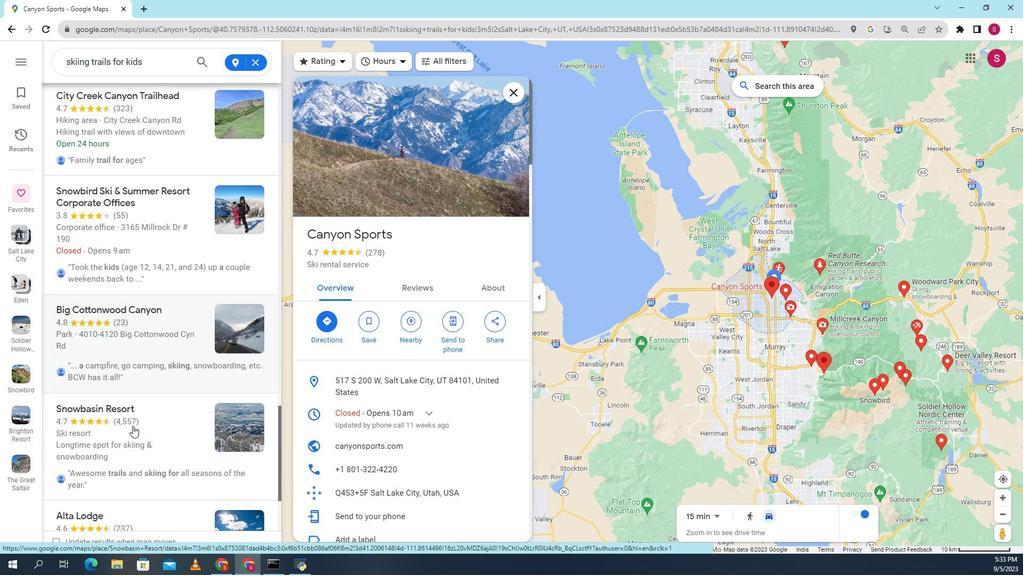 
Action: Mouse scrolled (125, 418) with delta (0, 0)
Screenshot: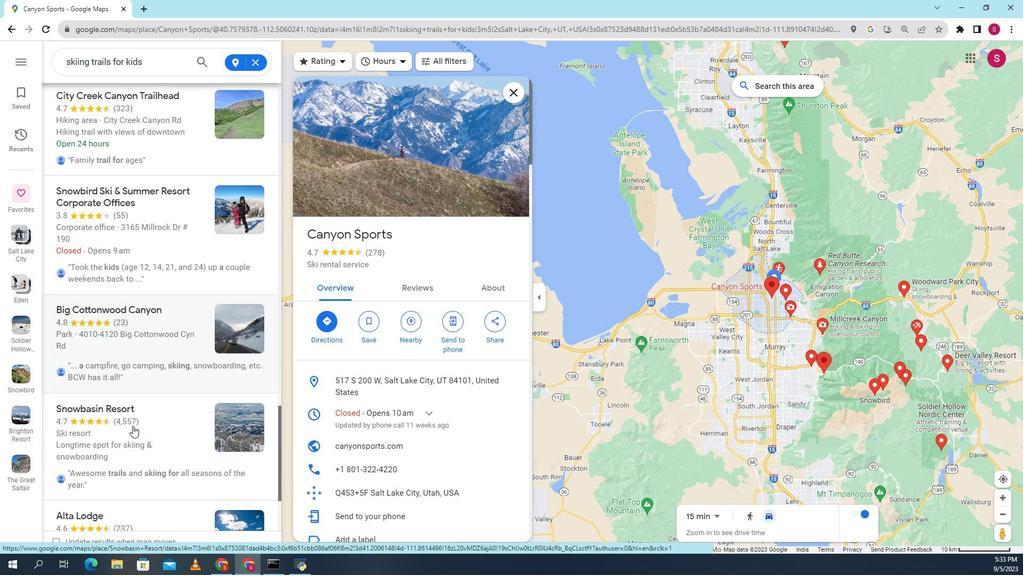 
Action: Mouse moved to (125, 419)
Screenshot: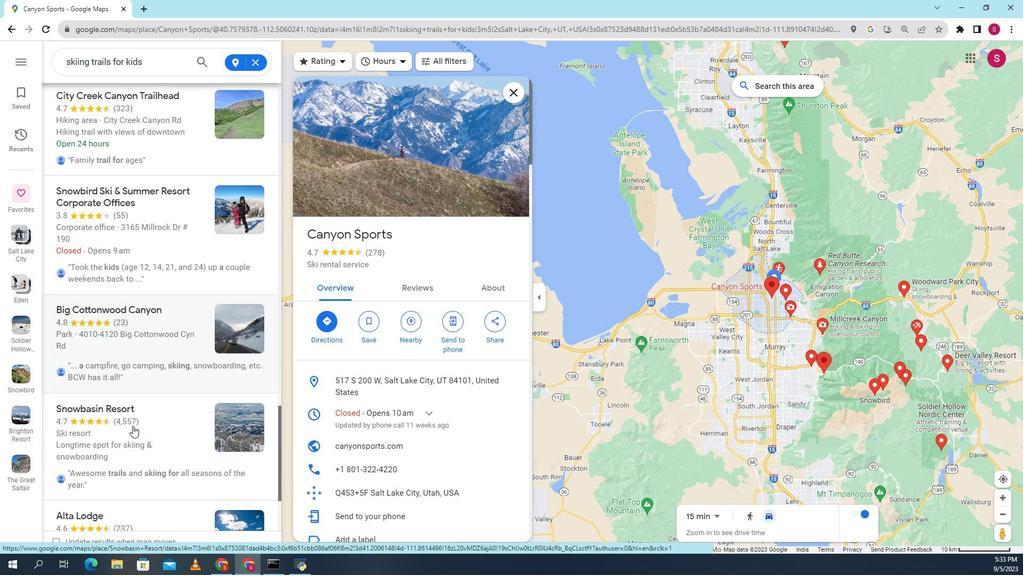 
Action: Mouse scrolled (125, 419) with delta (0, 0)
Screenshot: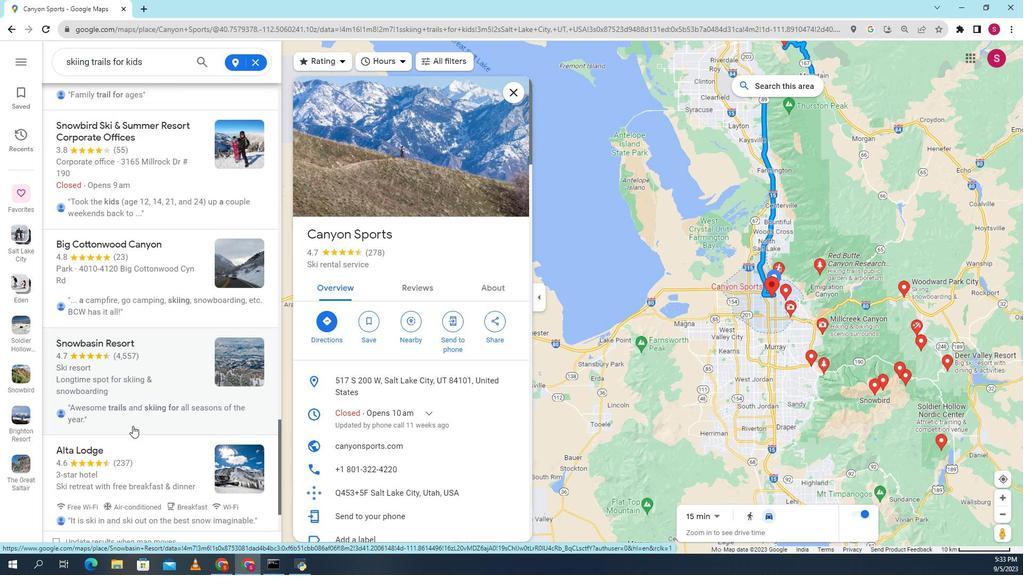 
Action: Mouse scrolled (125, 419) with delta (0, 0)
Screenshot: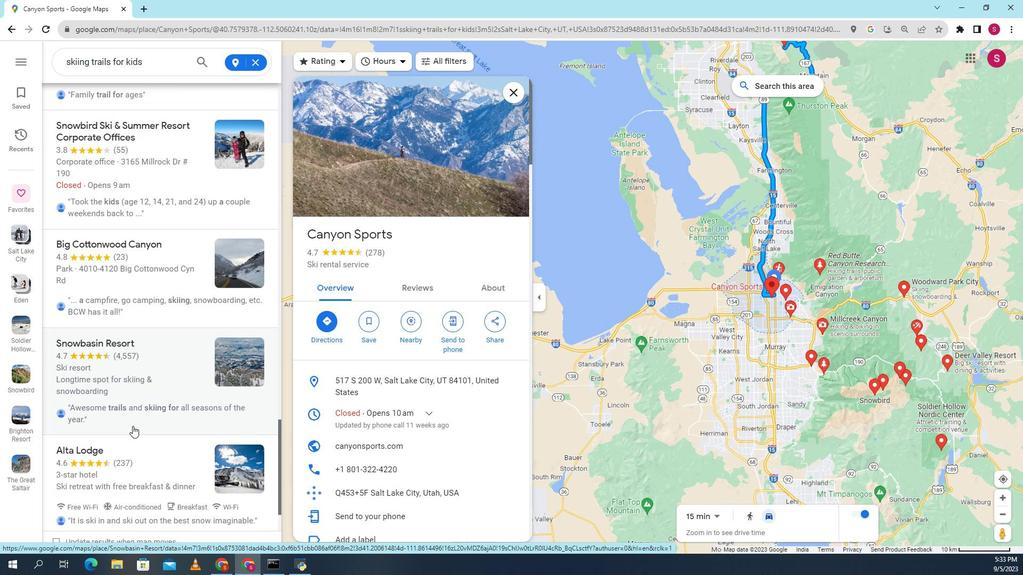 
Action: Mouse scrolled (125, 419) with delta (0, 0)
Screenshot: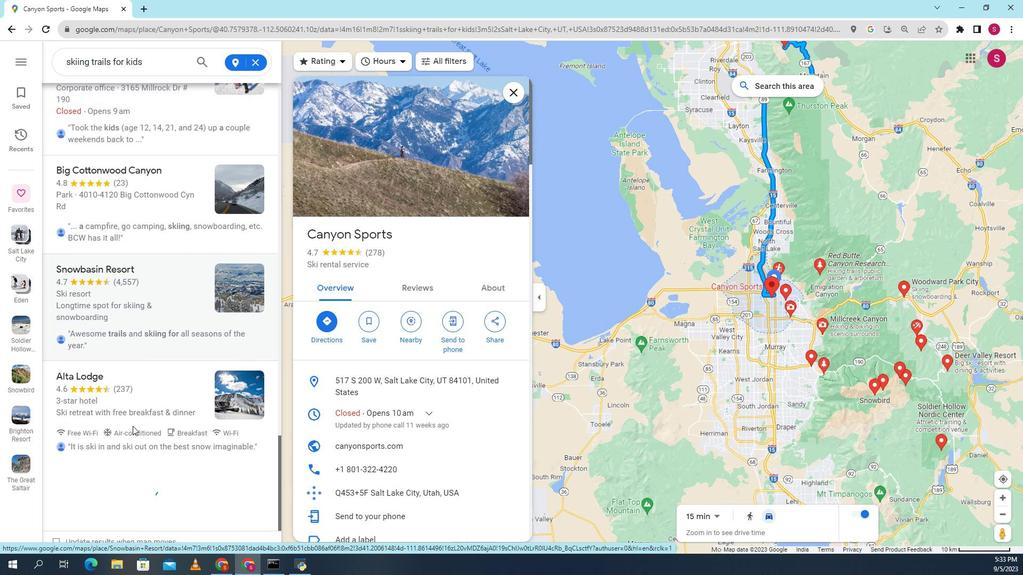 
Action: Mouse scrolled (125, 419) with delta (0, 0)
Screenshot: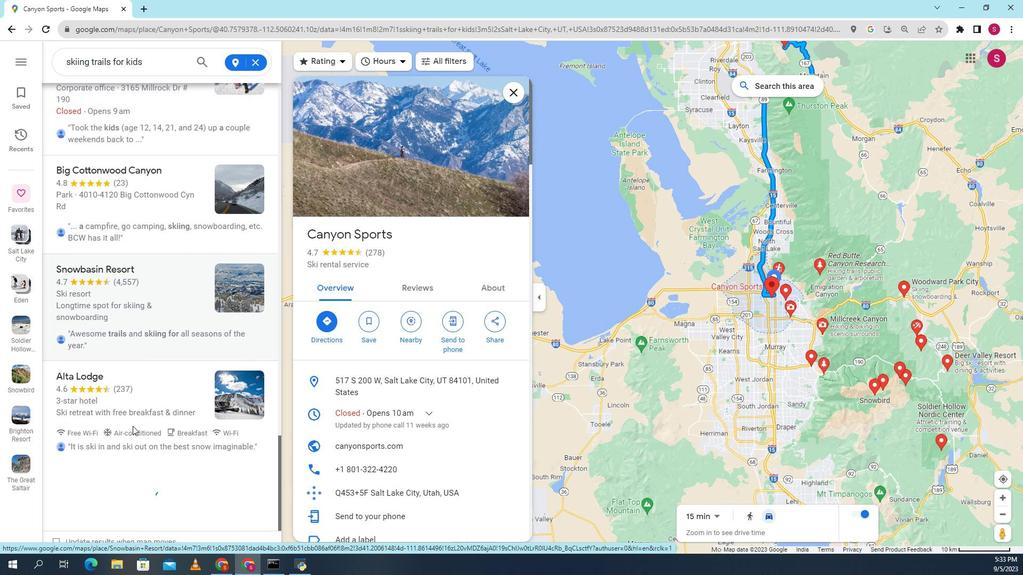 
Action: Mouse scrolled (125, 419) with delta (0, 0)
Screenshot: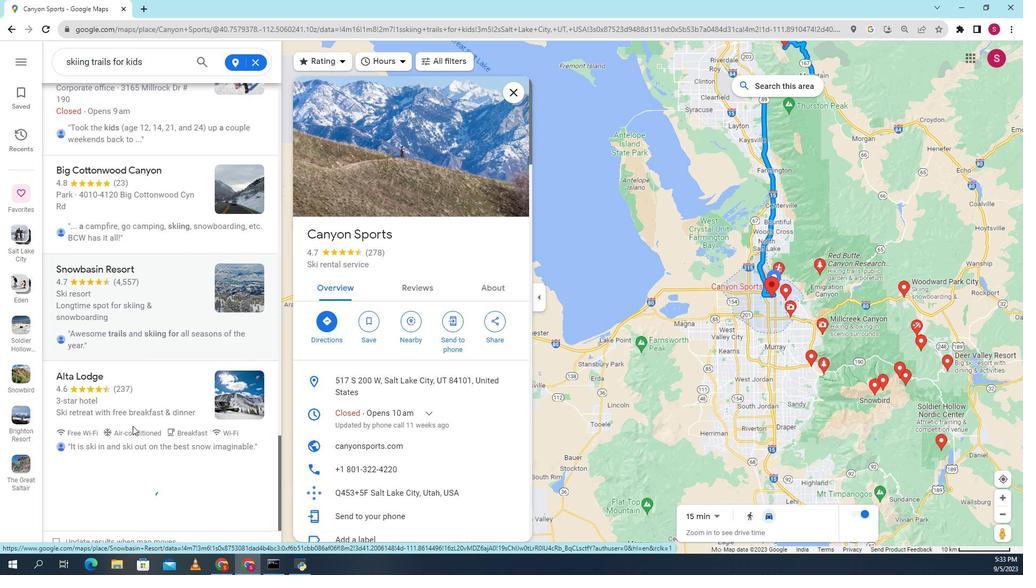 
Action: Mouse scrolled (125, 420) with delta (0, 0)
Screenshot: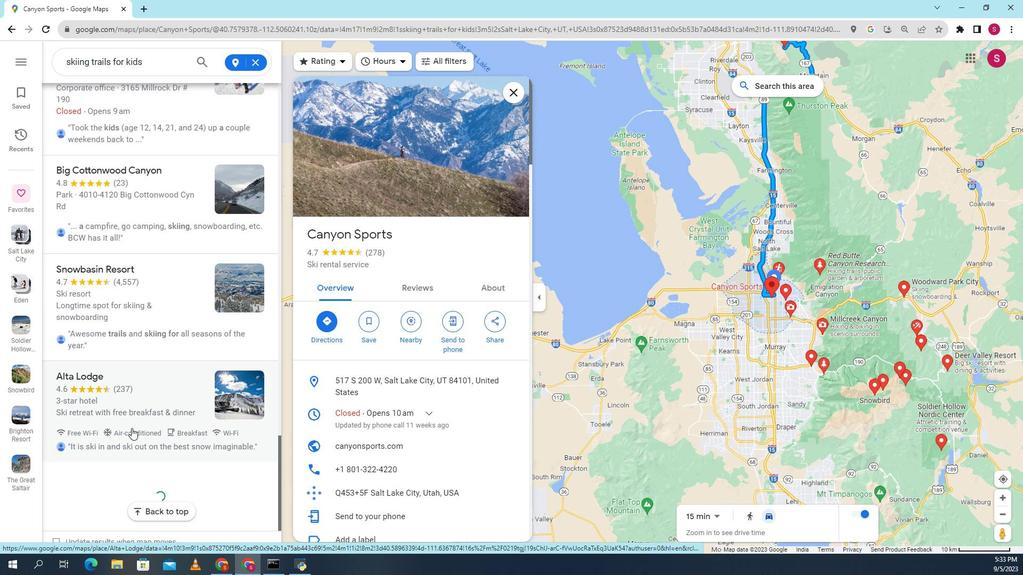 
Action: Mouse scrolled (125, 419) with delta (0, 0)
Screenshot: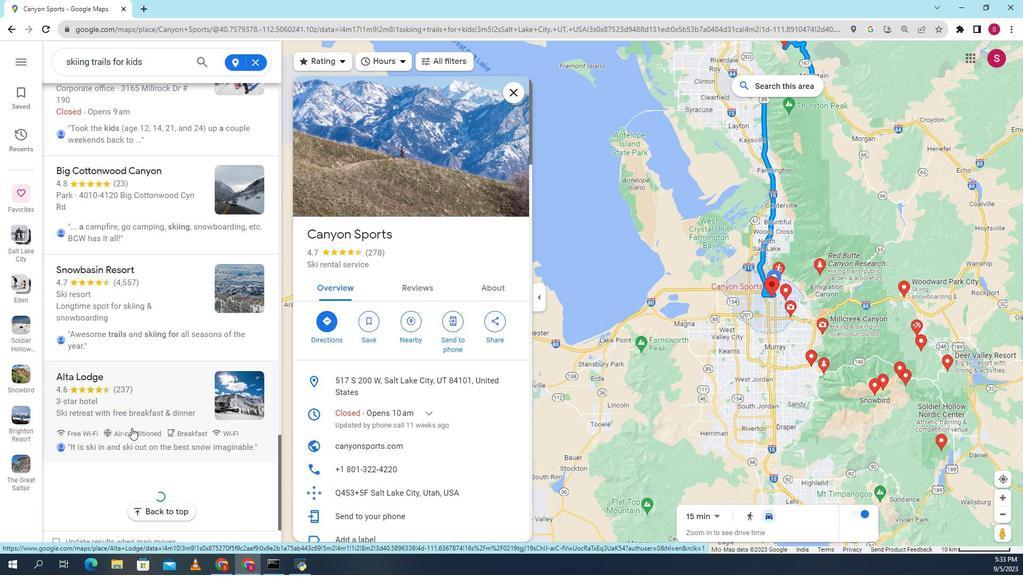 
Action: Mouse moved to (124, 420)
Screenshot: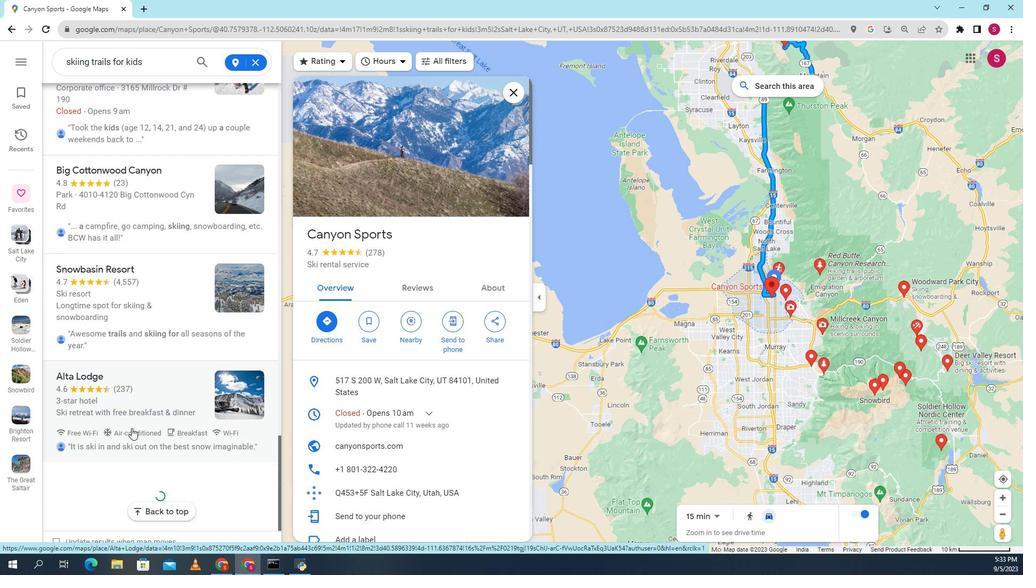 
Action: Mouse scrolled (124, 420) with delta (0, 0)
Screenshot: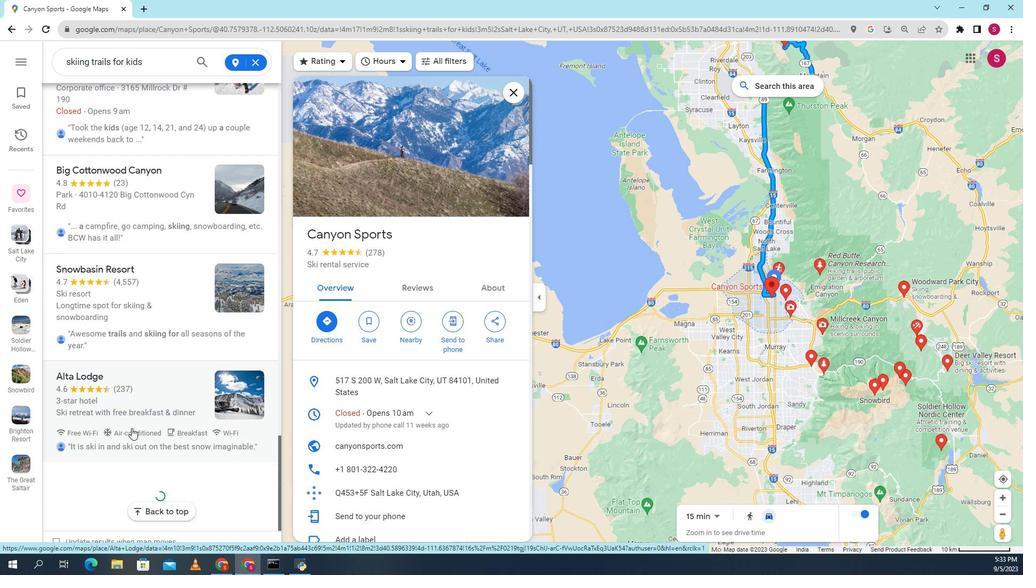 
Action: Mouse moved to (124, 421)
Screenshot: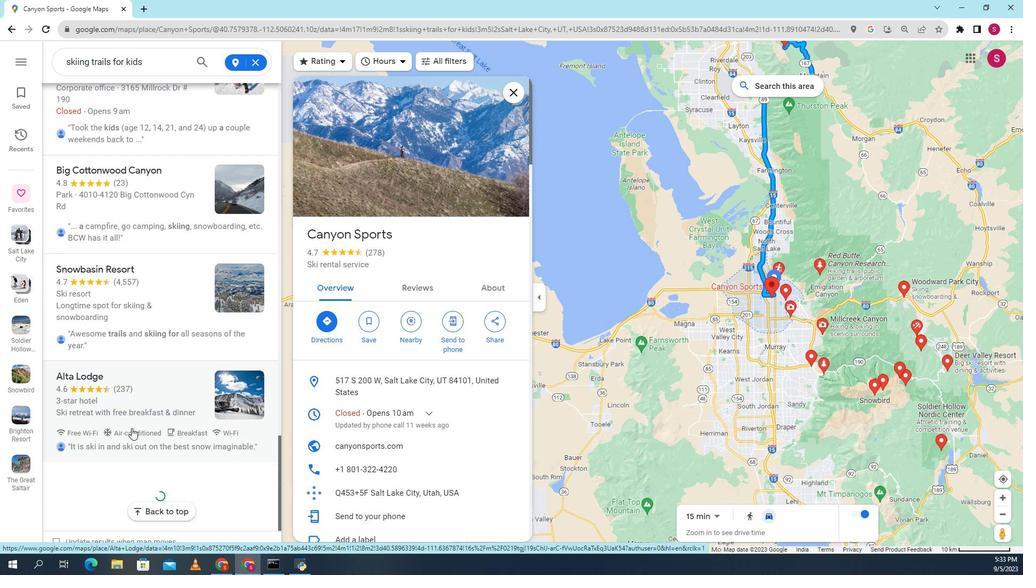 
Action: Mouse scrolled (124, 421) with delta (0, 0)
Screenshot: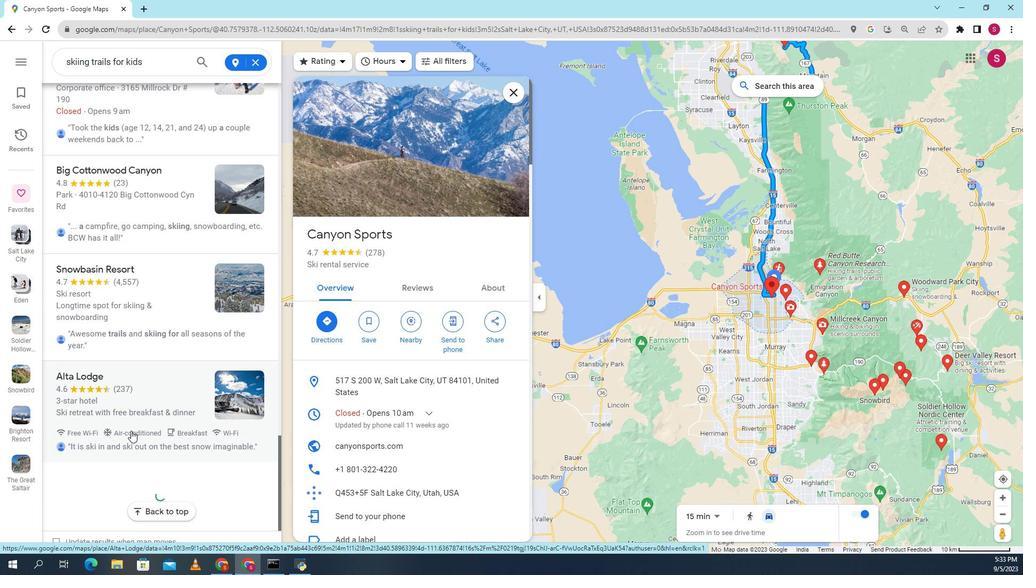 
Action: Mouse scrolled (124, 421) with delta (0, 0)
Screenshot: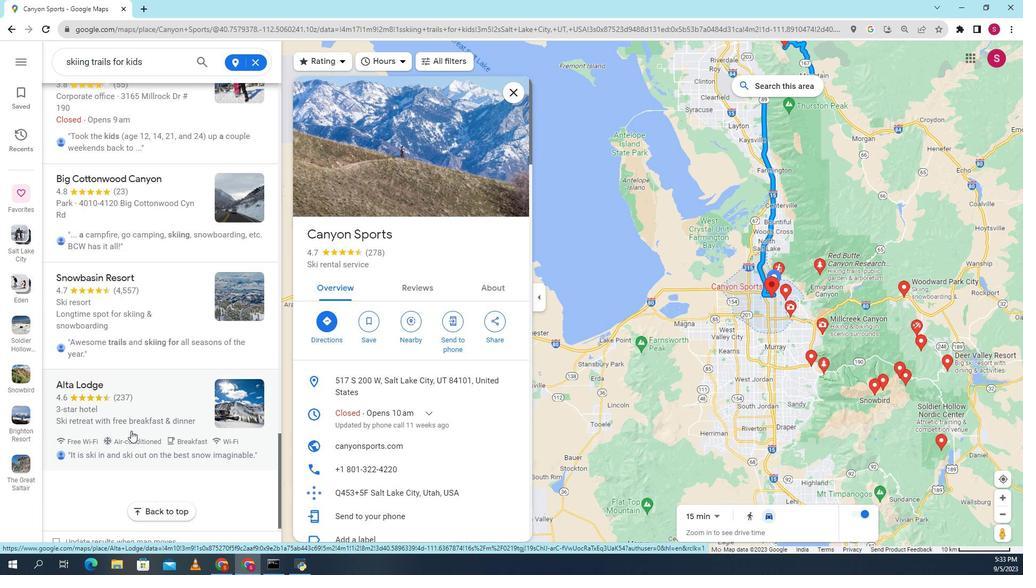 
Action: Mouse moved to (124, 424)
Screenshot: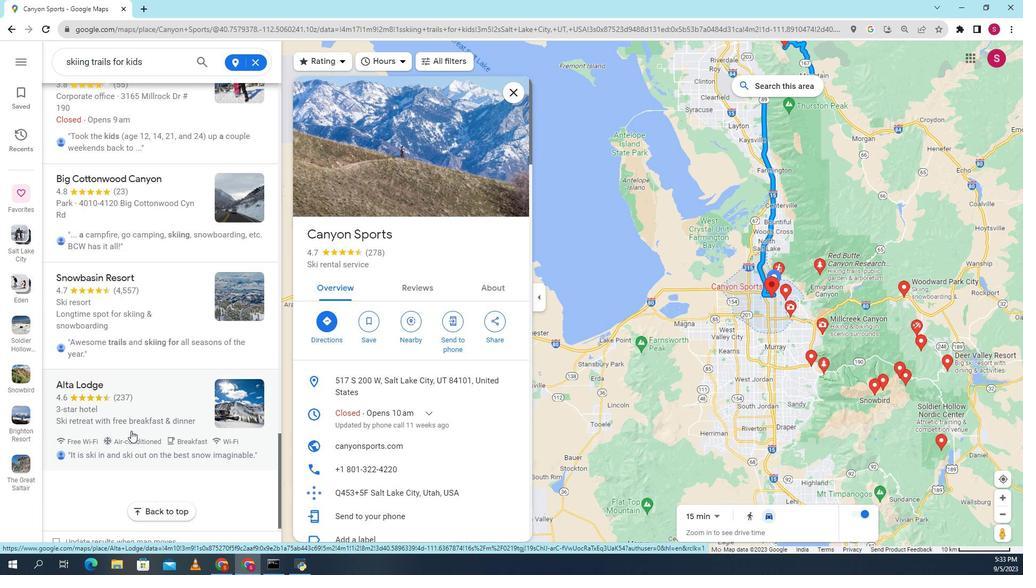 
Action: Mouse scrolled (124, 423) with delta (0, 0)
Screenshot: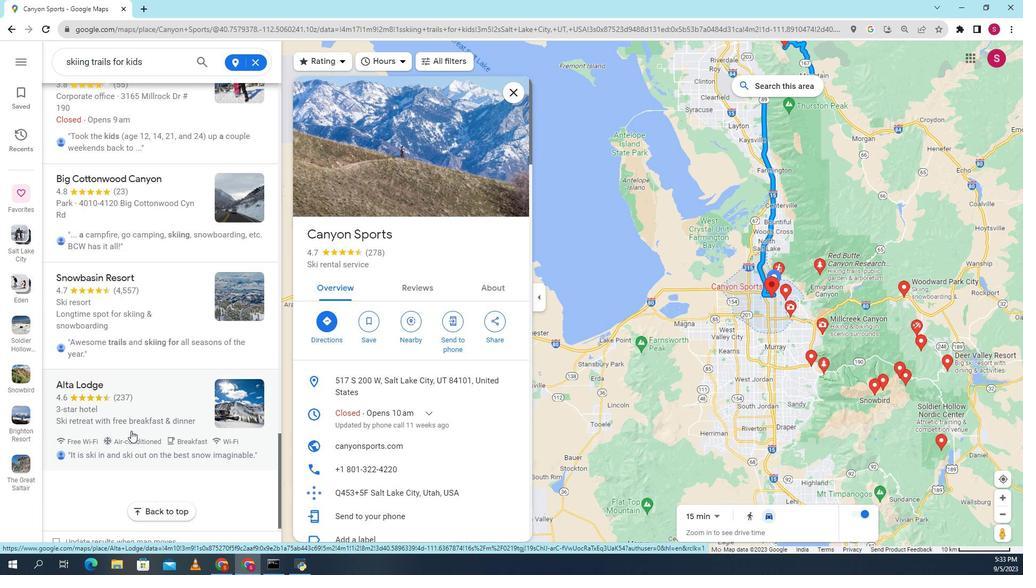 
Action: Mouse scrolled (124, 425) with delta (0, 0)
Screenshot: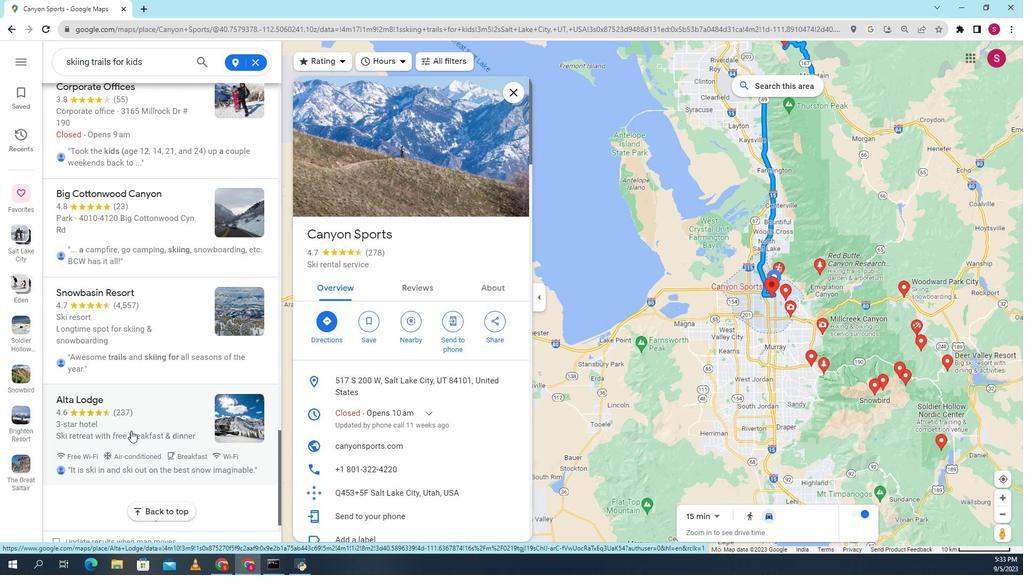 
Action: Mouse scrolled (124, 423) with delta (0, 0)
Screenshot: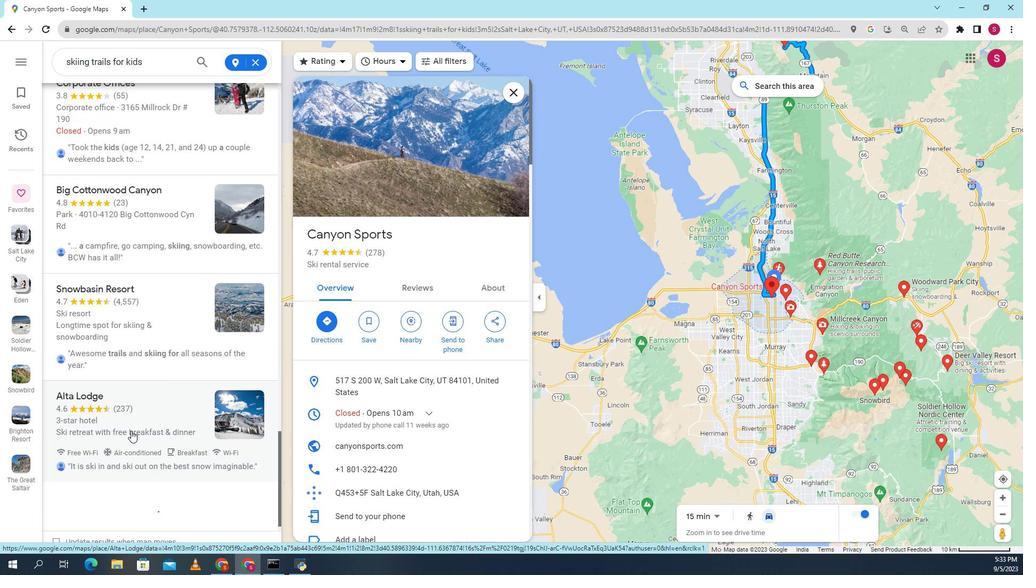 
Action: Mouse scrolled (124, 423) with delta (0, 0)
Screenshot: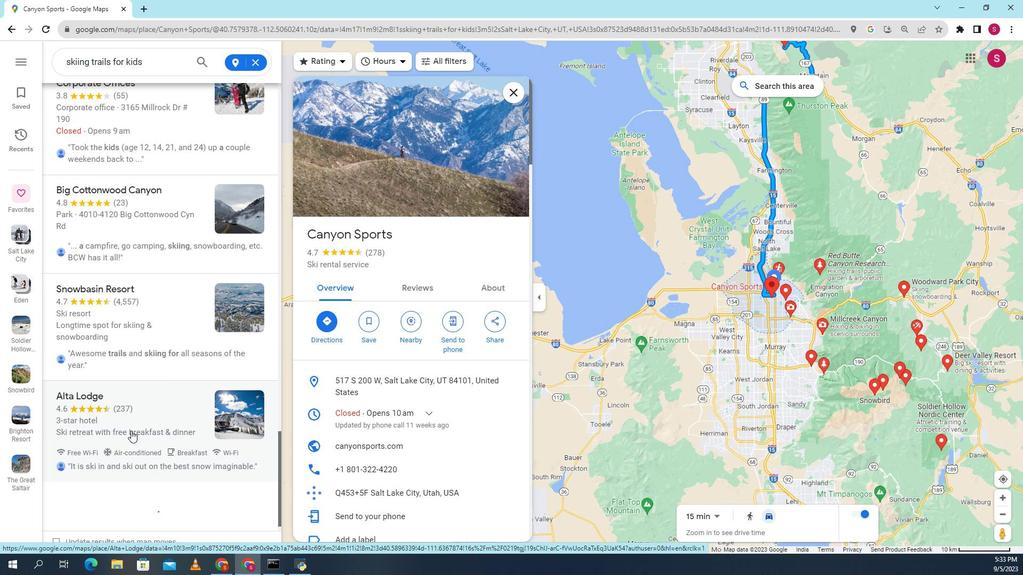 
Action: Mouse scrolled (124, 423) with delta (0, 0)
Screenshot: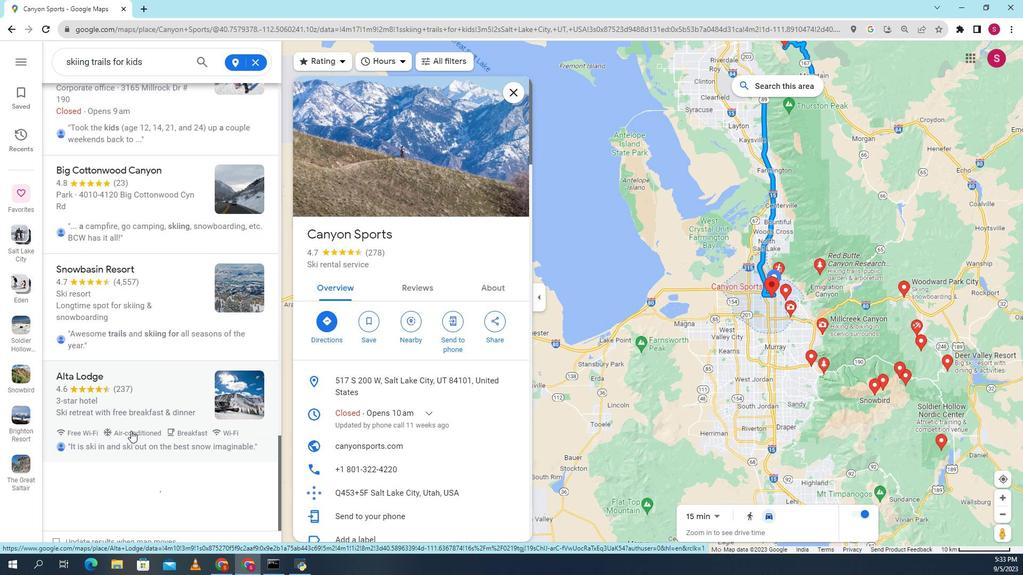 
Action: Mouse scrolled (124, 423) with delta (0, 0)
Screenshot: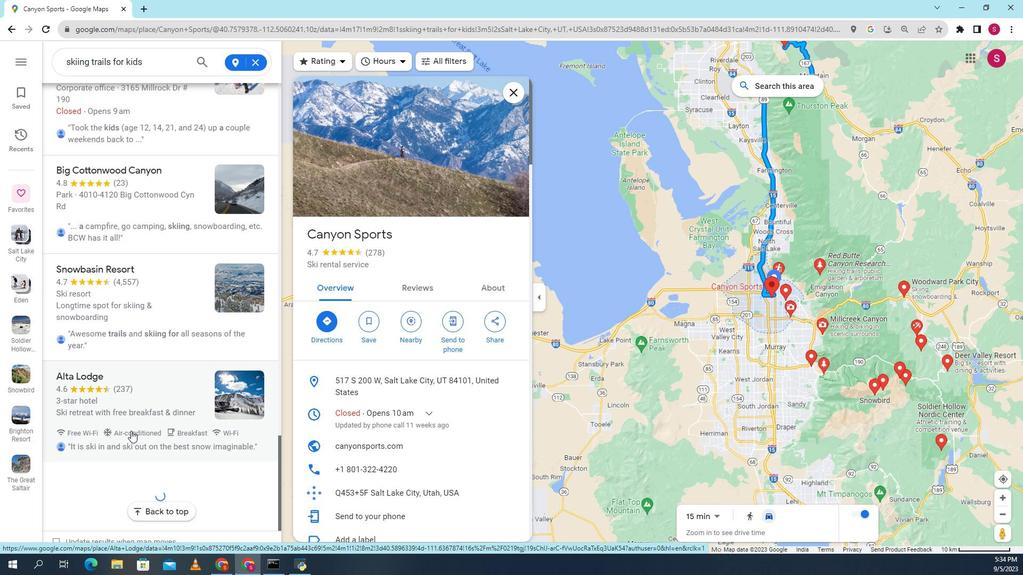 
Action: Mouse scrolled (124, 423) with delta (0, 0)
Screenshot: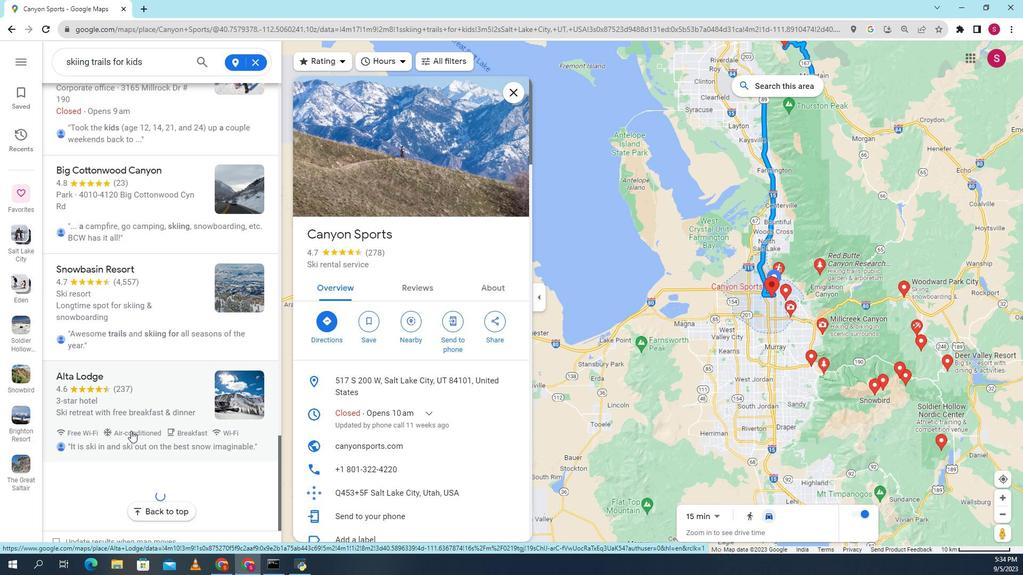 
Action: Mouse moved to (123, 420)
Screenshot: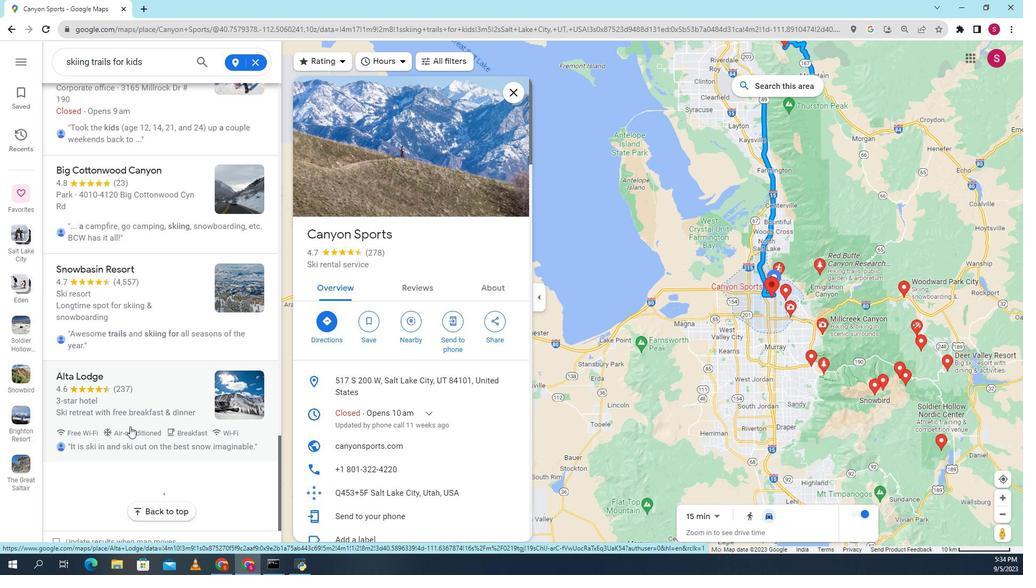 
Action: Mouse pressed left at (123, 420)
Screenshot: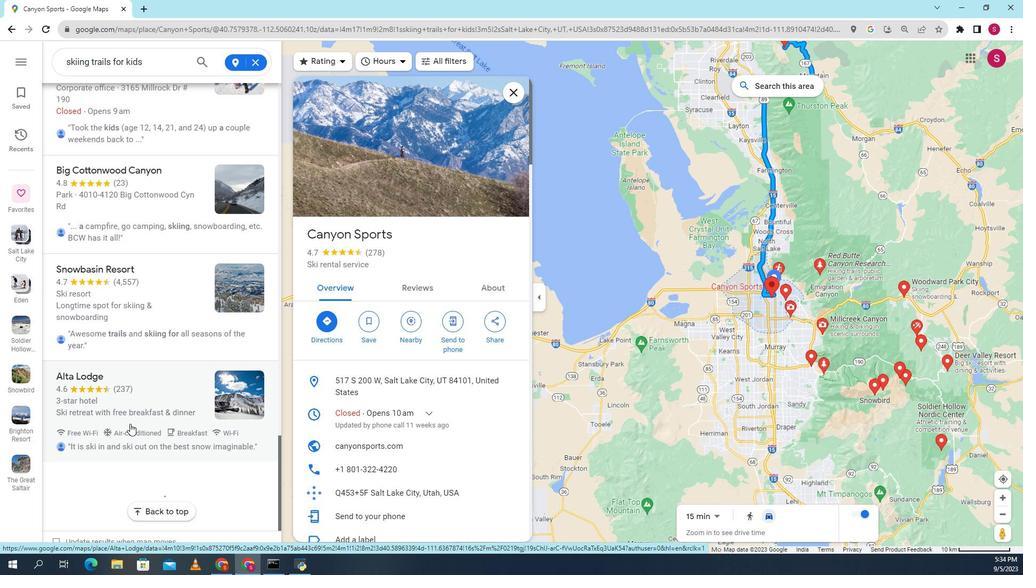 
Action: Mouse moved to (127, 392)
Screenshot: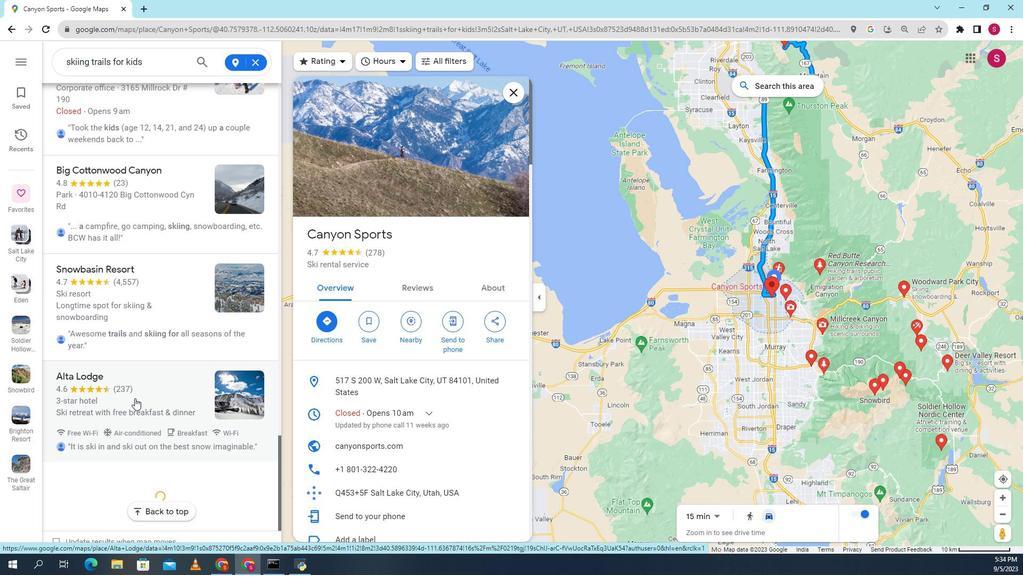 
Action: Mouse pressed left at (127, 392)
Screenshot: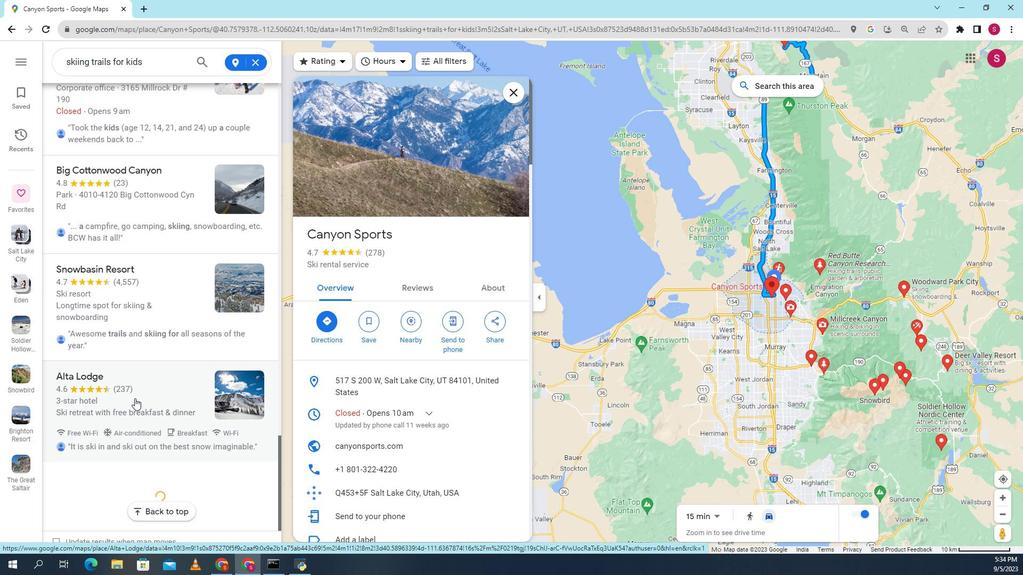 
Action: Mouse moved to (123, 398)
Screenshot: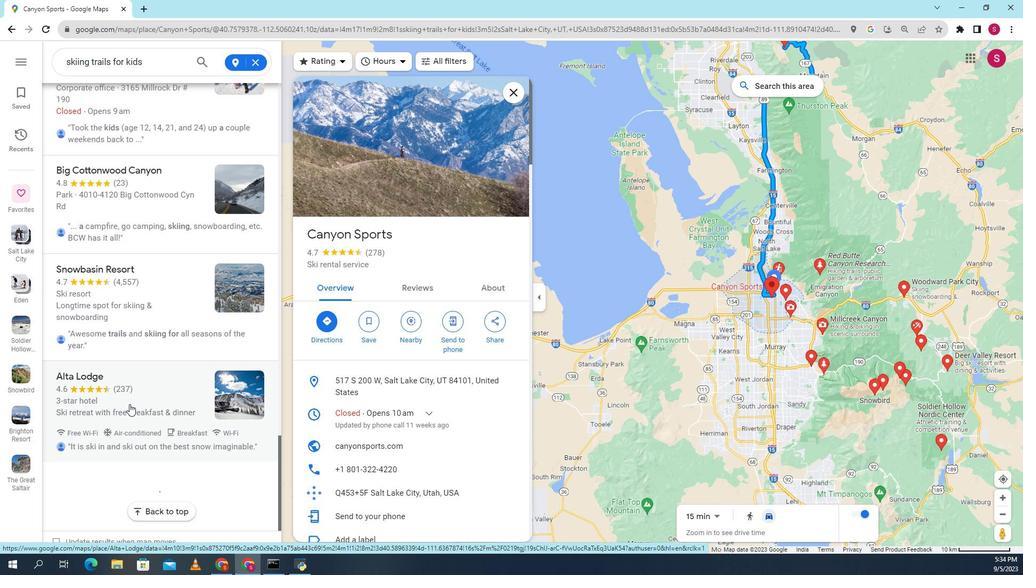 
Action: Mouse pressed left at (123, 398)
Screenshot: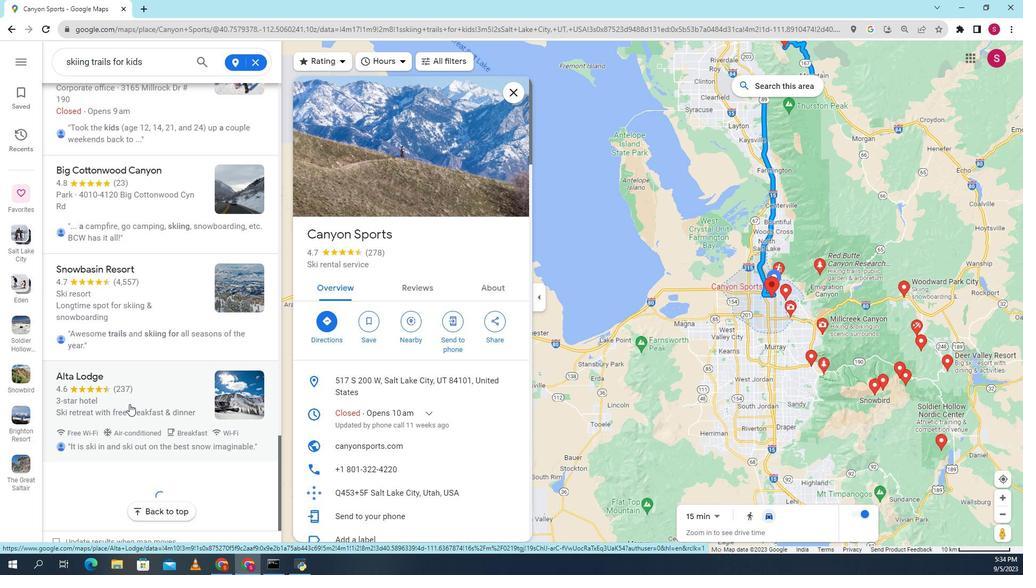
Action: Mouse moved to (144, 385)
